 Task: Mix and Render.
Action: Mouse moved to (83, 33)
Screenshot: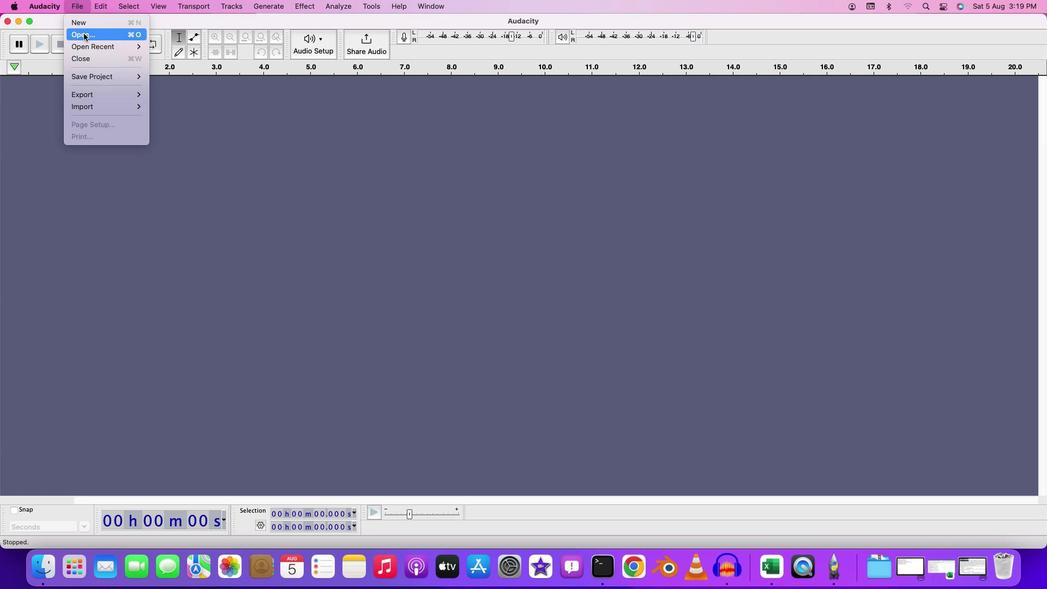 
Action: Mouse pressed left at (83, 33)
Screenshot: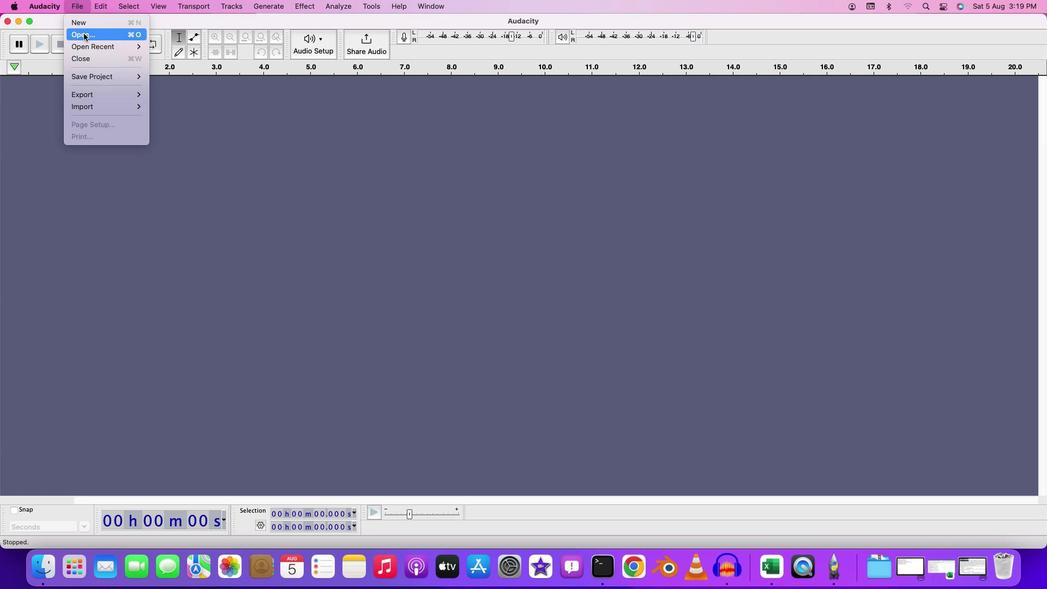 
Action: Mouse moved to (346, 142)
Screenshot: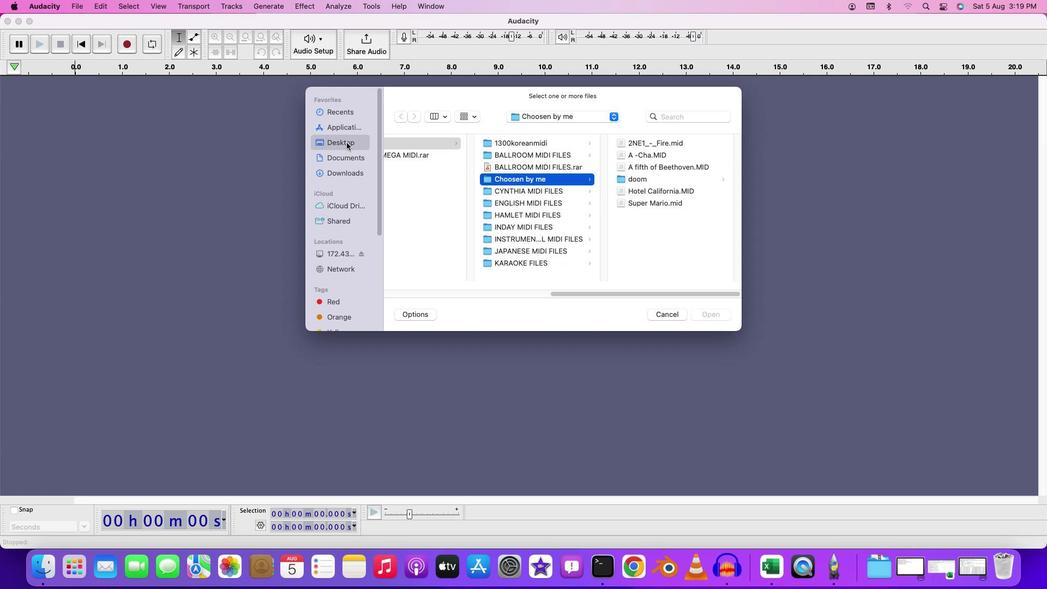 
Action: Mouse pressed left at (346, 142)
Screenshot: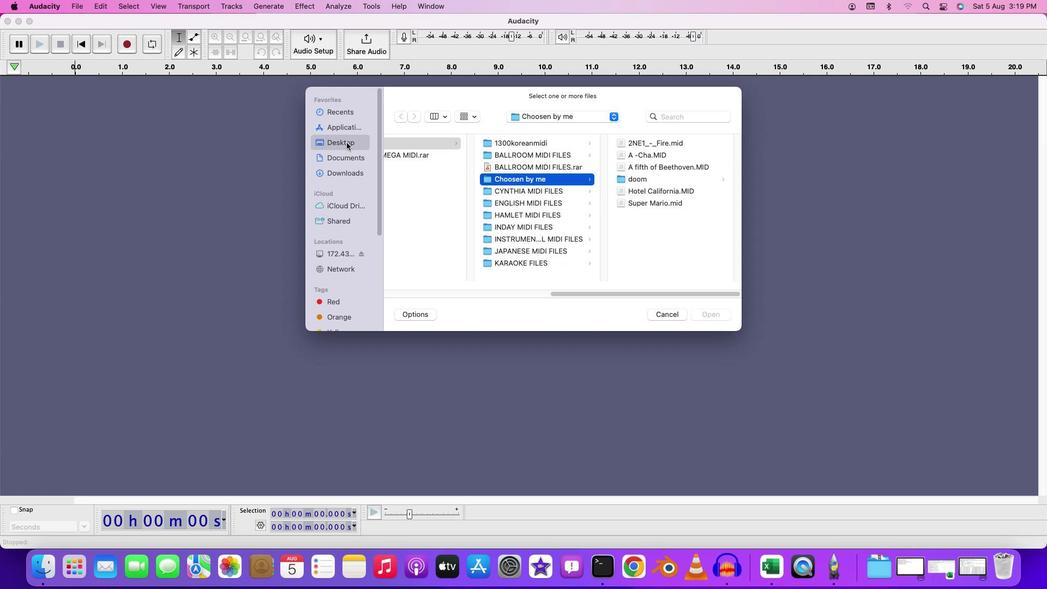 
Action: Mouse moved to (429, 158)
Screenshot: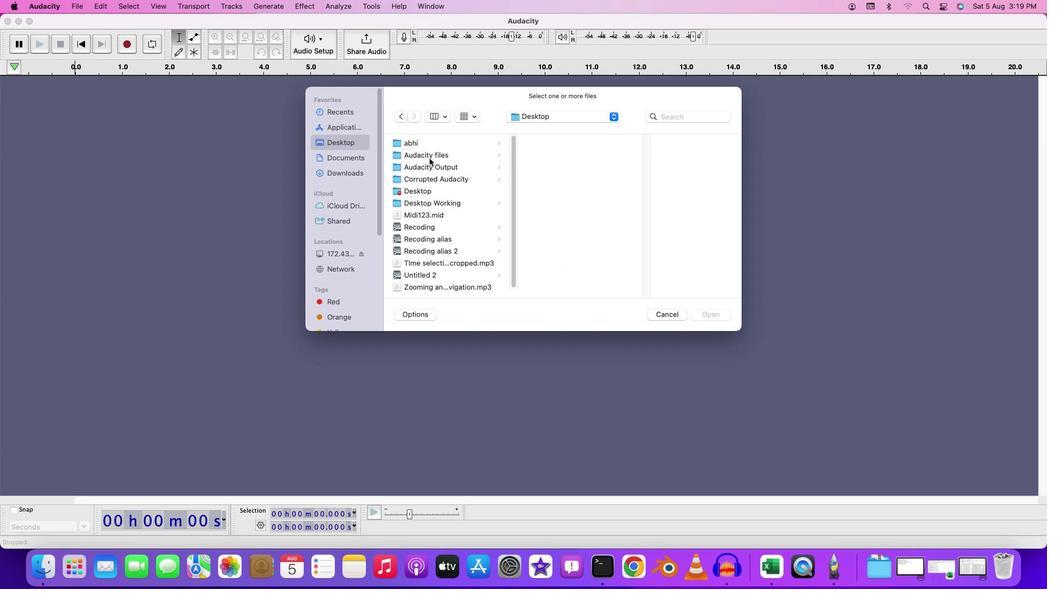 
Action: Mouse pressed left at (429, 158)
Screenshot: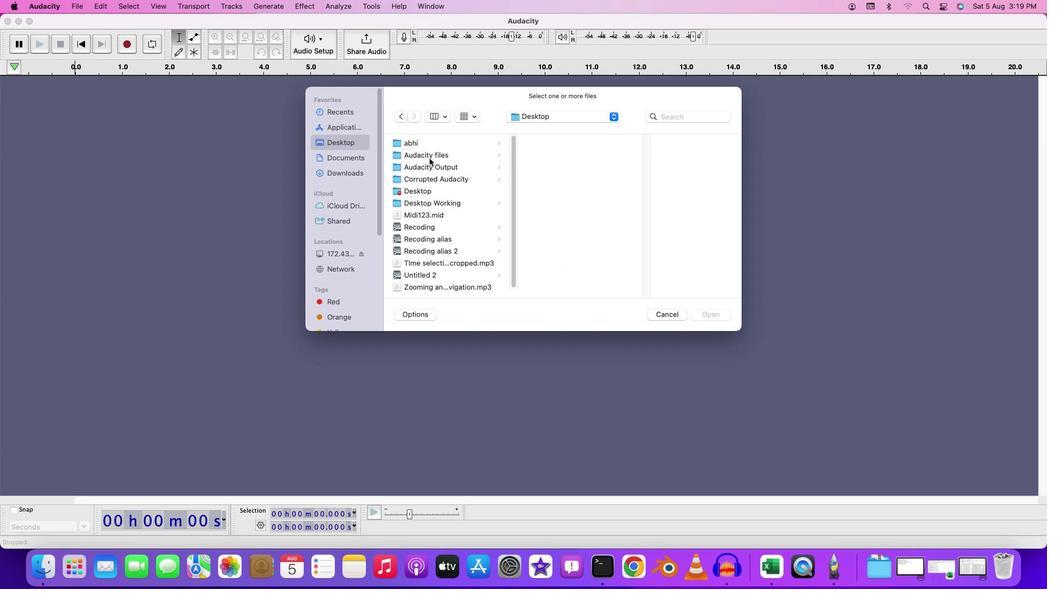 
Action: Mouse pressed left at (429, 158)
Screenshot: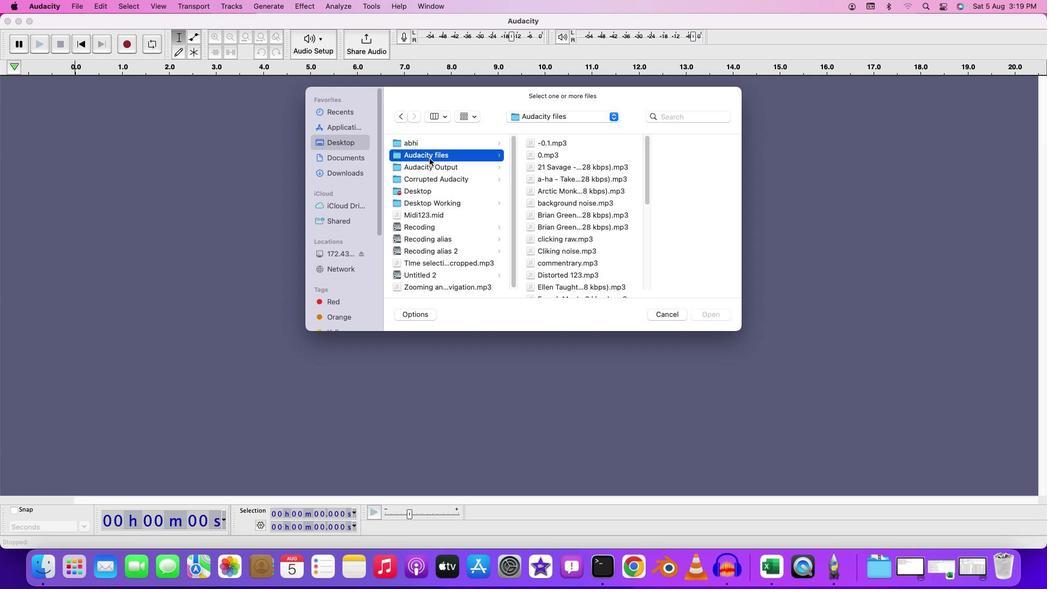 
Action: Mouse moved to (570, 261)
Screenshot: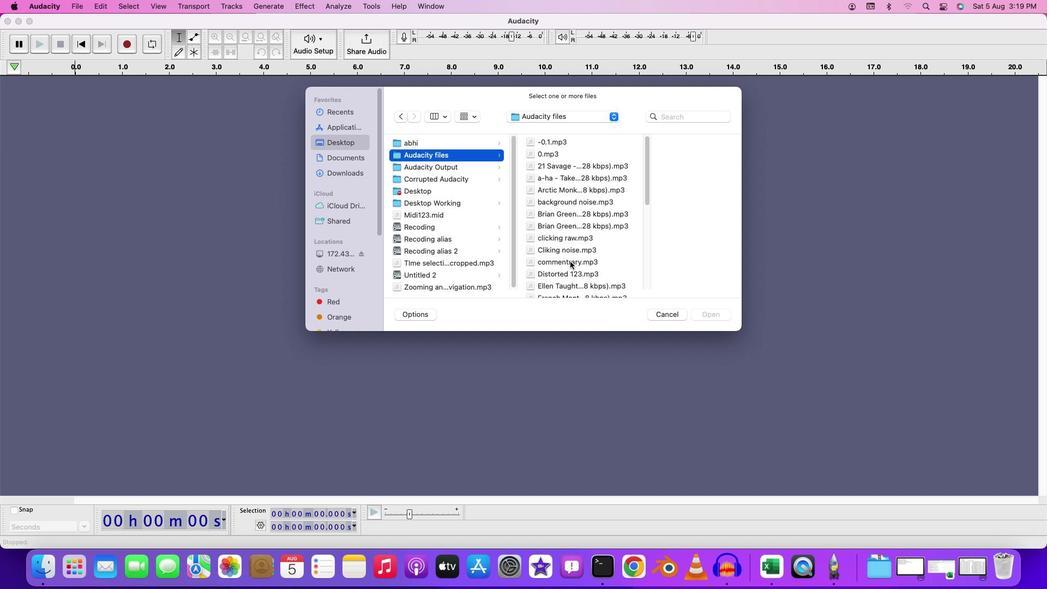 
Action: Mouse scrolled (570, 261) with delta (0, 0)
Screenshot: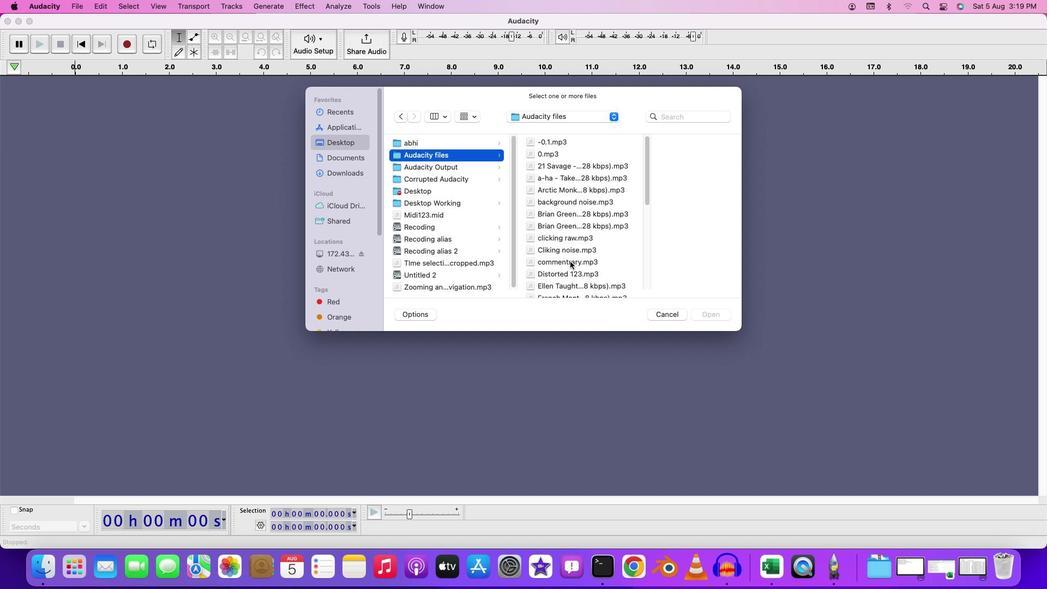 
Action: Mouse moved to (570, 261)
Screenshot: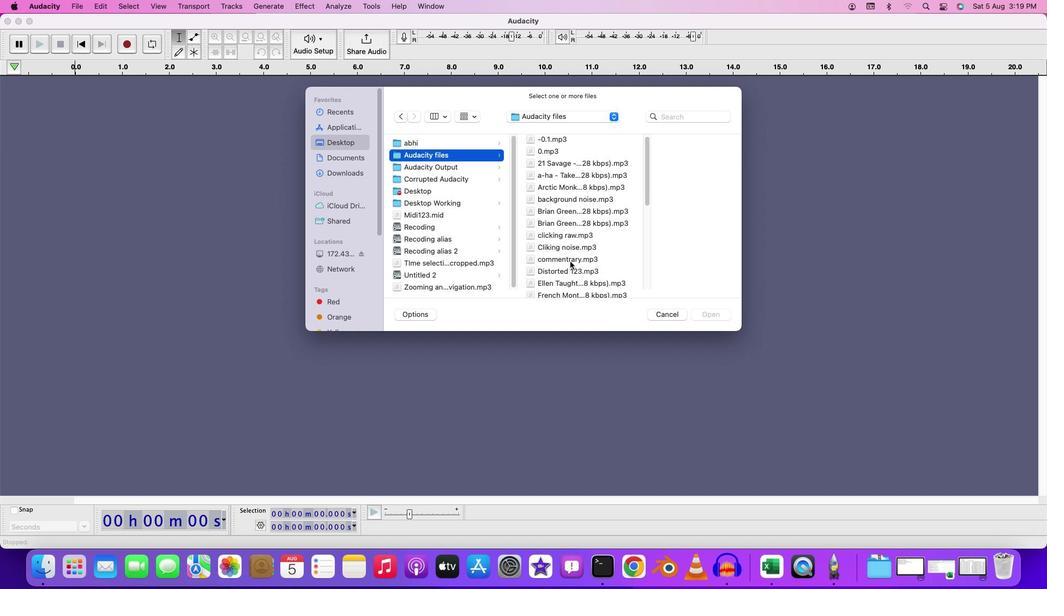 
Action: Mouse scrolled (570, 261) with delta (0, 0)
Screenshot: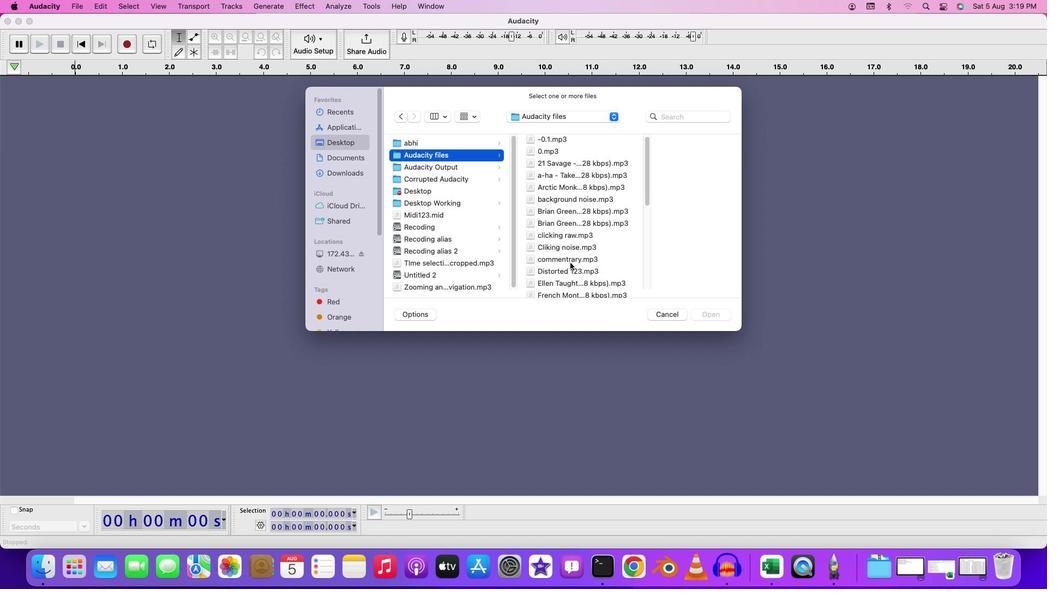 
Action: Mouse moved to (570, 262)
Screenshot: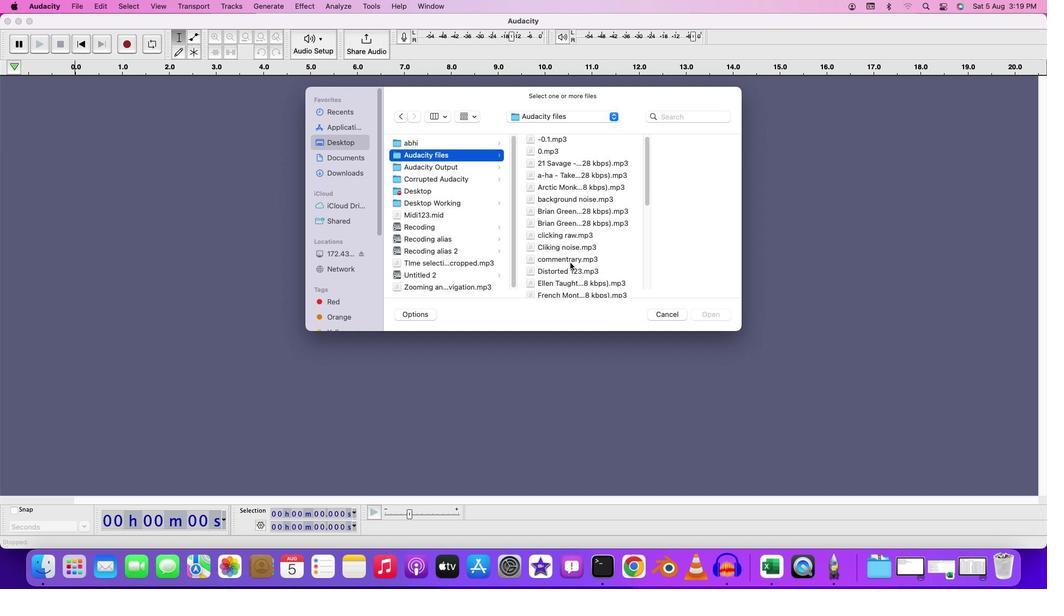 
Action: Mouse scrolled (570, 262) with delta (0, 0)
Screenshot: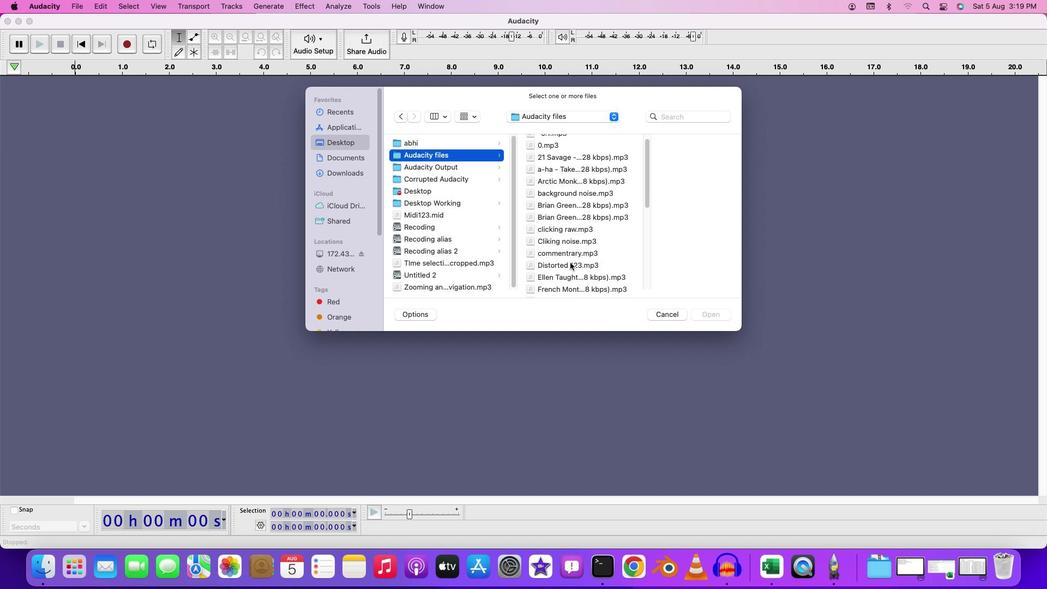 
Action: Mouse moved to (570, 262)
Screenshot: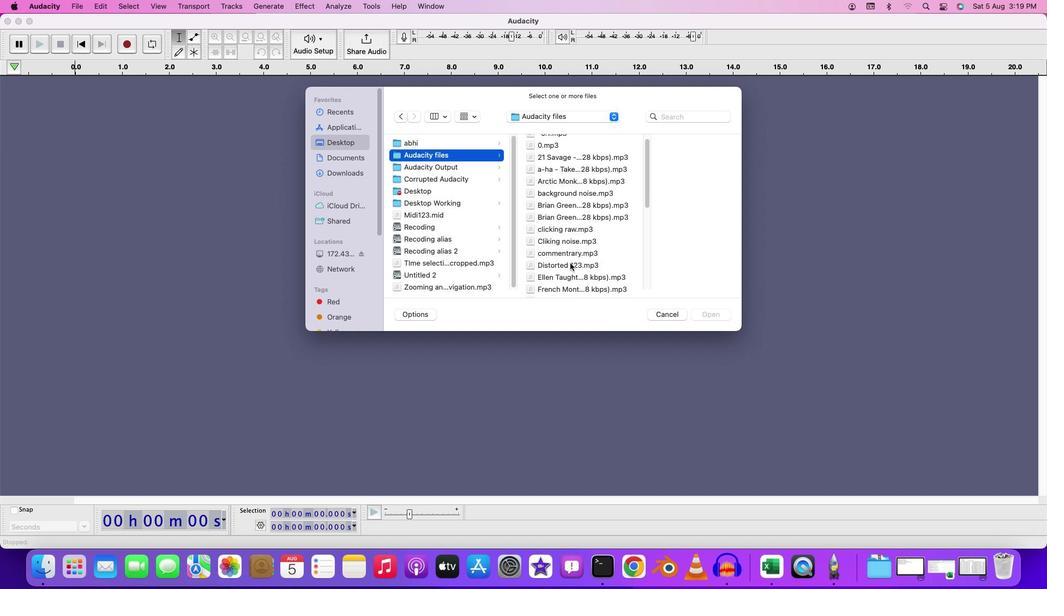 
Action: Mouse scrolled (570, 262) with delta (0, 0)
Screenshot: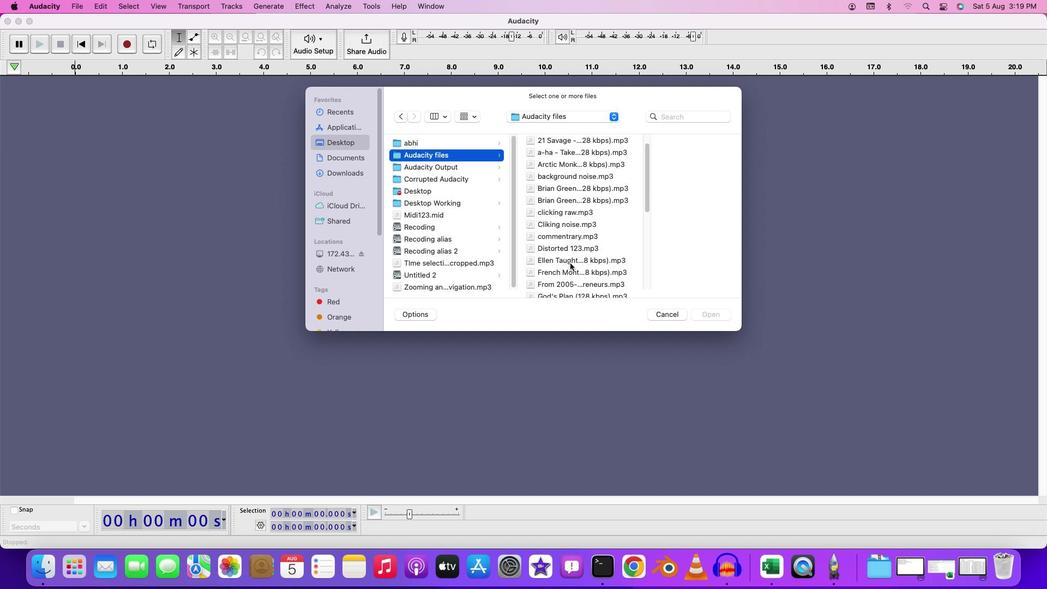 
Action: Mouse moved to (570, 262)
Screenshot: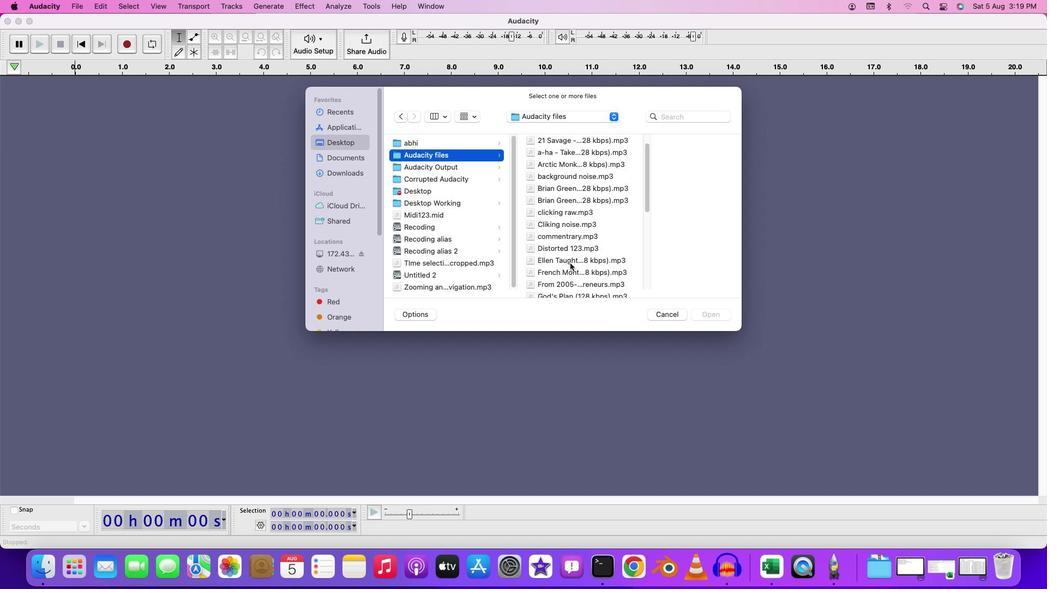 
Action: Mouse scrolled (570, 262) with delta (0, 0)
Screenshot: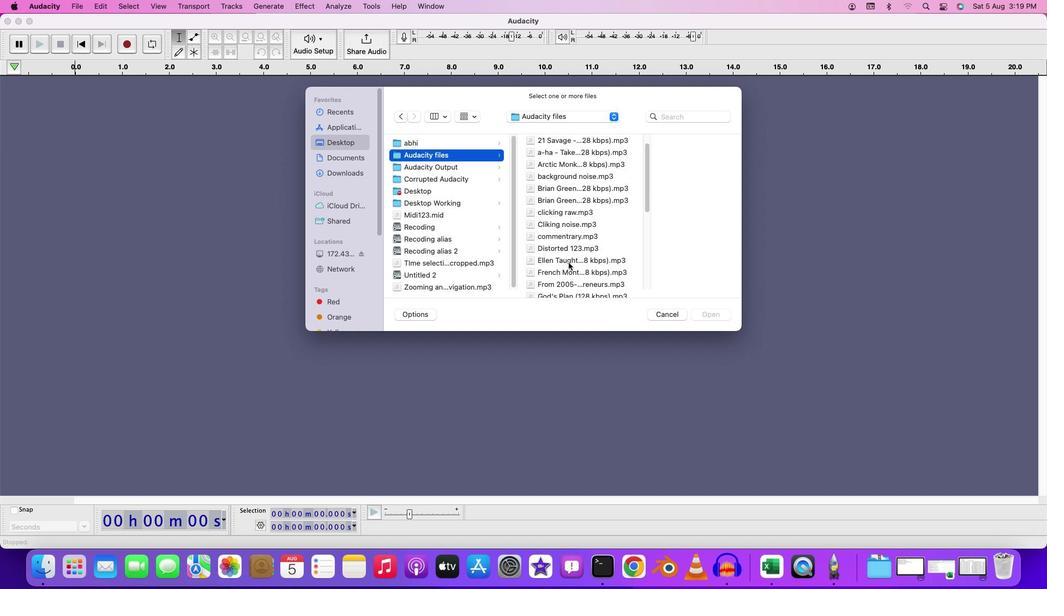 
Action: Mouse moved to (567, 262)
Screenshot: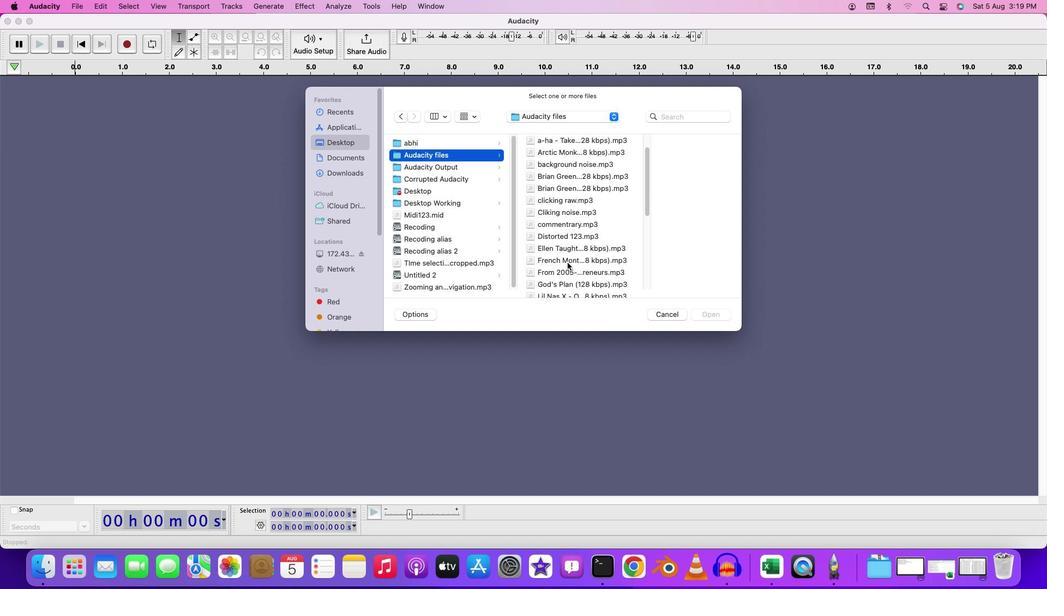 
Action: Mouse scrolled (567, 262) with delta (0, 0)
Screenshot: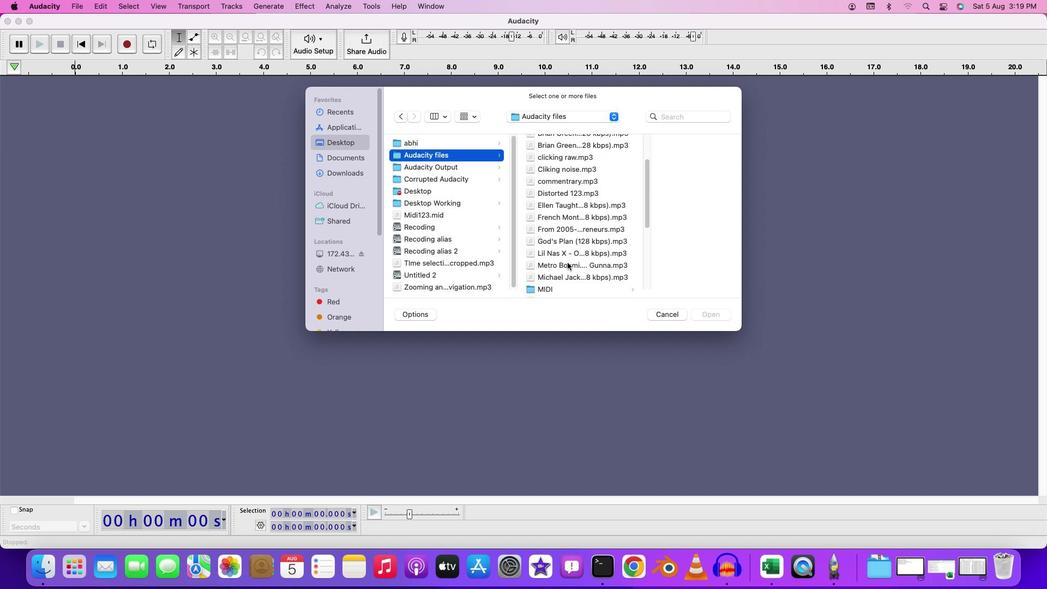 
Action: Mouse scrolled (567, 262) with delta (0, 0)
Screenshot: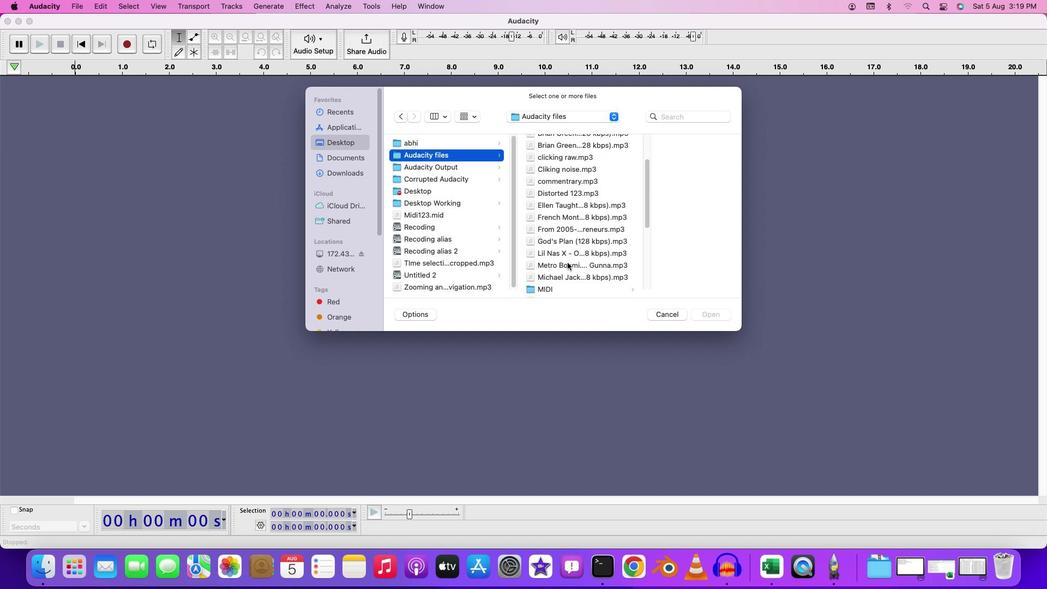 
Action: Mouse scrolled (567, 262) with delta (0, -1)
Screenshot: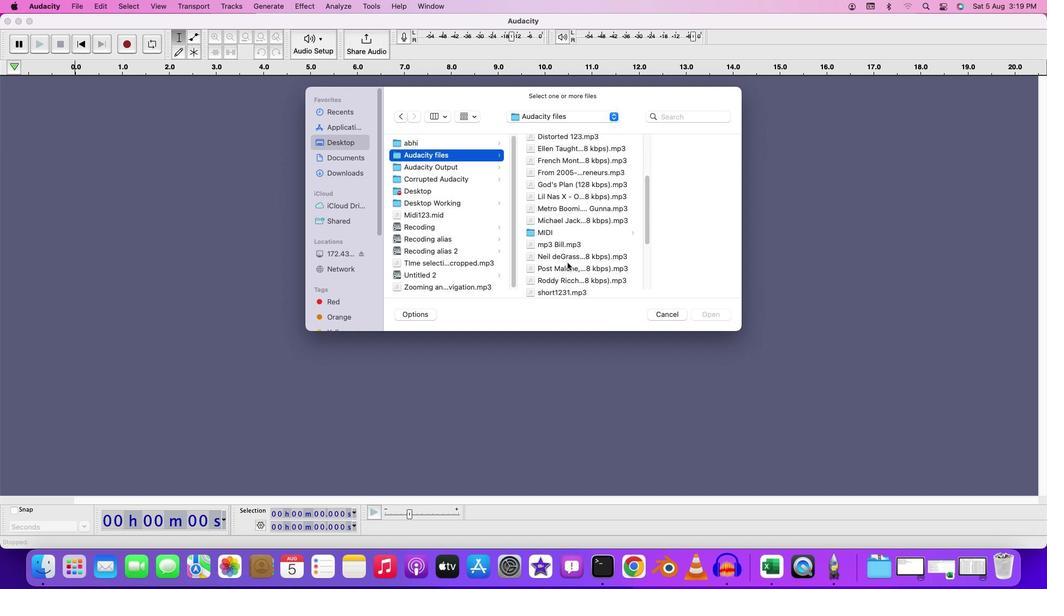 
Action: Mouse scrolled (567, 262) with delta (0, -2)
Screenshot: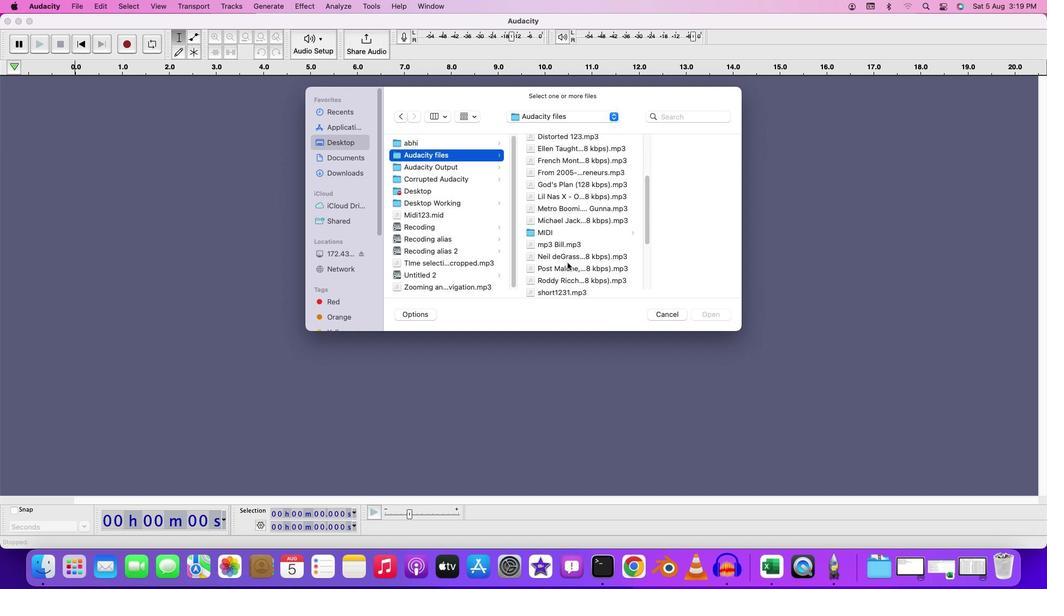
Action: Mouse moved to (566, 214)
Screenshot: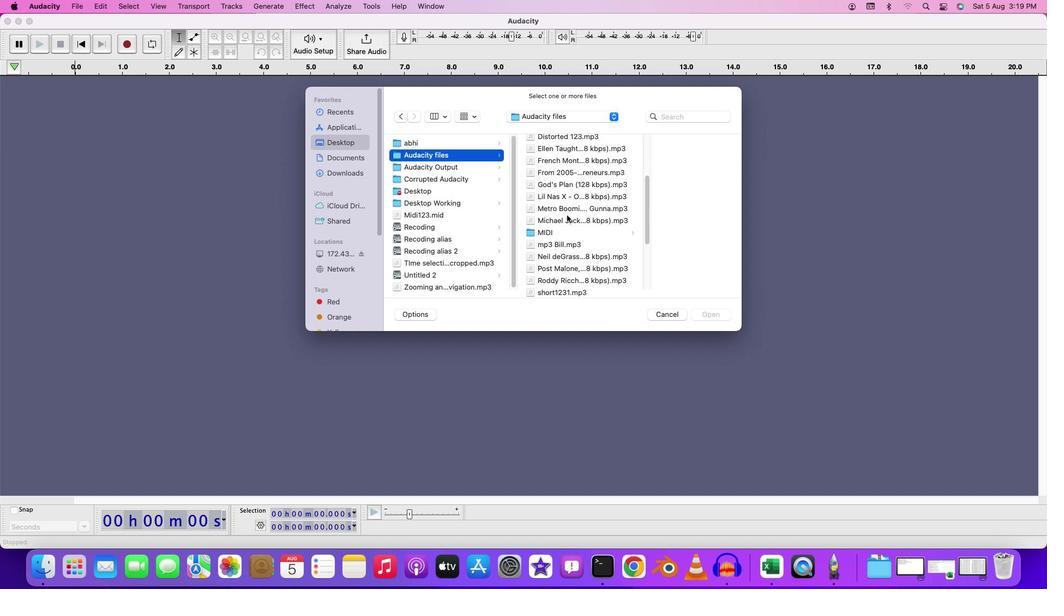 
Action: Mouse pressed left at (566, 214)
Screenshot: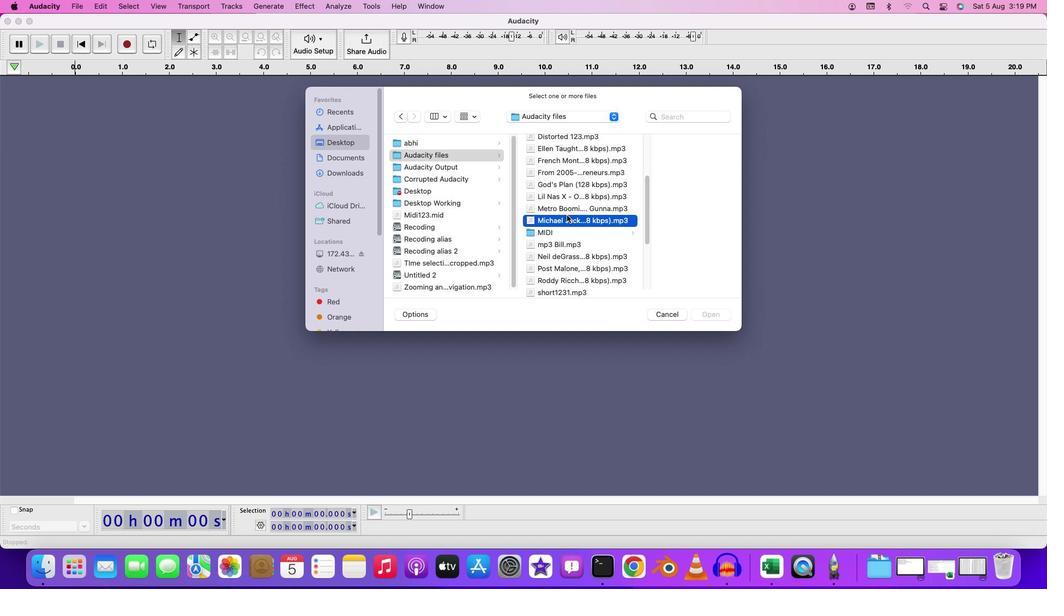 
Action: Mouse moved to (564, 220)
Screenshot: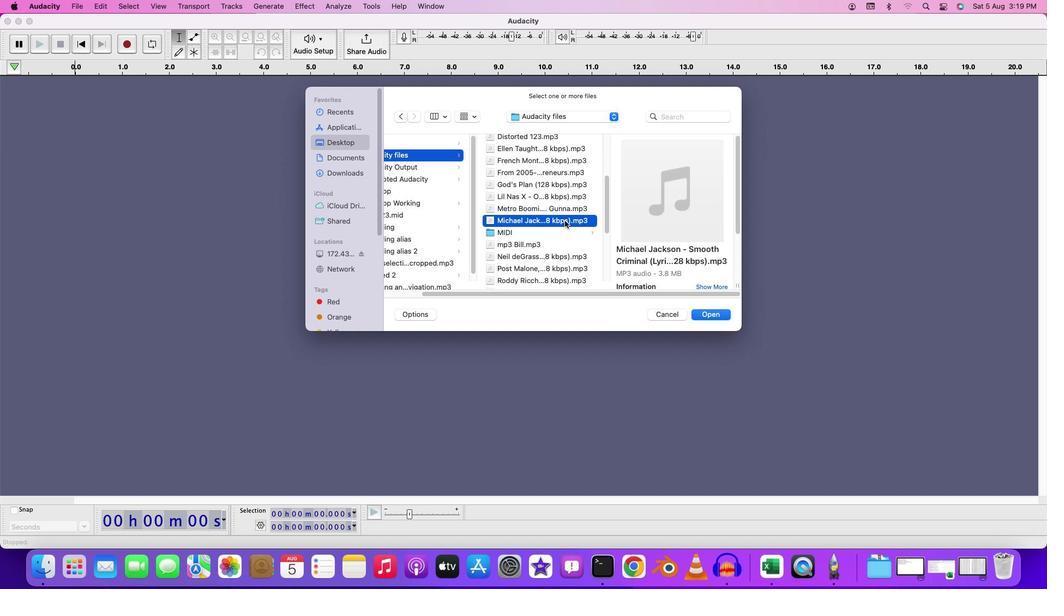 
Action: Mouse pressed left at (564, 220)
Screenshot: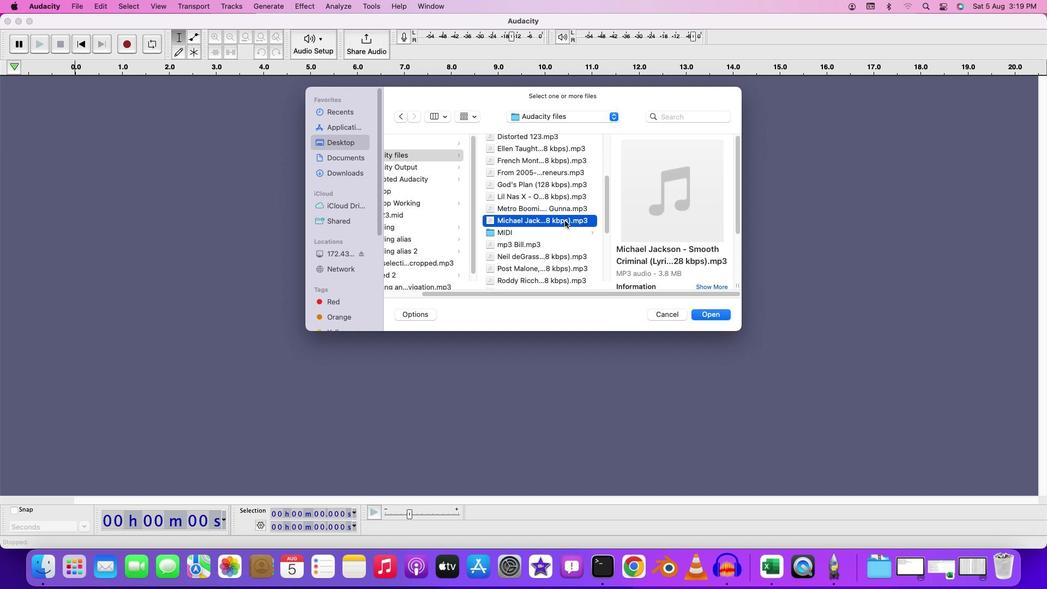 
Action: Mouse pressed left at (564, 220)
Screenshot: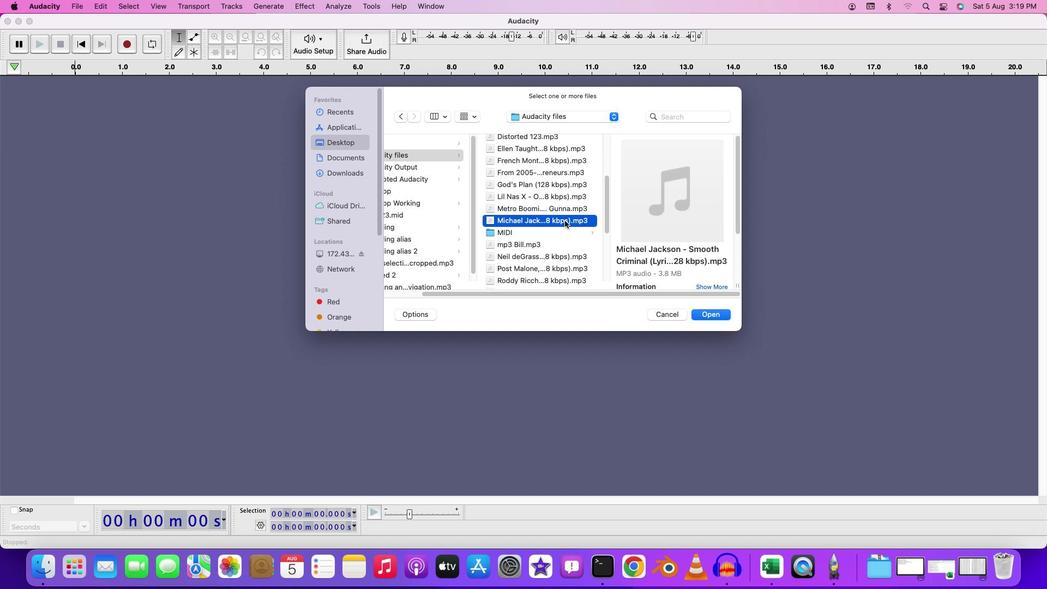 
Action: Mouse moved to (77, 93)
Screenshot: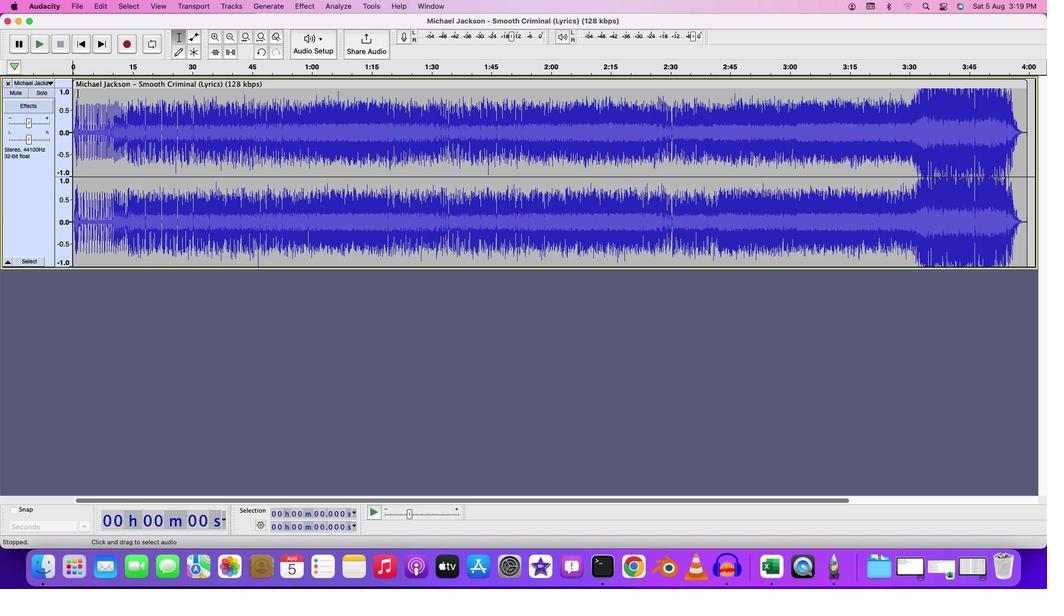 
Action: Mouse pressed left at (77, 93)
Screenshot: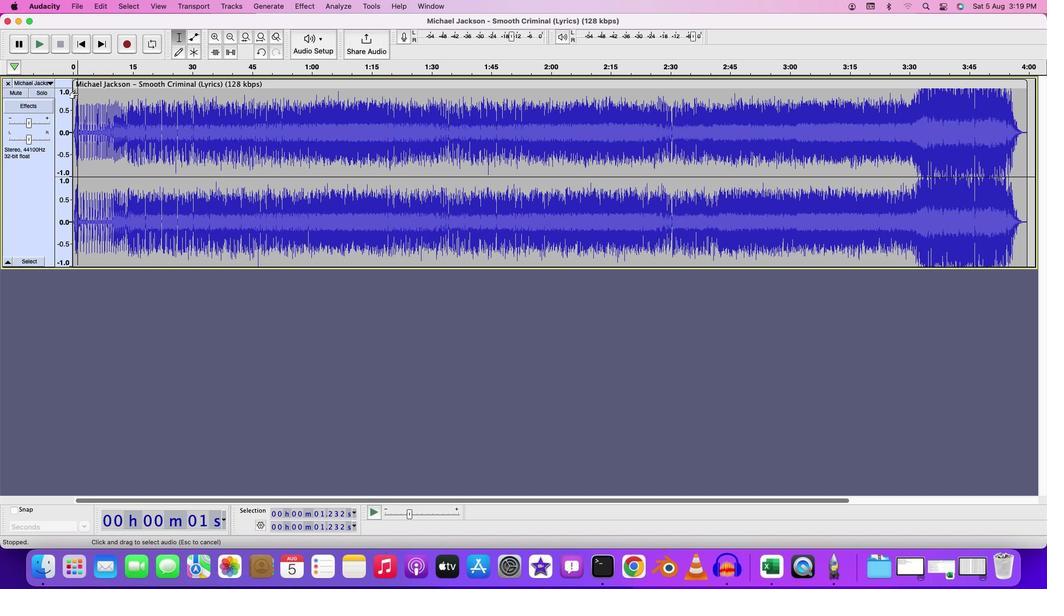 
Action: Key pressed Key.space
Screenshot: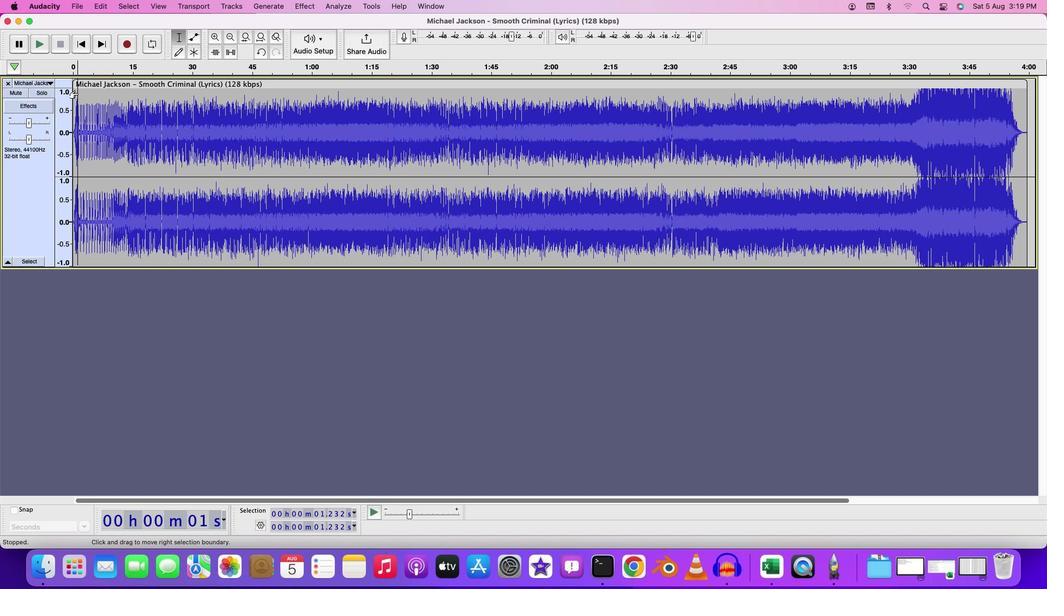
Action: Mouse moved to (107, 98)
Screenshot: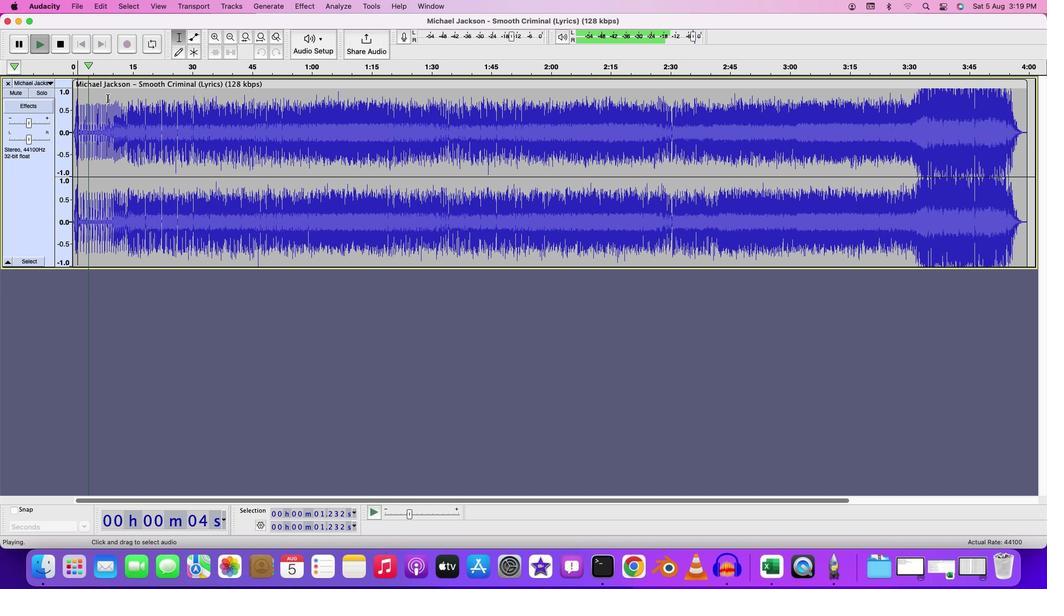 
Action: Mouse pressed left at (107, 98)
Screenshot: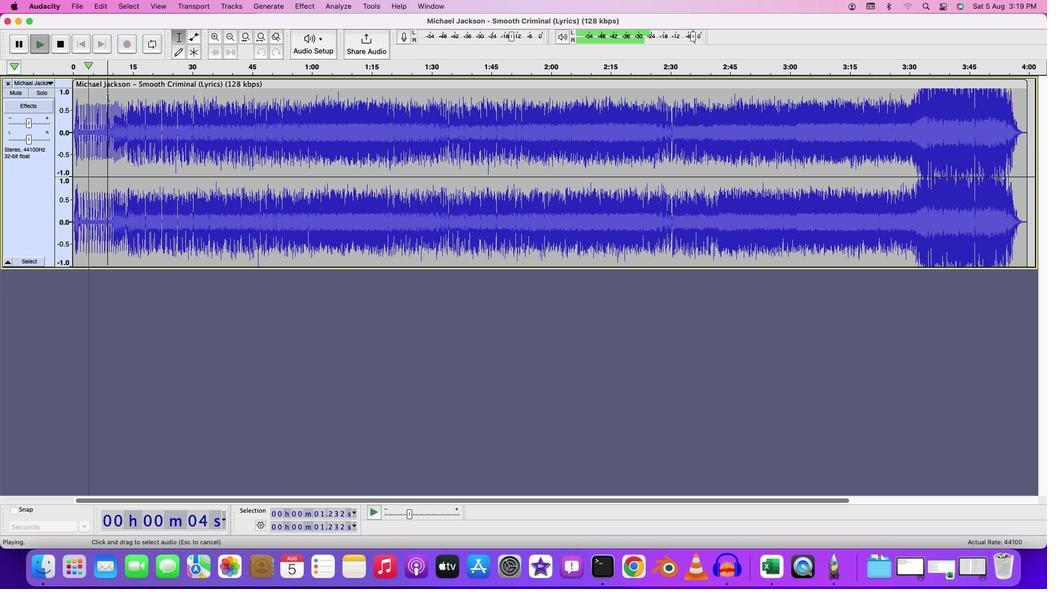 
Action: Key pressed Key.space
Screenshot: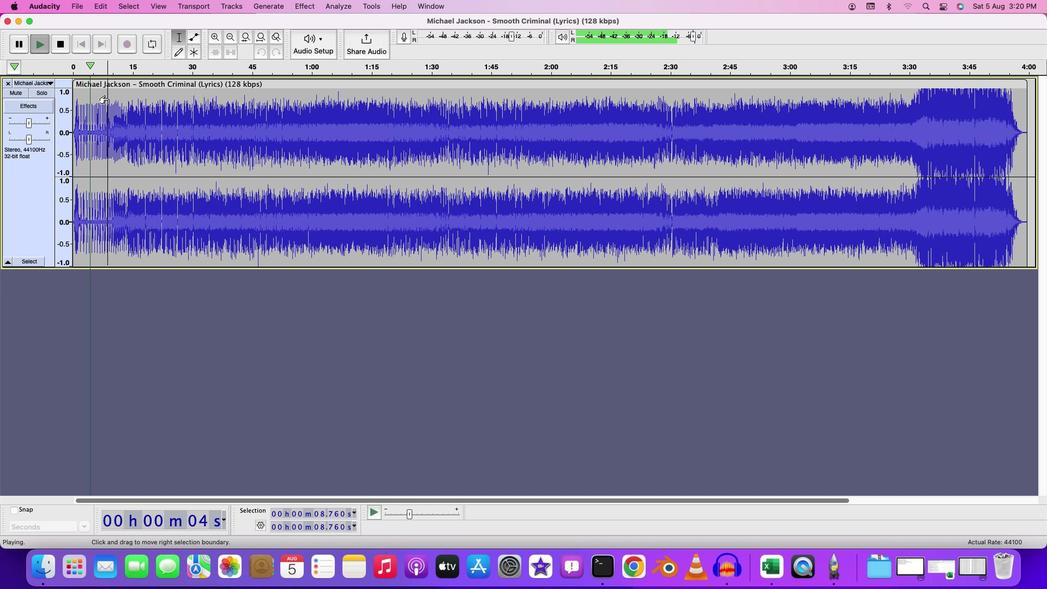 
Action: Mouse moved to (149, 101)
Screenshot: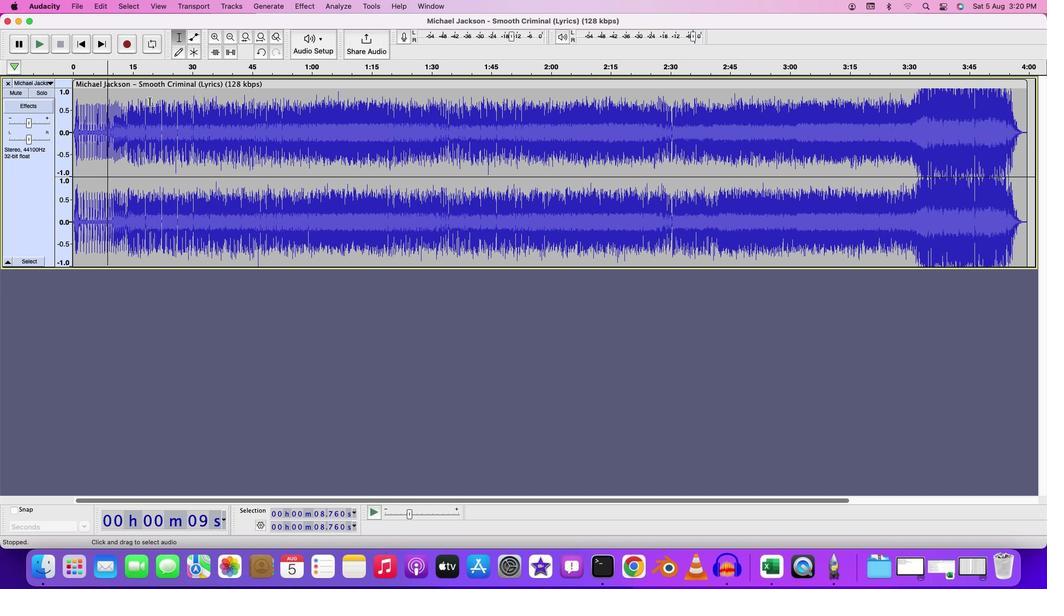 
Action: Key pressed Key.space
Screenshot: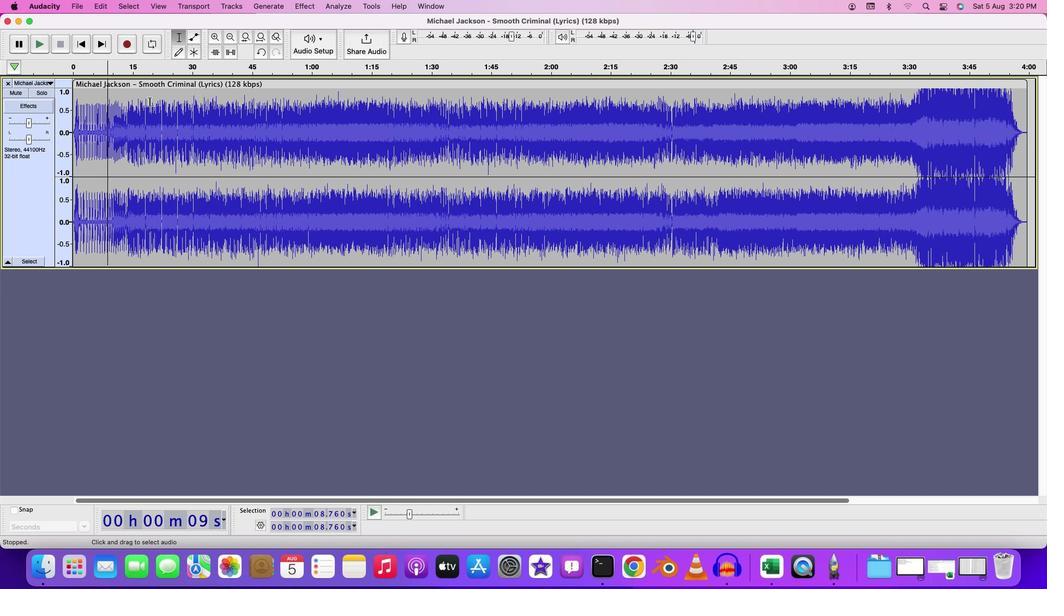
Action: Mouse moved to (296, 143)
Screenshot: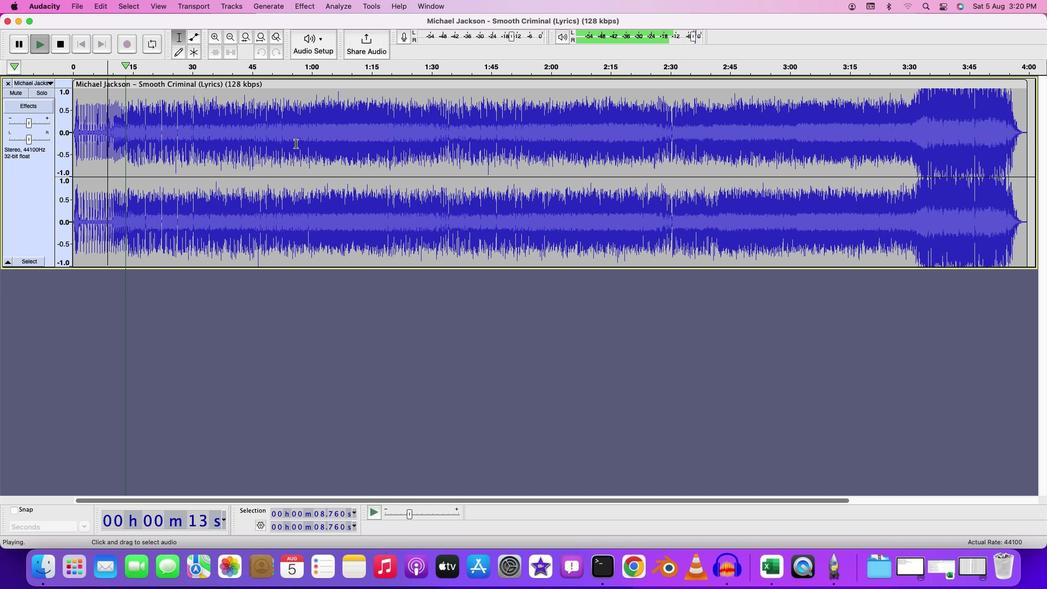 
Action: Key pressed Key.media_volume_up
Screenshot: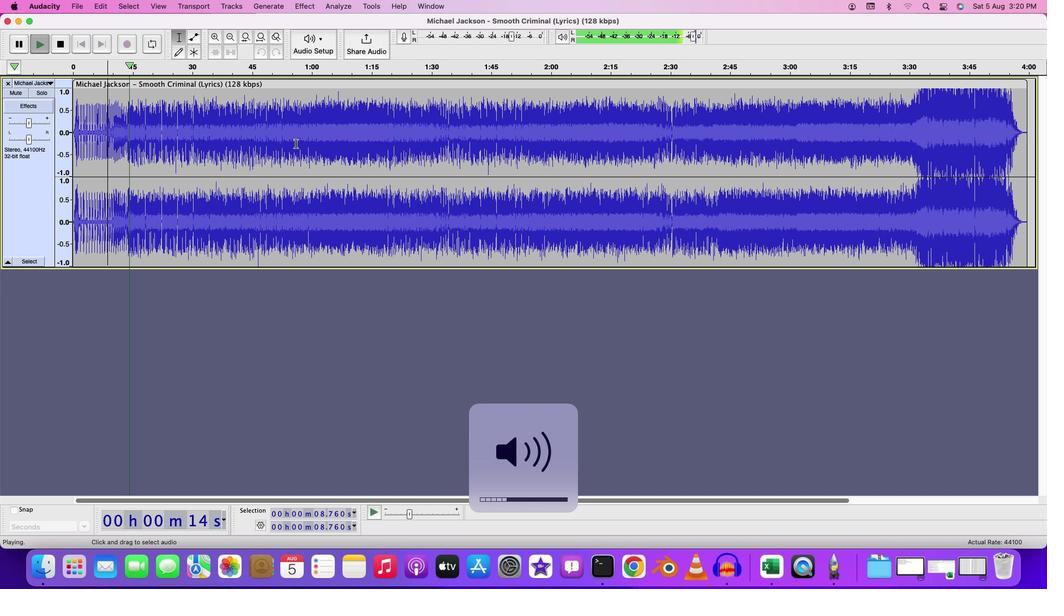 
Action: Mouse moved to (337, 135)
Screenshot: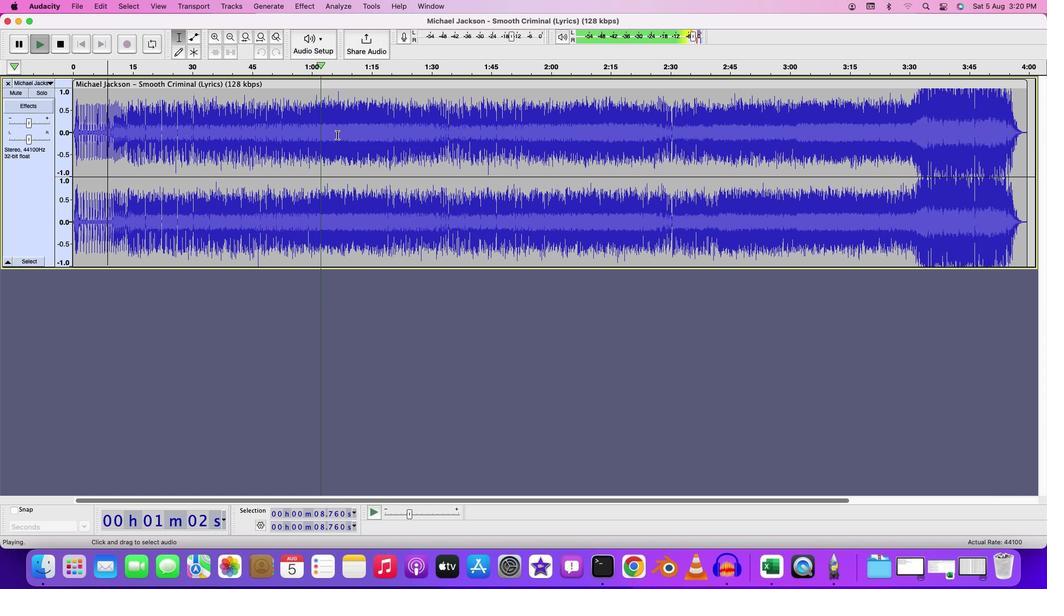 
Action: Key pressed Key.space
Screenshot: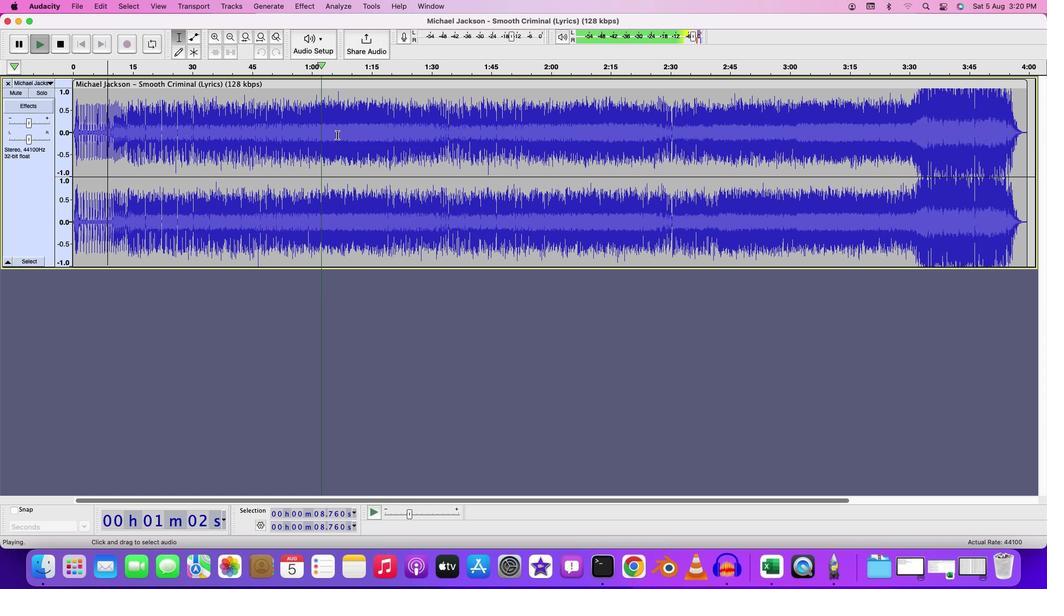 
Action: Mouse moved to (322, 116)
Screenshot: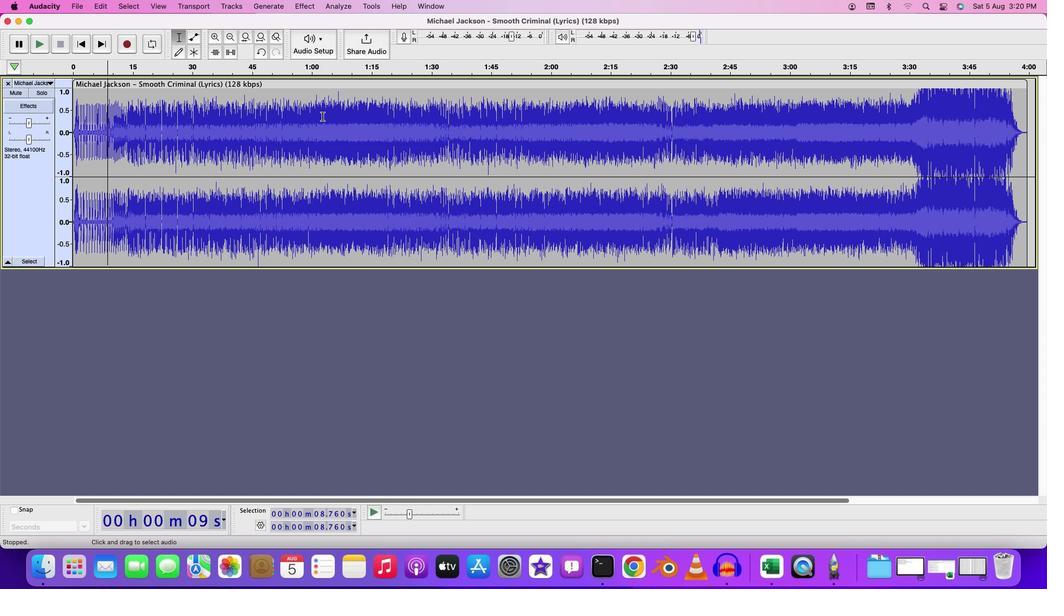 
Action: Mouse pressed left at (322, 116)
Screenshot: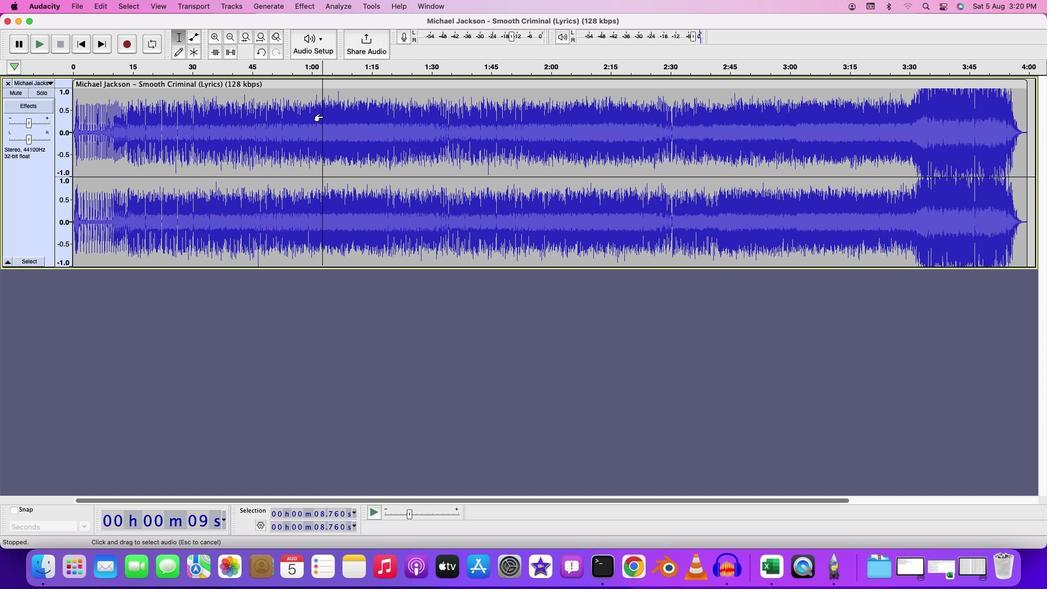 
Action: Mouse moved to (323, 118)
Screenshot: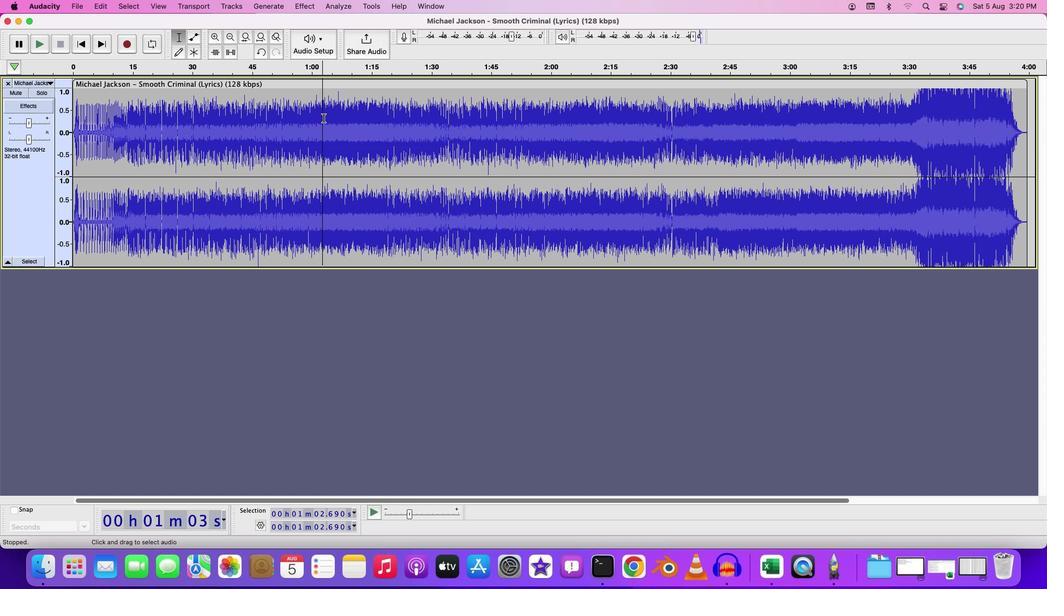 
Action: Mouse pressed left at (323, 118)
Screenshot: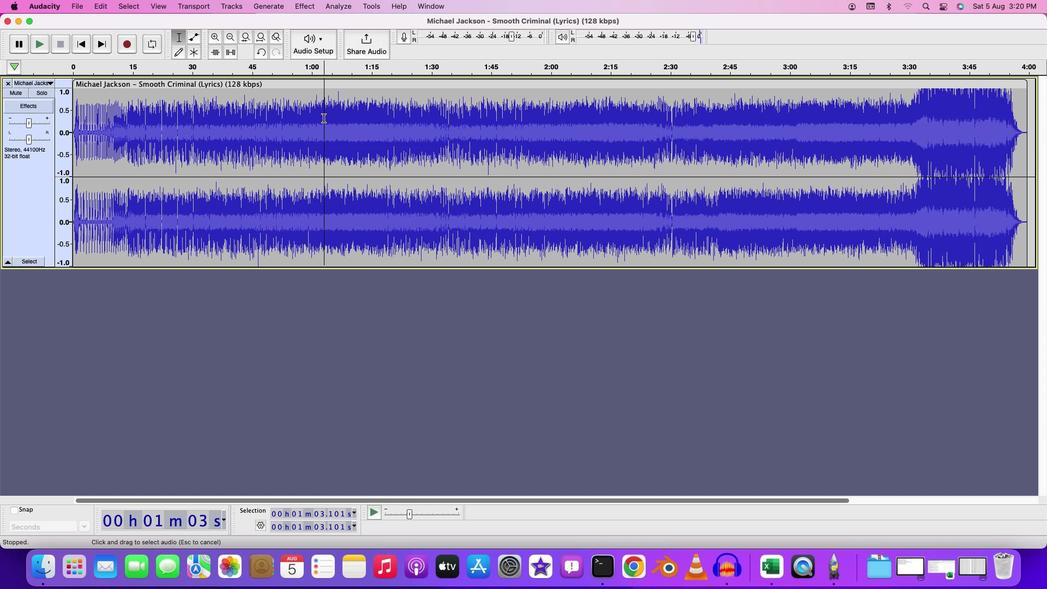 
Action: Mouse moved to (321, 116)
Screenshot: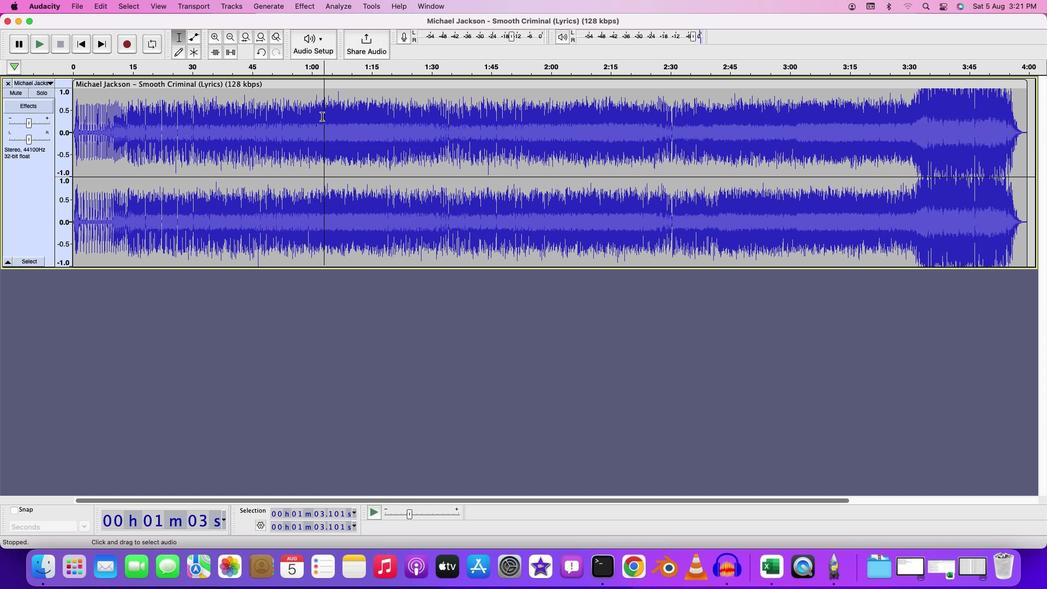 
Action: Mouse pressed left at (321, 116)
Screenshot: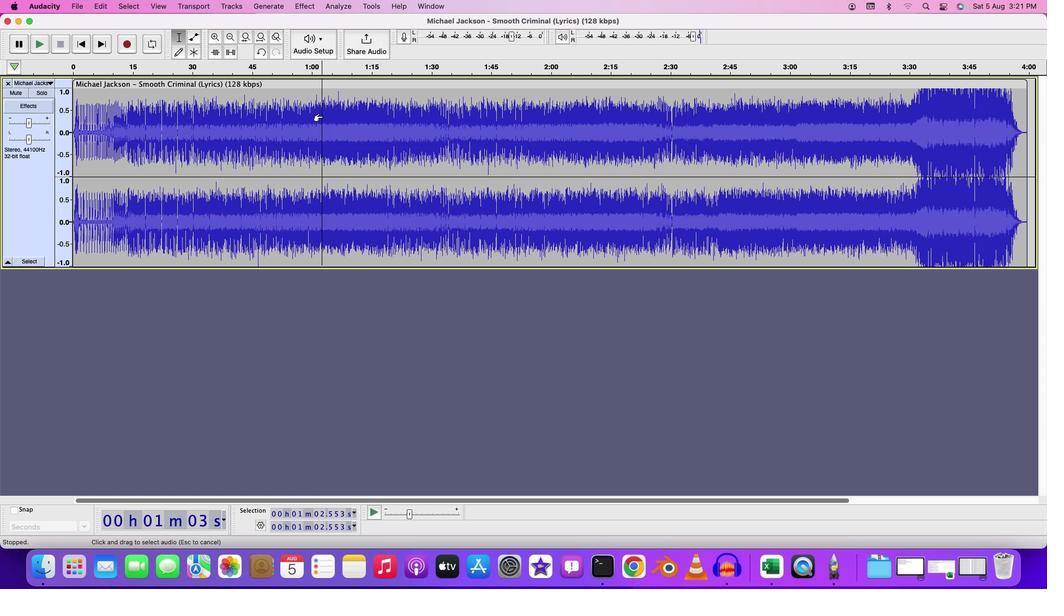 
Action: Mouse moved to (81, 7)
Screenshot: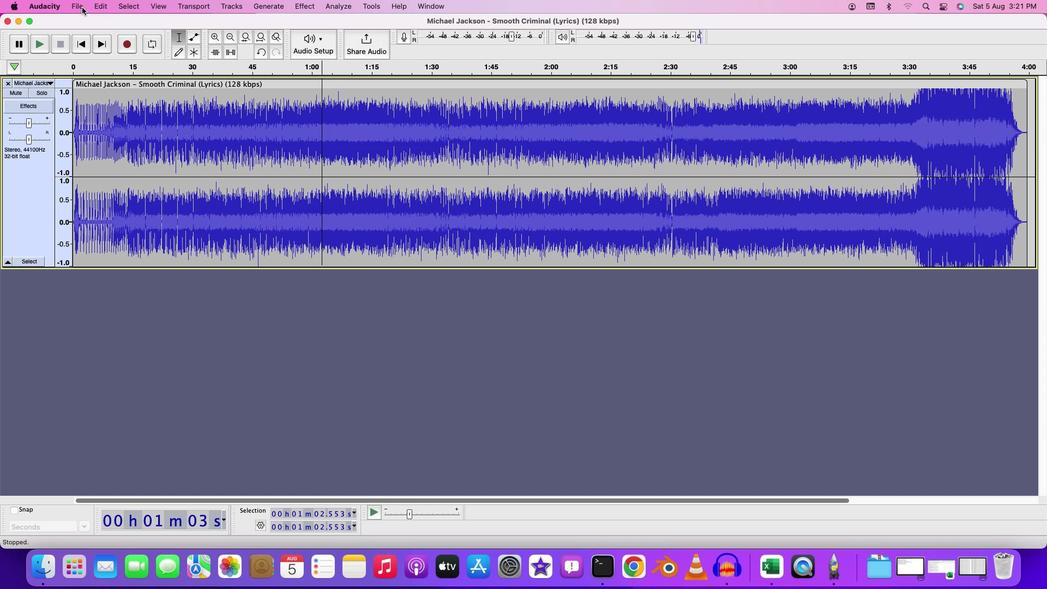 
Action: Mouse pressed left at (81, 7)
Screenshot: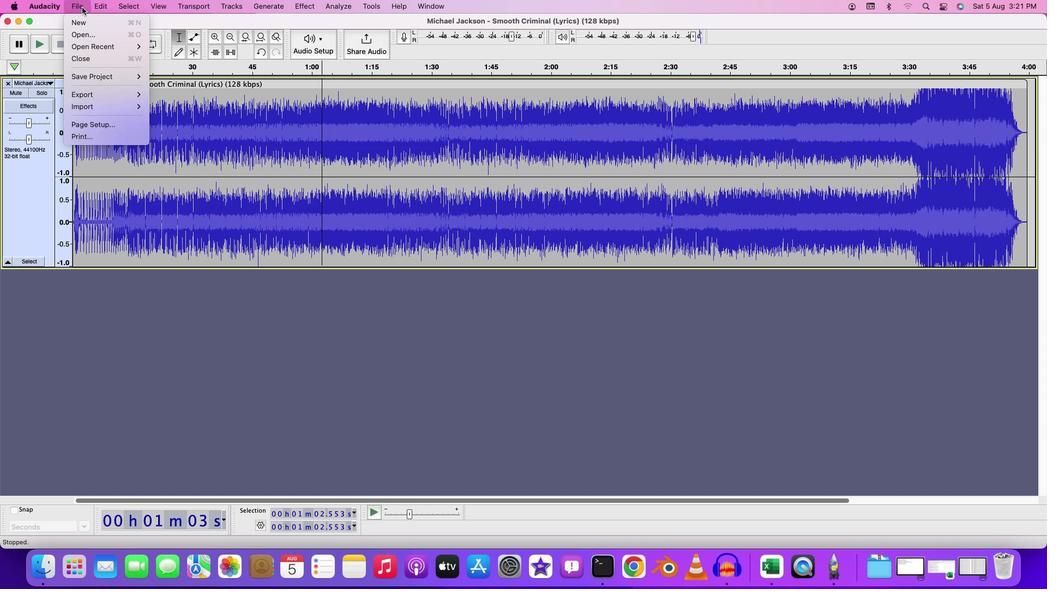 
Action: Mouse moved to (91, 35)
Screenshot: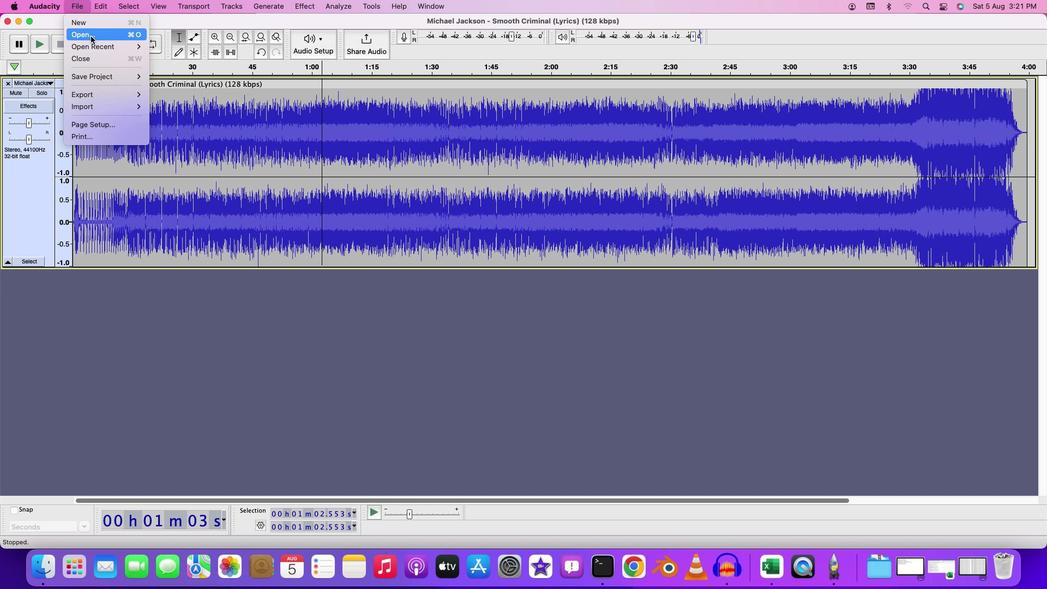 
Action: Mouse pressed left at (91, 35)
Screenshot: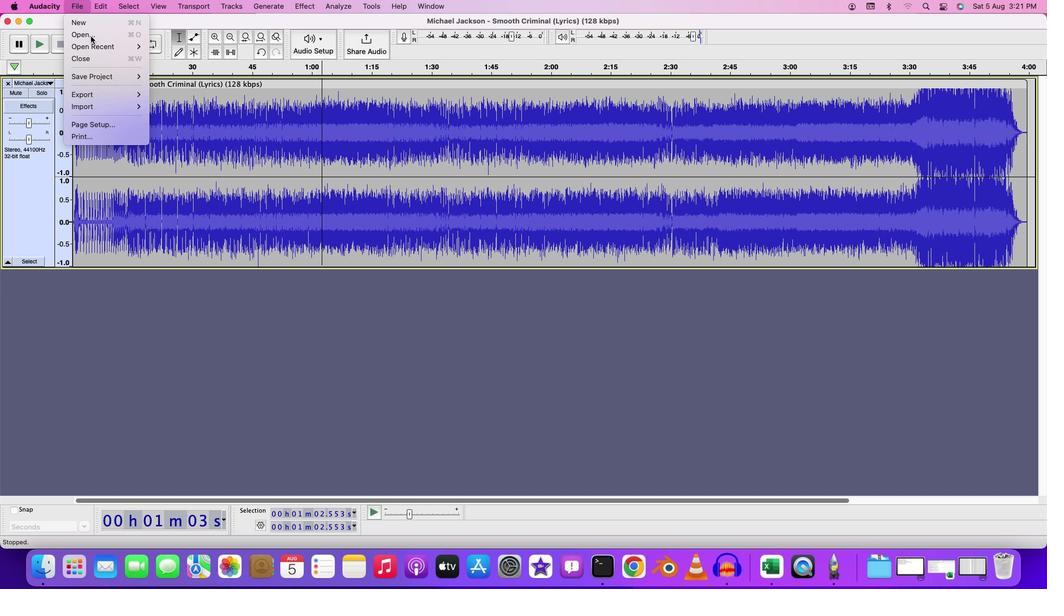 
Action: Mouse moved to (458, 202)
Screenshot: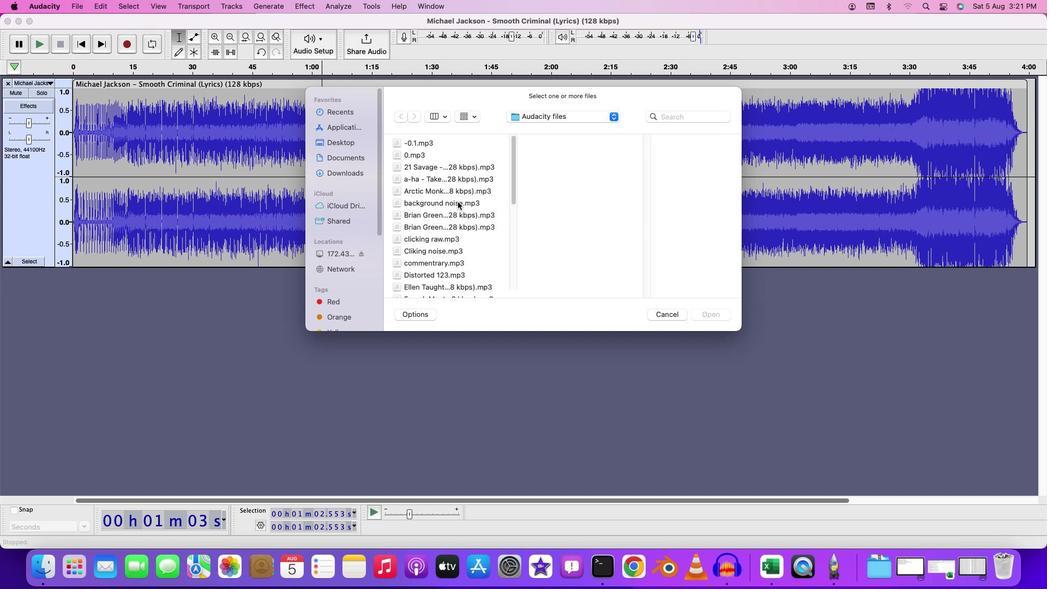 
Action: Mouse pressed left at (458, 202)
Screenshot: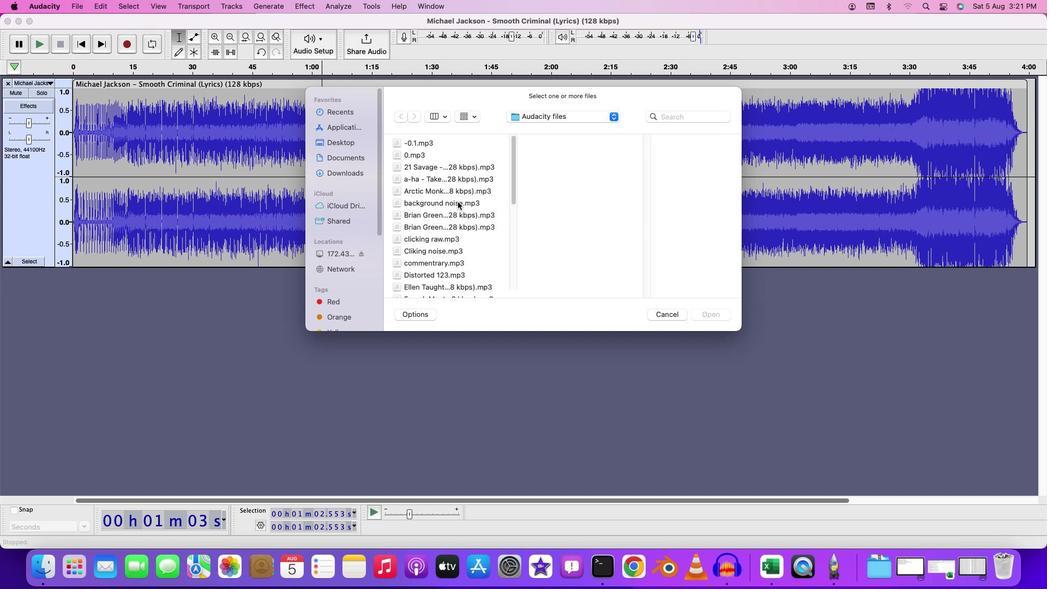 
Action: Mouse moved to (458, 229)
Screenshot: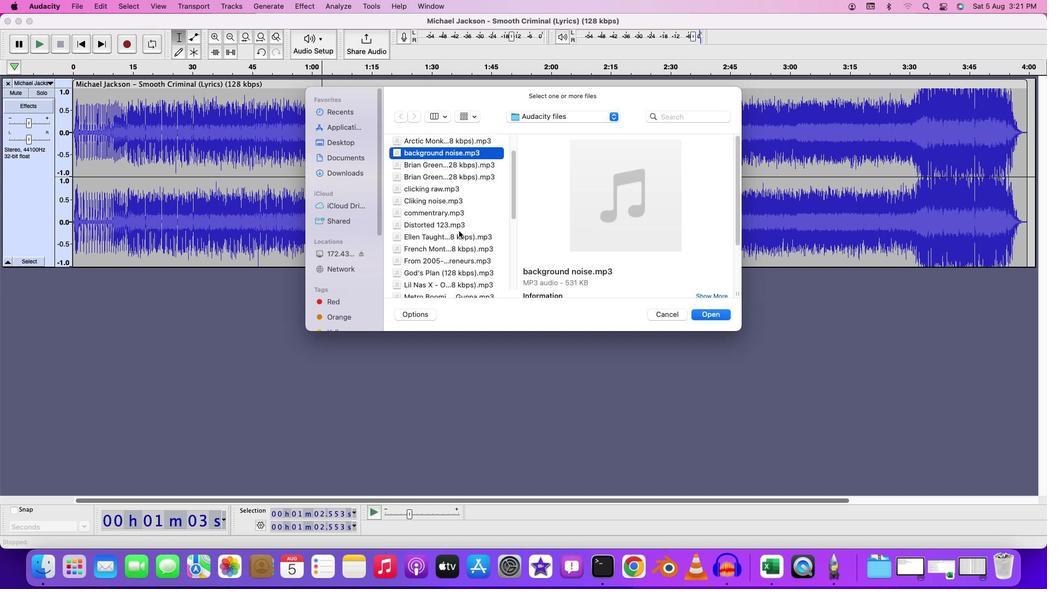 
Action: Mouse scrolled (458, 229) with delta (0, 0)
Screenshot: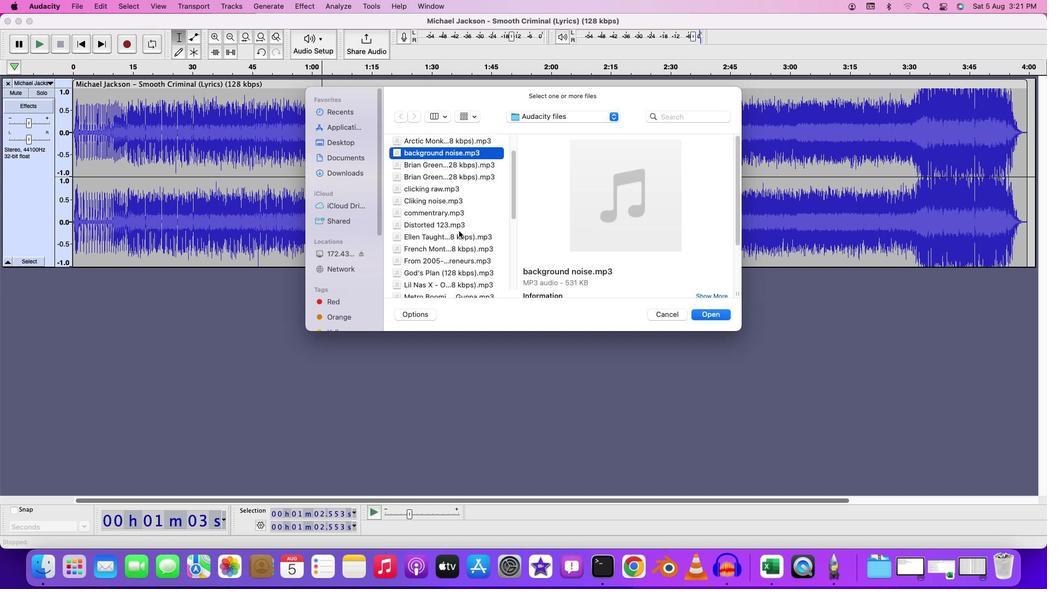 
Action: Mouse moved to (458, 230)
Screenshot: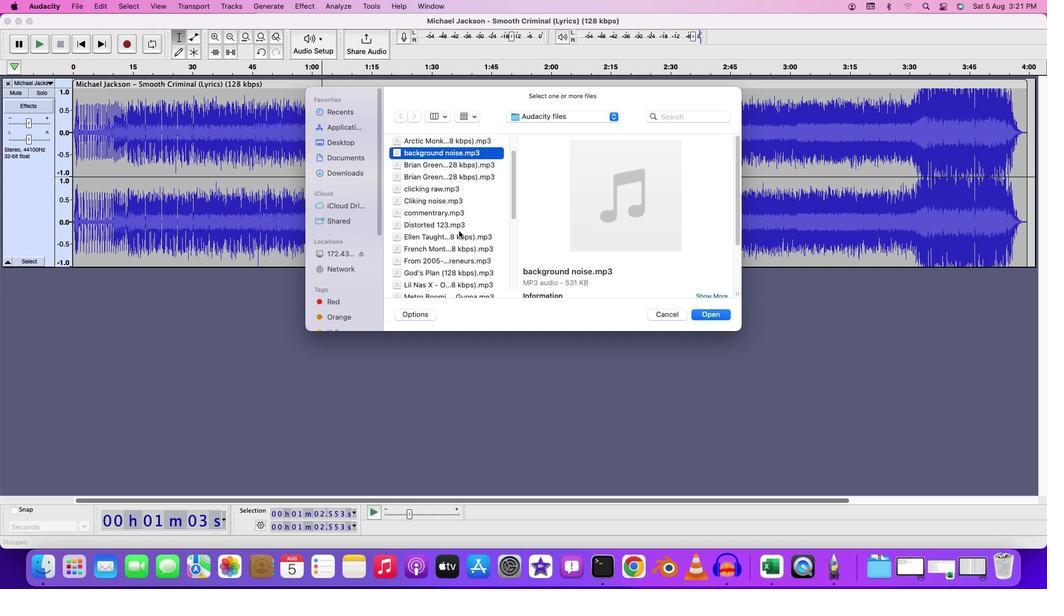 
Action: Mouse scrolled (458, 230) with delta (0, 0)
Screenshot: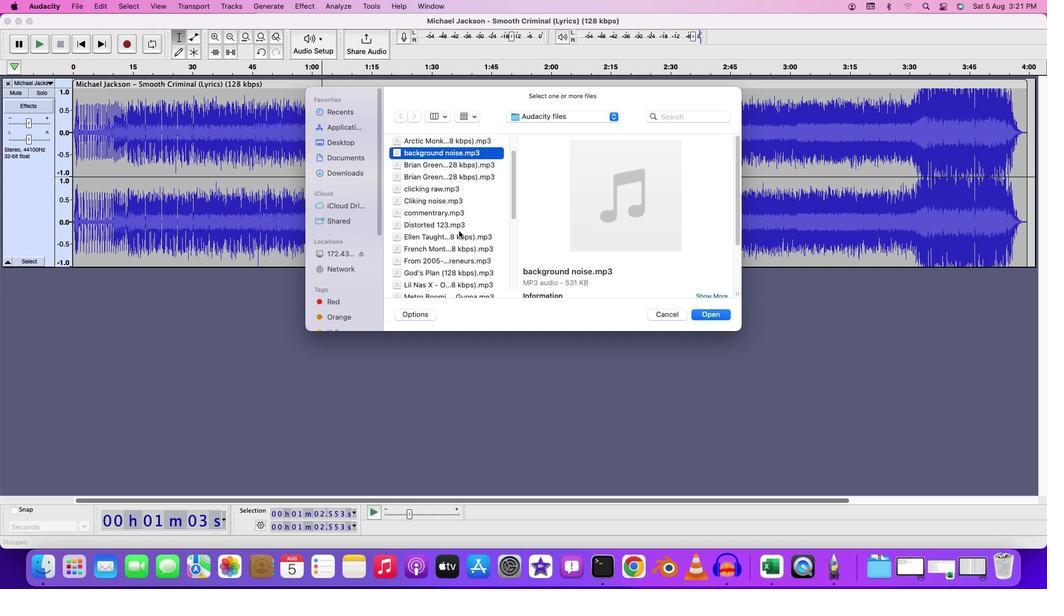 
Action: Mouse moved to (458, 230)
Screenshot: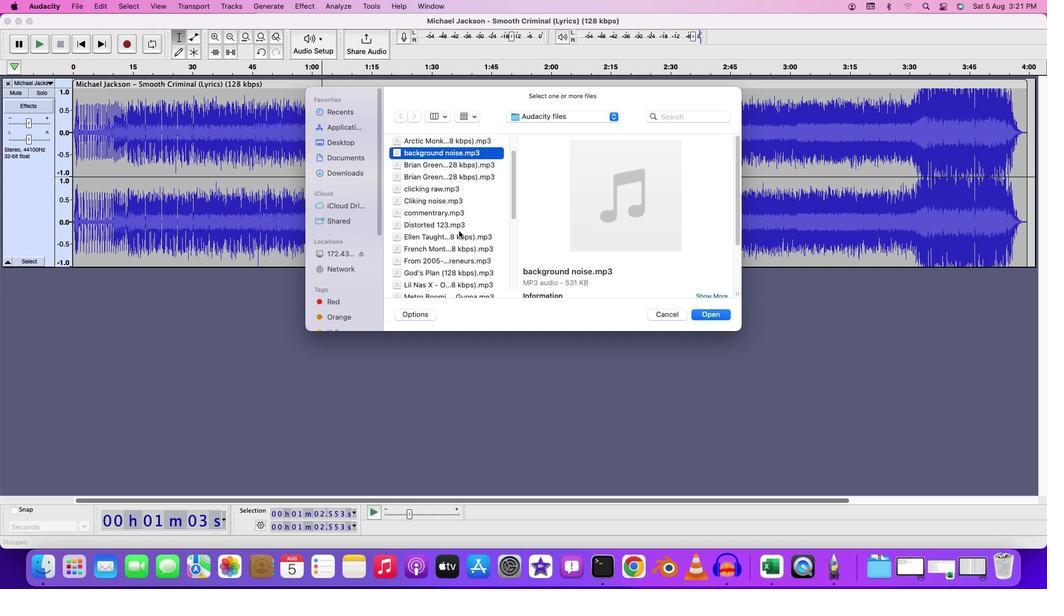 
Action: Mouse scrolled (458, 230) with delta (0, -1)
Screenshot: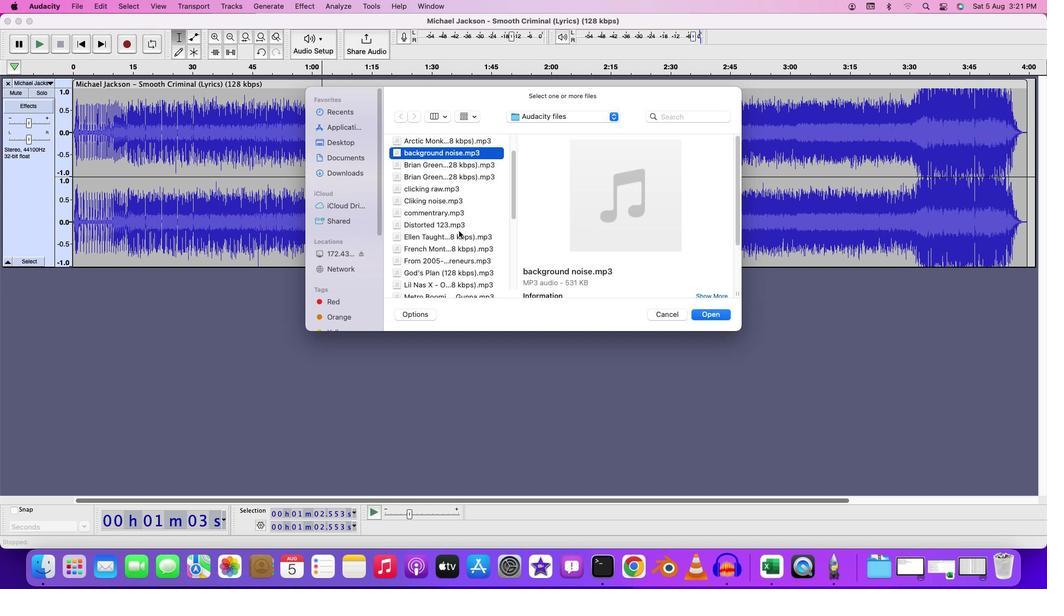 
Action: Mouse moved to (455, 230)
Screenshot: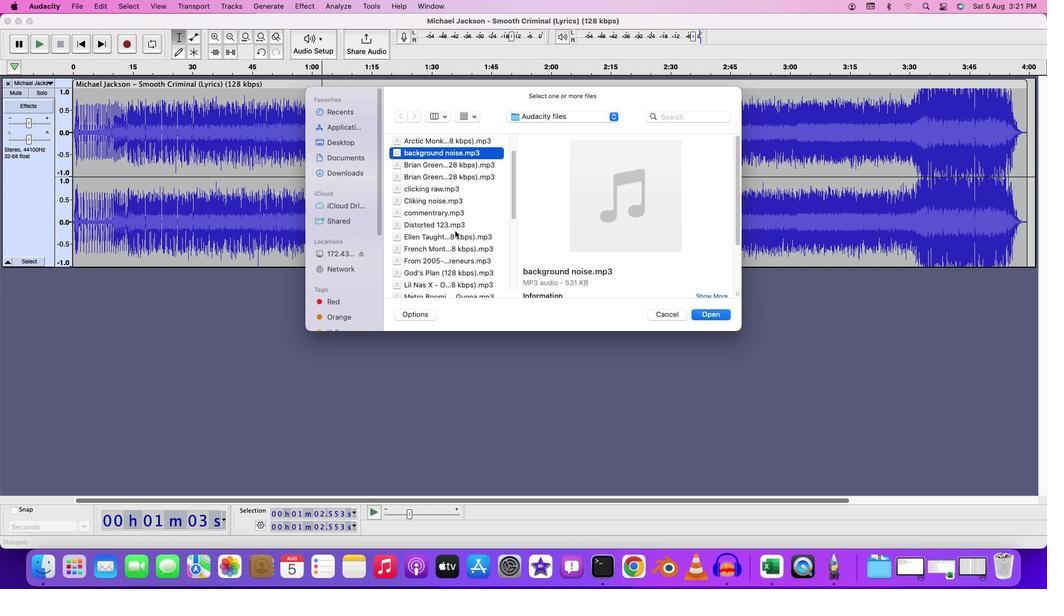
Action: Mouse scrolled (455, 230) with delta (0, 0)
Screenshot: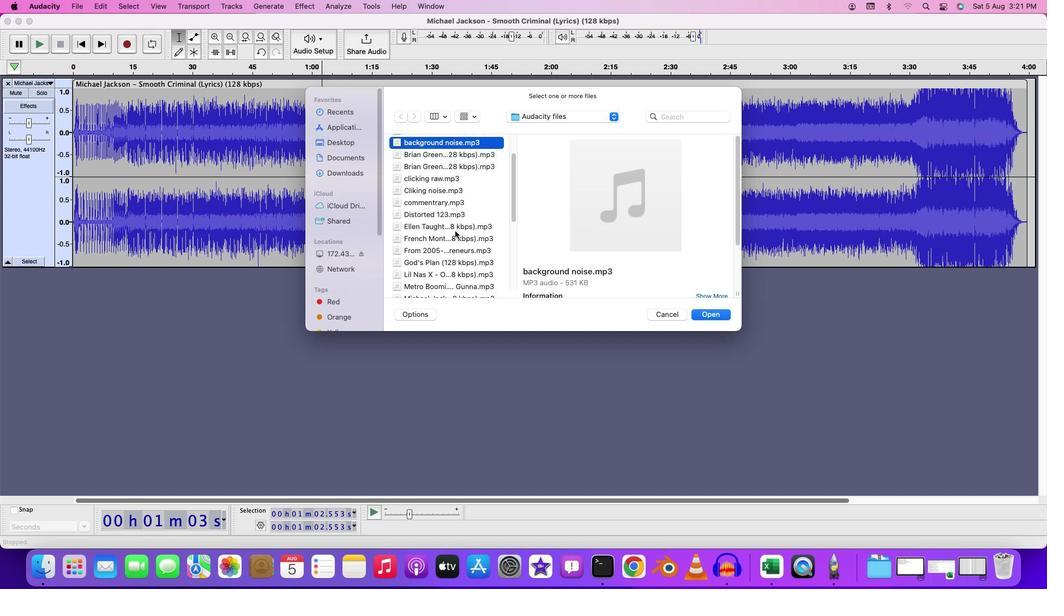
Action: Mouse scrolled (455, 230) with delta (0, 0)
Screenshot: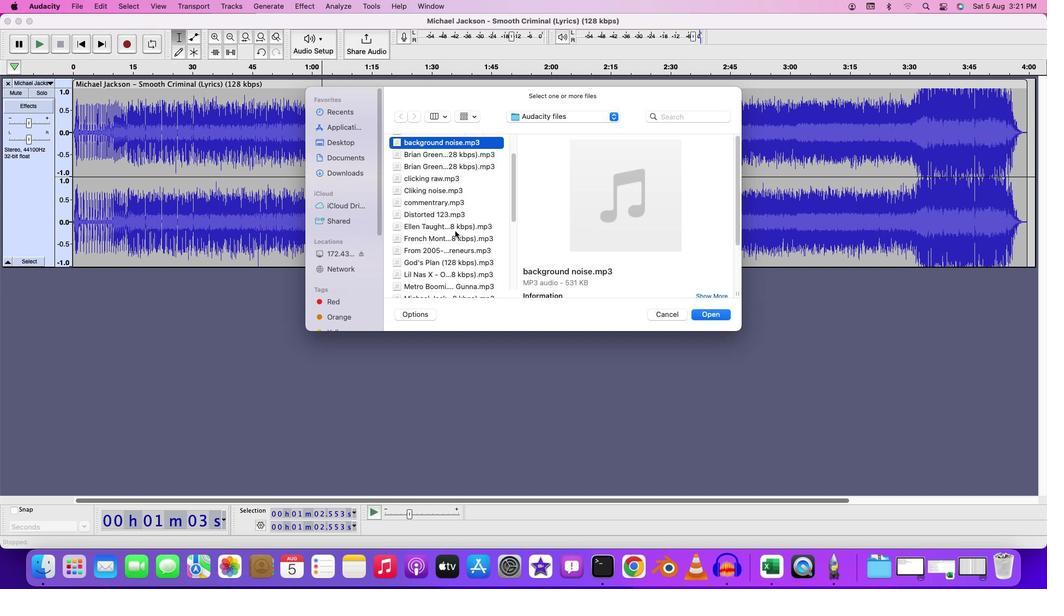 
Action: Mouse scrolled (455, 230) with delta (0, 0)
Screenshot: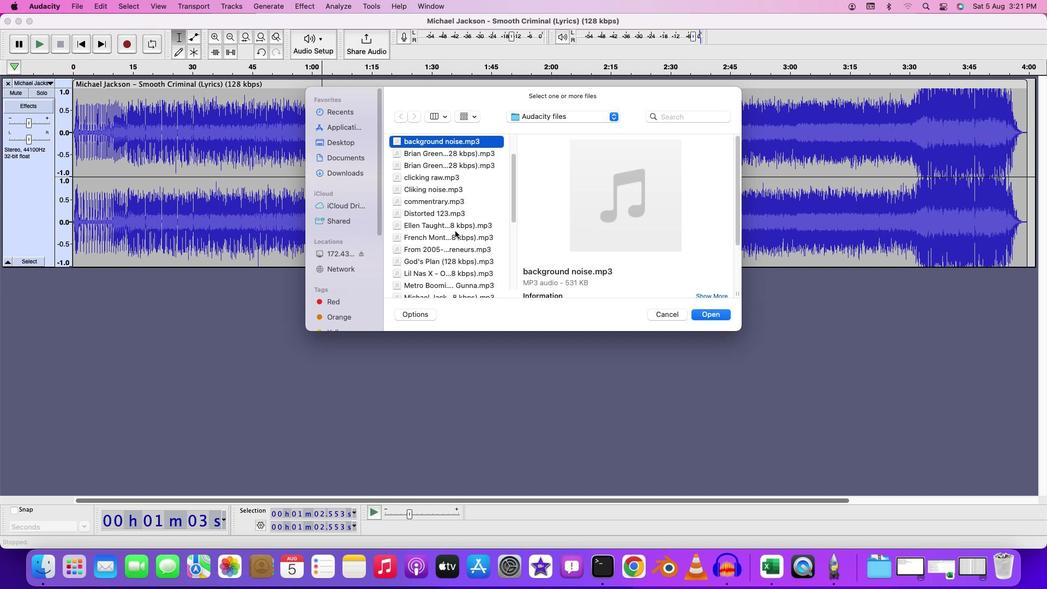 
Action: Mouse scrolled (455, 230) with delta (0, 0)
Screenshot: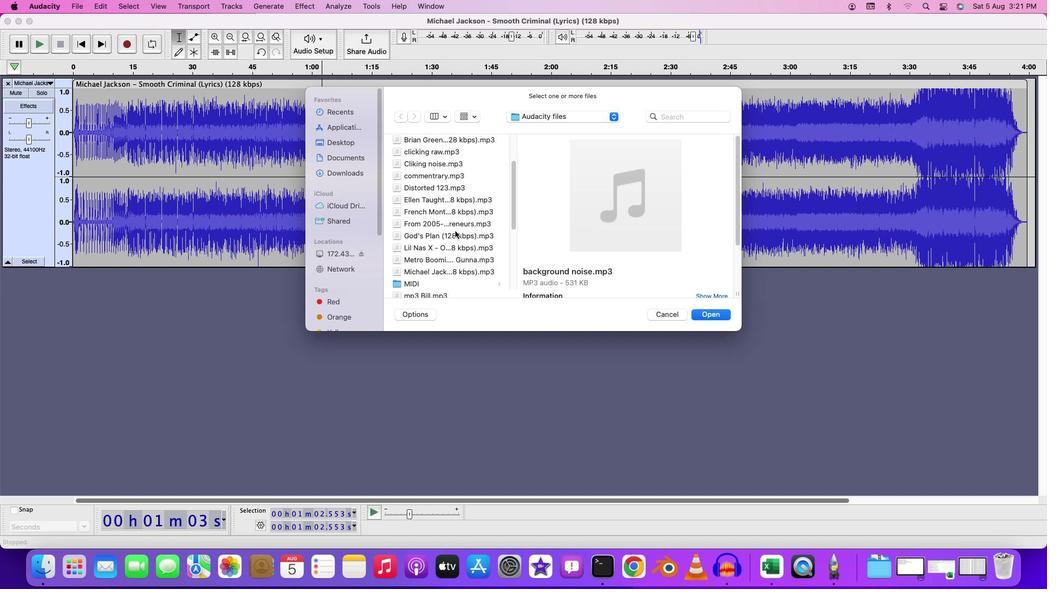 
Action: Mouse scrolled (455, 230) with delta (0, 0)
Screenshot: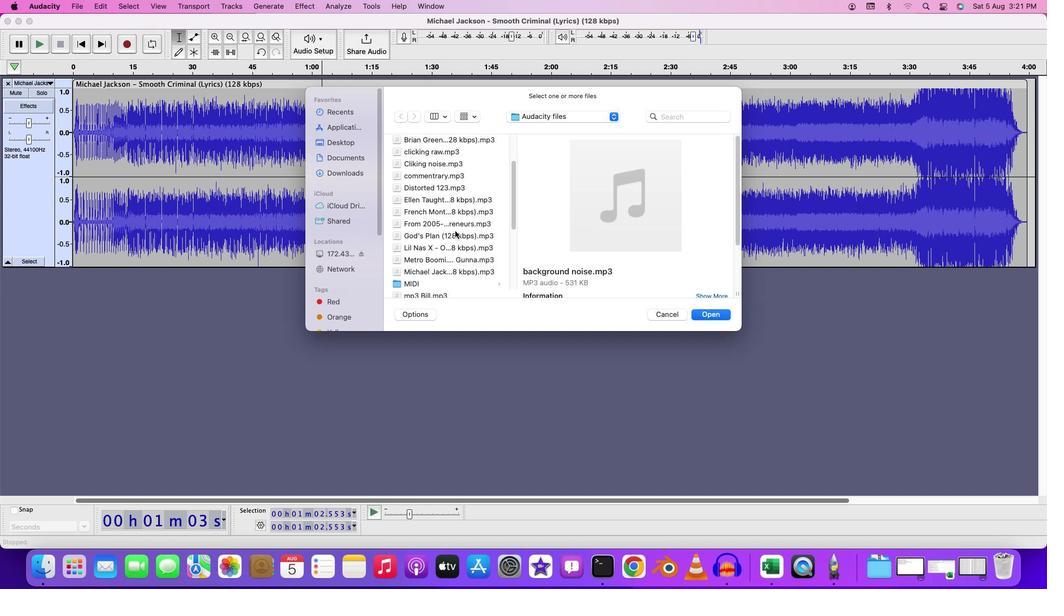 
Action: Mouse moved to (451, 228)
Screenshot: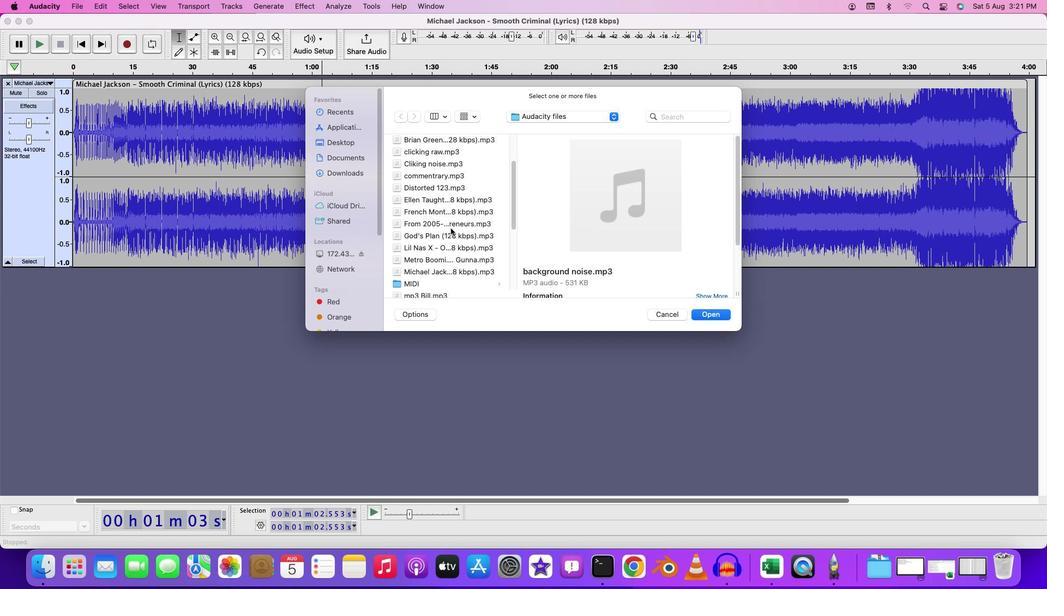 
Action: Mouse pressed left at (451, 228)
Screenshot: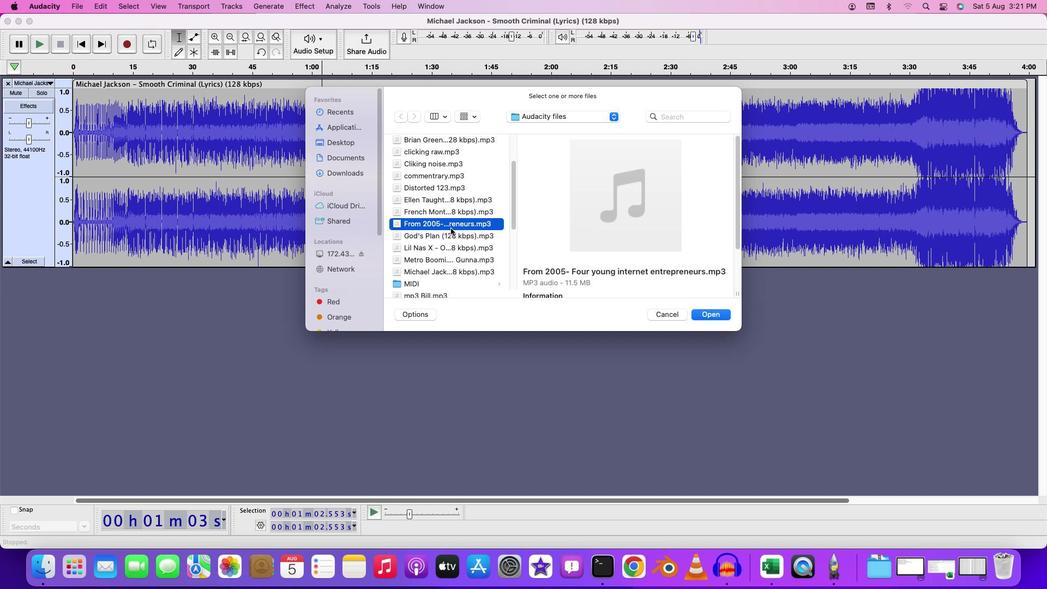 
Action: Mouse moved to (451, 236)
Screenshot: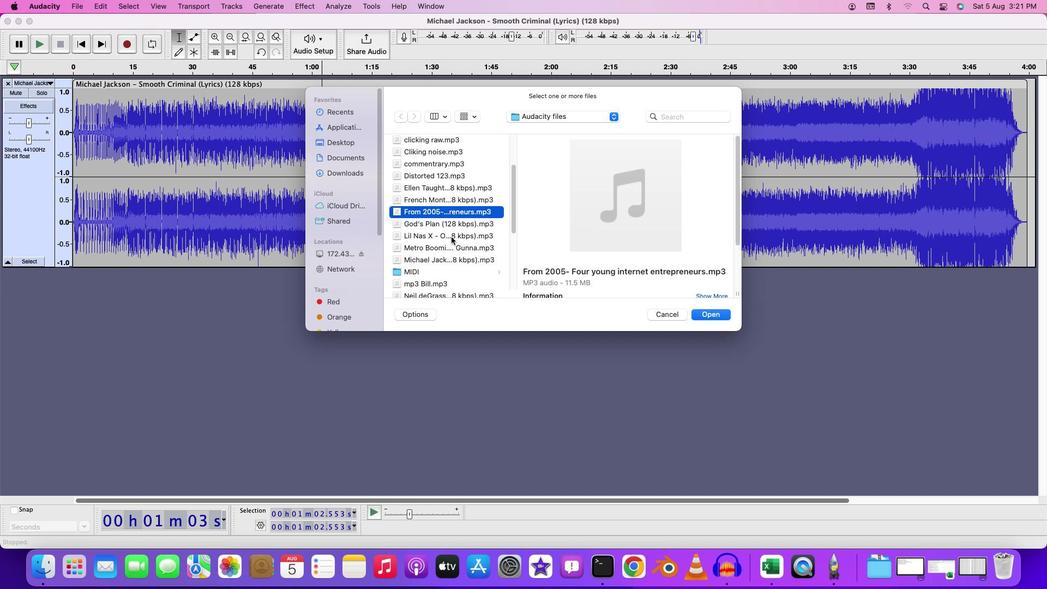 
Action: Mouse scrolled (451, 236) with delta (0, 0)
Screenshot: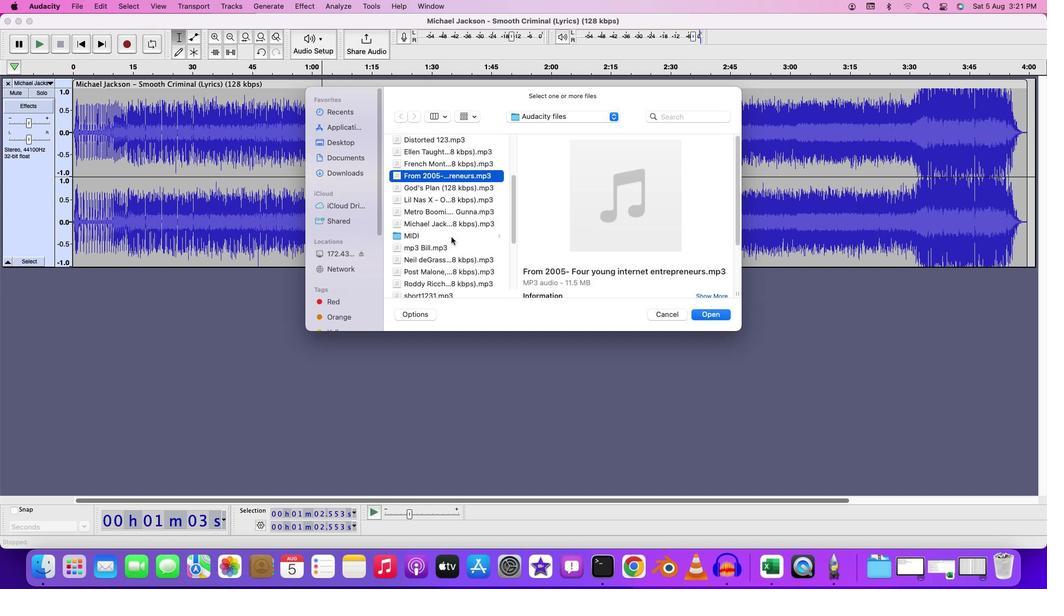 
Action: Mouse scrolled (451, 236) with delta (0, 0)
Screenshot: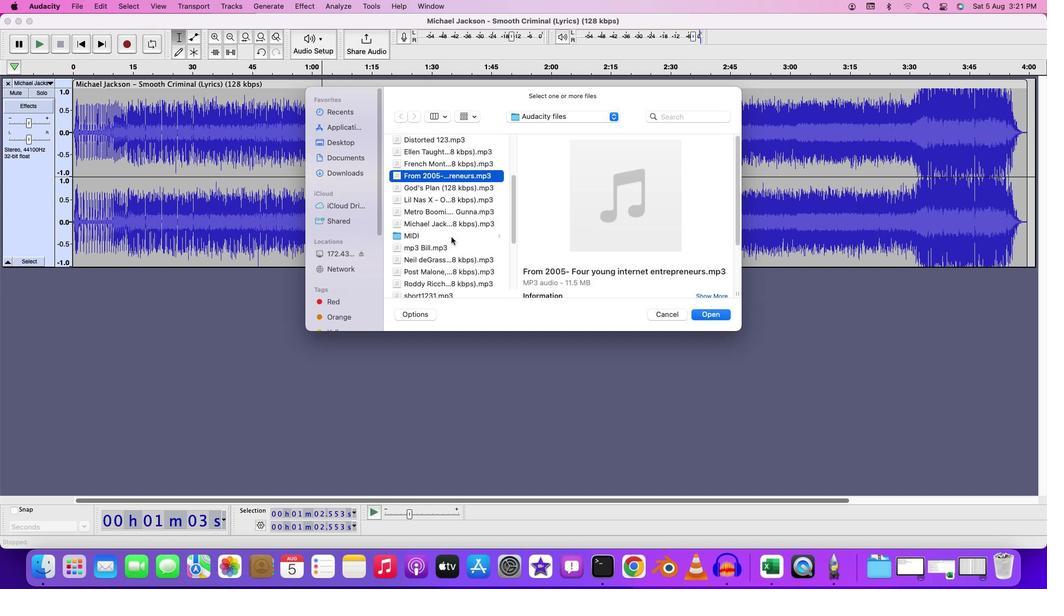 
Action: Mouse scrolled (451, 236) with delta (0, -1)
Screenshot: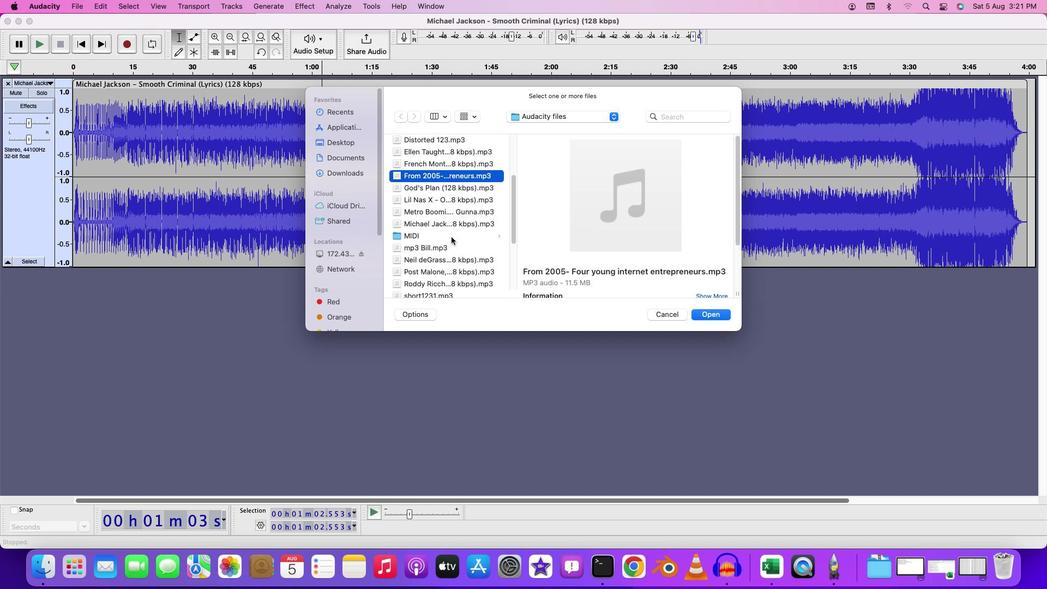 
Action: Mouse moved to (444, 225)
Screenshot: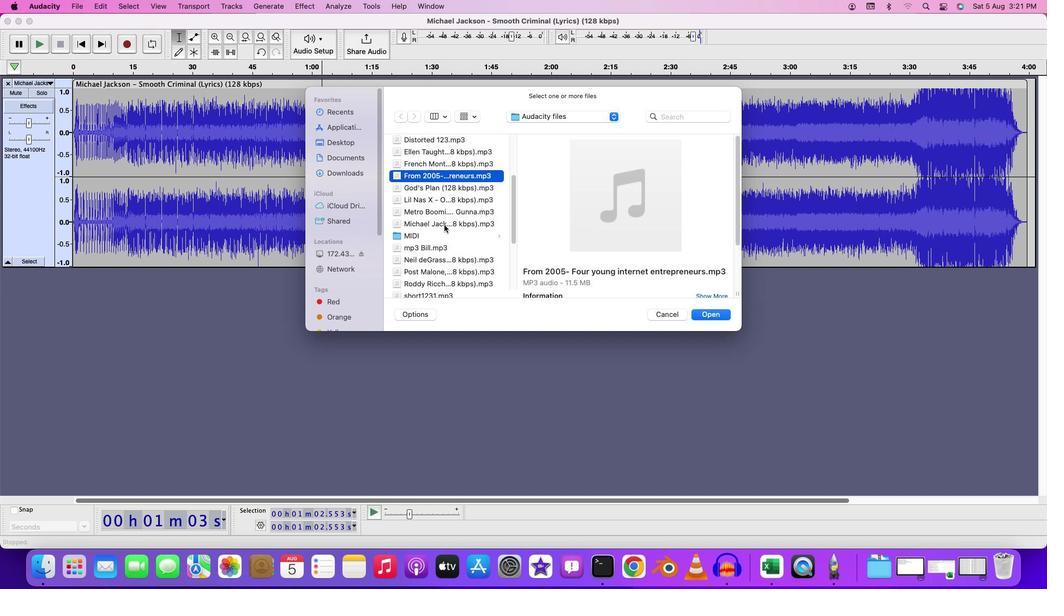 
Action: Mouse pressed left at (444, 225)
Screenshot: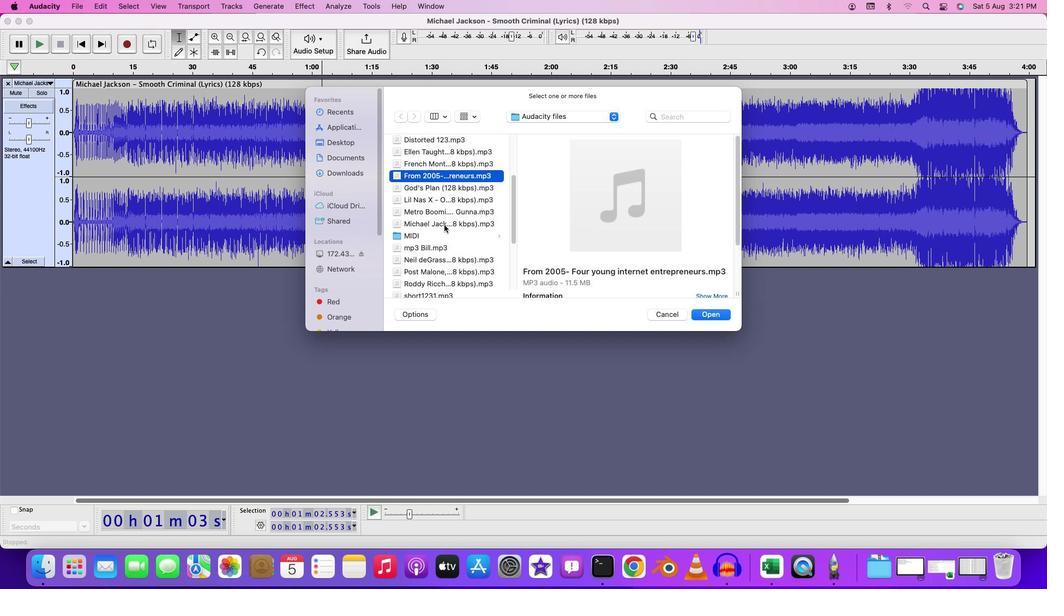 
Action: Mouse moved to (447, 216)
Screenshot: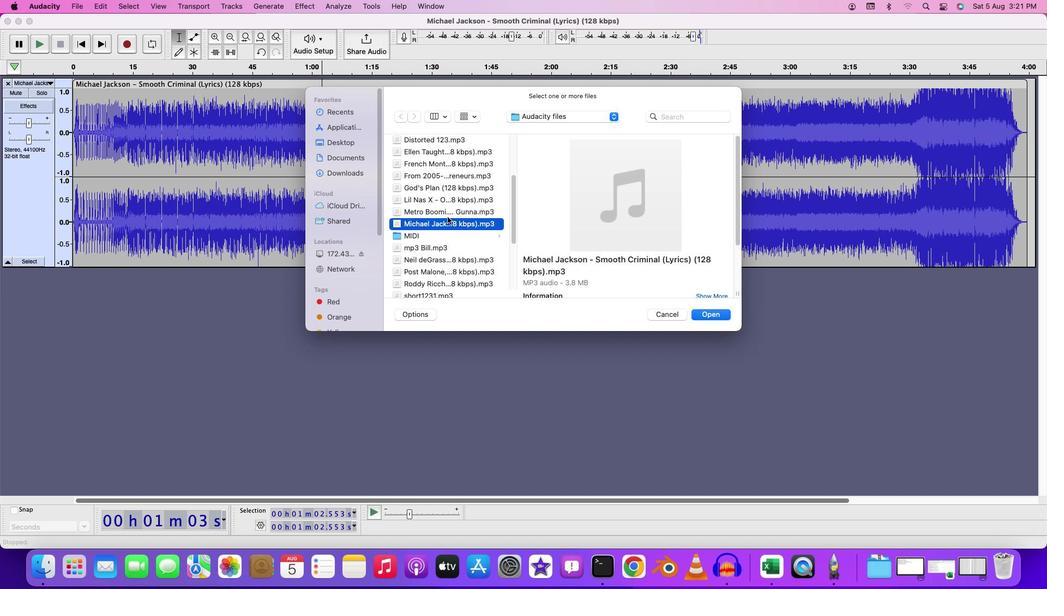
Action: Mouse pressed left at (447, 216)
Screenshot: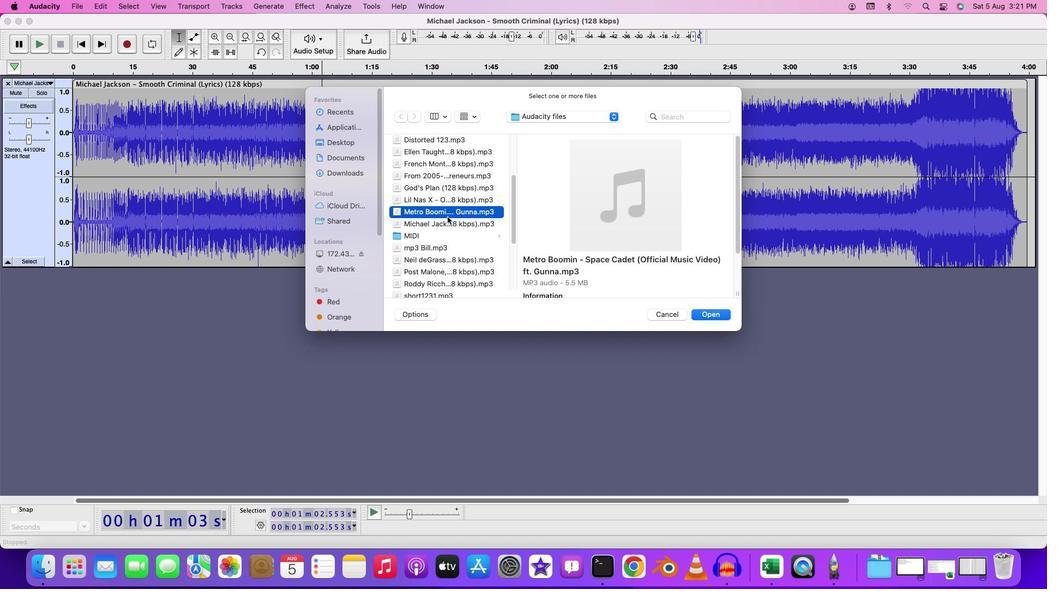 
Action: Mouse moved to (466, 224)
Screenshot: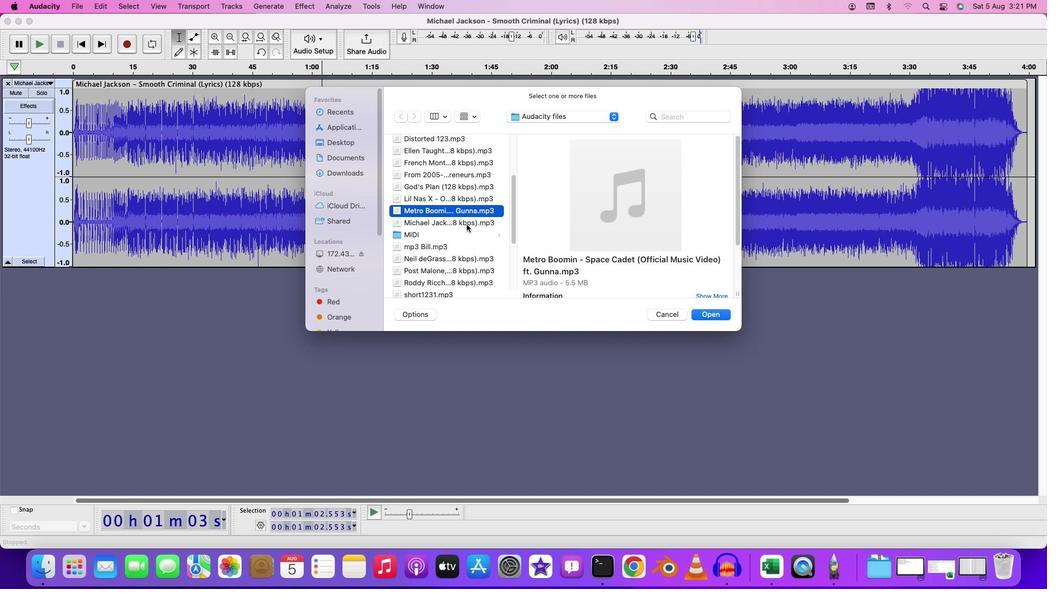 
Action: Mouse scrolled (466, 224) with delta (0, 0)
Screenshot: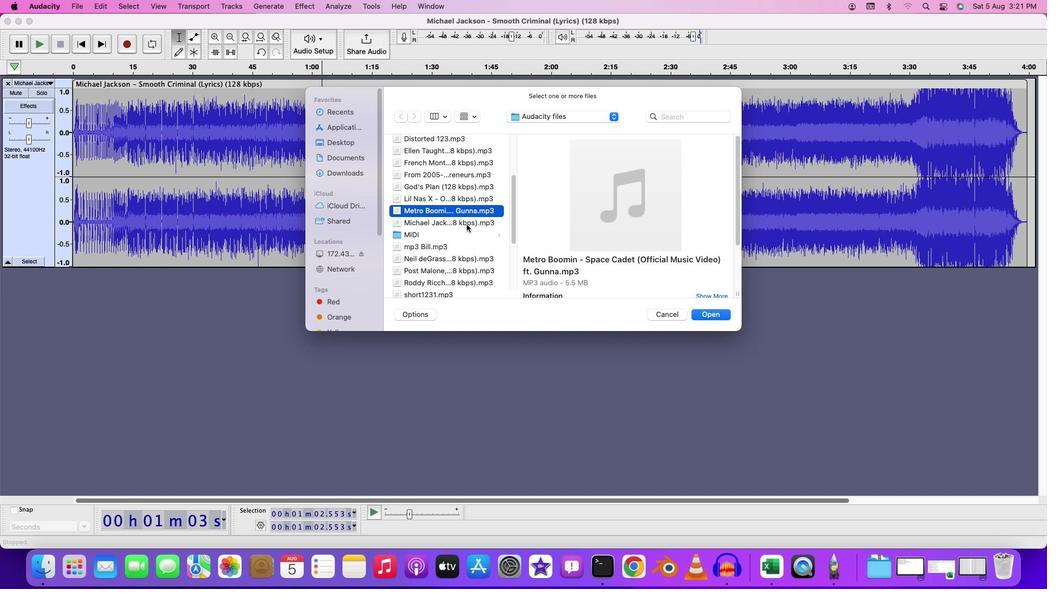 
Action: Mouse moved to (466, 224)
Screenshot: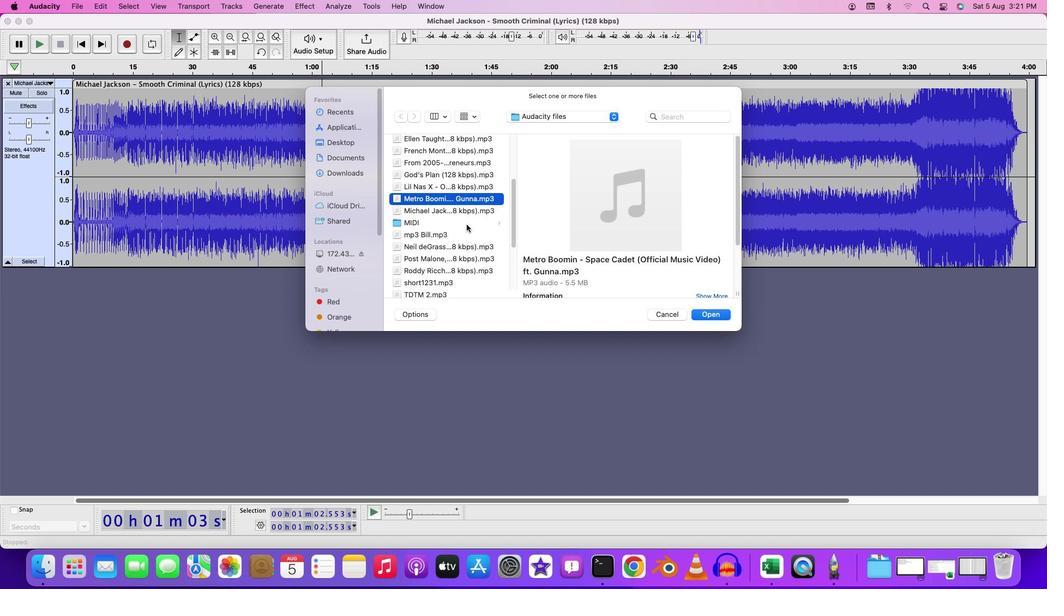 
Action: Mouse scrolled (466, 224) with delta (0, 0)
Screenshot: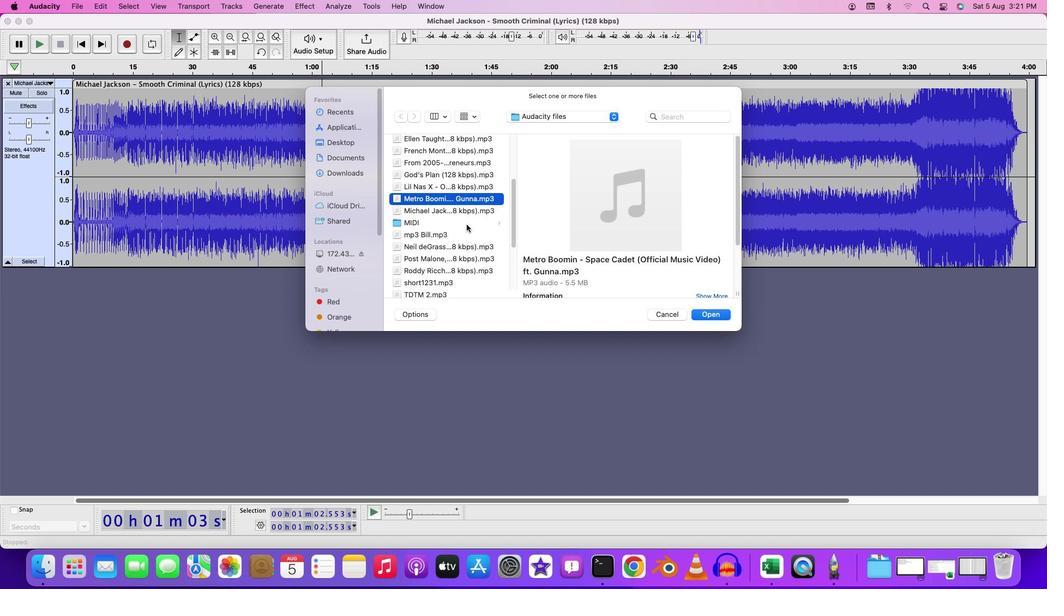 
Action: Mouse scrolled (466, 224) with delta (0, 0)
Screenshot: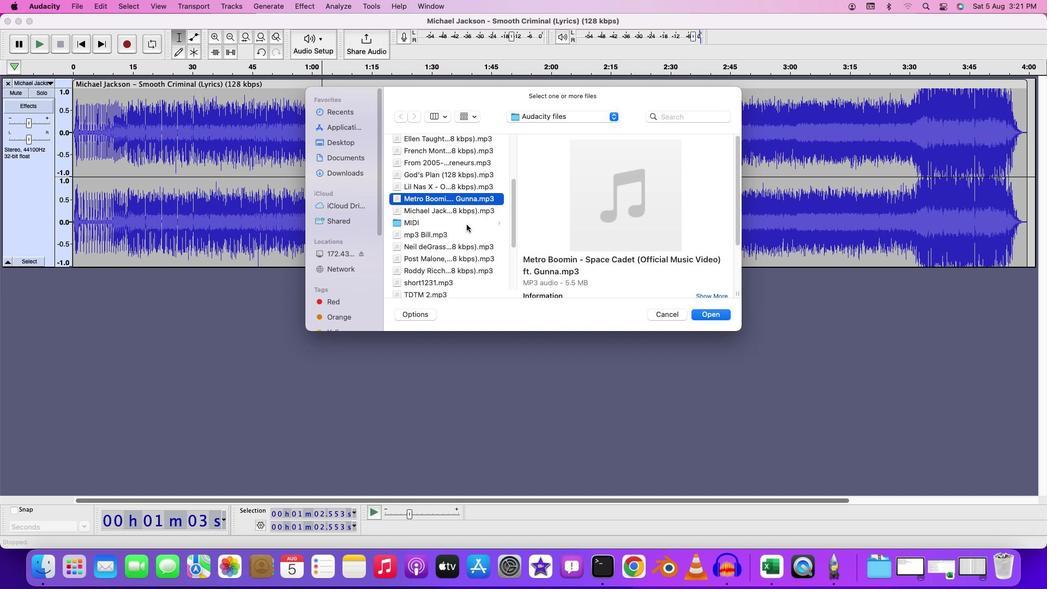
Action: Mouse moved to (455, 256)
Screenshot: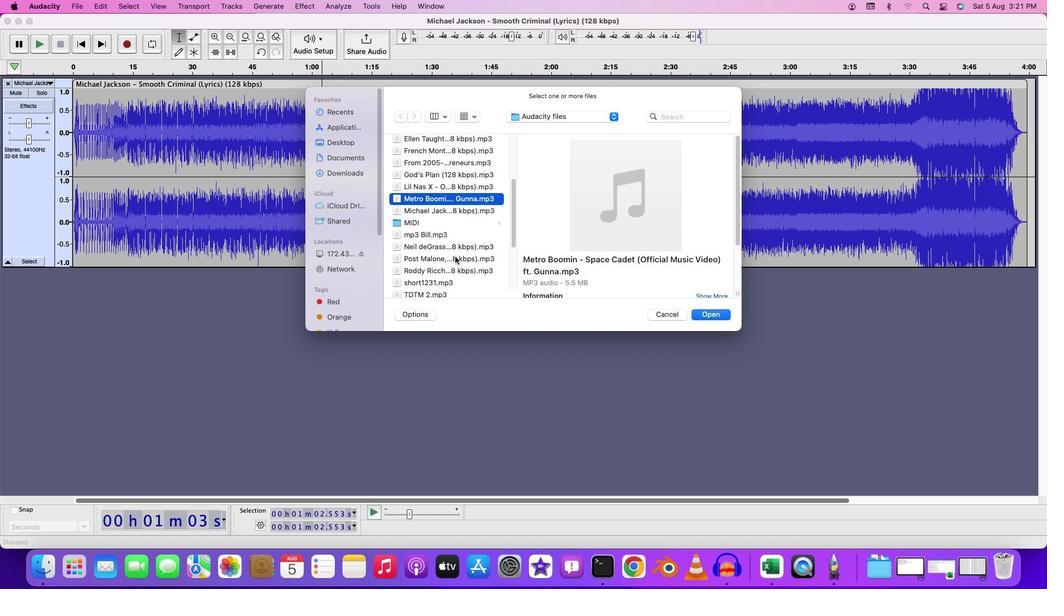 
Action: Mouse pressed left at (455, 256)
Screenshot: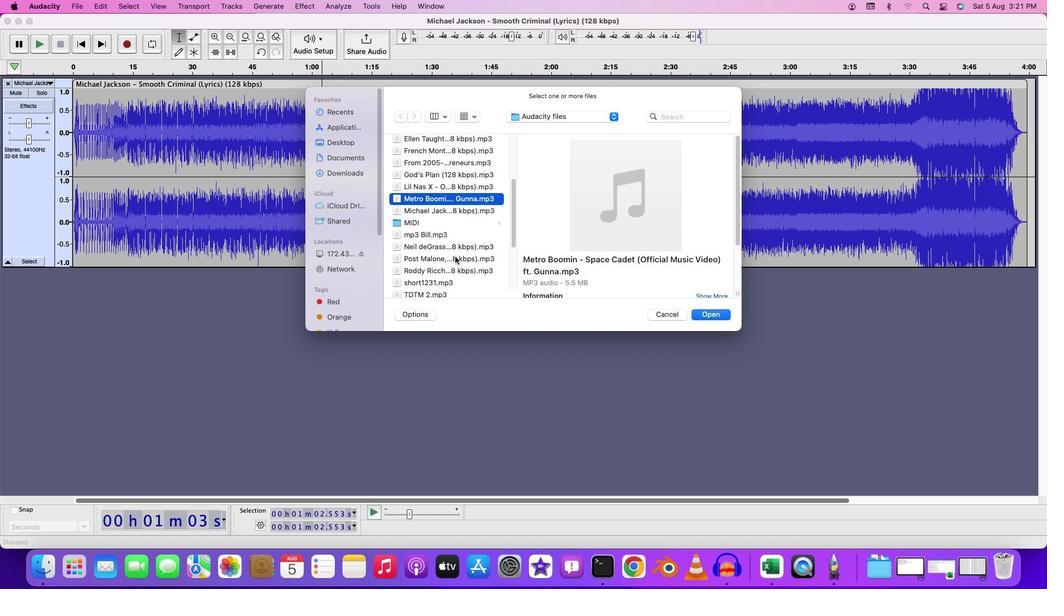 
Action: Mouse moved to (454, 268)
Screenshot: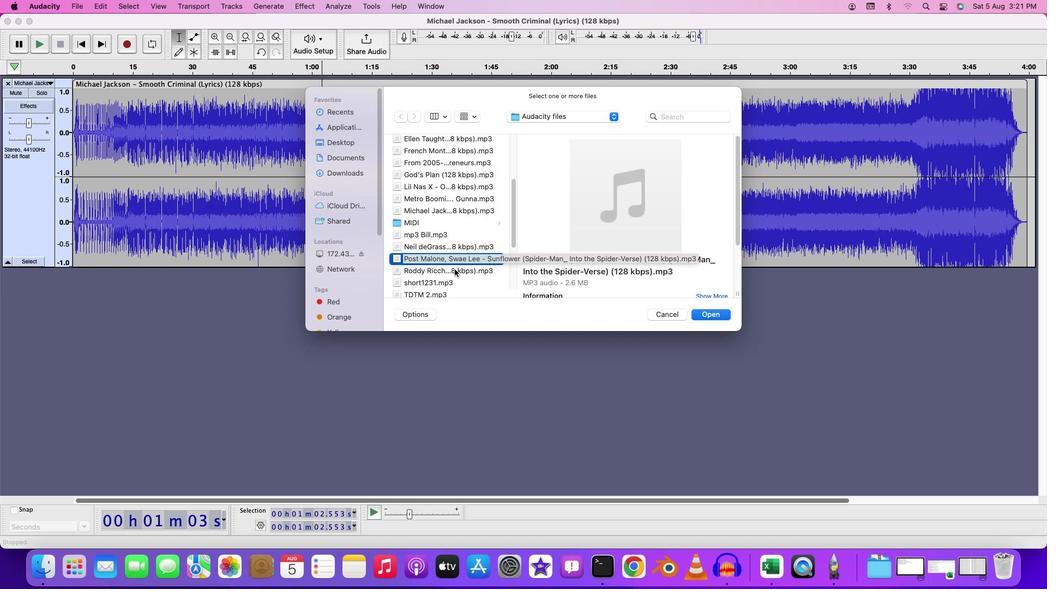 
Action: Mouse pressed left at (454, 268)
Screenshot: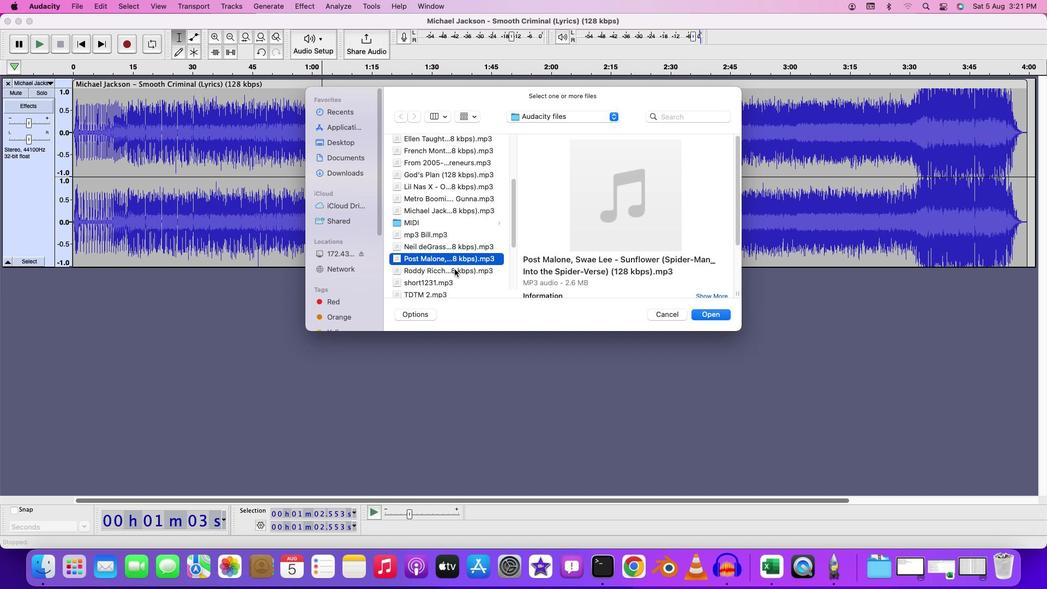 
Action: Mouse moved to (455, 271)
Screenshot: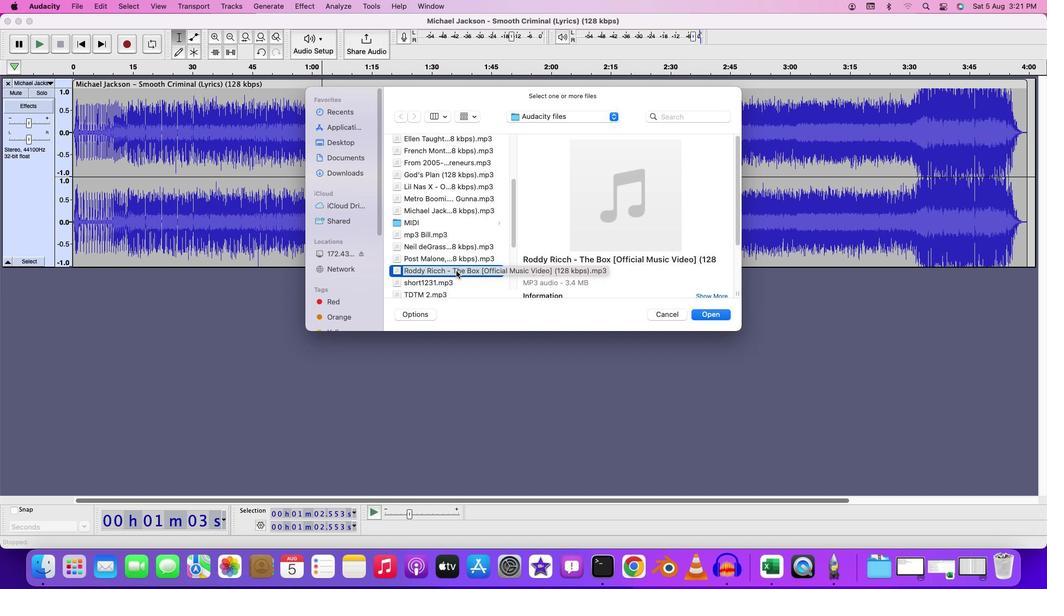 
Action: Mouse pressed left at (455, 271)
Screenshot: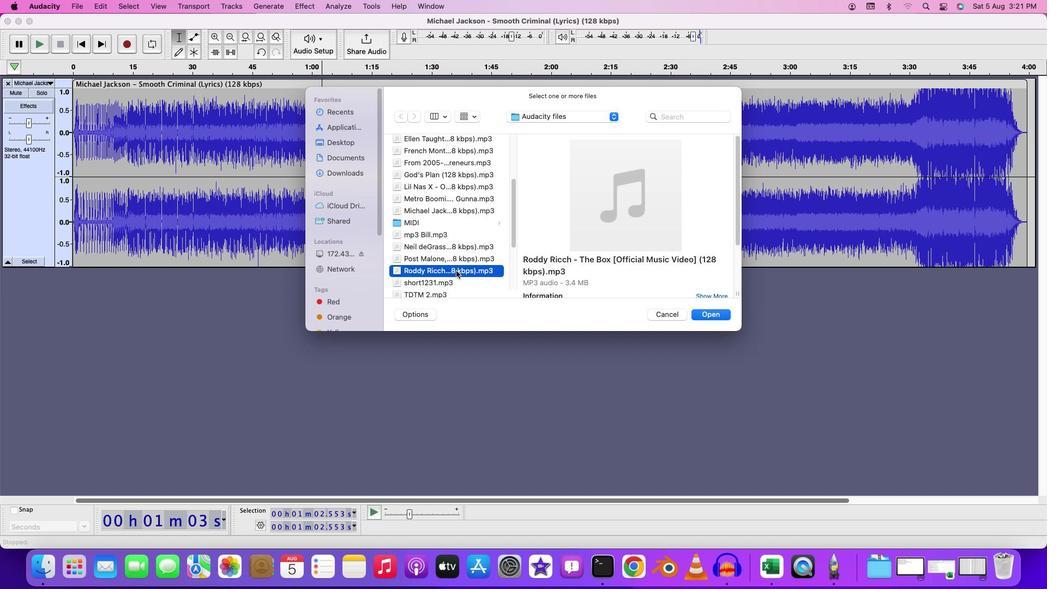 
Action: Mouse moved to (448, 245)
Screenshot: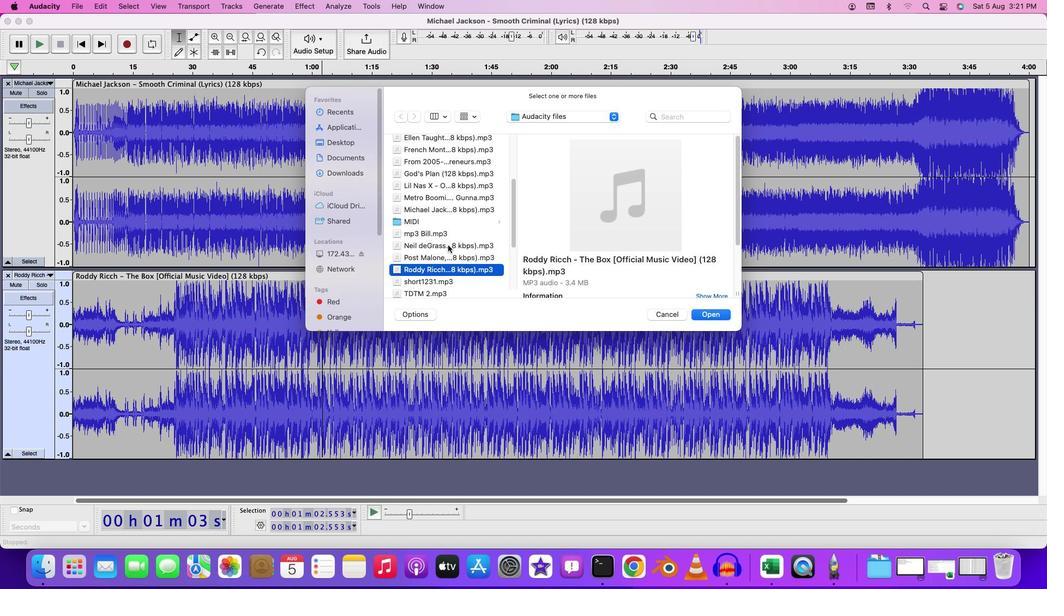 
Action: Mouse scrolled (448, 245) with delta (0, 0)
Screenshot: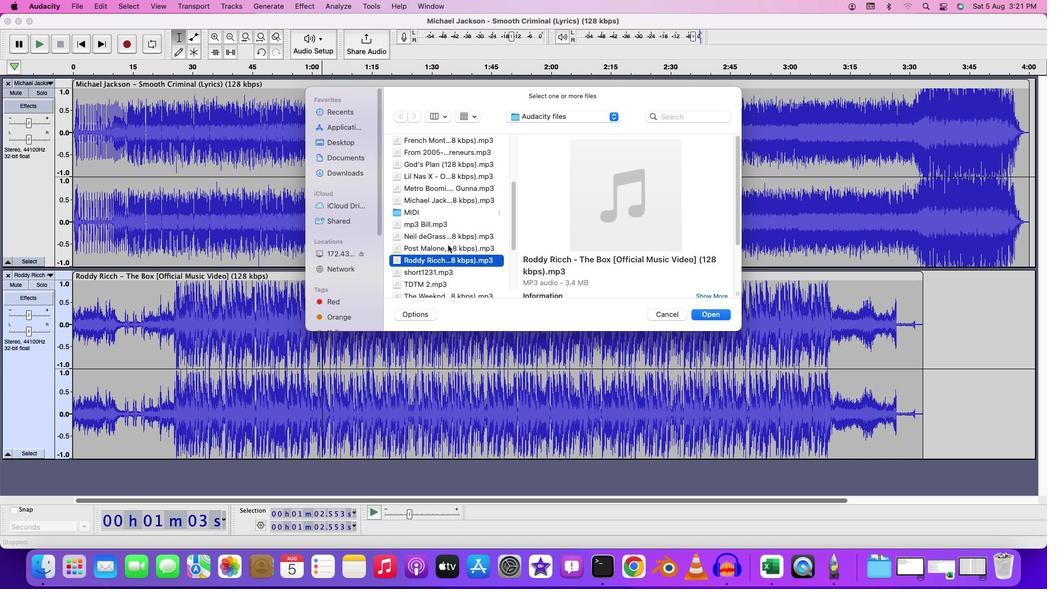 
Action: Mouse scrolled (448, 245) with delta (0, 0)
Screenshot: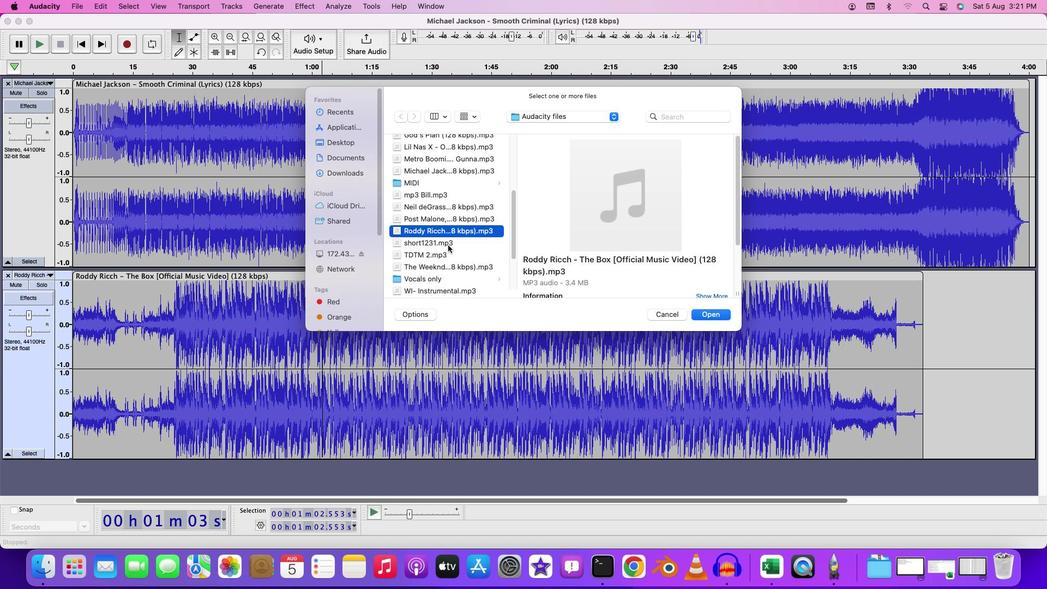 
Action: Mouse scrolled (448, 245) with delta (0, -1)
Screenshot: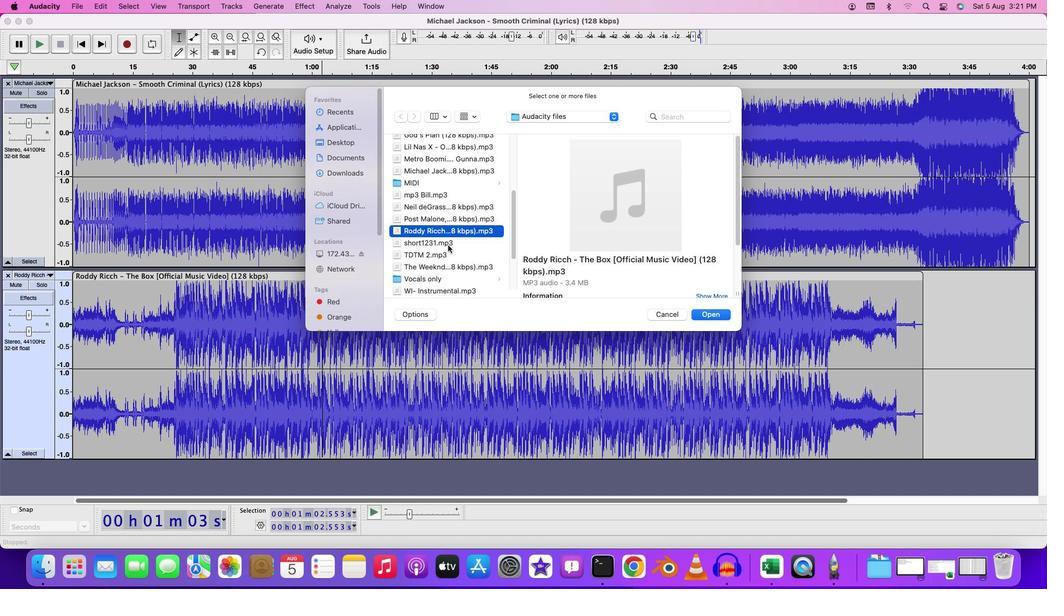 
Action: Mouse moved to (448, 245)
Screenshot: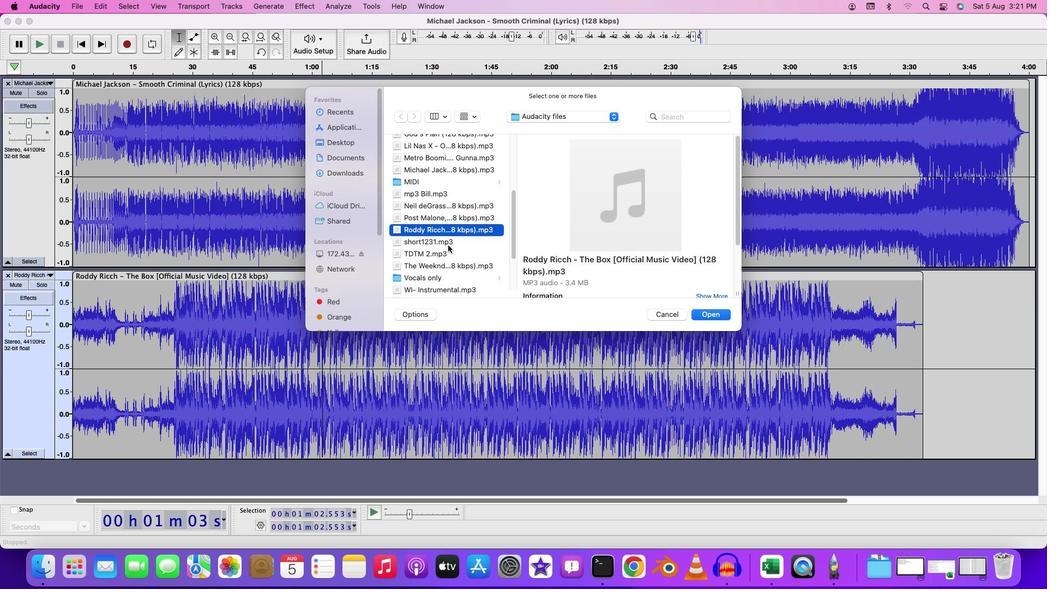 
Action: Mouse scrolled (448, 245) with delta (0, 0)
Screenshot: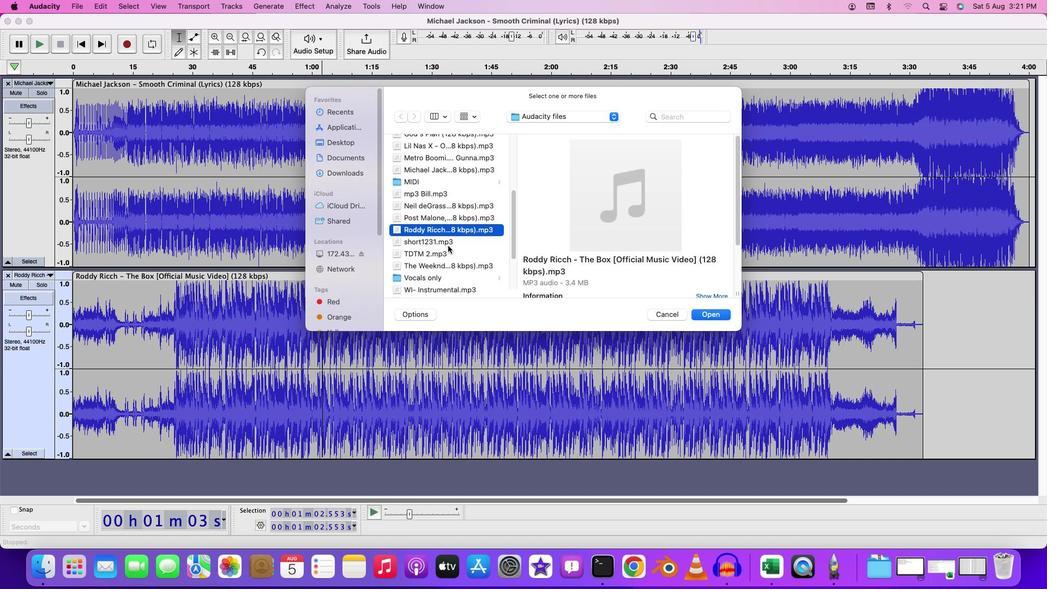 
Action: Mouse moved to (439, 262)
Screenshot: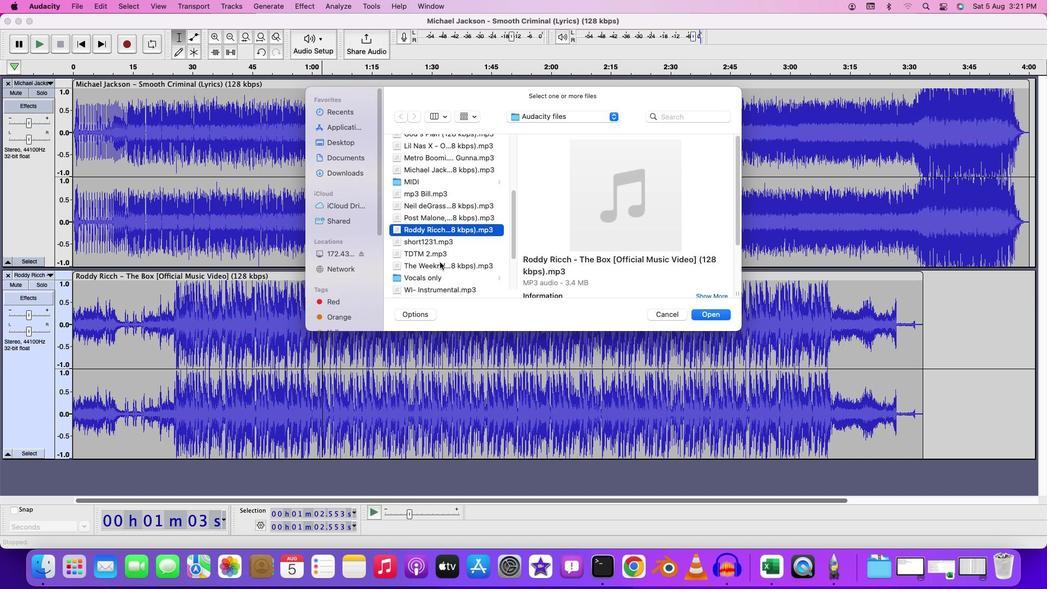 
Action: Mouse pressed left at (439, 262)
Screenshot: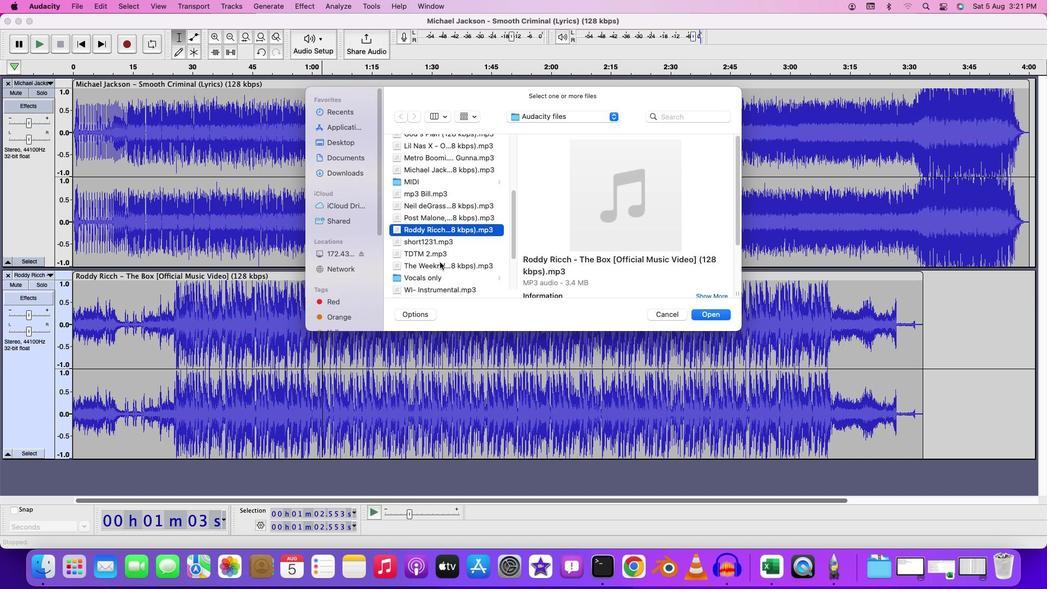 
Action: Mouse moved to (448, 268)
Screenshot: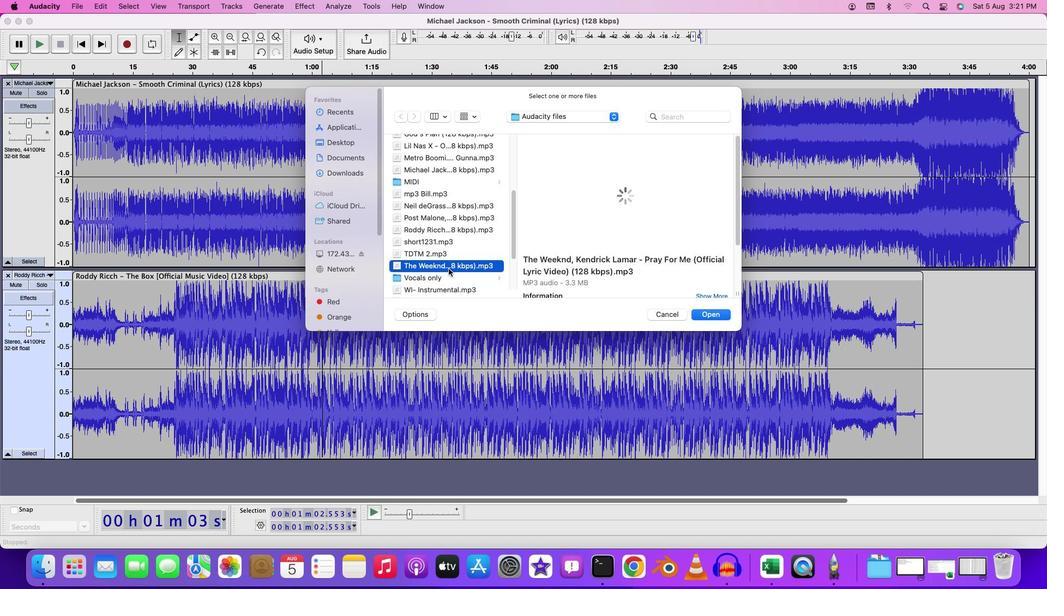 
Action: Mouse scrolled (448, 268) with delta (0, 0)
Screenshot: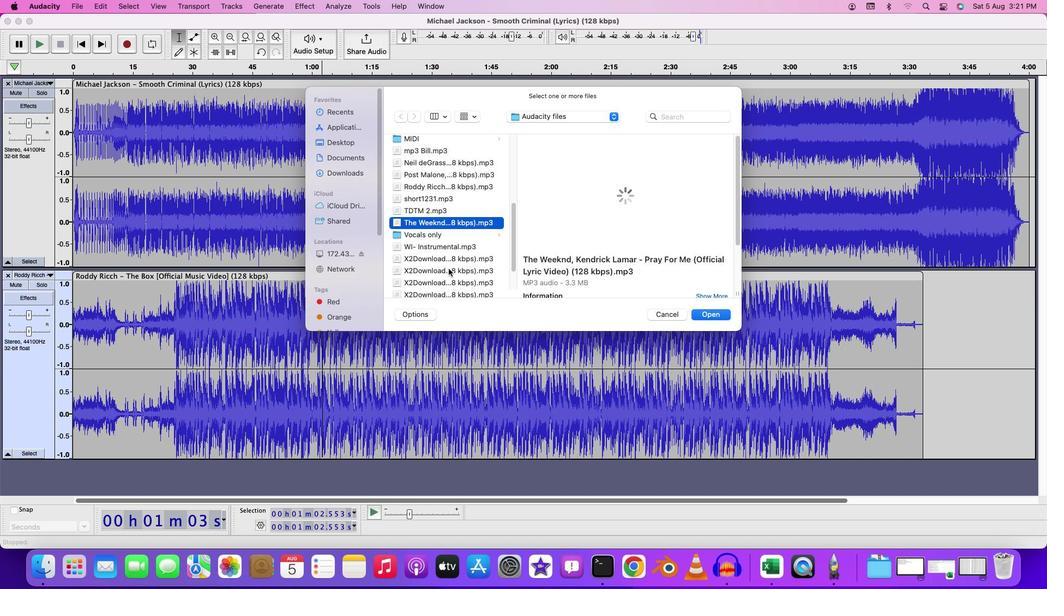 
Action: Mouse scrolled (448, 268) with delta (0, 0)
Screenshot: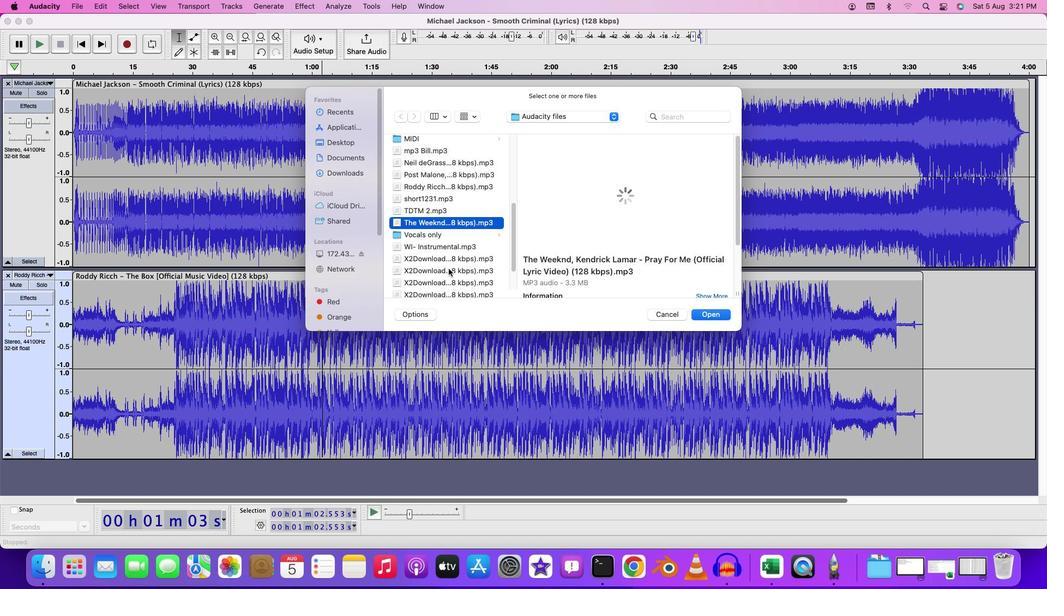 
Action: Mouse scrolled (448, 268) with delta (0, -1)
Screenshot: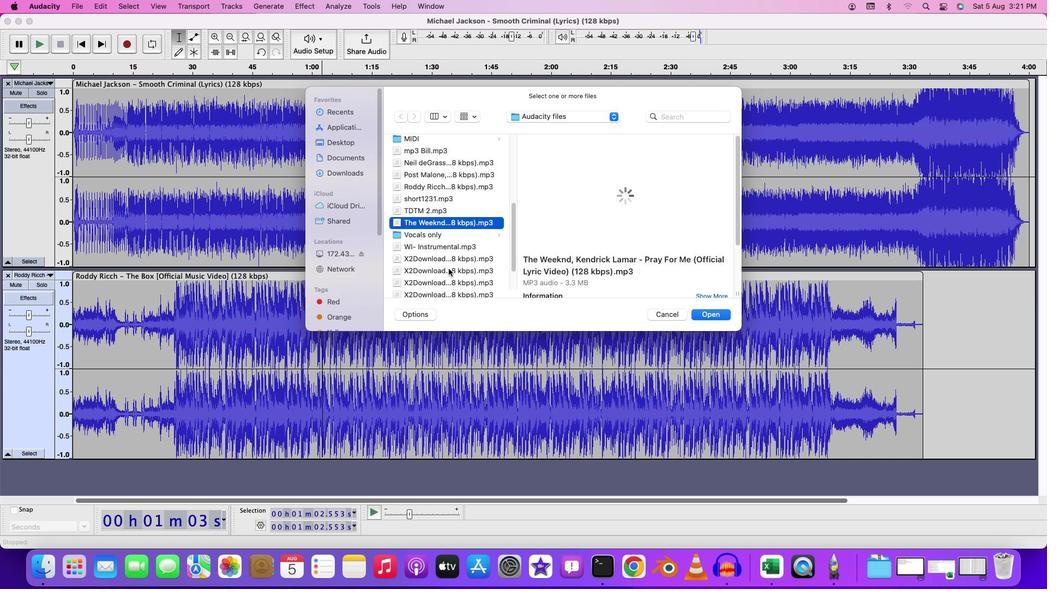 
Action: Mouse moved to (436, 256)
Screenshot: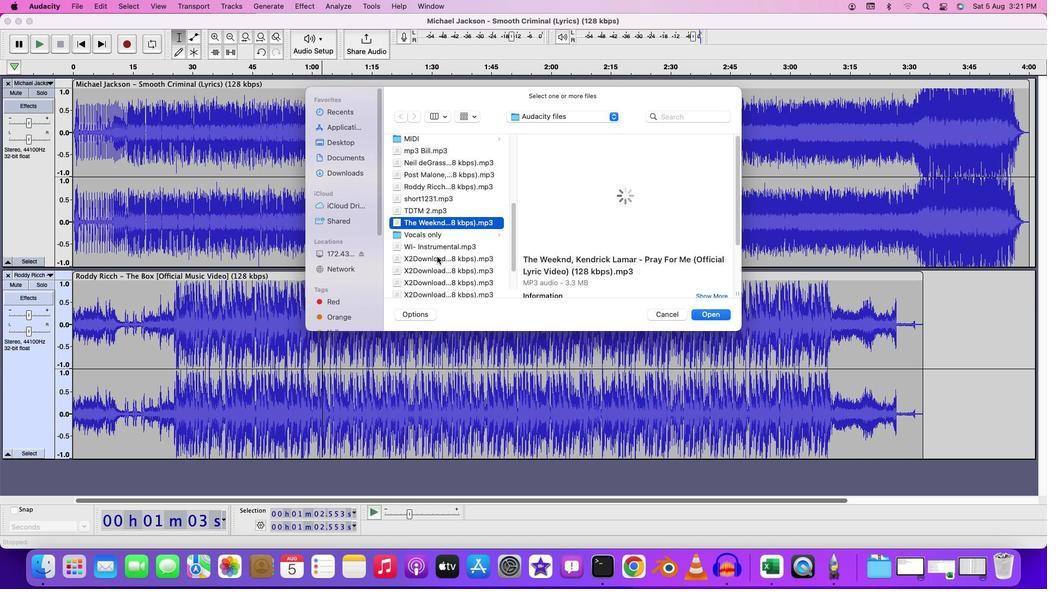 
Action: Mouse pressed left at (436, 256)
Screenshot: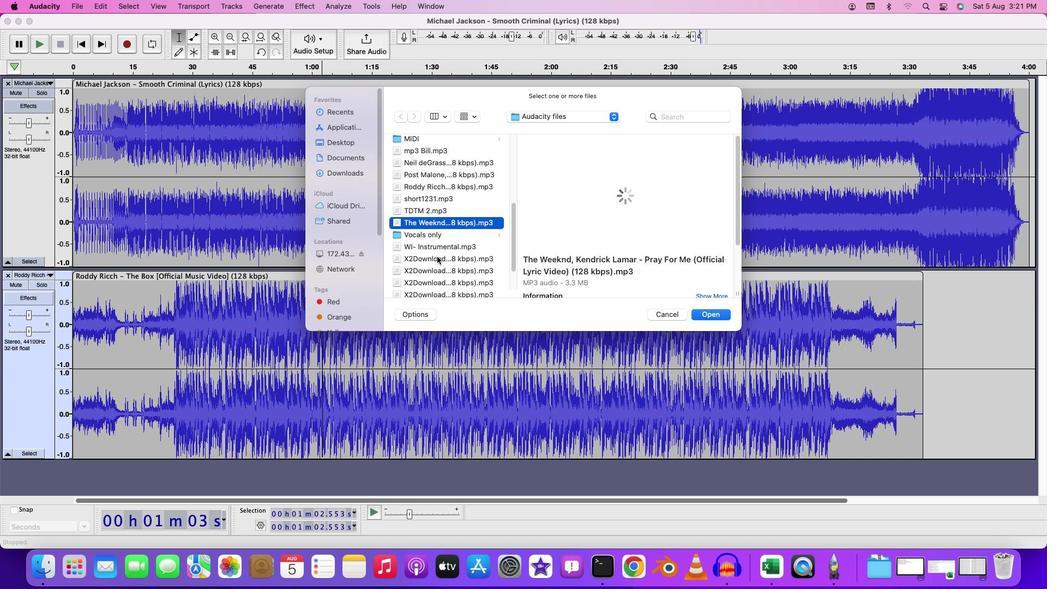 
Action: Mouse moved to (438, 247)
Screenshot: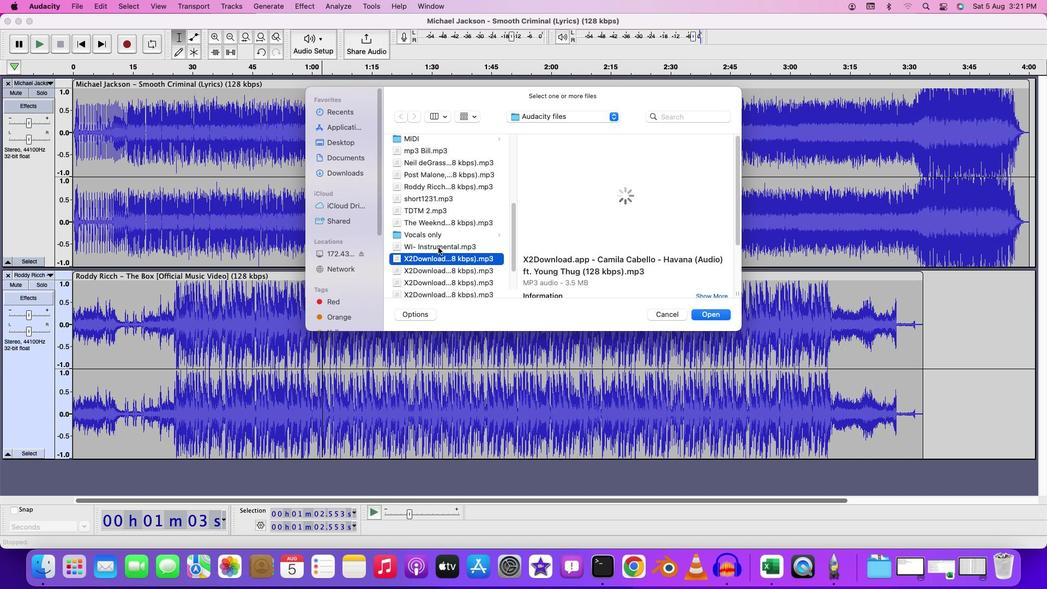 
Action: Mouse pressed left at (438, 247)
Screenshot: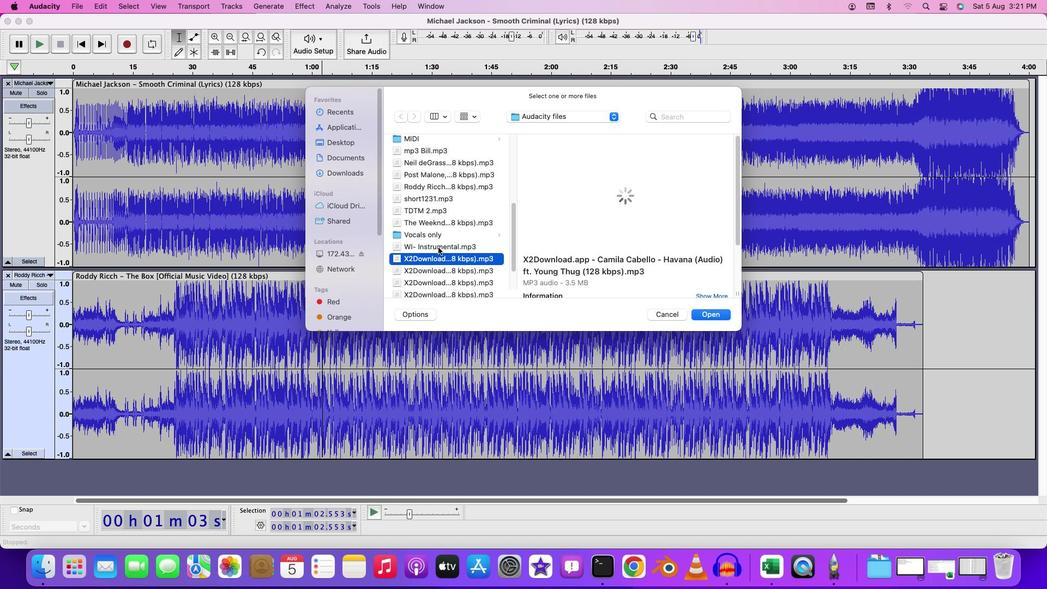 
Action: Mouse moved to (446, 259)
Screenshot: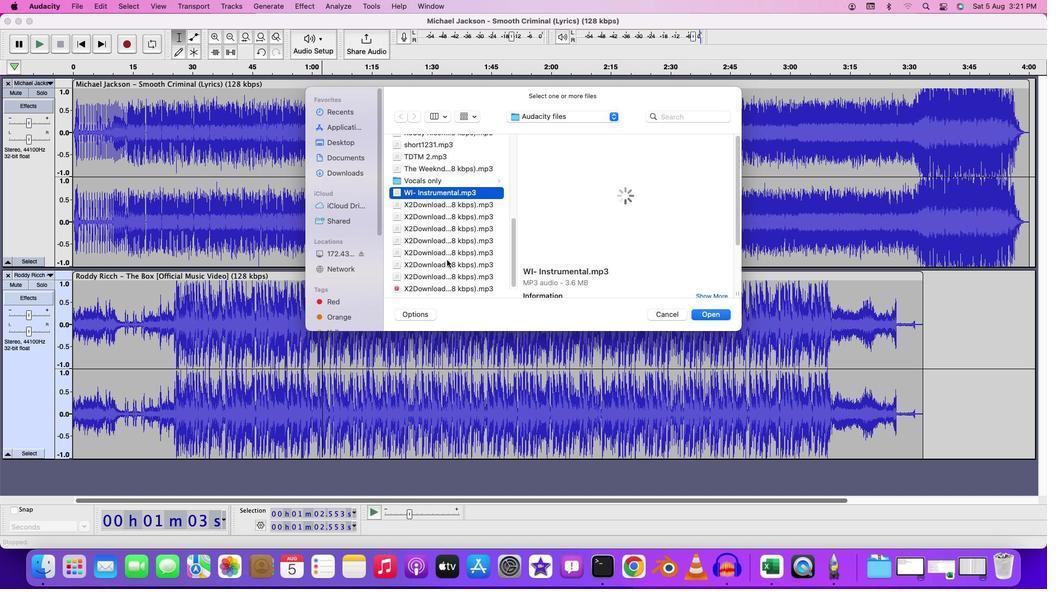 
Action: Mouse scrolled (446, 259) with delta (0, 0)
Screenshot: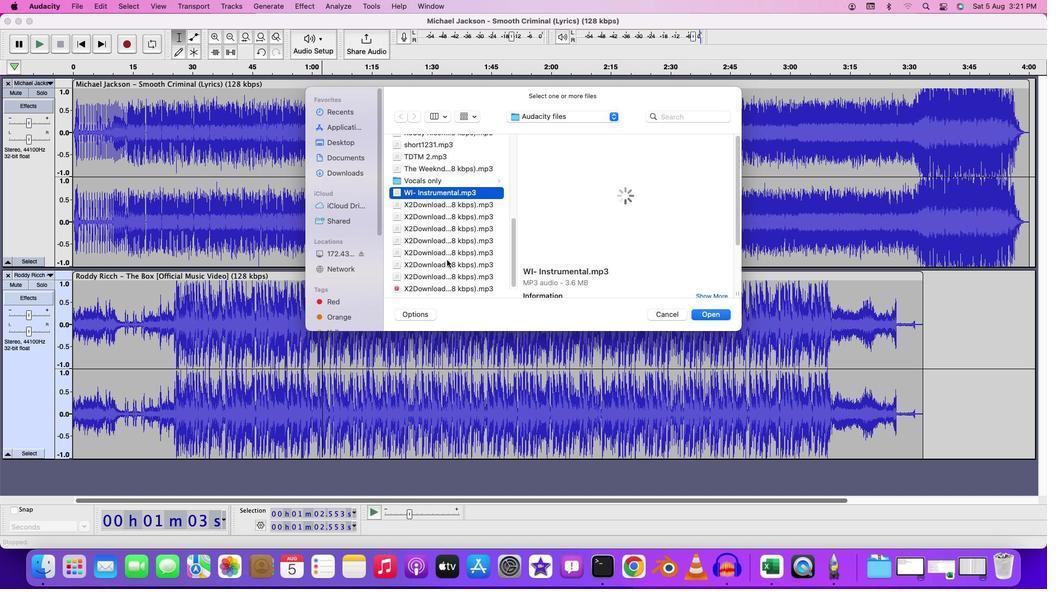 
Action: Mouse scrolled (446, 259) with delta (0, 0)
Screenshot: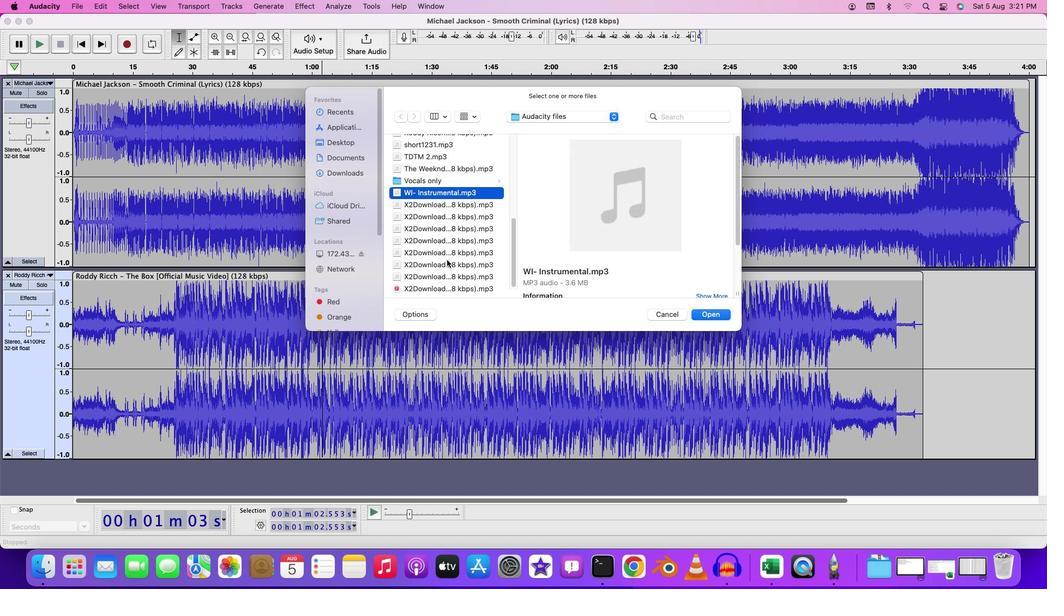 
Action: Mouse scrolled (446, 259) with delta (0, -1)
Screenshot: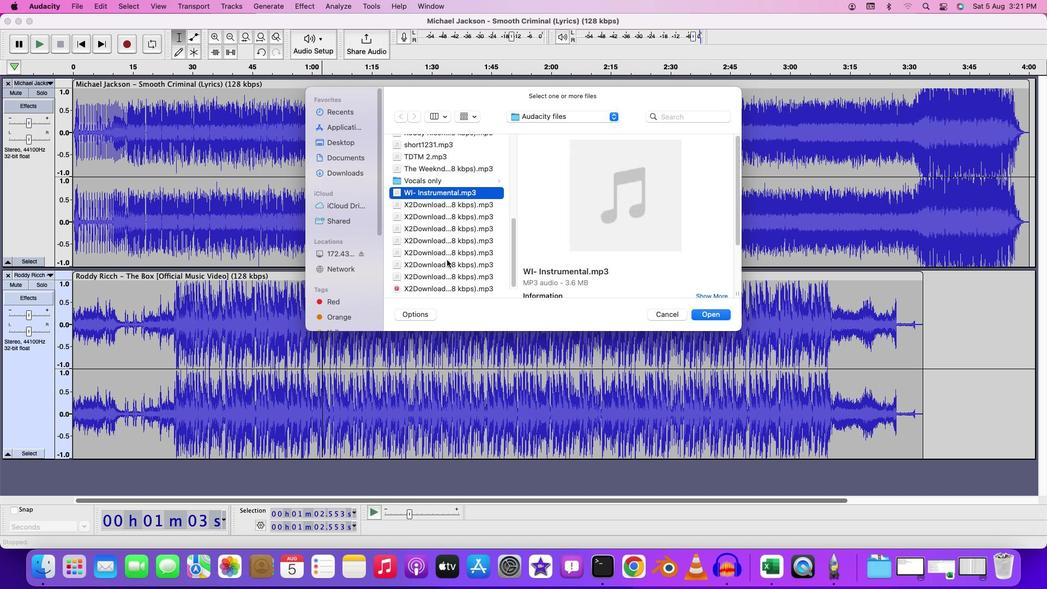 
Action: Mouse moved to (445, 249)
Screenshot: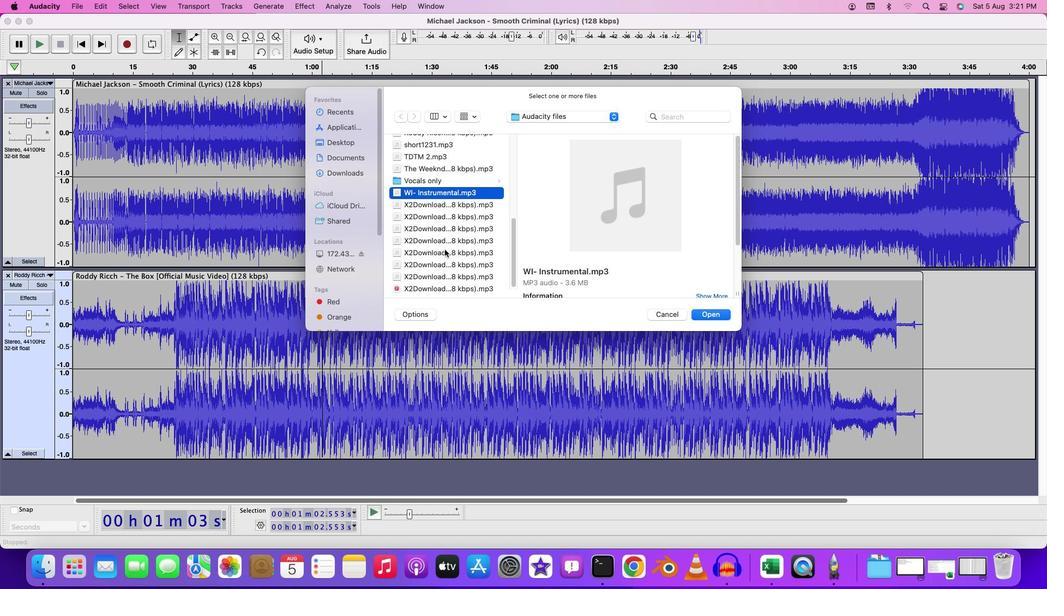 
Action: Mouse pressed left at (445, 249)
Screenshot: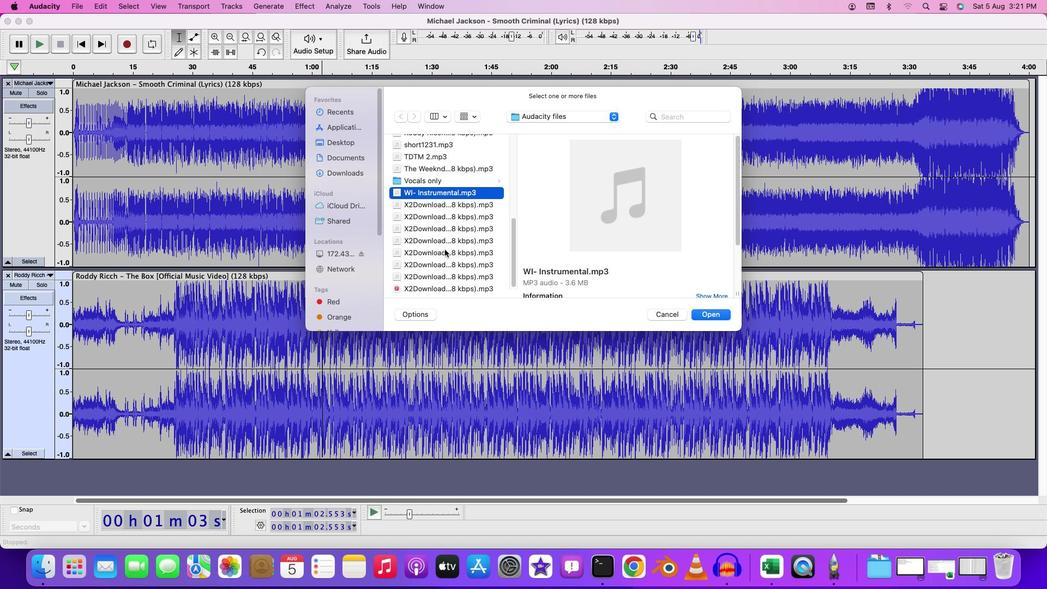 
Action: Mouse moved to (450, 229)
Screenshot: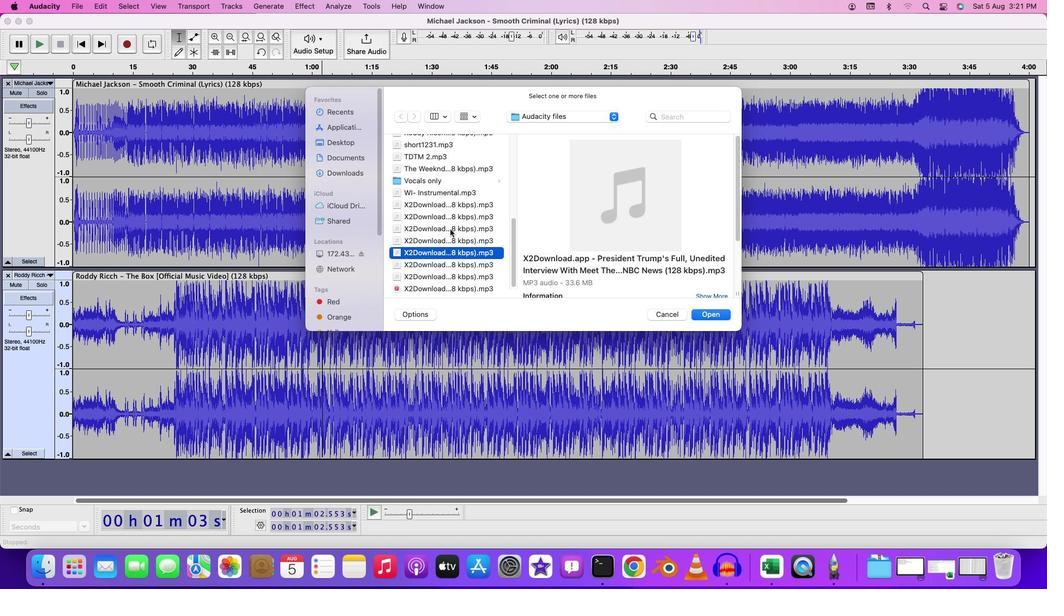 
Action: Mouse pressed left at (450, 229)
Screenshot: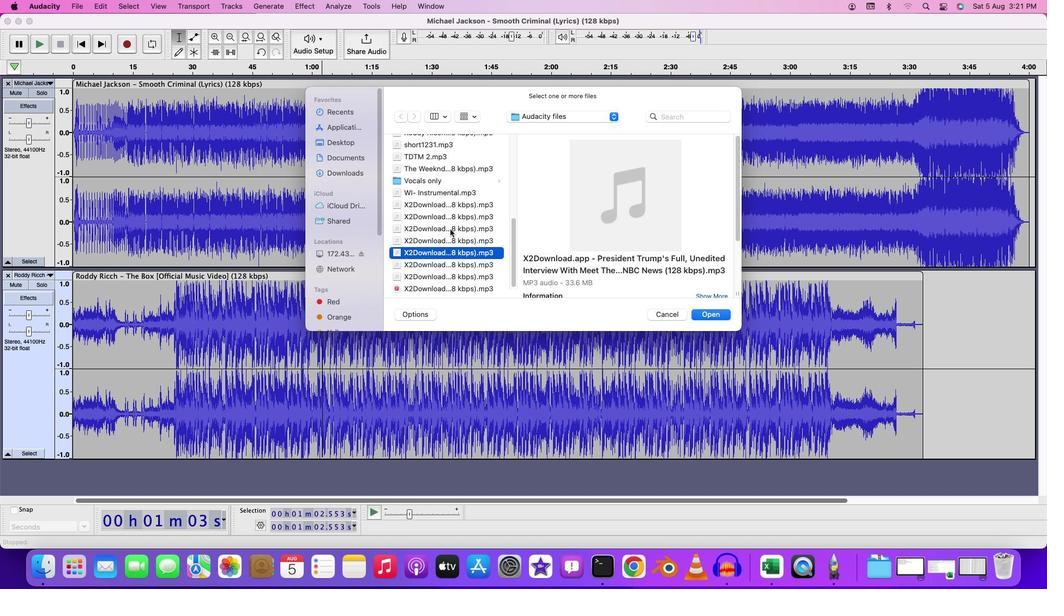 
Action: Mouse moved to (448, 242)
Screenshot: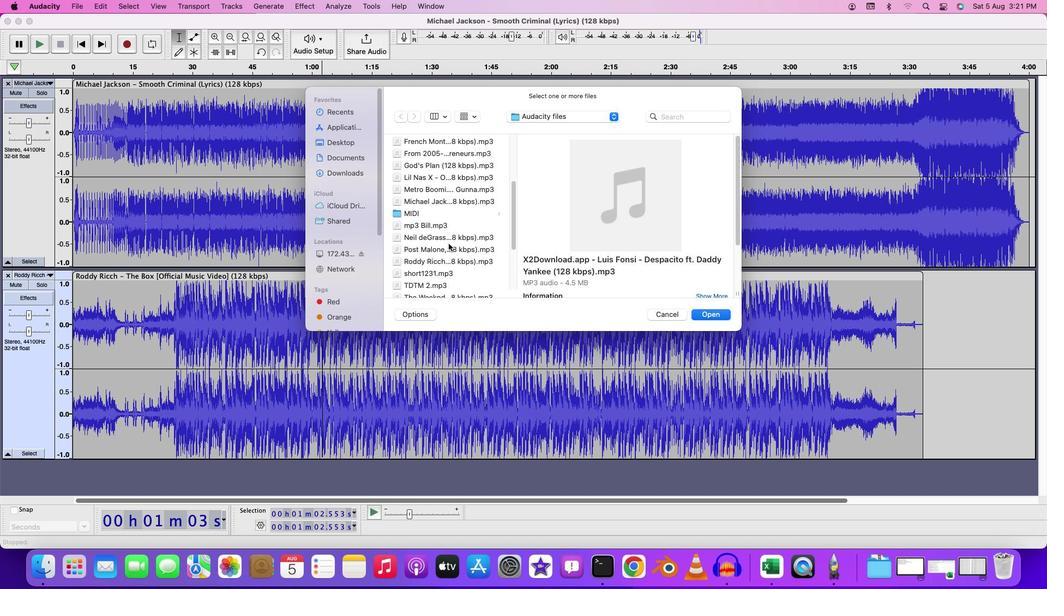
Action: Mouse scrolled (448, 242) with delta (0, 0)
Screenshot: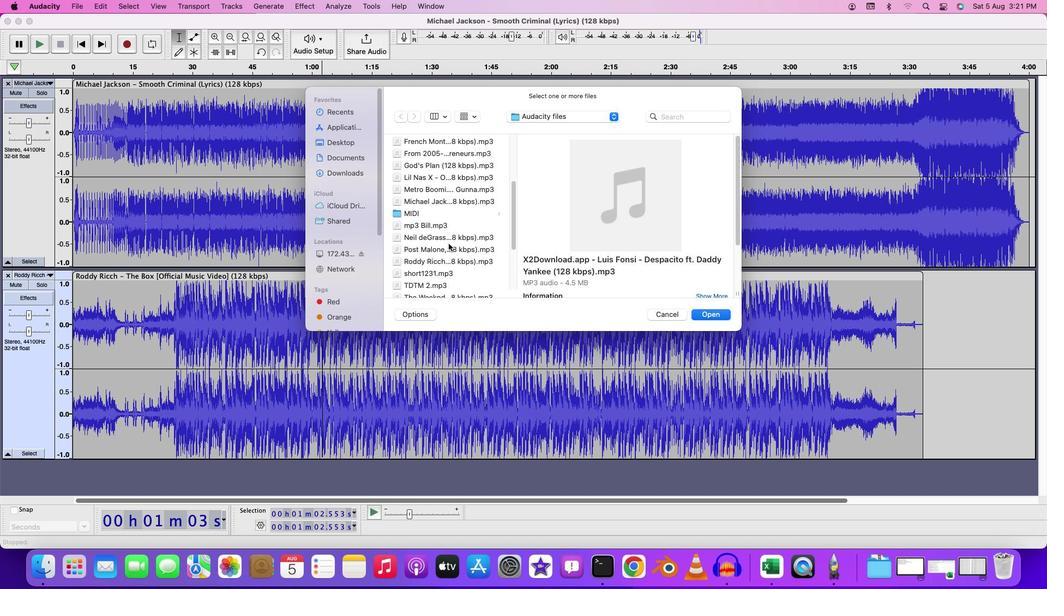 
Action: Mouse moved to (448, 242)
Screenshot: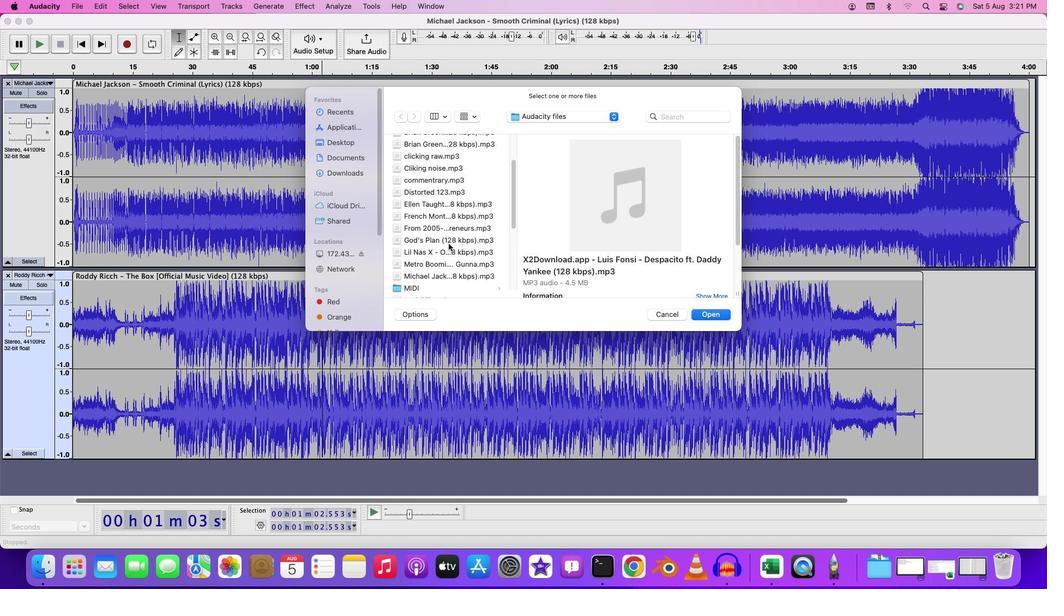 
Action: Mouse scrolled (448, 242) with delta (0, 0)
Screenshot: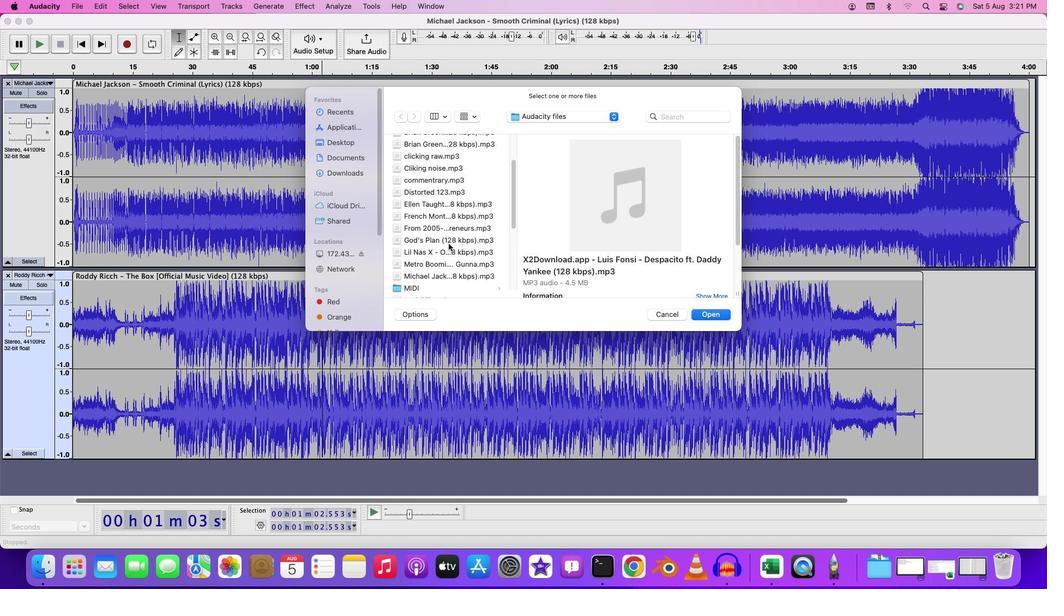 
Action: Mouse moved to (448, 242)
Screenshot: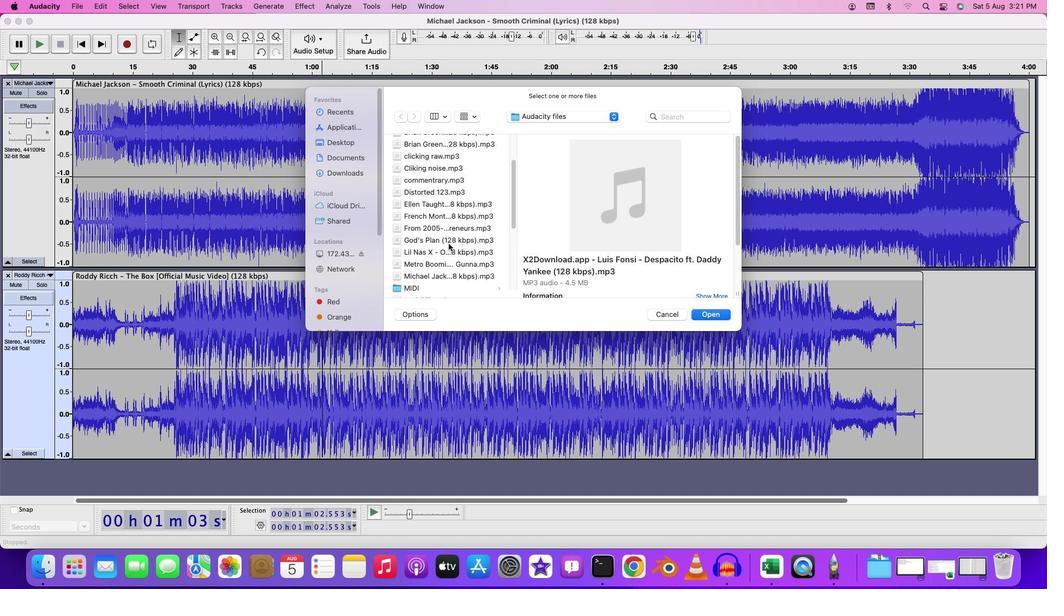 
Action: Mouse scrolled (448, 242) with delta (0, 1)
Screenshot: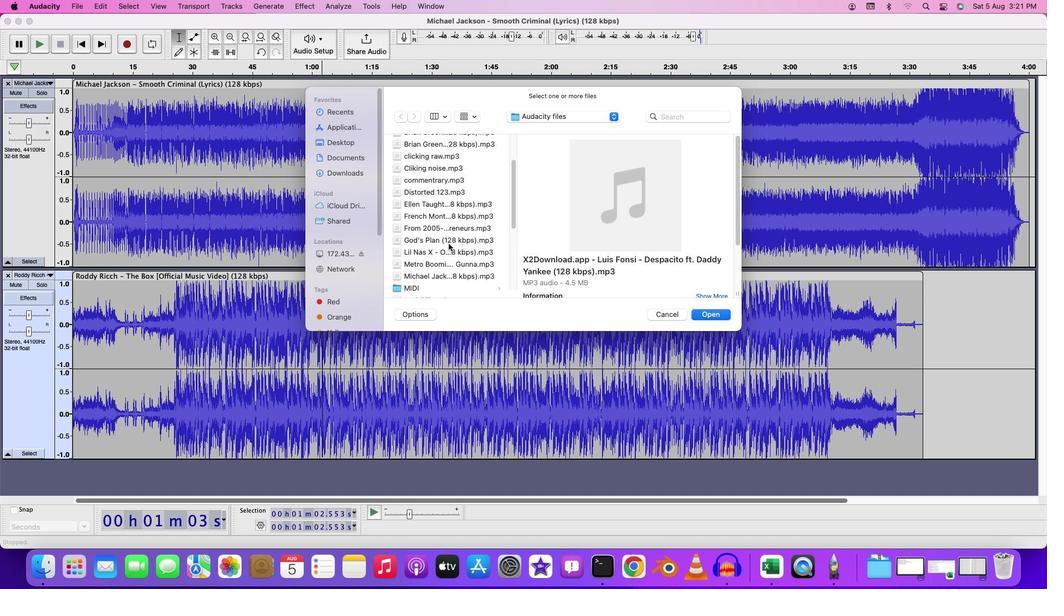 
Action: Mouse moved to (448, 243)
Screenshot: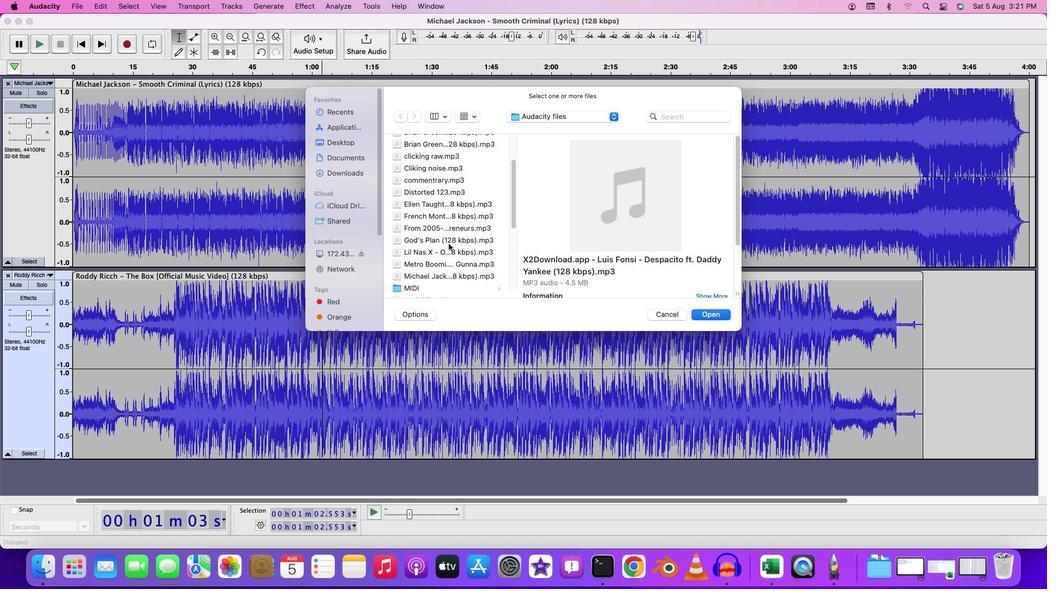 
Action: Mouse scrolled (448, 243) with delta (0, 2)
Screenshot: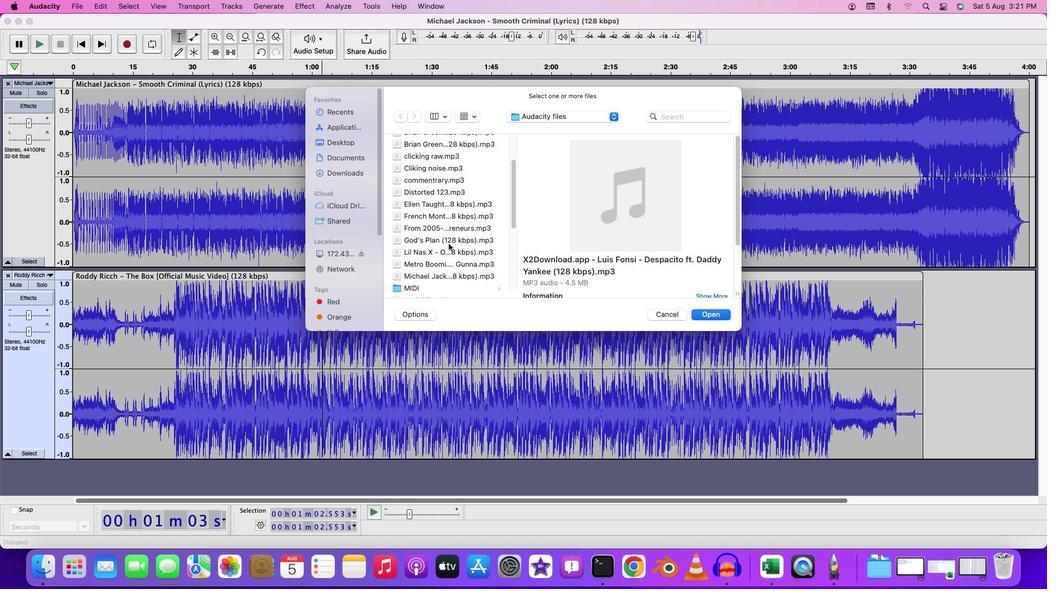 
Action: Mouse scrolled (448, 243) with delta (0, 3)
Screenshot: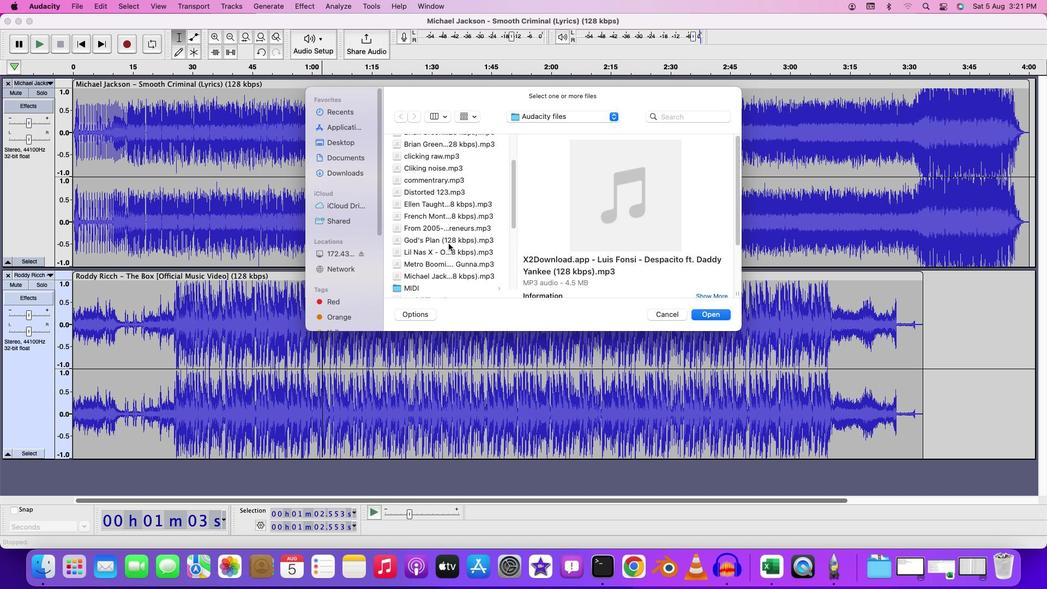 
Action: Mouse moved to (453, 190)
Screenshot: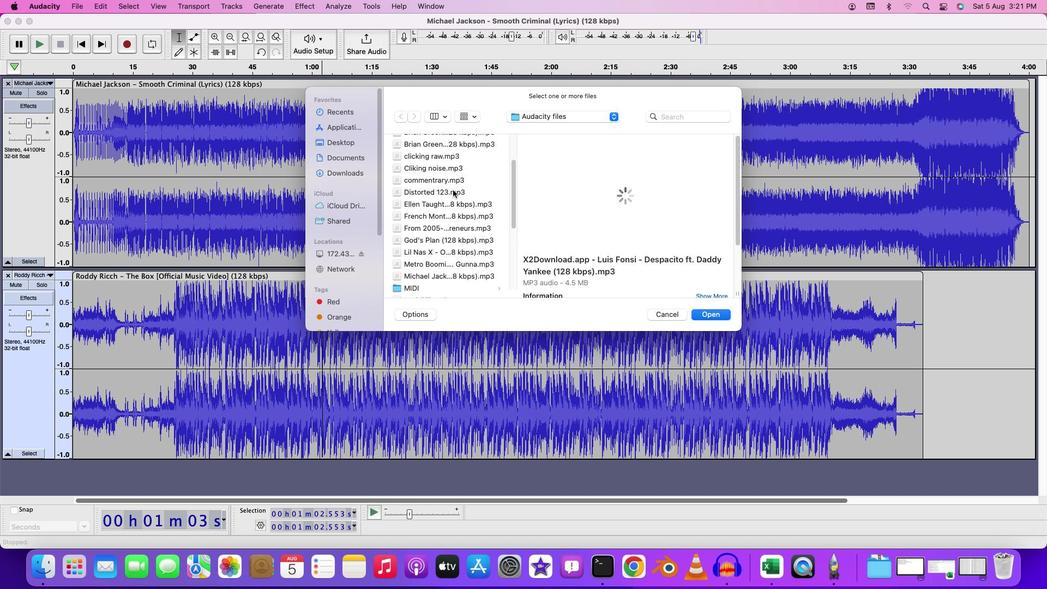
Action: Mouse pressed left at (453, 190)
Screenshot: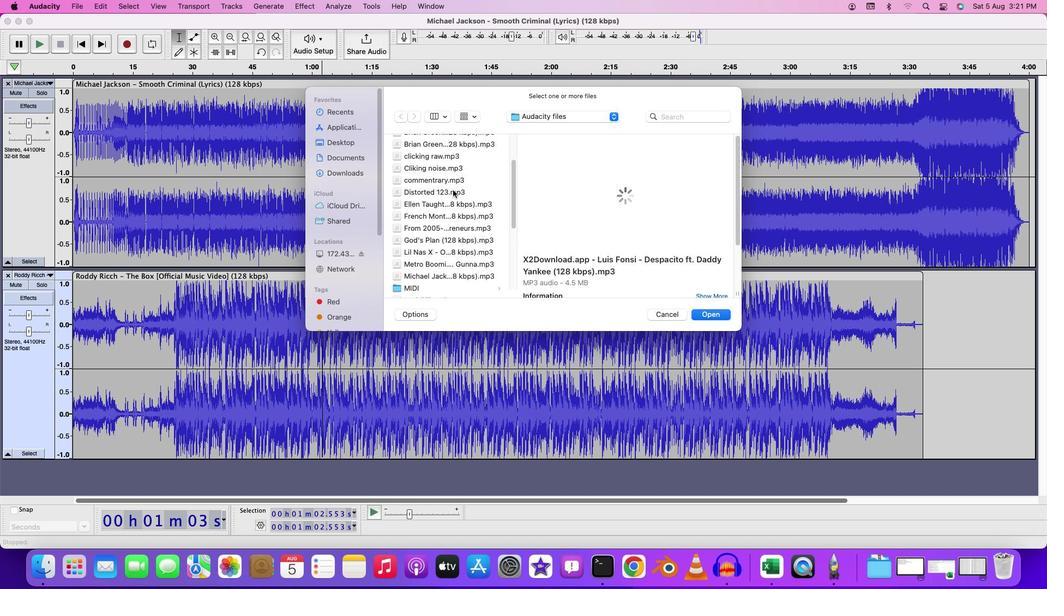 
Action: Mouse moved to (460, 215)
Screenshot: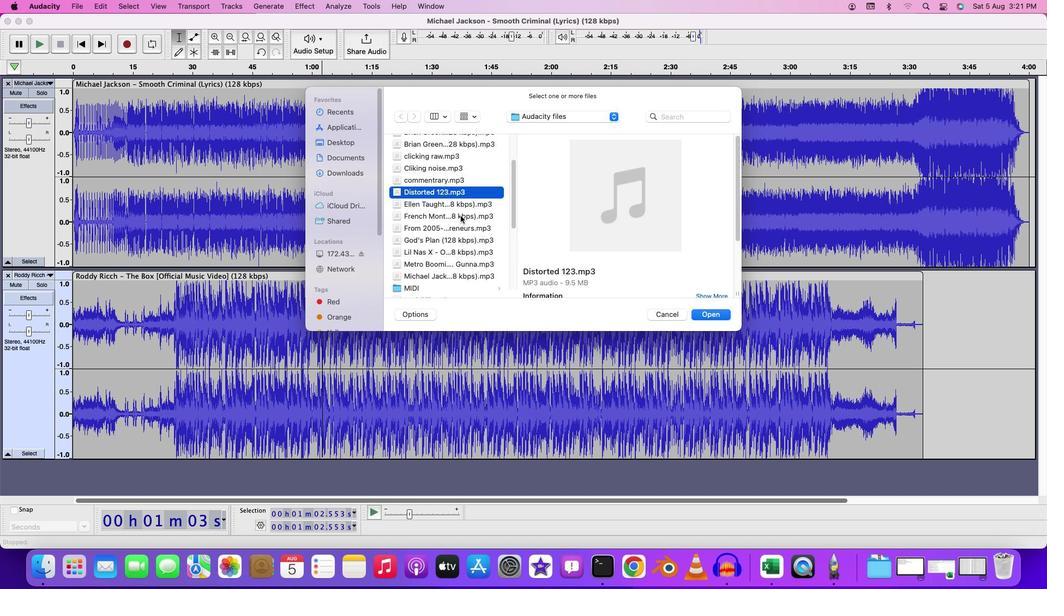 
Action: Mouse pressed left at (460, 215)
Screenshot: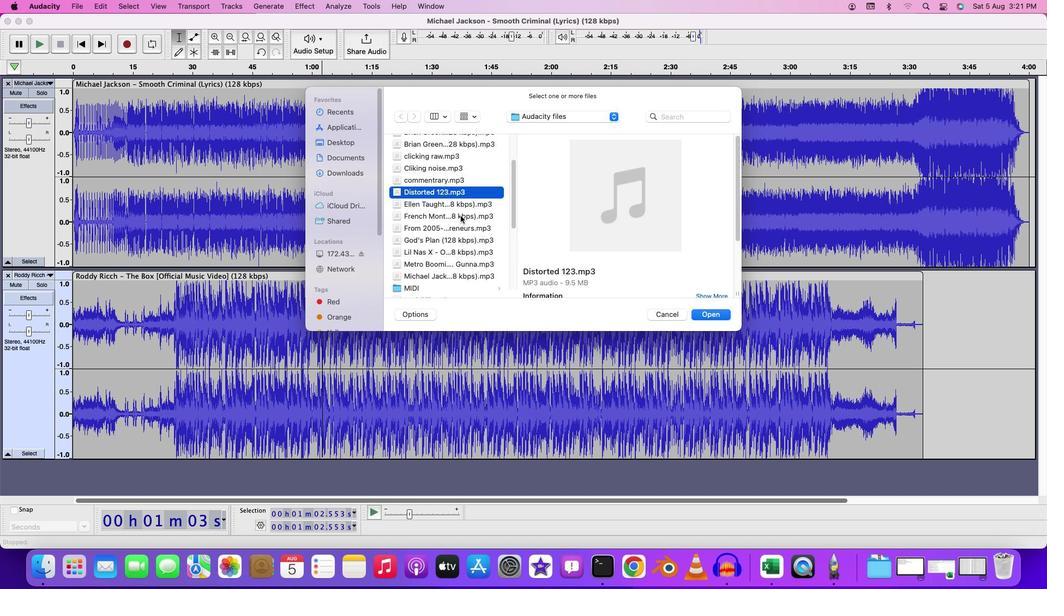 
Action: Mouse moved to (452, 230)
Screenshot: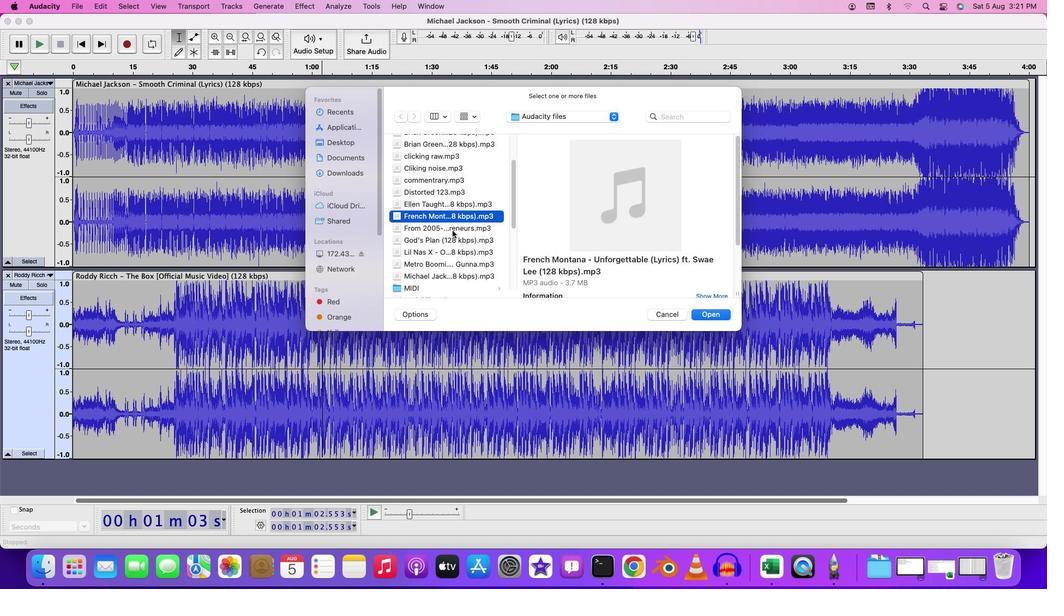 
Action: Mouse pressed left at (452, 230)
Screenshot: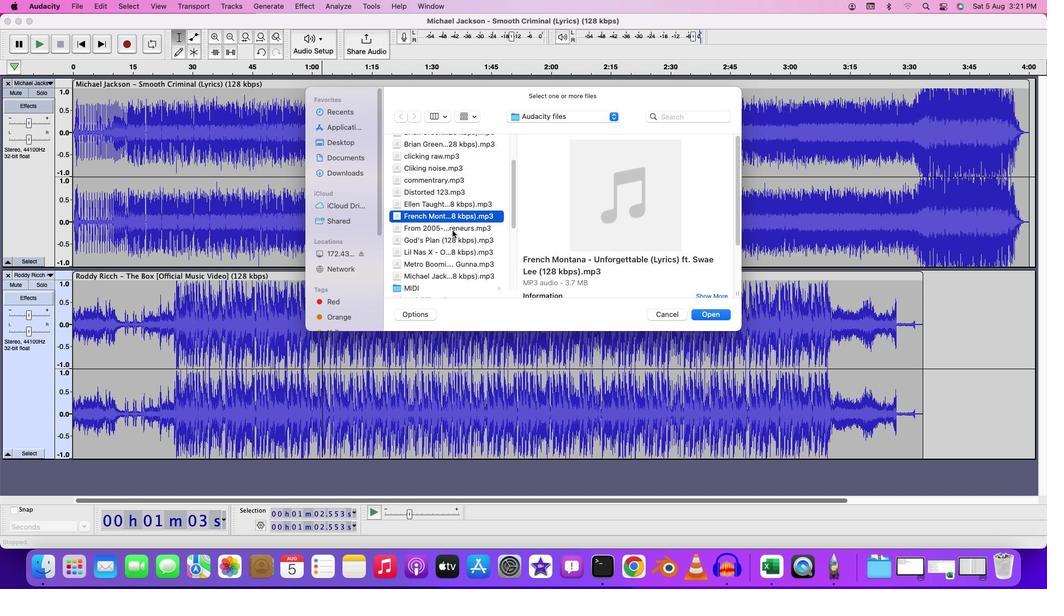 
Action: Mouse moved to (453, 243)
Screenshot: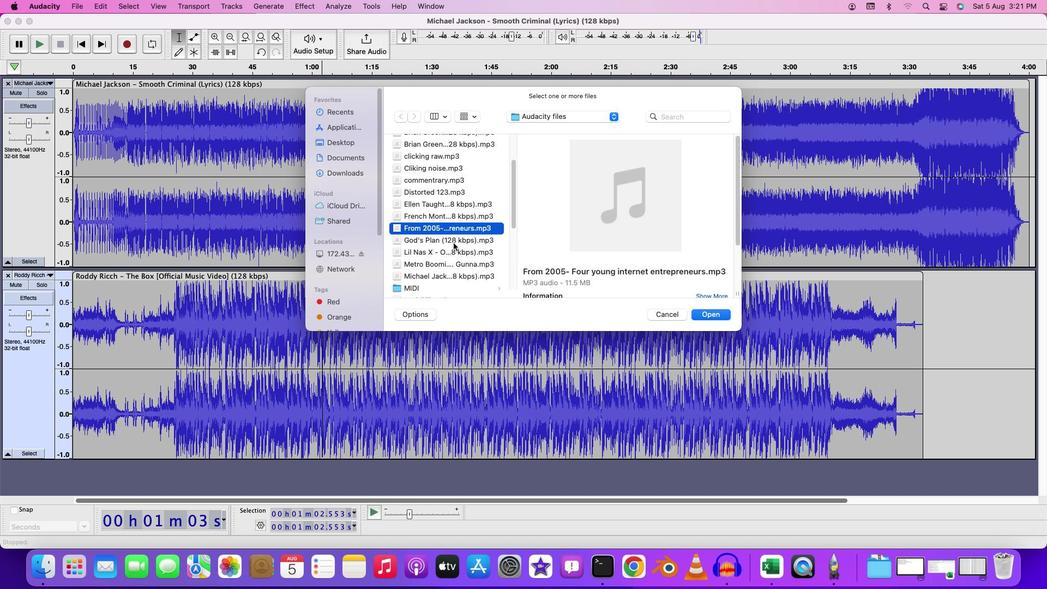 
Action: Mouse pressed left at (453, 243)
Screenshot: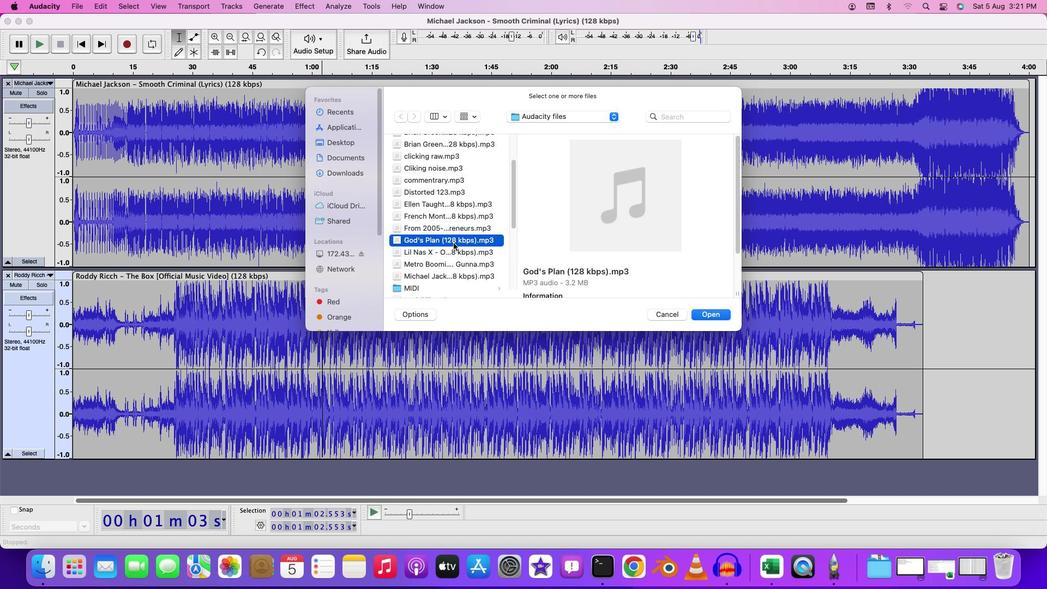 
Action: Mouse moved to (457, 225)
Screenshot: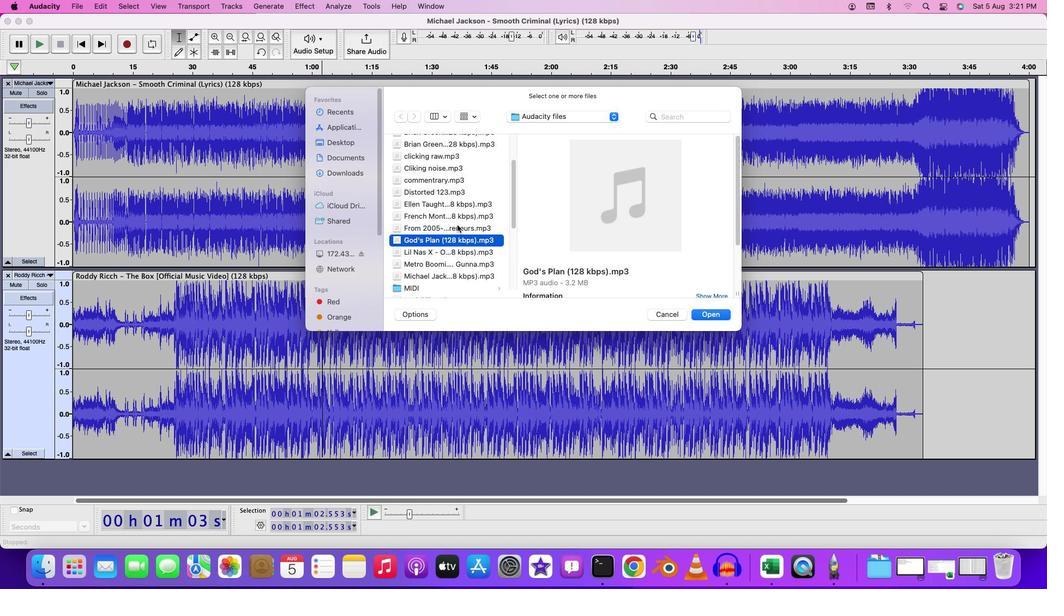 
Action: Mouse pressed left at (457, 225)
Screenshot: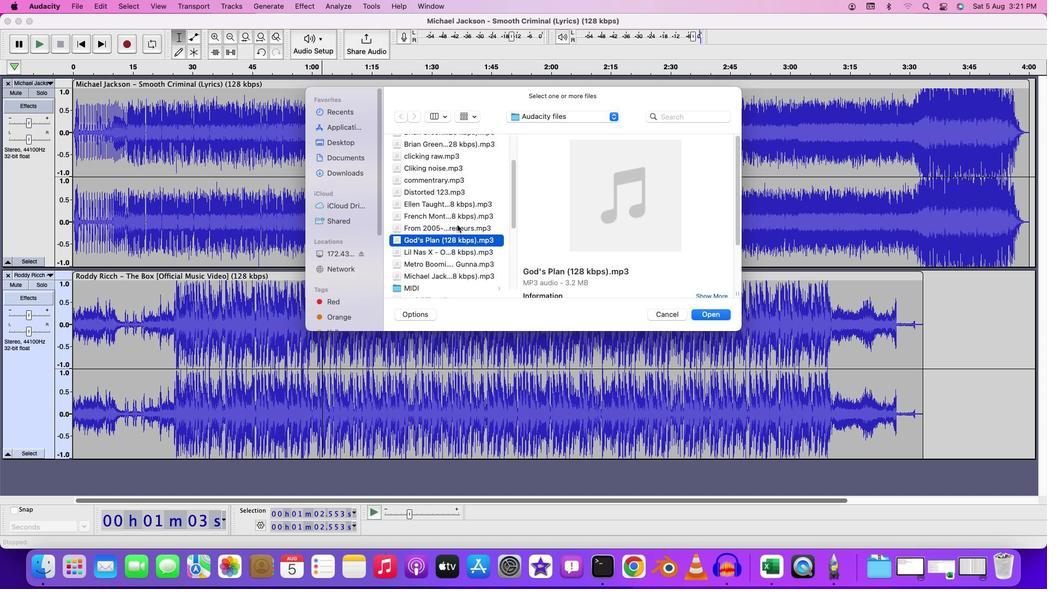 
Action: Mouse moved to (454, 260)
Screenshot: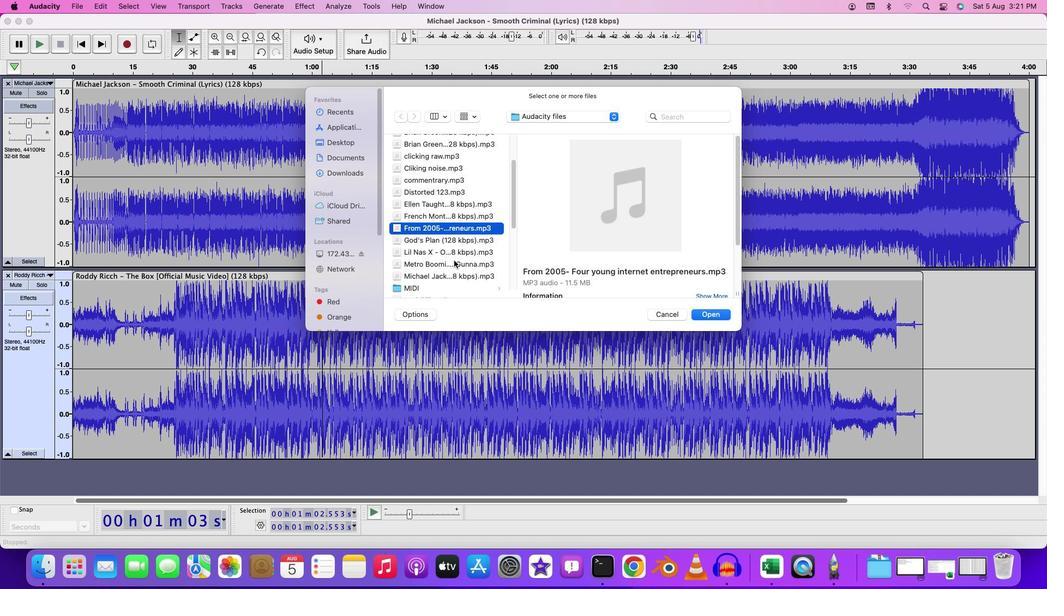 
Action: Mouse pressed left at (454, 260)
Screenshot: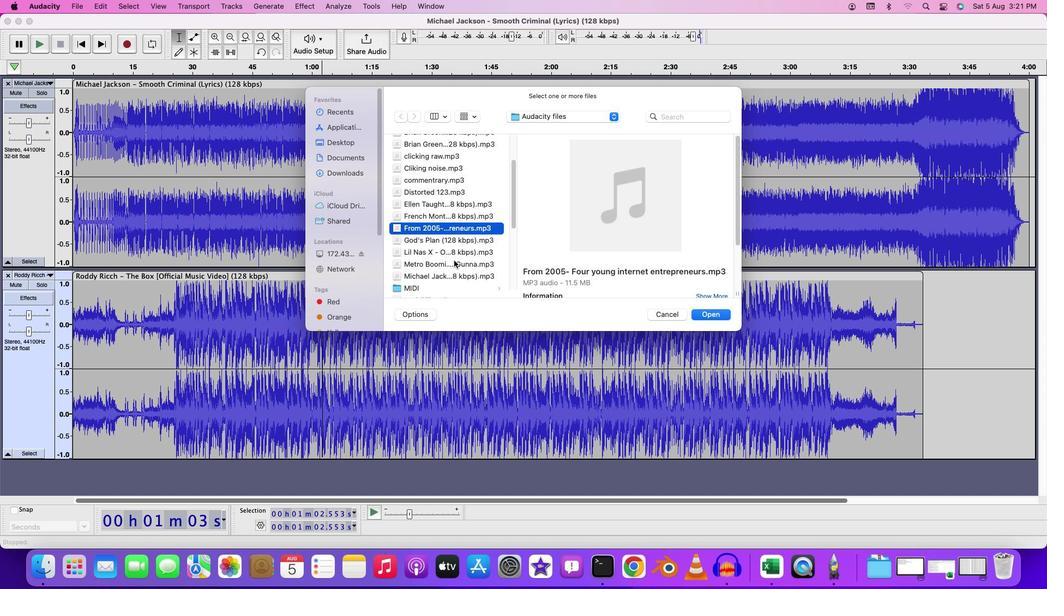 
Action: Mouse moved to (454, 262)
Screenshot: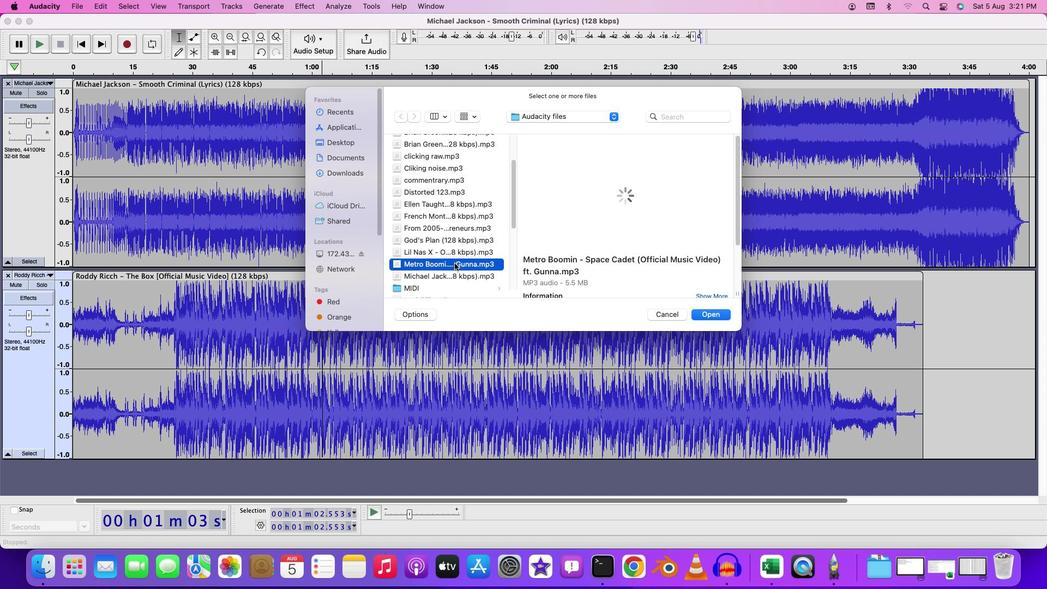 
Action: Mouse pressed left at (454, 262)
Screenshot: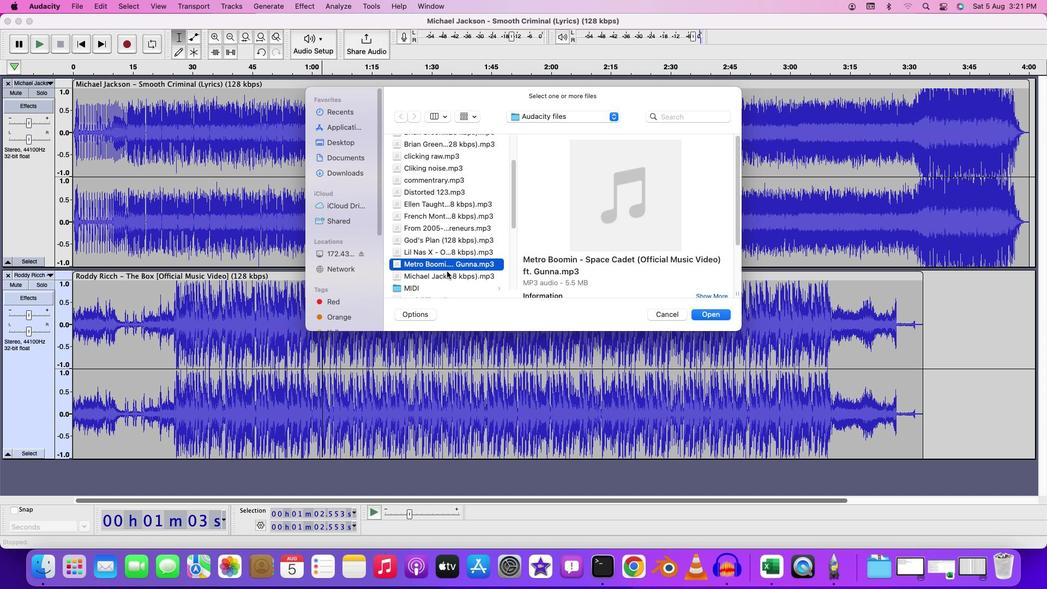 
Action: Mouse moved to (535, 97)
Screenshot: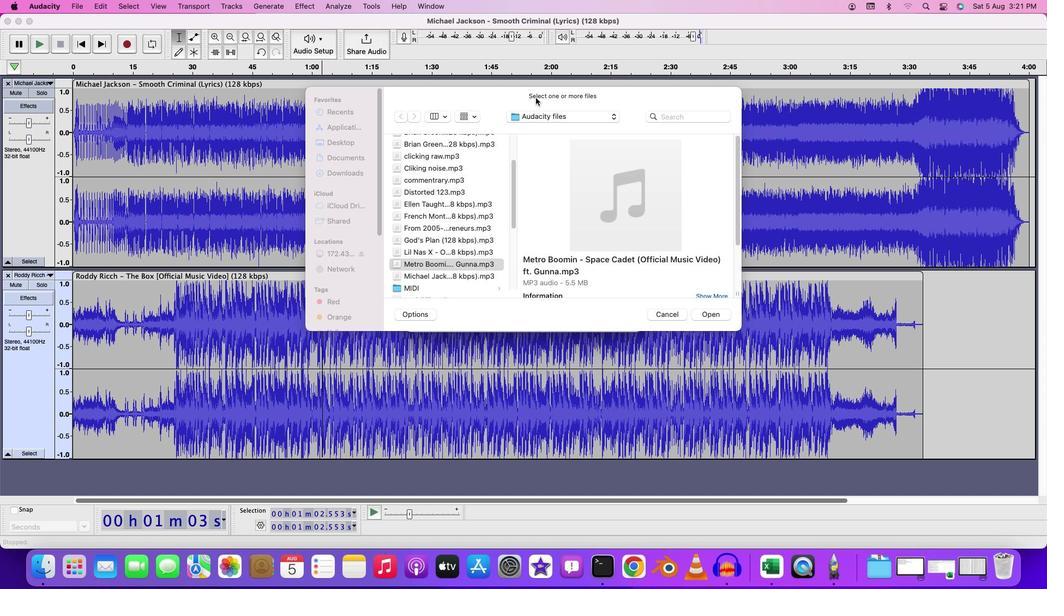 
Action: Mouse pressed left at (535, 97)
Screenshot: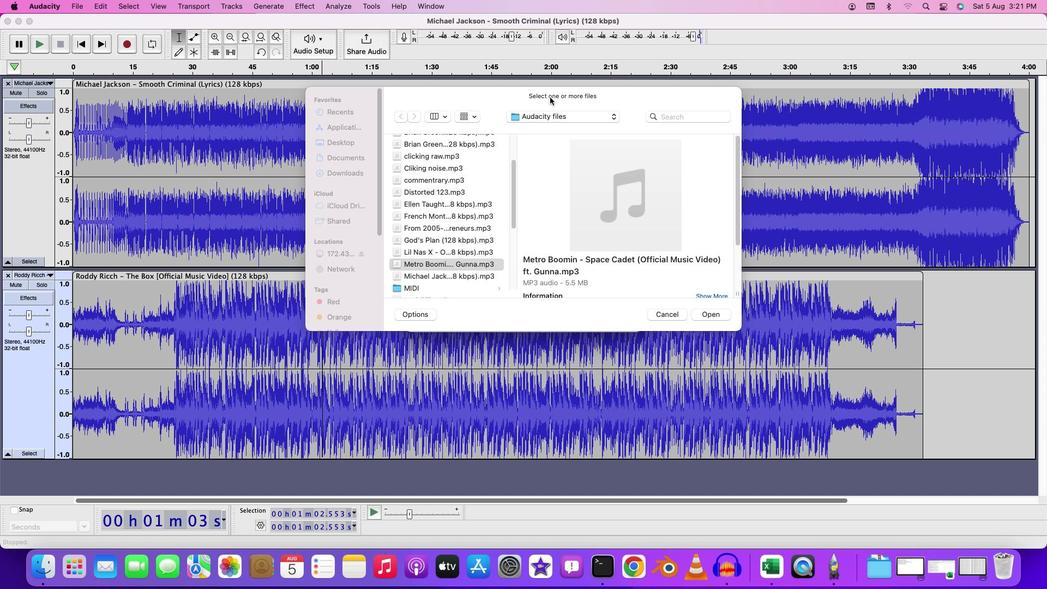 
Action: Mouse moved to (658, 316)
Screenshot: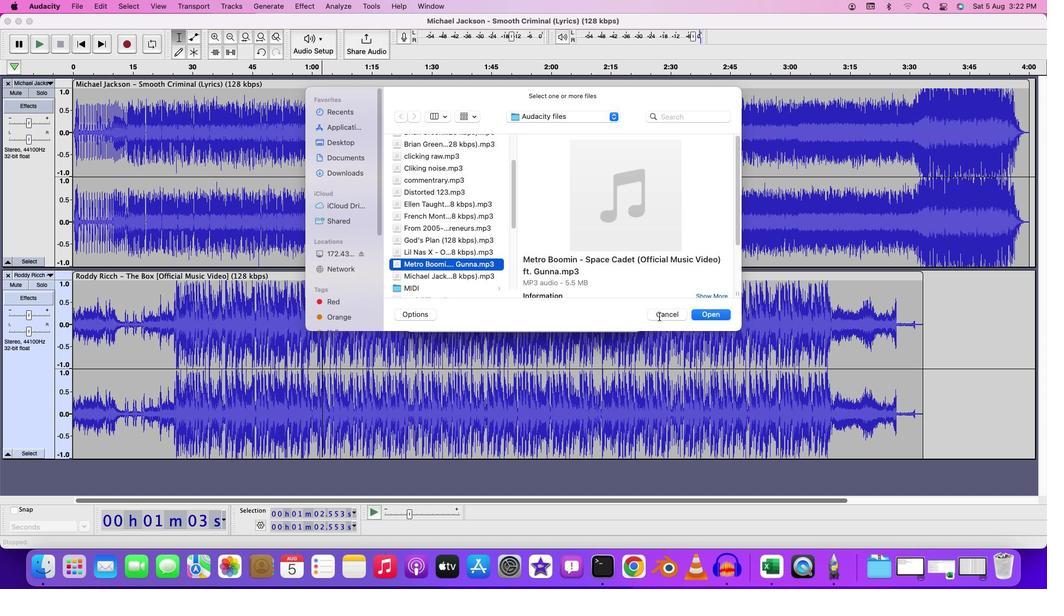 
Action: Mouse pressed left at (658, 316)
Screenshot: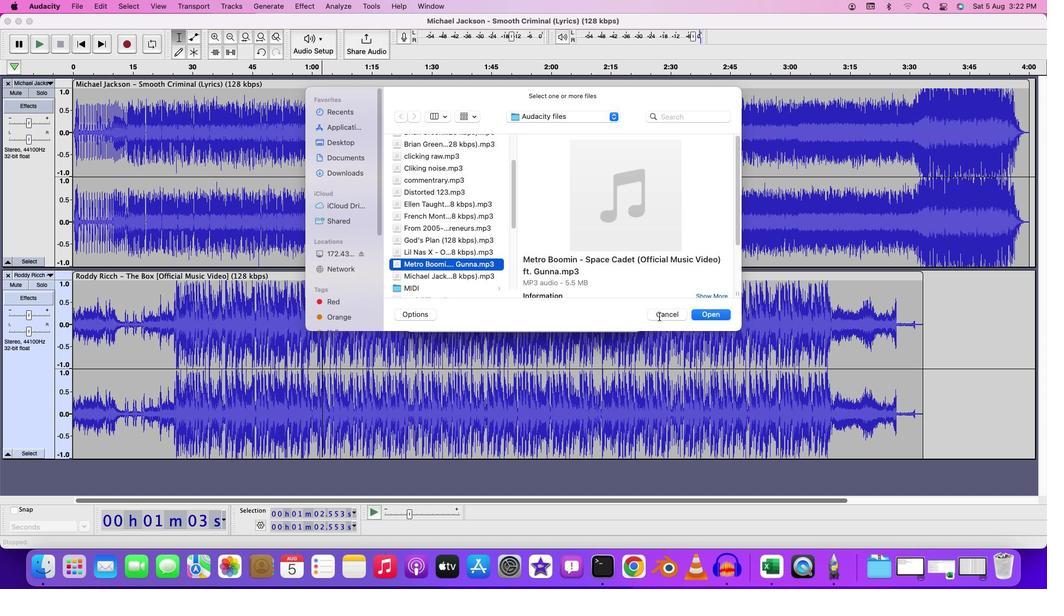 
Action: Mouse moved to (671, 316)
Screenshot: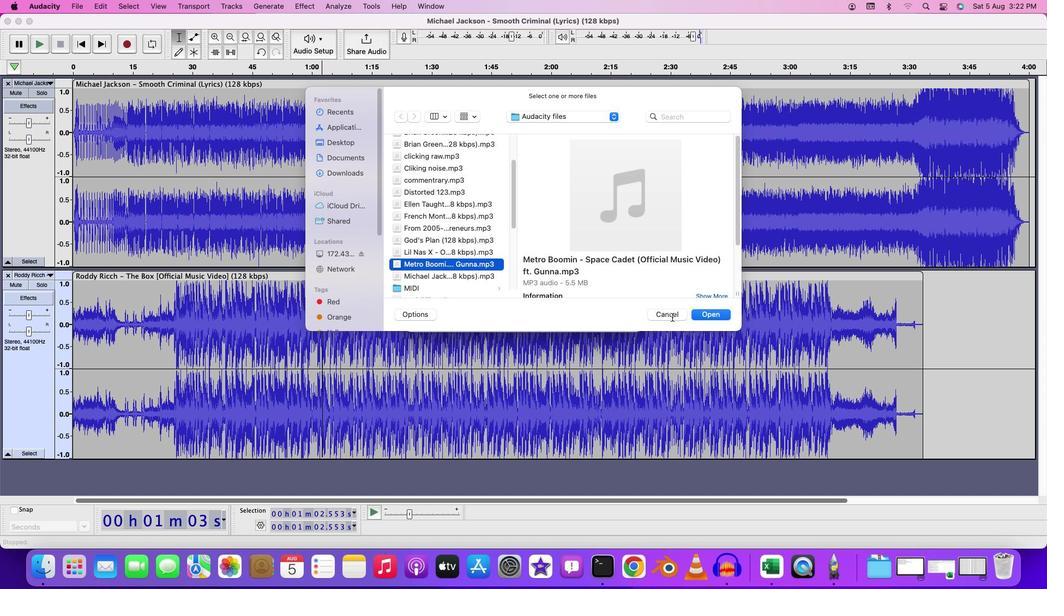 
Action: Mouse pressed left at (671, 316)
Screenshot: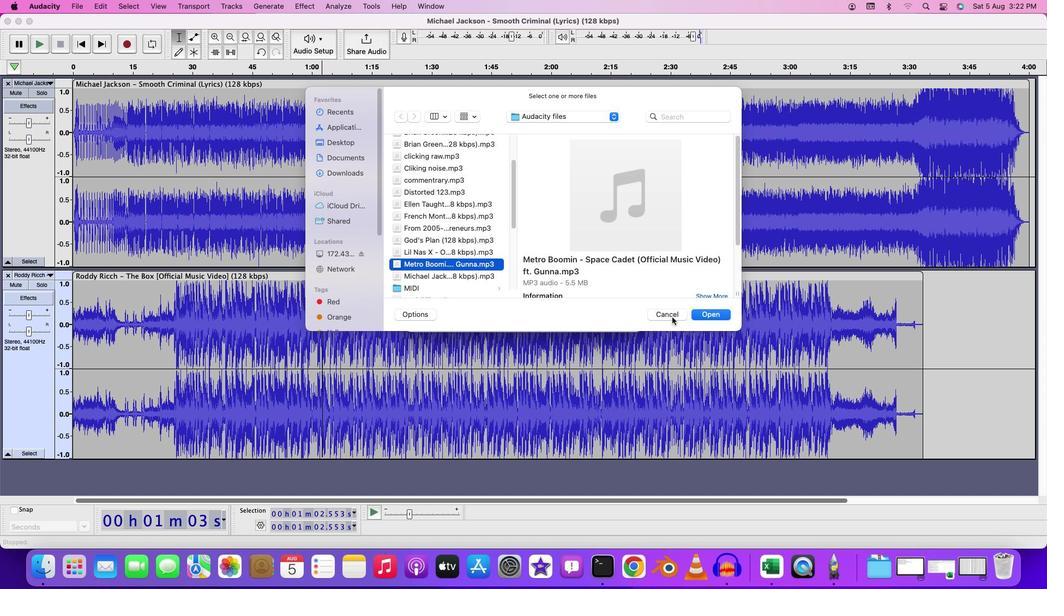 
Action: Mouse moved to (649, 313)
Screenshot: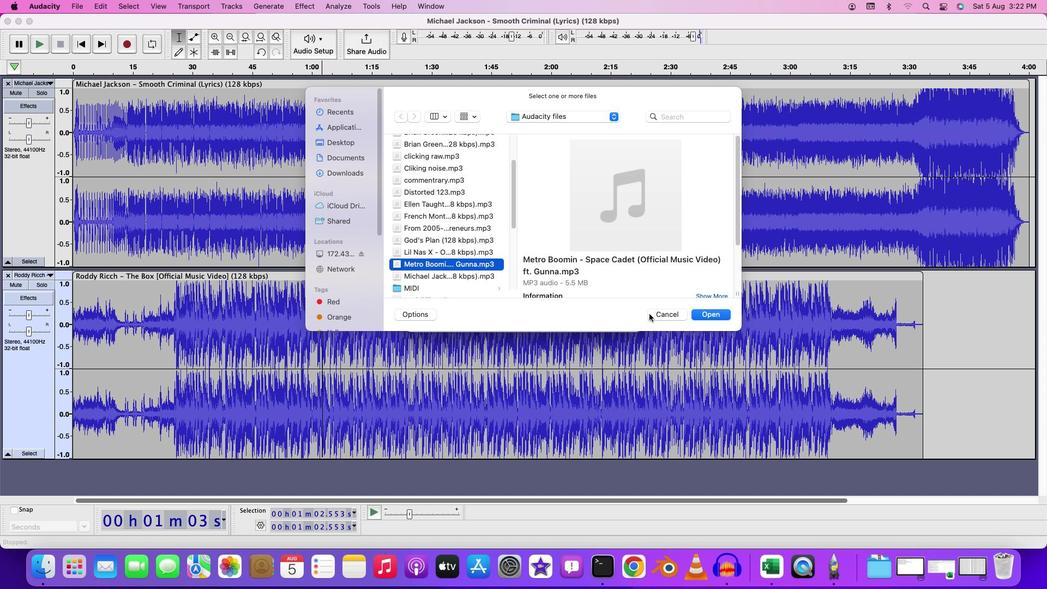 
Action: Mouse pressed left at (649, 313)
Screenshot: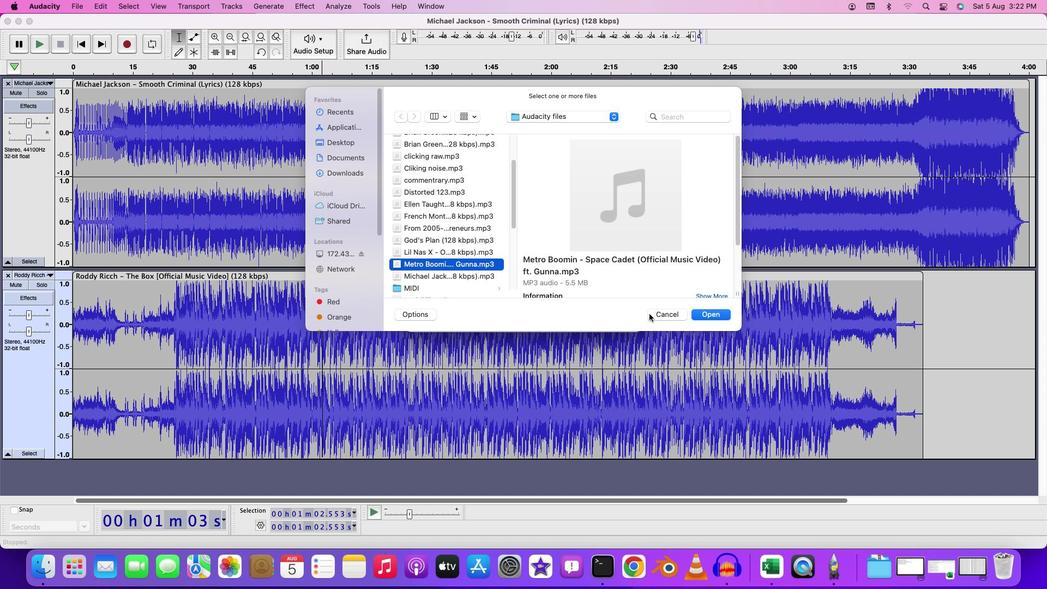 
Action: Mouse moved to (651, 314)
Screenshot: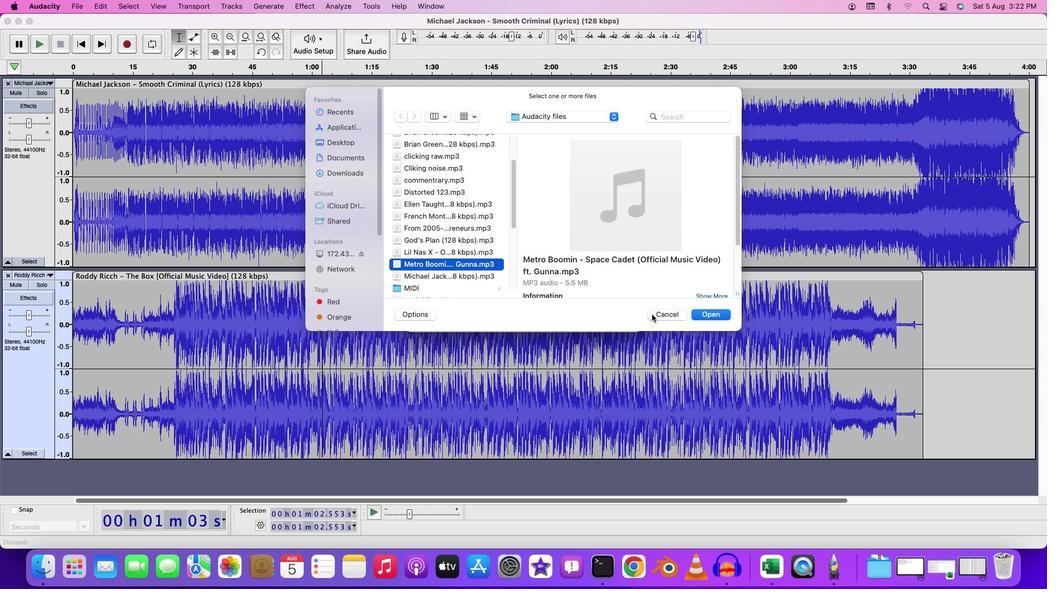 
Action: Mouse pressed left at (651, 314)
Screenshot: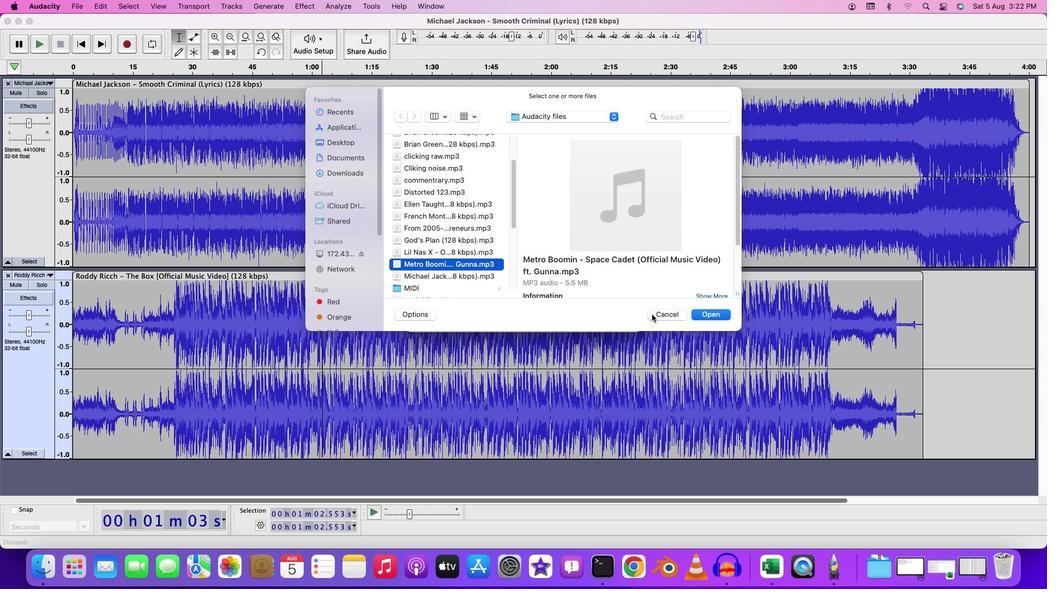 
Action: Mouse pressed left at (651, 314)
Screenshot: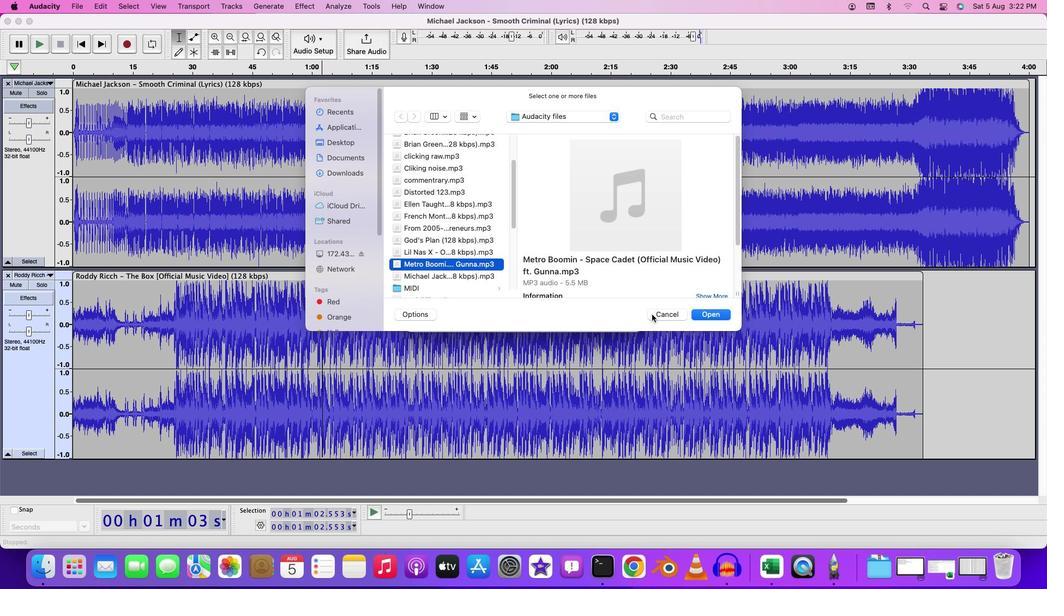 
Action: Mouse moved to (488, 95)
Screenshot: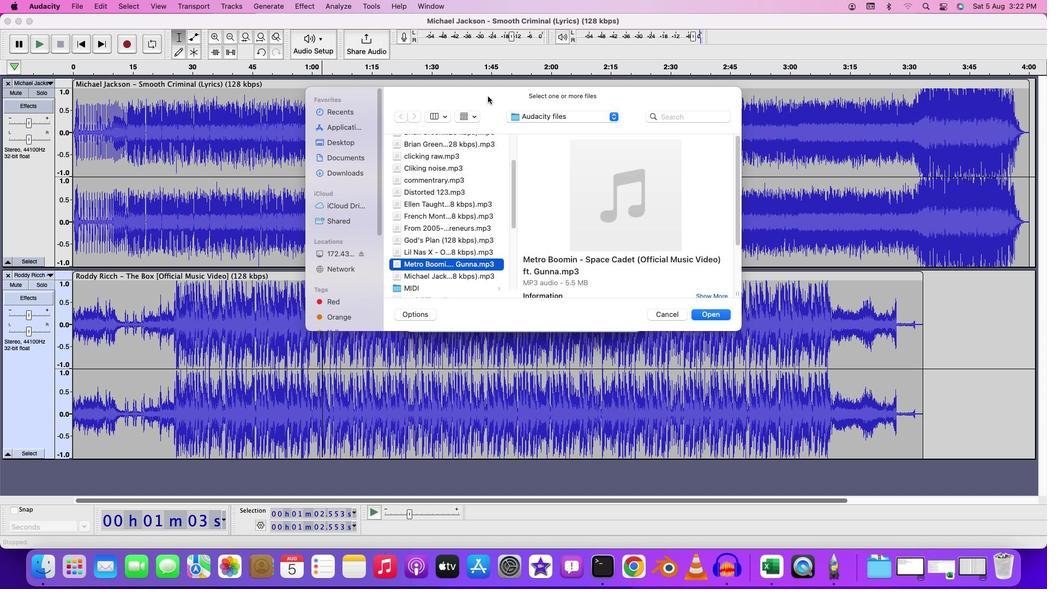 
Action: Mouse pressed left at (488, 95)
Screenshot: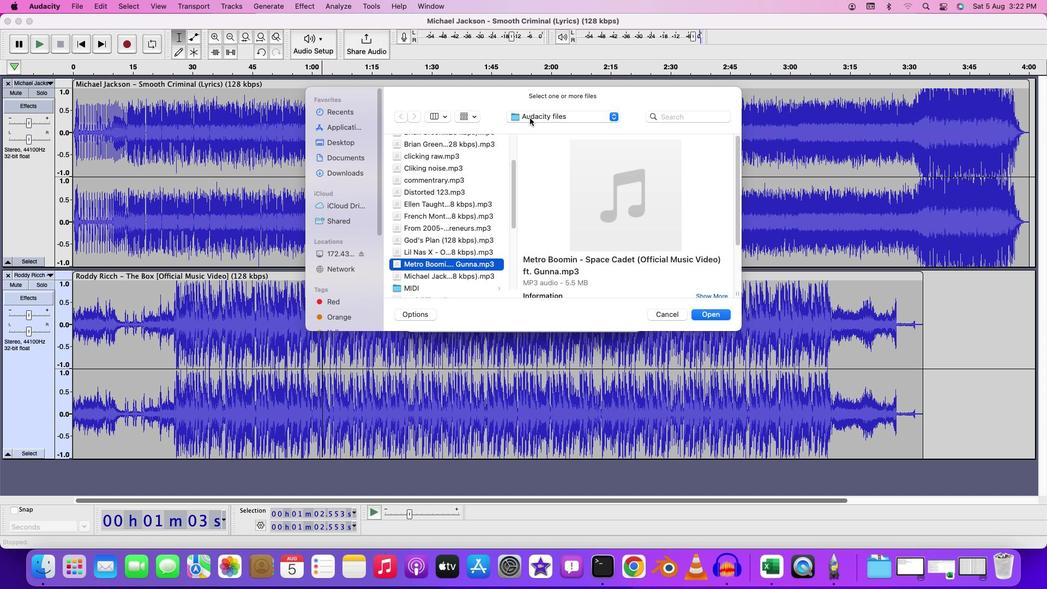 
Action: Mouse moved to (628, 490)
Screenshot: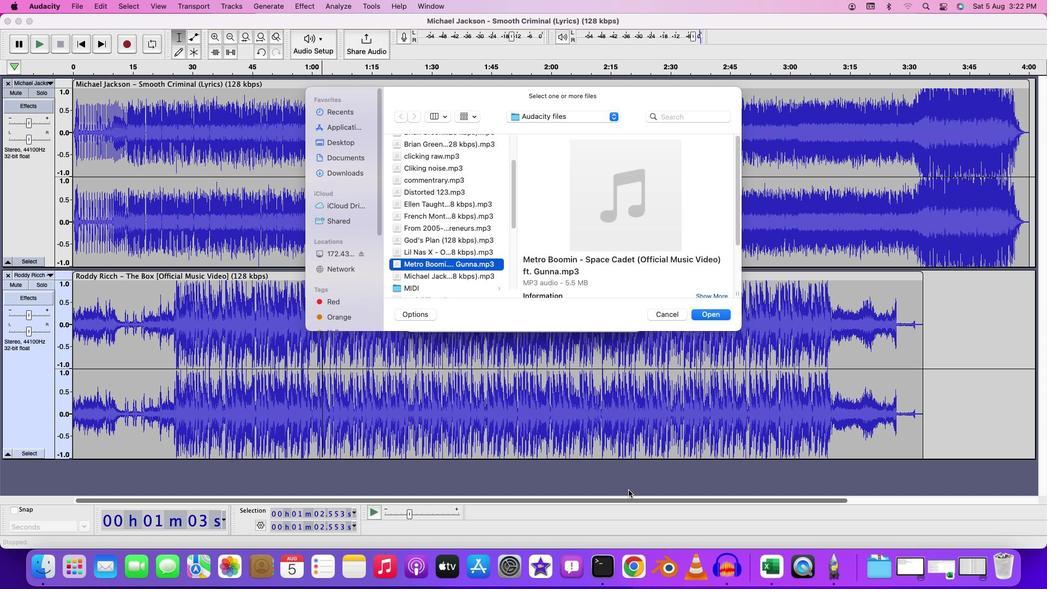 
Action: Mouse pressed left at (628, 490)
Screenshot: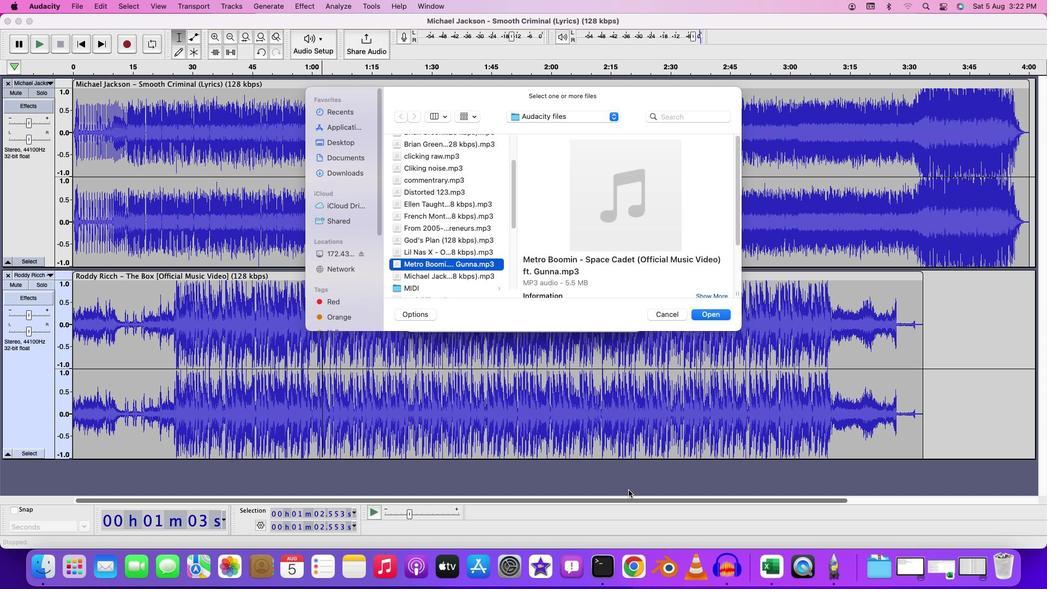 
Action: Mouse moved to (556, 98)
Screenshot: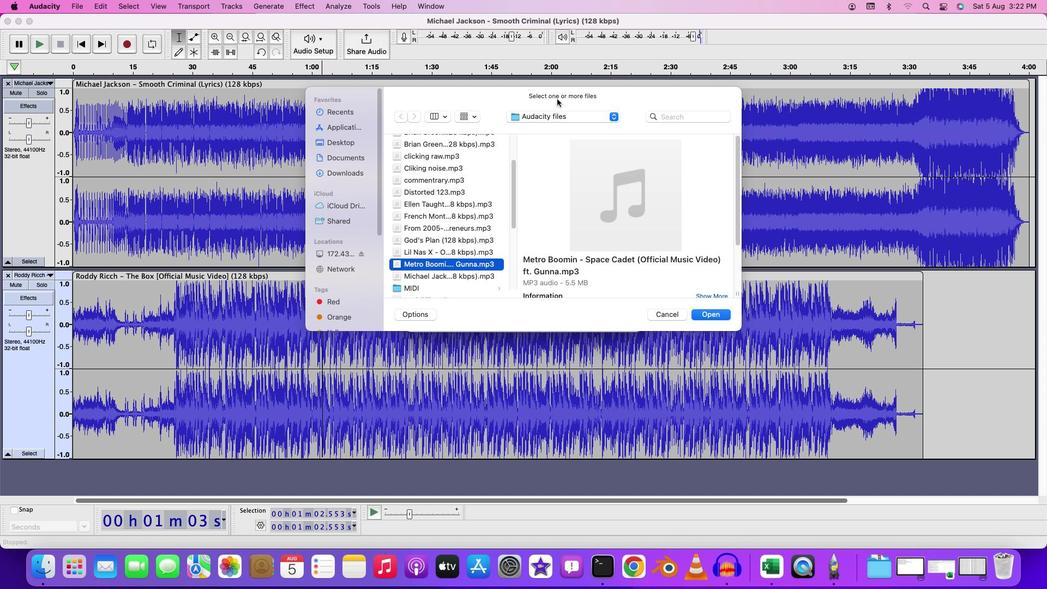 
Action: Mouse pressed left at (556, 98)
Screenshot: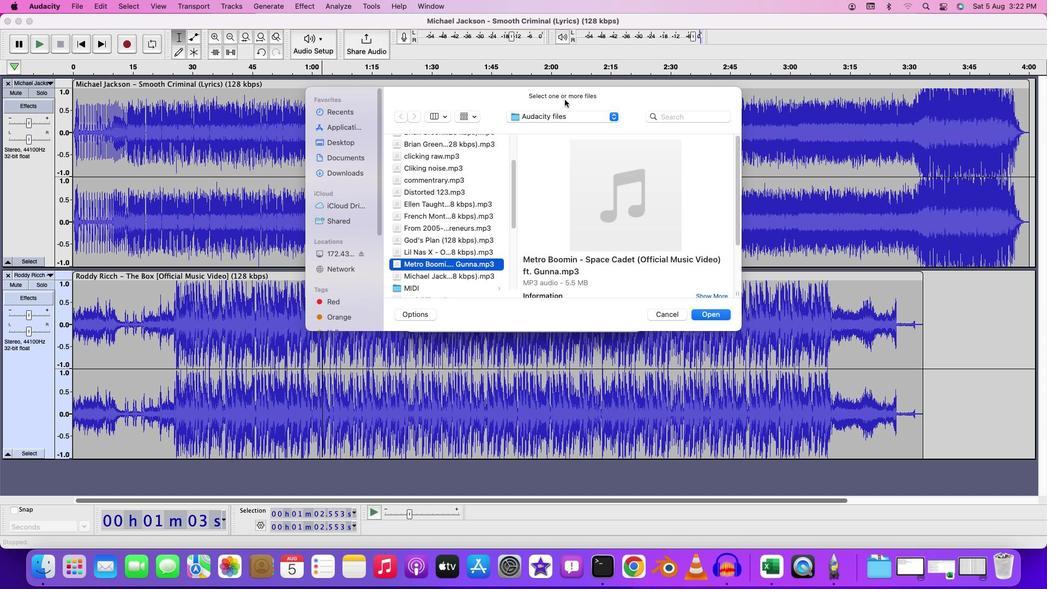 
Action: Mouse moved to (658, 317)
Screenshot: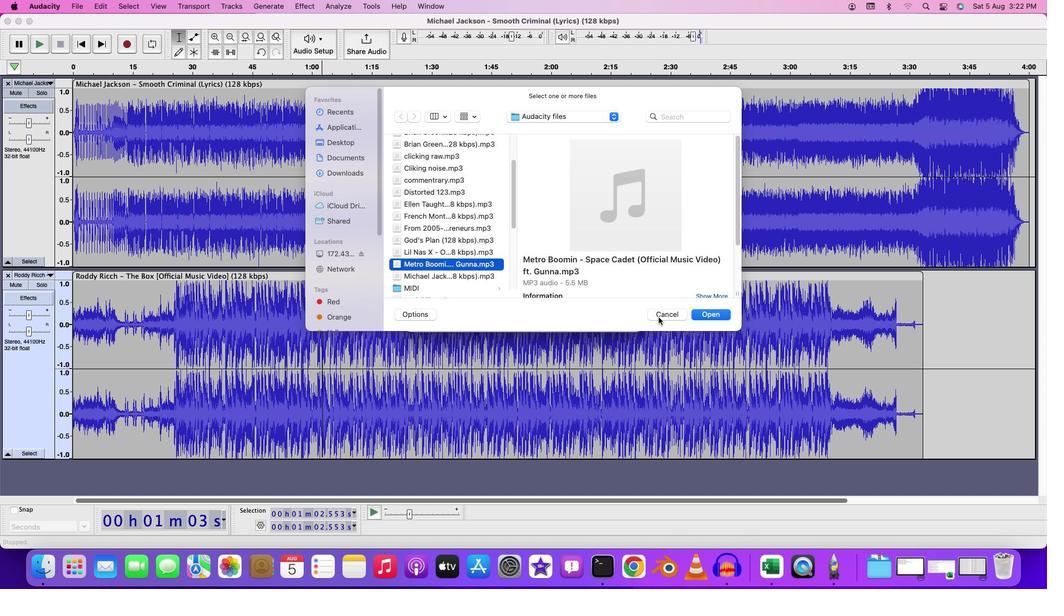 
Action: Mouse pressed left at (658, 317)
Screenshot: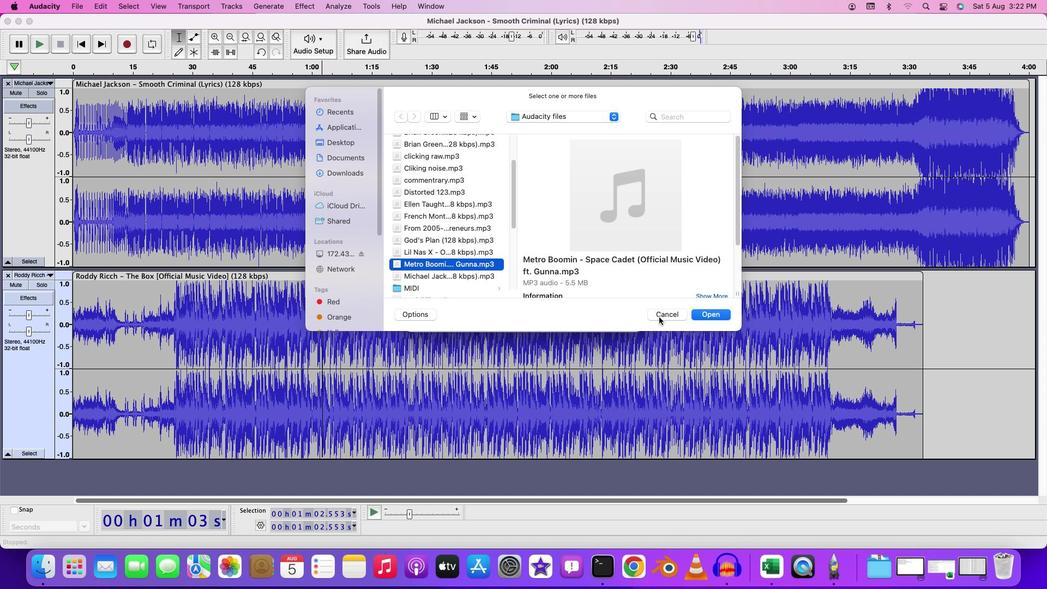 
Action: Mouse moved to (658, 316)
Screenshot: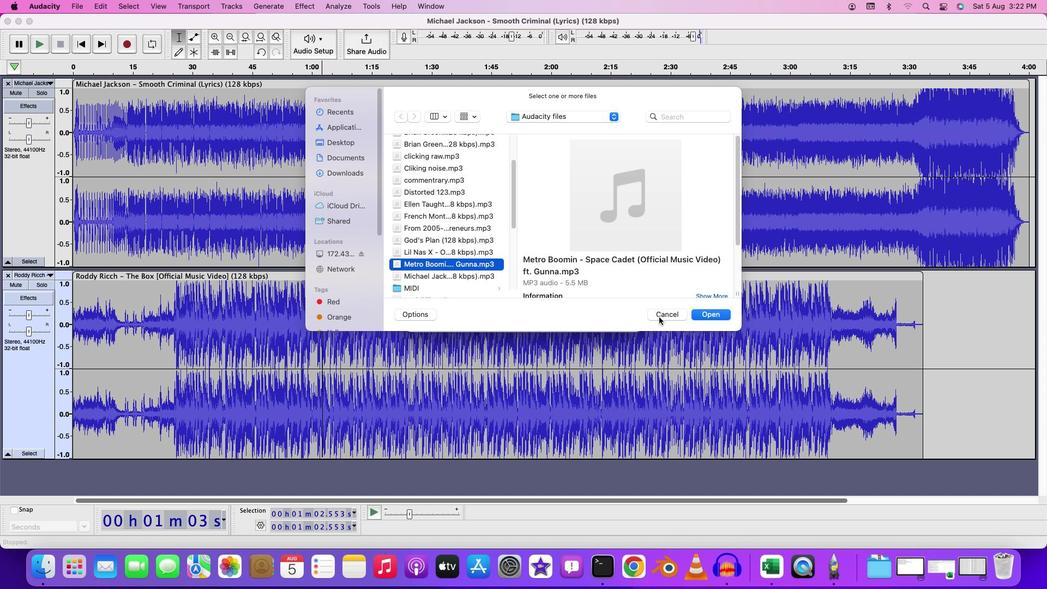 
Action: Mouse pressed left at (658, 316)
Screenshot: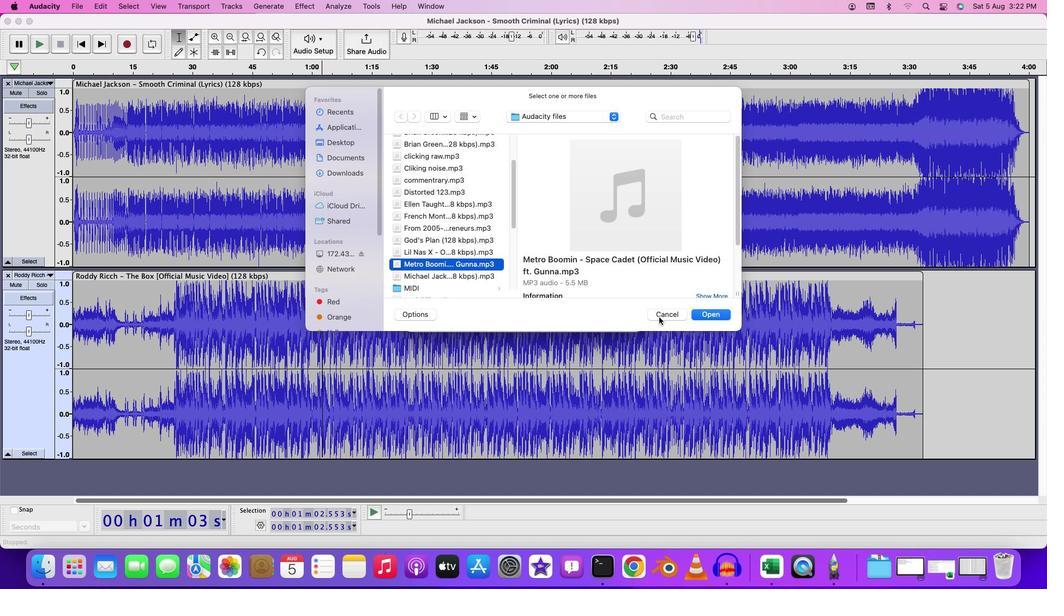 
Action: Mouse pressed left at (658, 316)
Screenshot: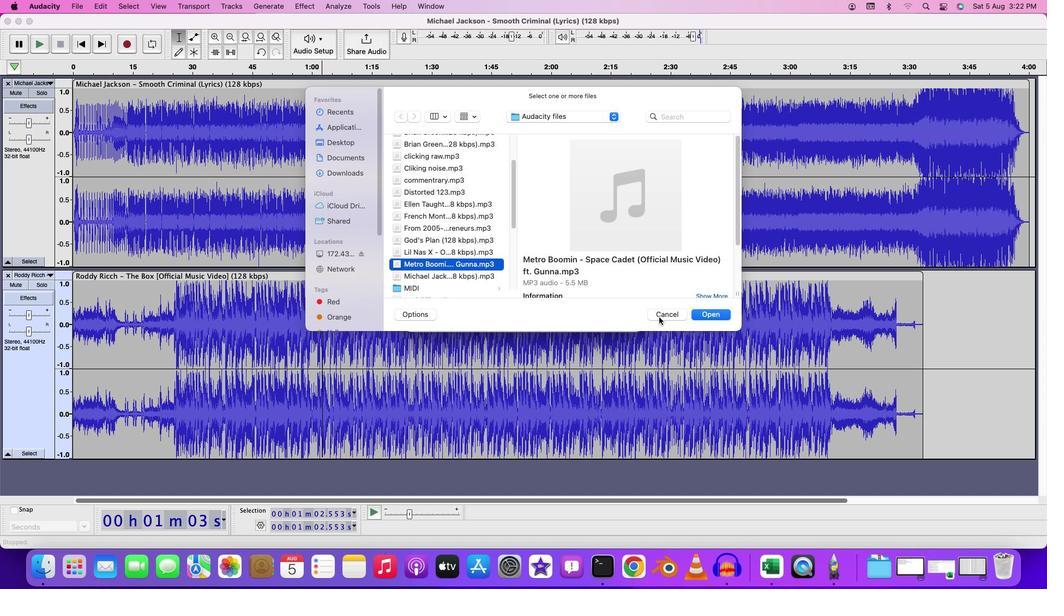 
Action: Mouse moved to (518, 335)
Screenshot: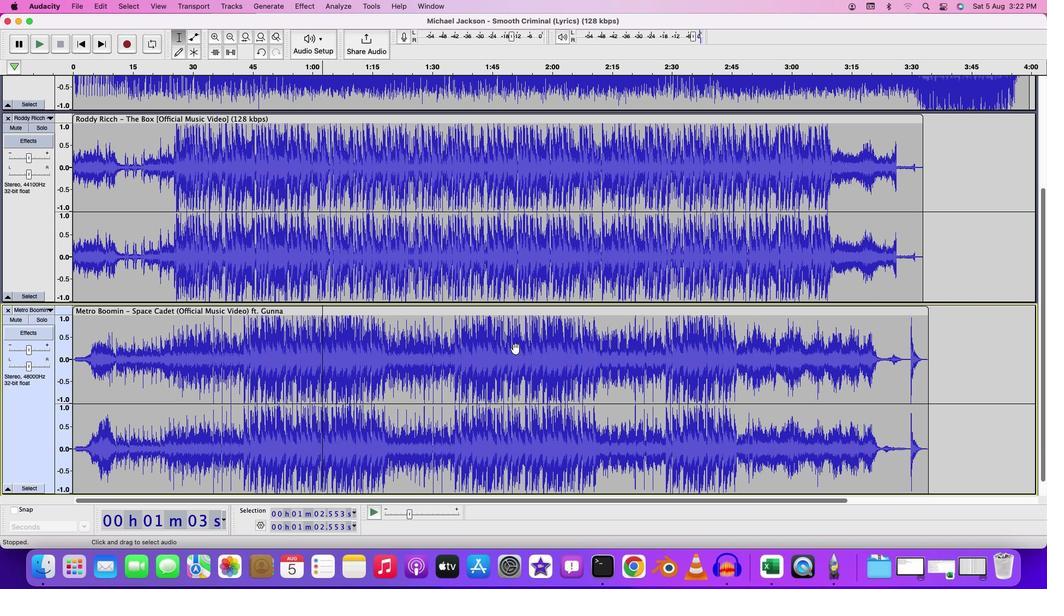 
Action: Mouse scrolled (518, 335) with delta (0, 0)
Screenshot: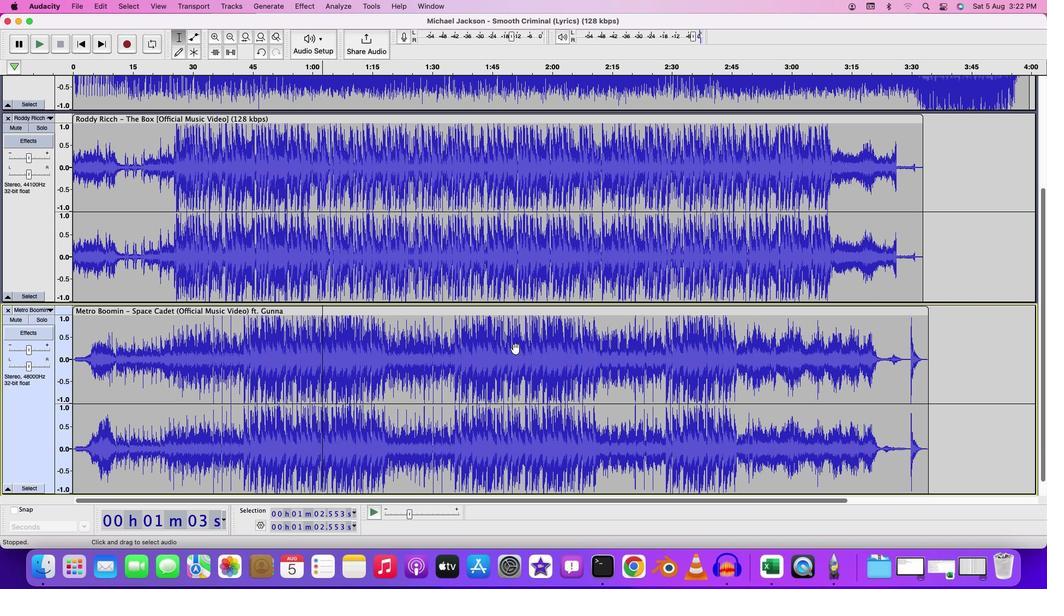 
Action: Mouse moved to (516, 344)
Screenshot: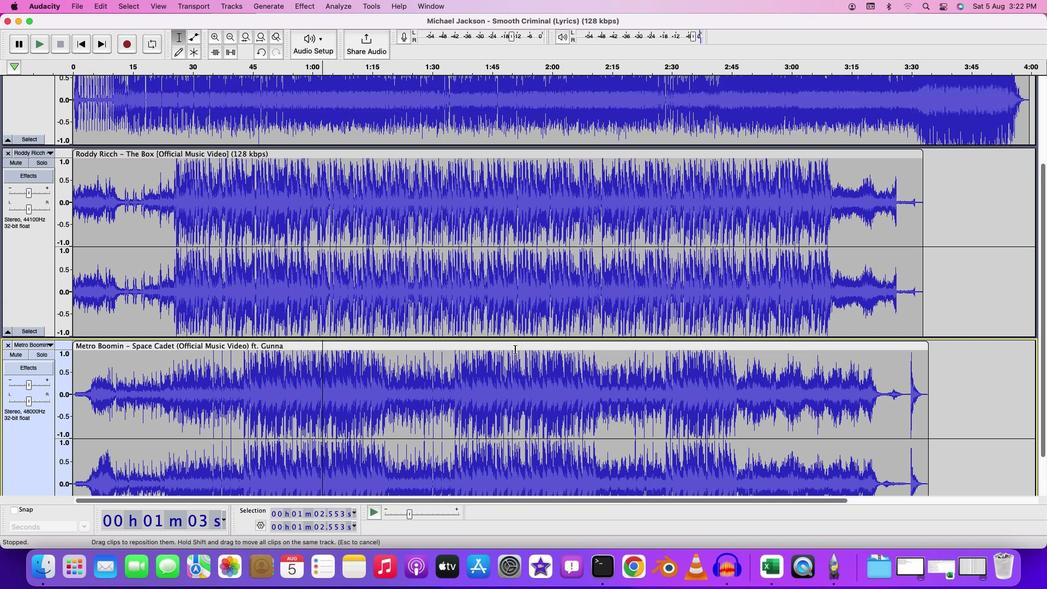 
Action: Mouse scrolled (516, 344) with delta (0, 0)
Screenshot: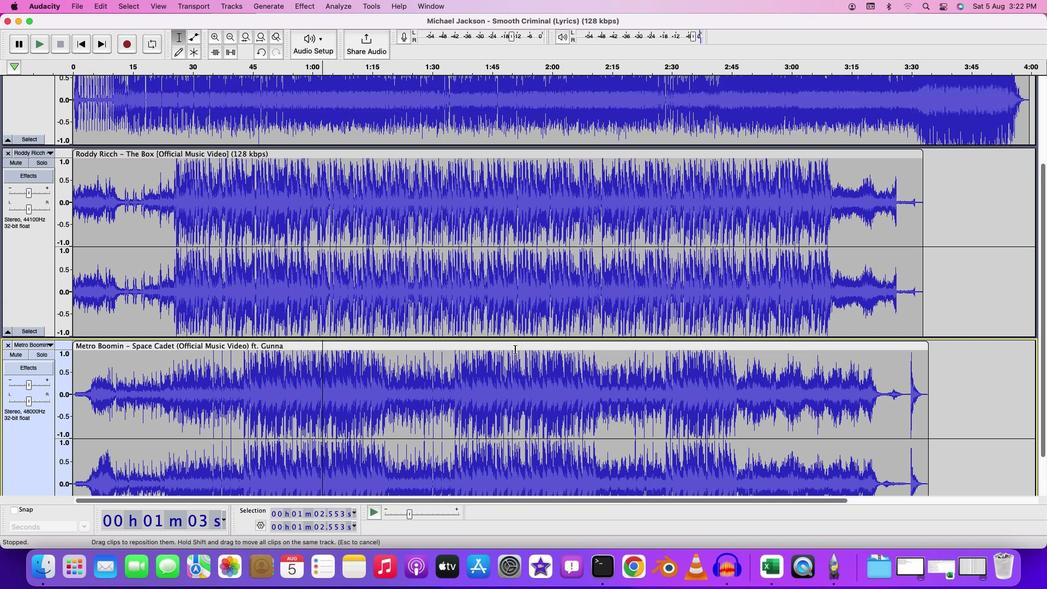 
Action: Mouse moved to (515, 348)
Screenshot: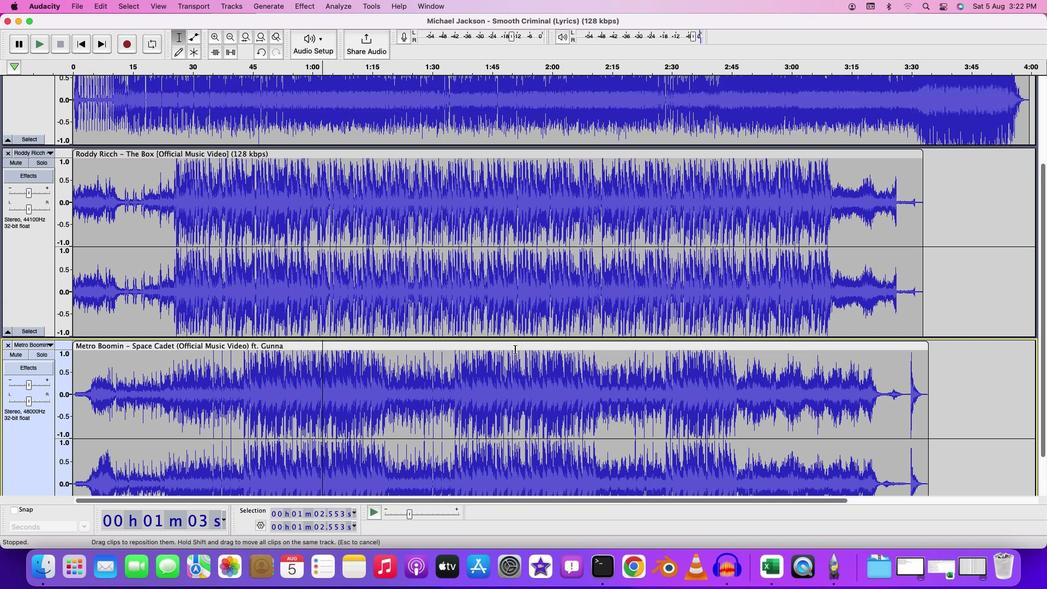 
Action: Mouse scrolled (515, 348) with delta (0, 1)
Screenshot: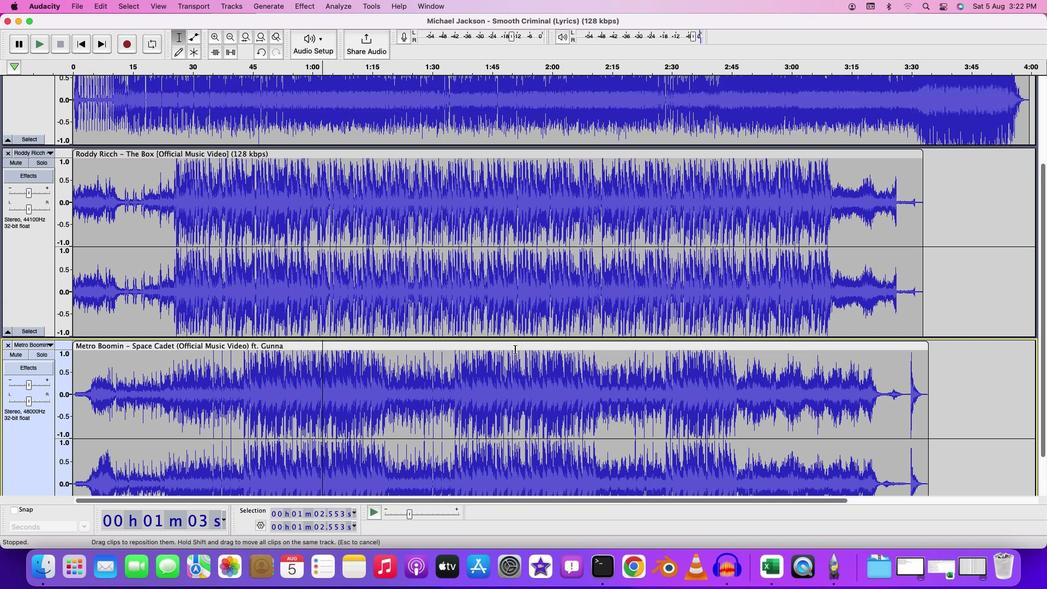 
Action: Mouse moved to (515, 349)
Screenshot: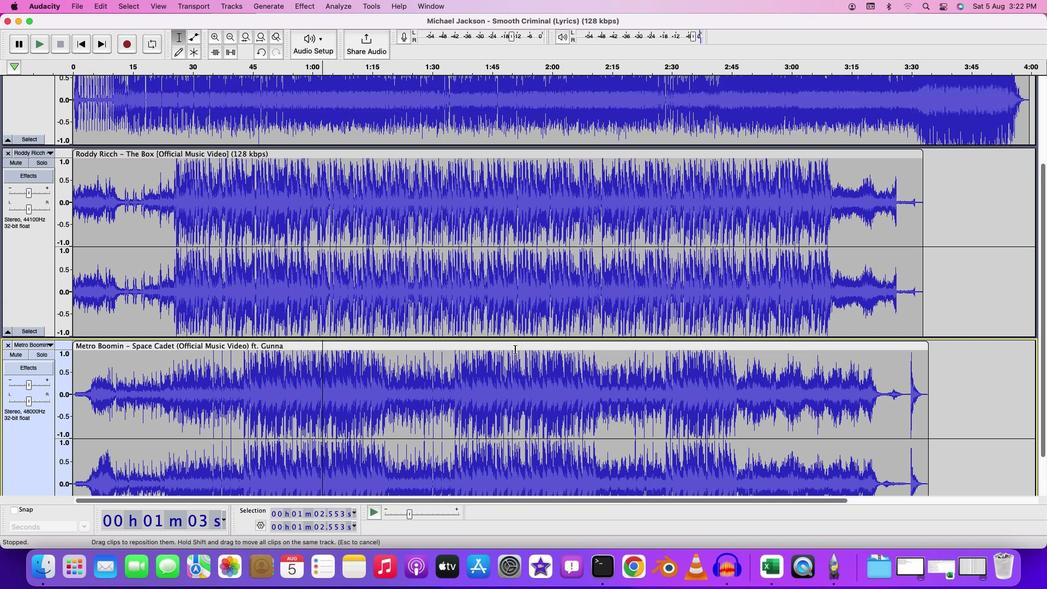 
Action: Mouse scrolled (515, 349) with delta (0, 2)
Screenshot: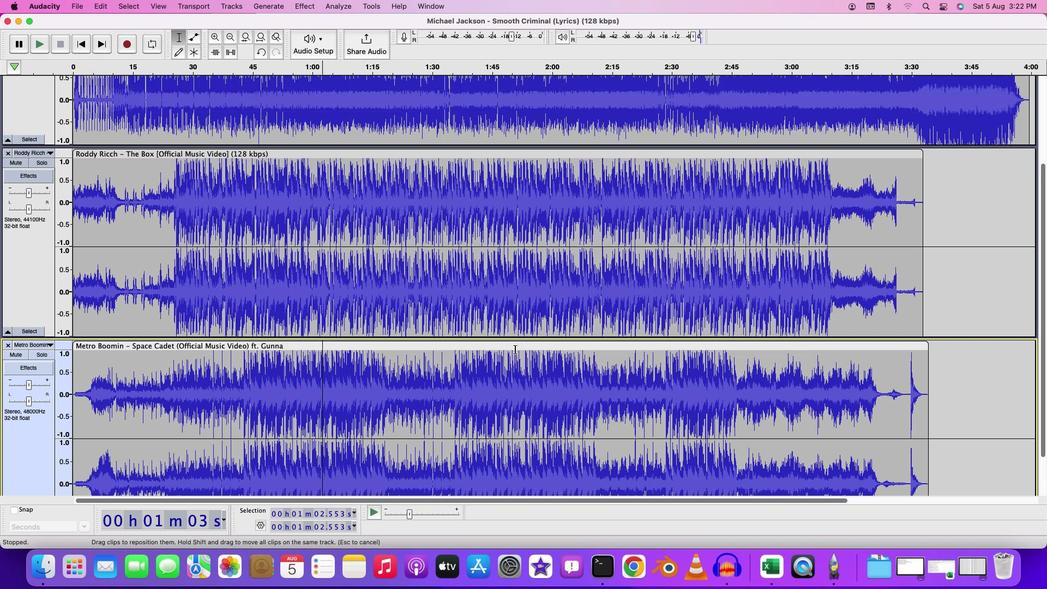 
Action: Mouse scrolled (515, 349) with delta (0, 2)
Screenshot: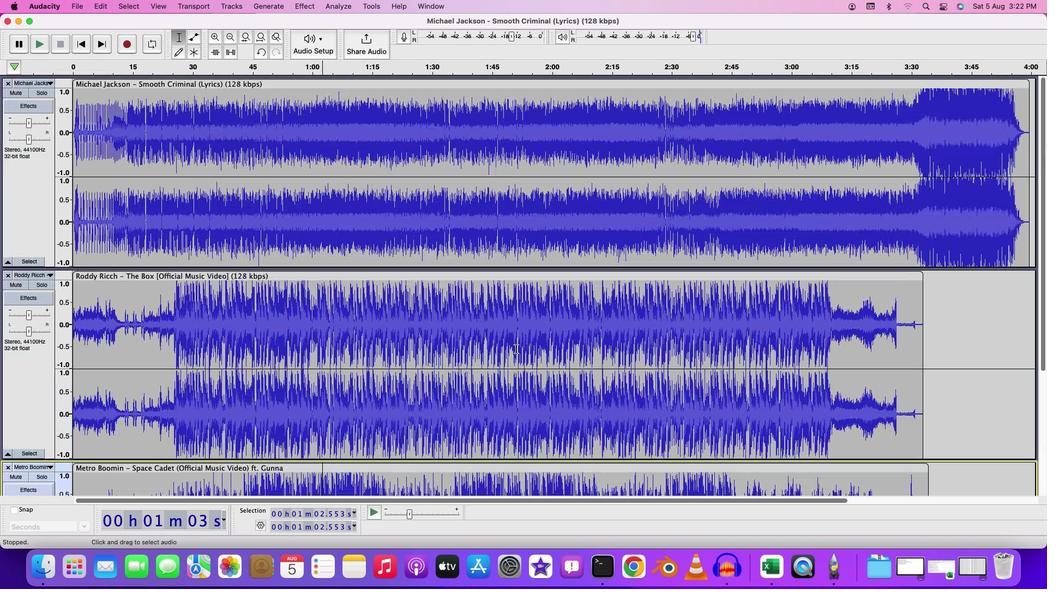 
Action: Mouse moved to (515, 349)
Screenshot: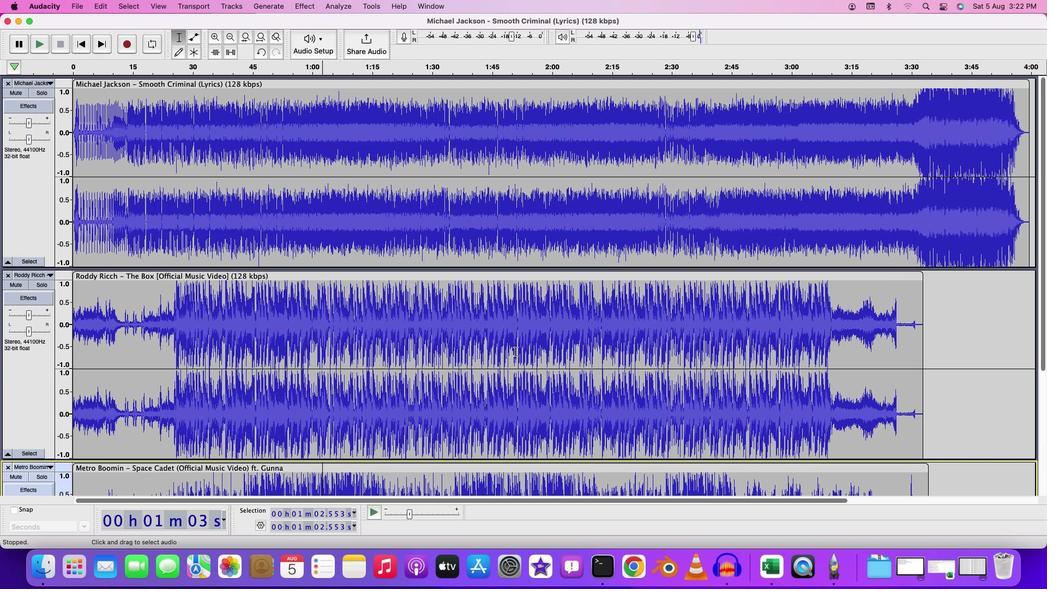 
Action: Mouse scrolled (515, 349) with delta (0, 0)
Screenshot: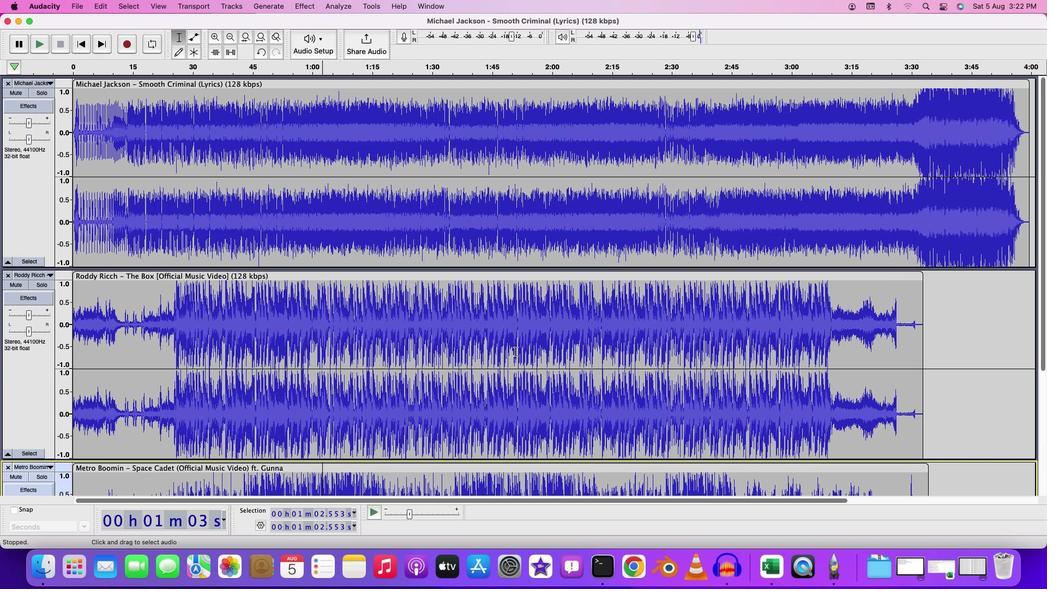 
Action: Mouse moved to (515, 350)
Screenshot: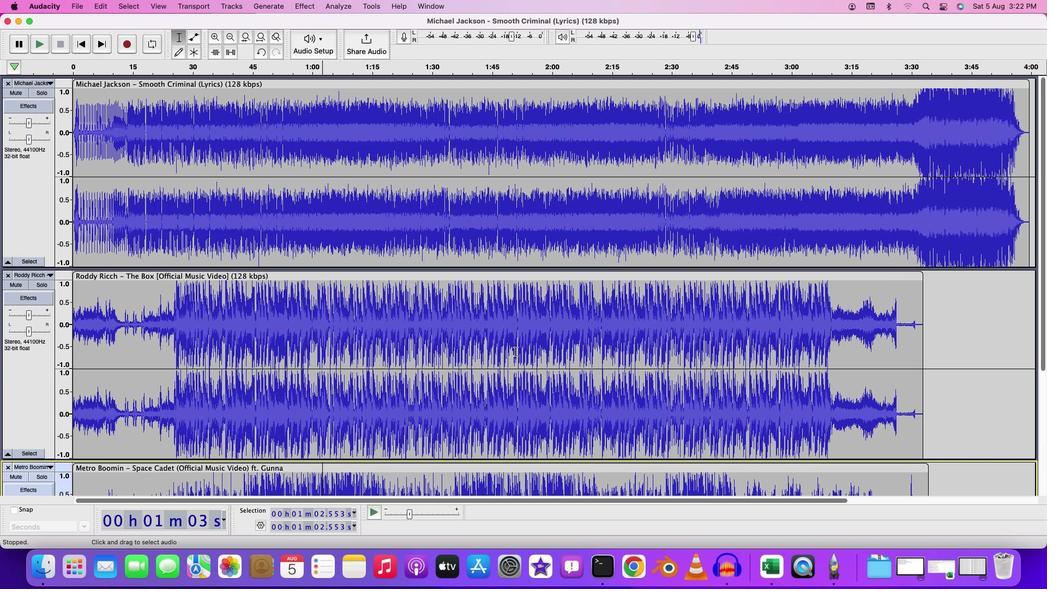 
Action: Mouse scrolled (515, 350) with delta (0, 0)
Screenshot: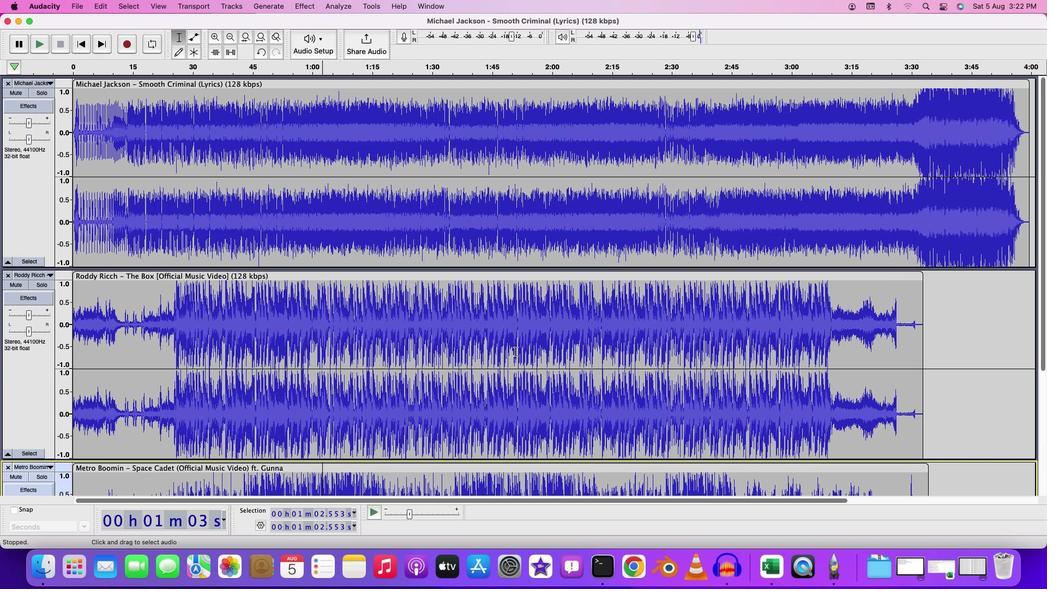 
Action: Mouse moved to (515, 351)
Screenshot: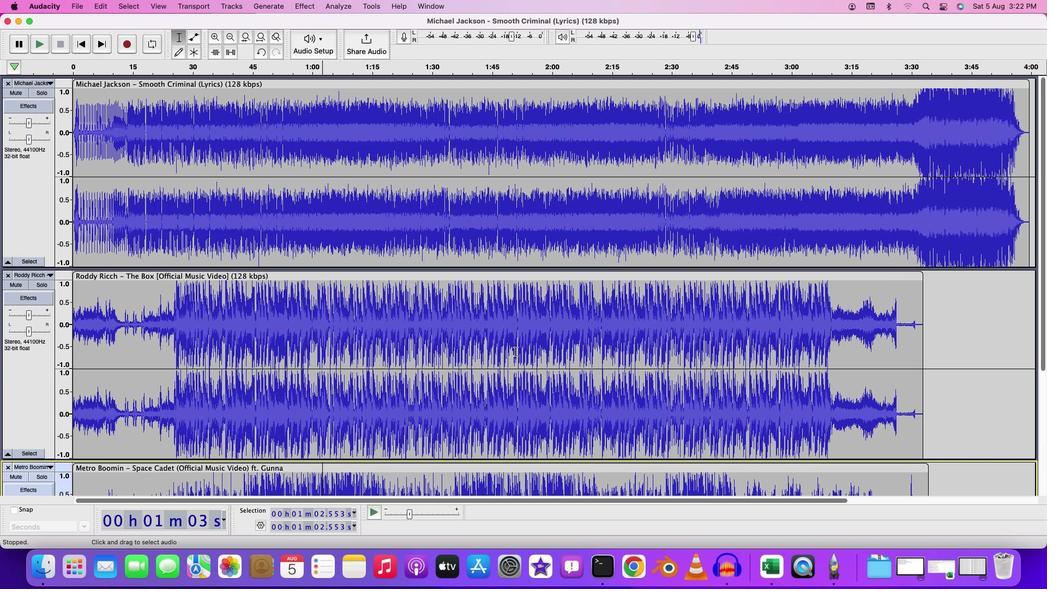 
Action: Mouse scrolled (515, 351) with delta (0, 1)
Screenshot: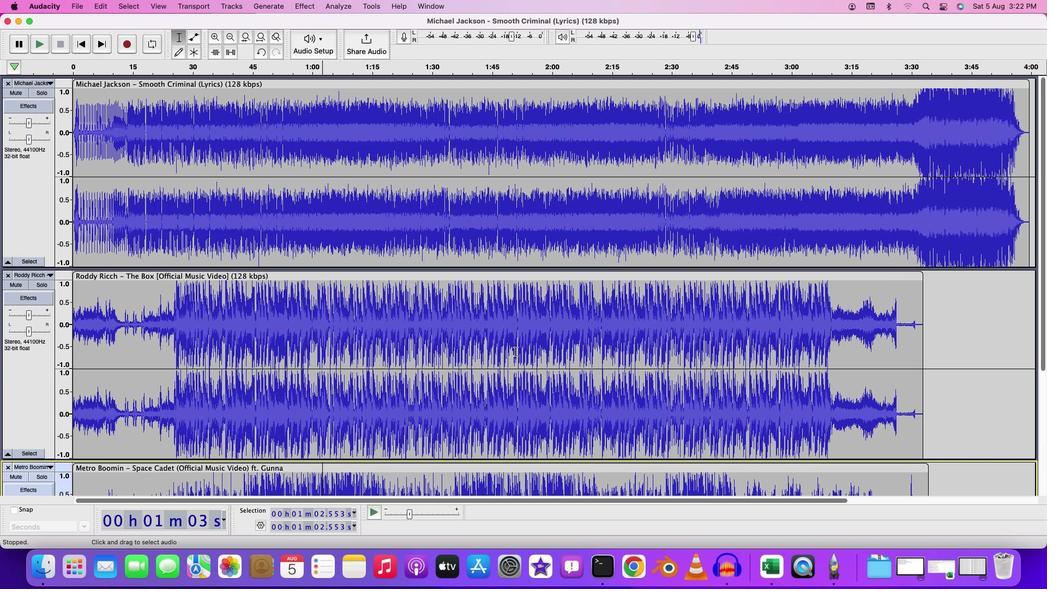 
Action: Mouse scrolled (515, 351) with delta (0, 0)
Screenshot: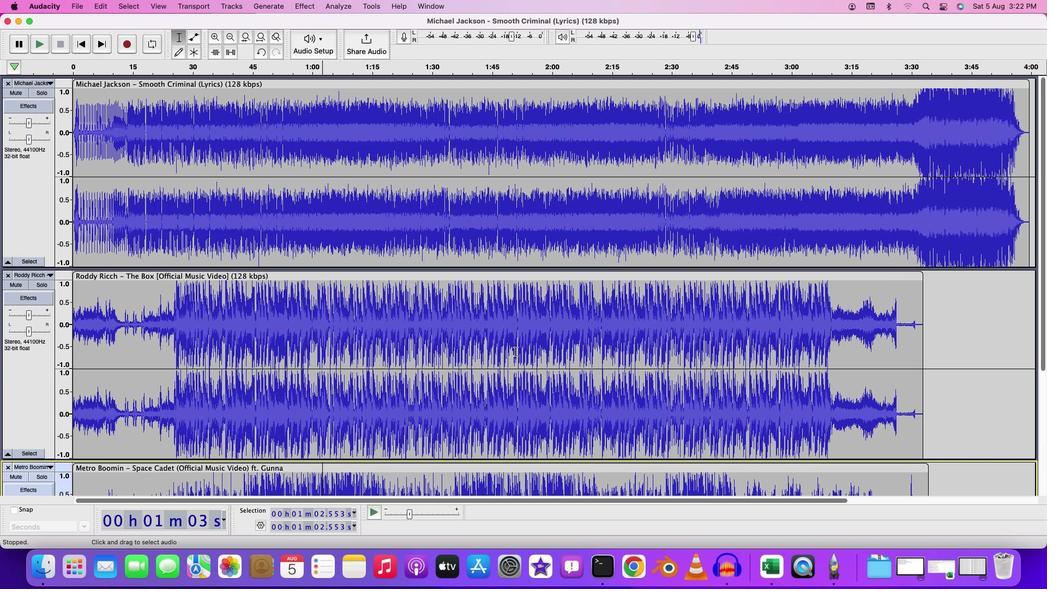 
Action: Mouse scrolled (515, 351) with delta (0, 0)
Screenshot: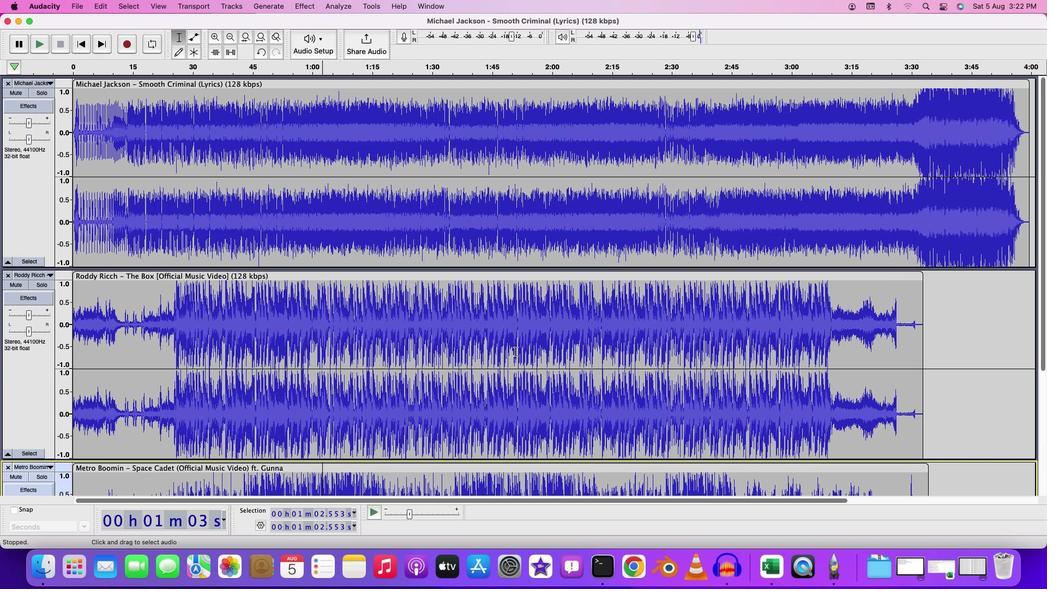 
Action: Mouse scrolled (515, 351) with delta (0, -2)
Screenshot: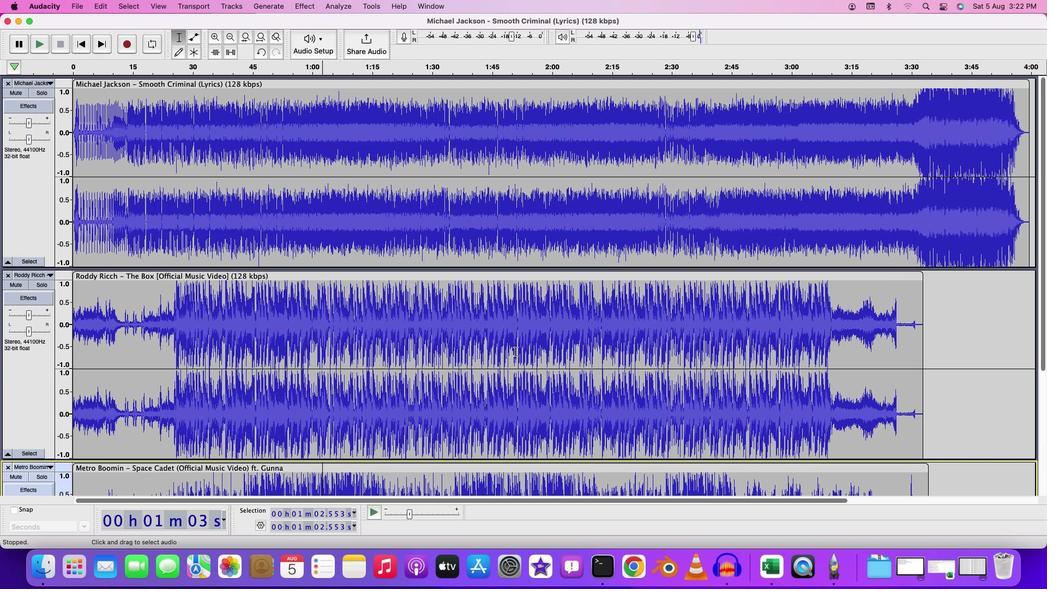 
Action: Mouse scrolled (515, 351) with delta (0, -2)
Screenshot: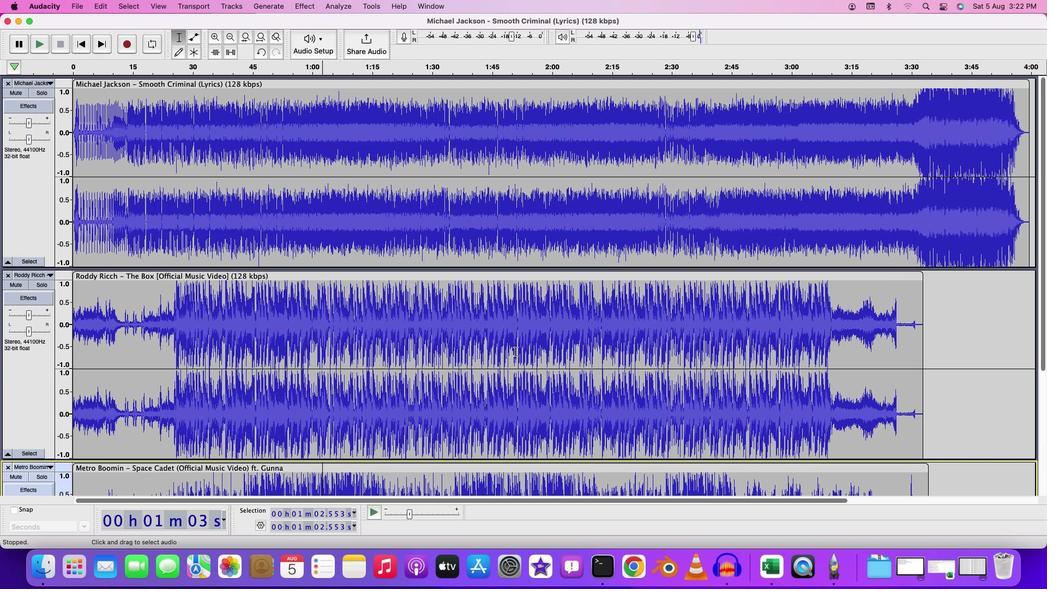 
Action: Mouse scrolled (515, 351) with delta (0, -3)
Screenshot: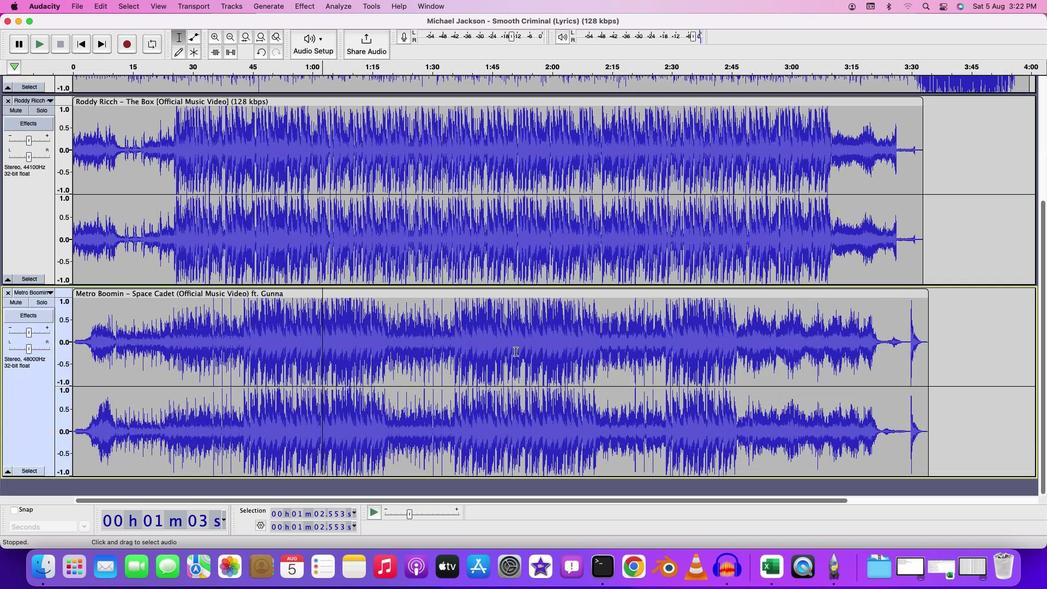 
Action: Mouse scrolled (515, 351) with delta (0, 0)
Screenshot: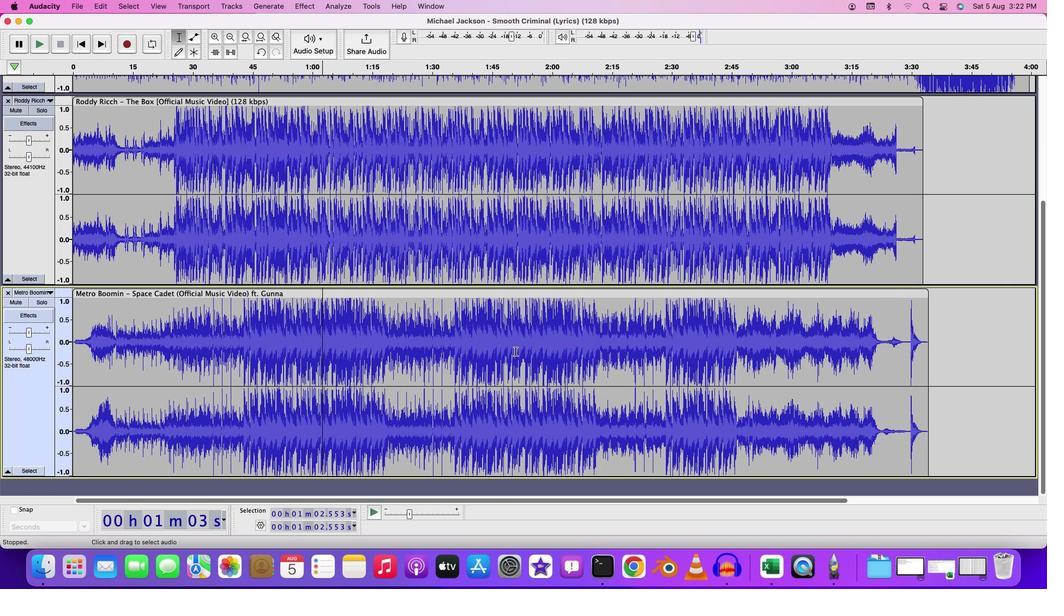 
Action: Mouse moved to (136, 293)
Screenshot: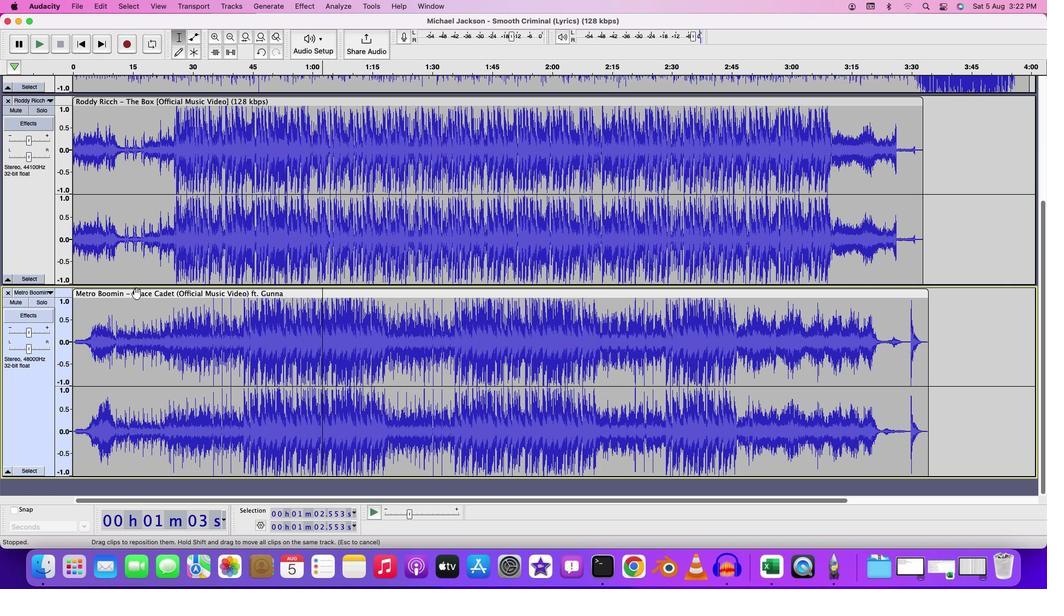 
Action: Mouse pressed left at (136, 293)
Screenshot: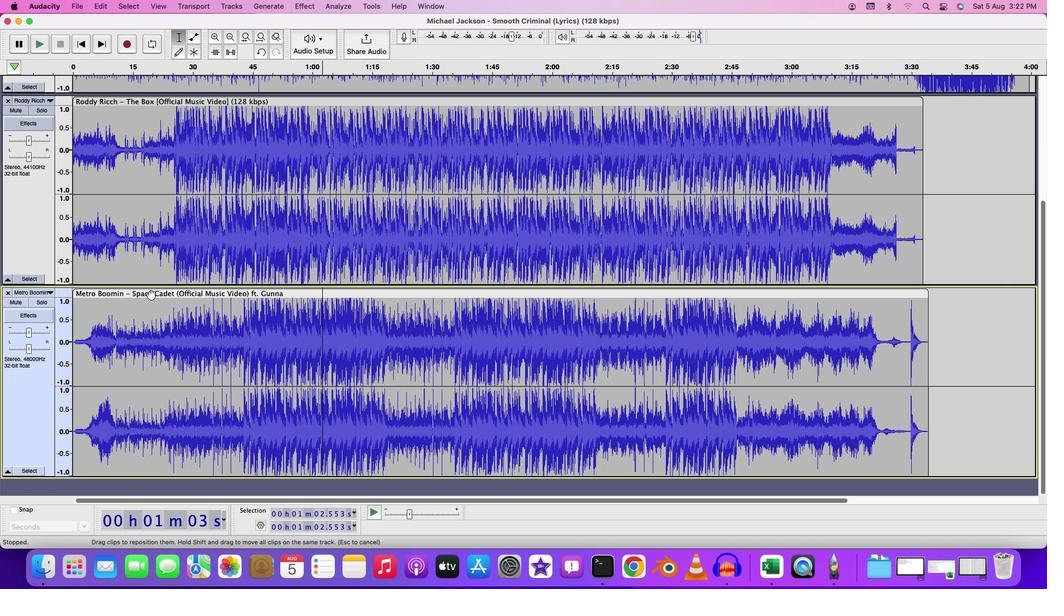 
Action: Mouse moved to (416, 365)
Screenshot: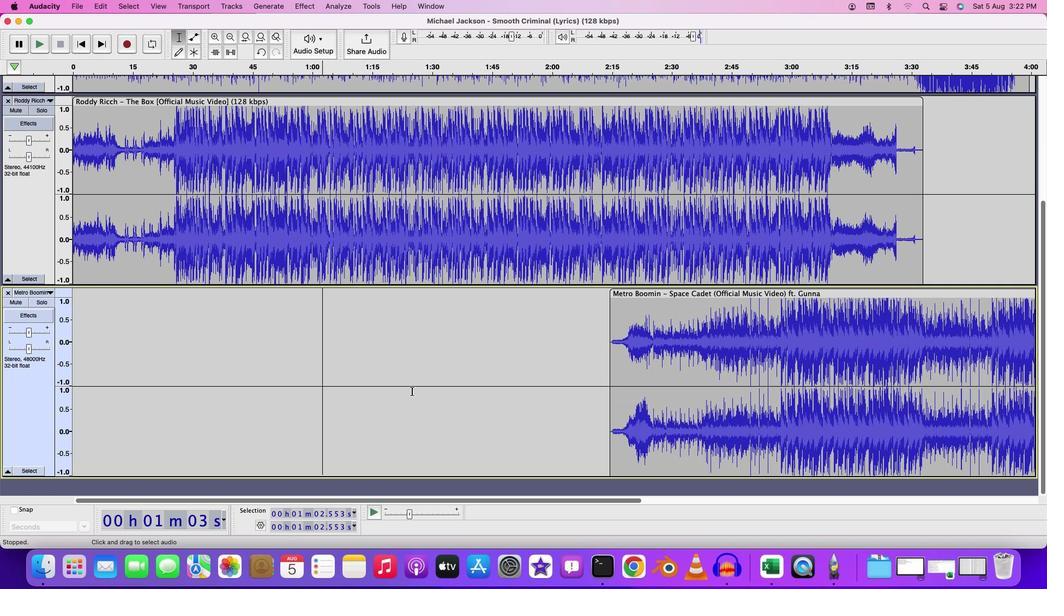 
Action: Mouse scrolled (416, 365) with delta (0, 0)
Screenshot: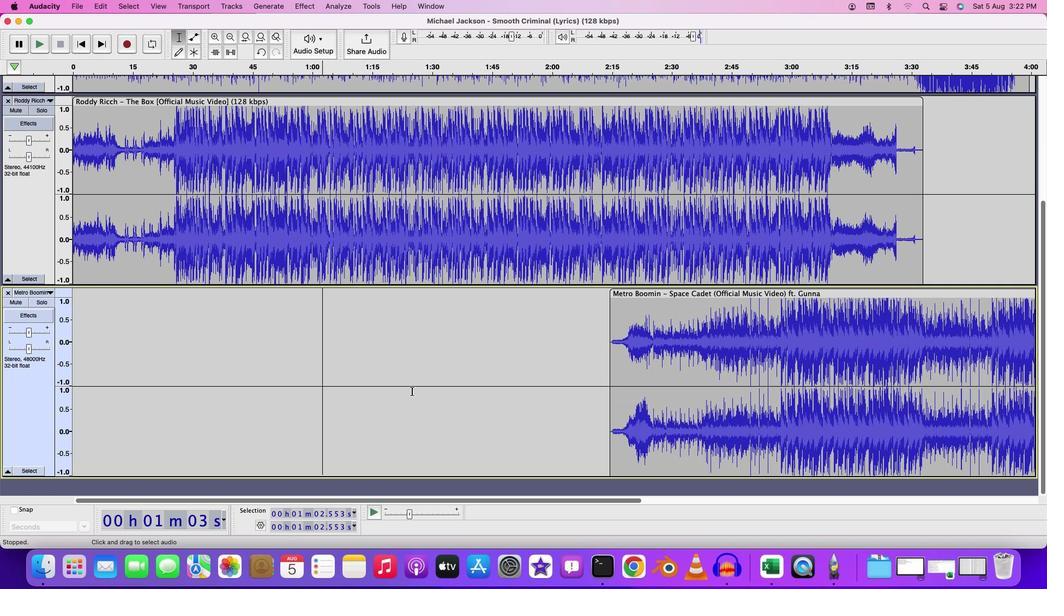 
Action: Mouse moved to (413, 373)
Screenshot: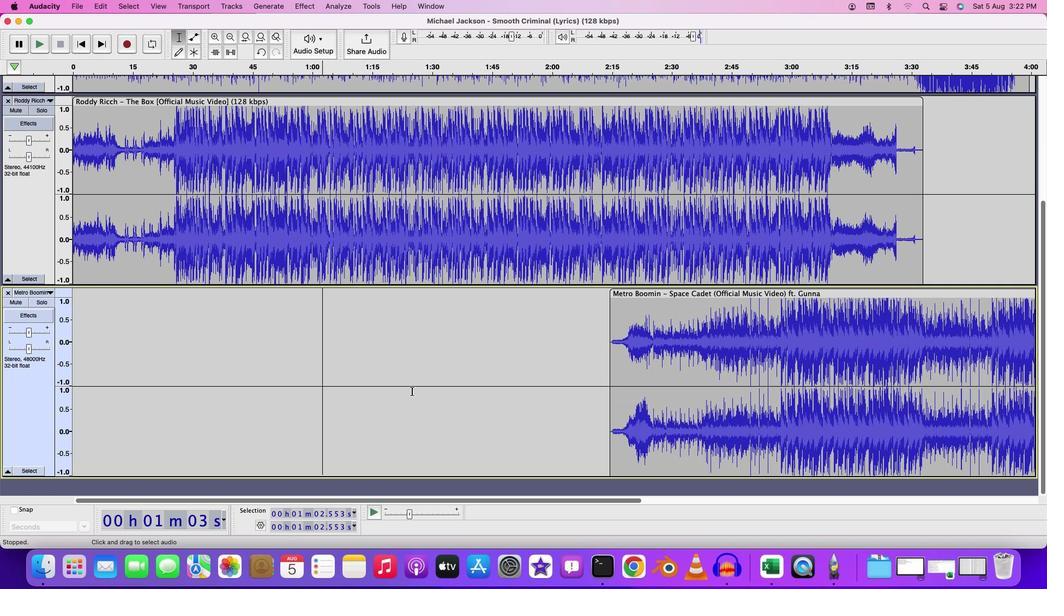 
Action: Mouse scrolled (413, 373) with delta (0, 0)
Screenshot: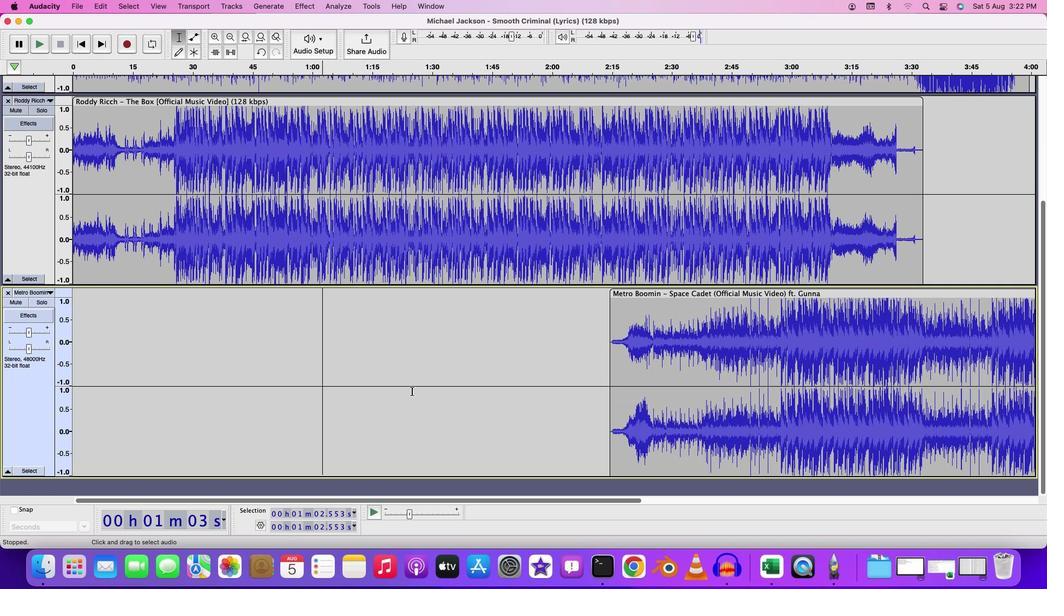 
Action: Mouse moved to (413, 381)
Screenshot: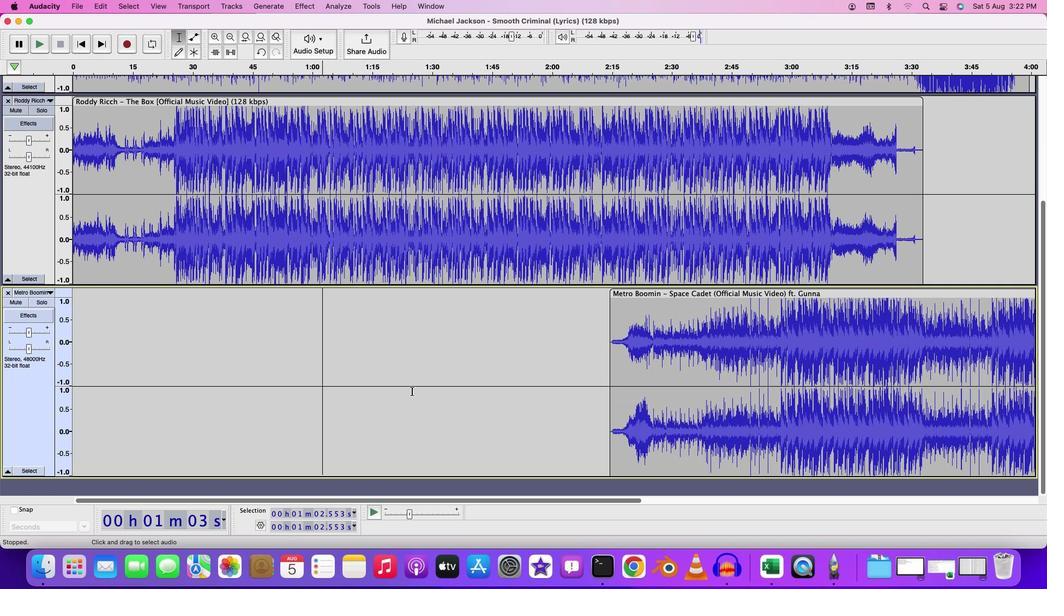 
Action: Mouse scrolled (413, 381) with delta (0, 1)
Screenshot: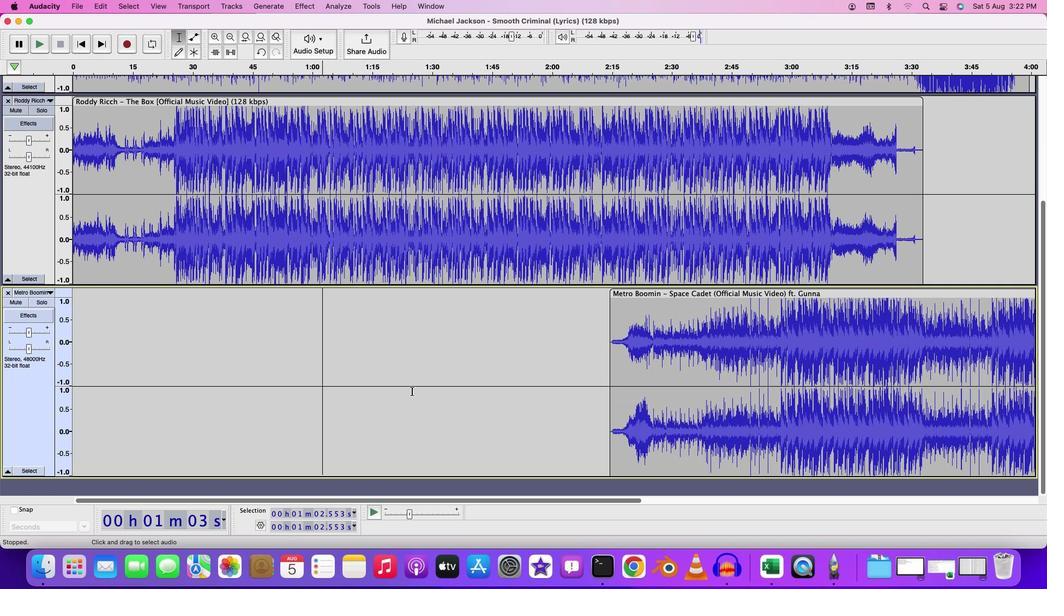 
Action: Mouse moved to (412, 388)
Screenshot: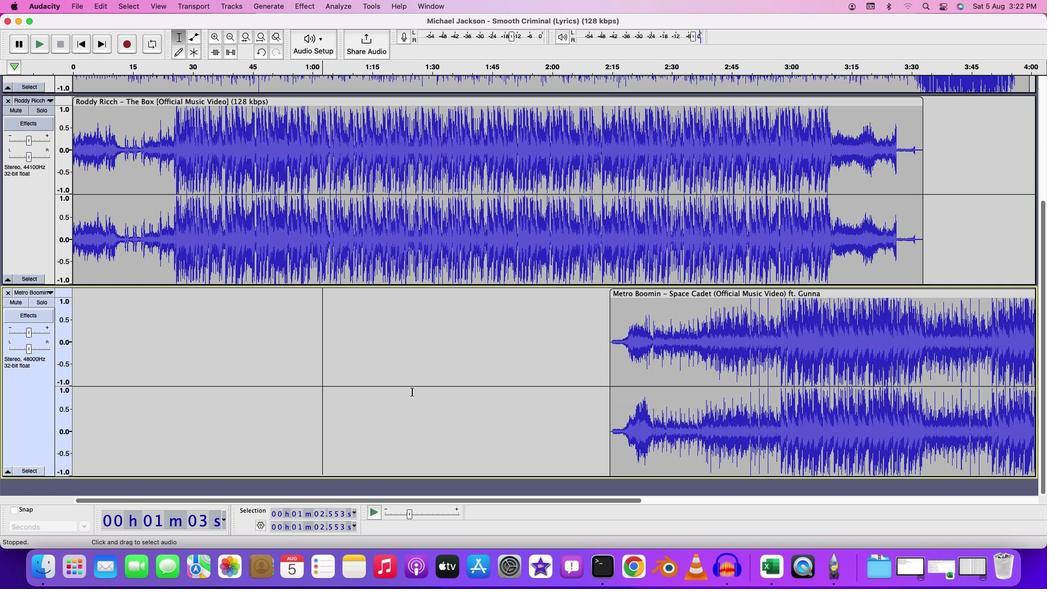 
Action: Mouse scrolled (412, 388) with delta (0, 2)
Screenshot: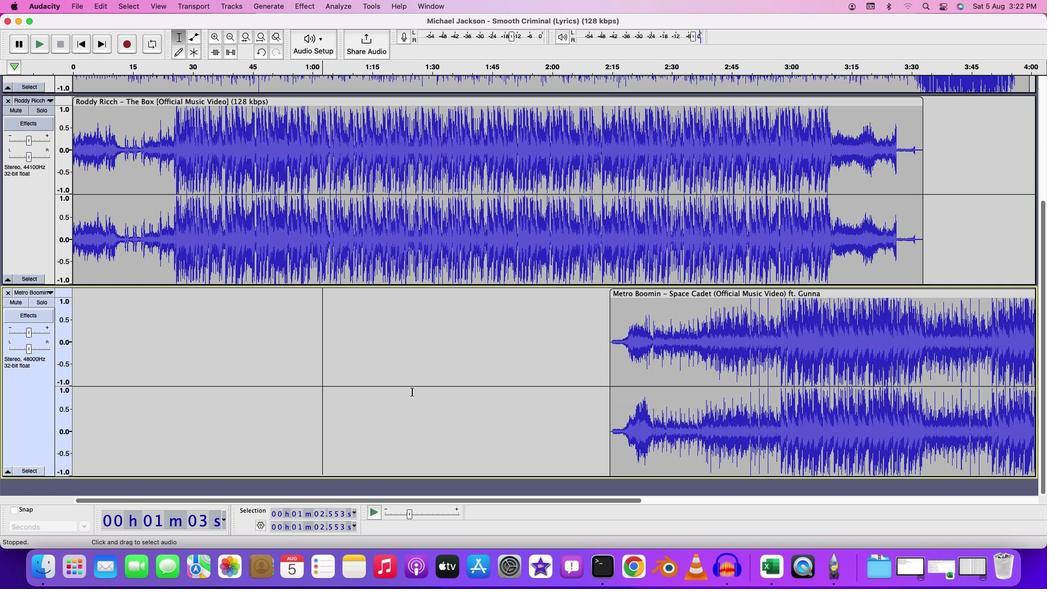 
Action: Mouse moved to (411, 391)
Screenshot: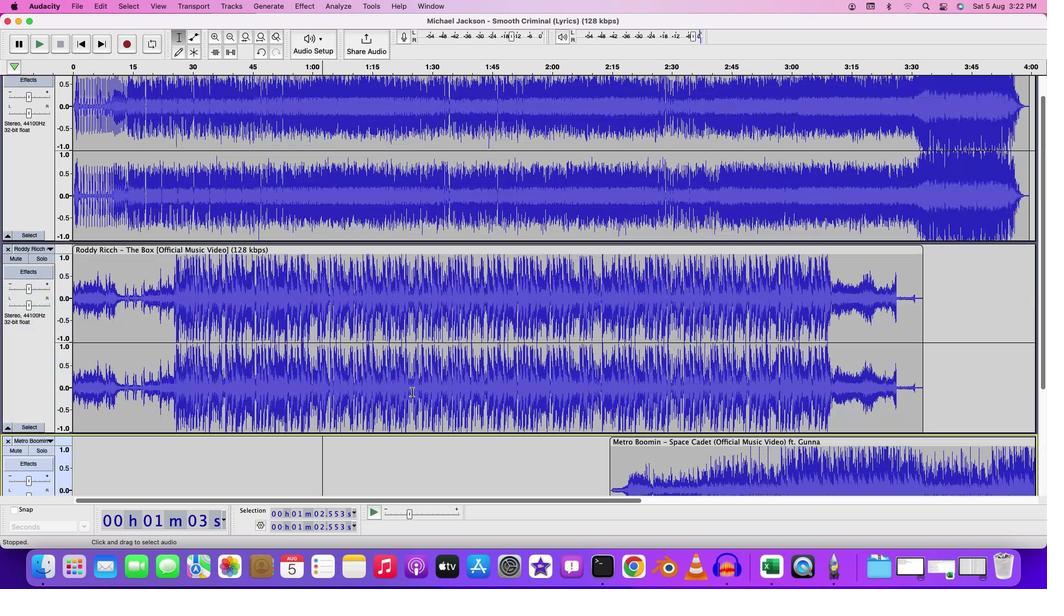 
Action: Mouse scrolled (411, 391) with delta (0, 2)
Screenshot: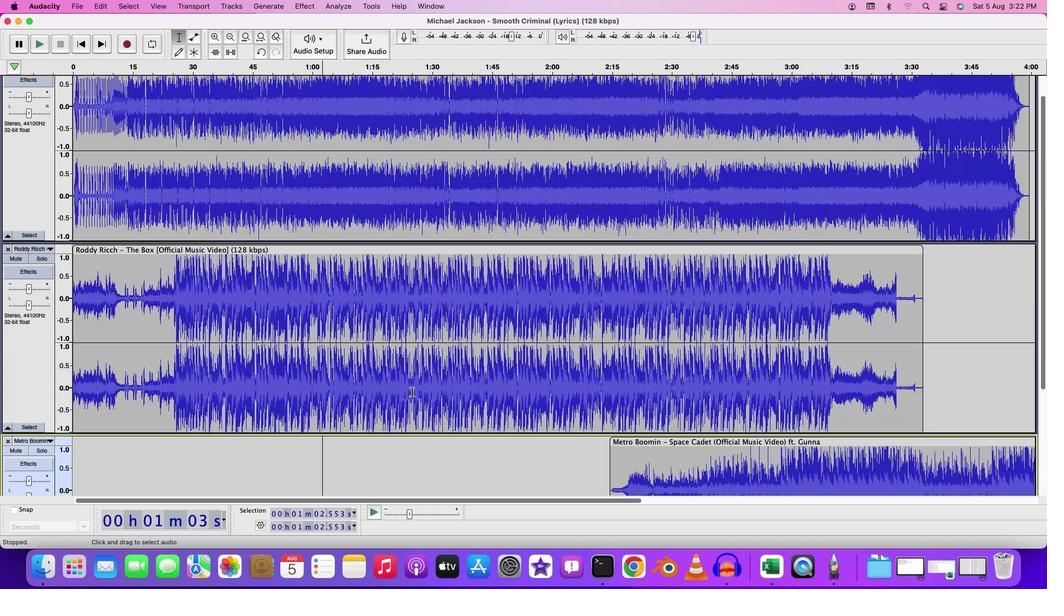 
Action: Mouse moved to (407, 277)
Screenshot: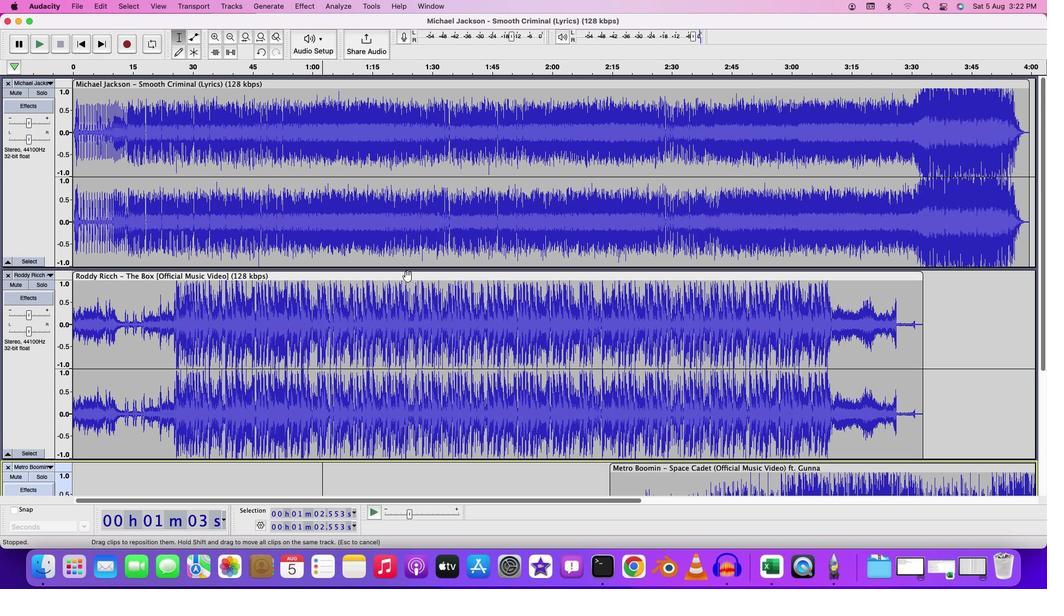 
Action: Mouse pressed left at (407, 277)
Screenshot: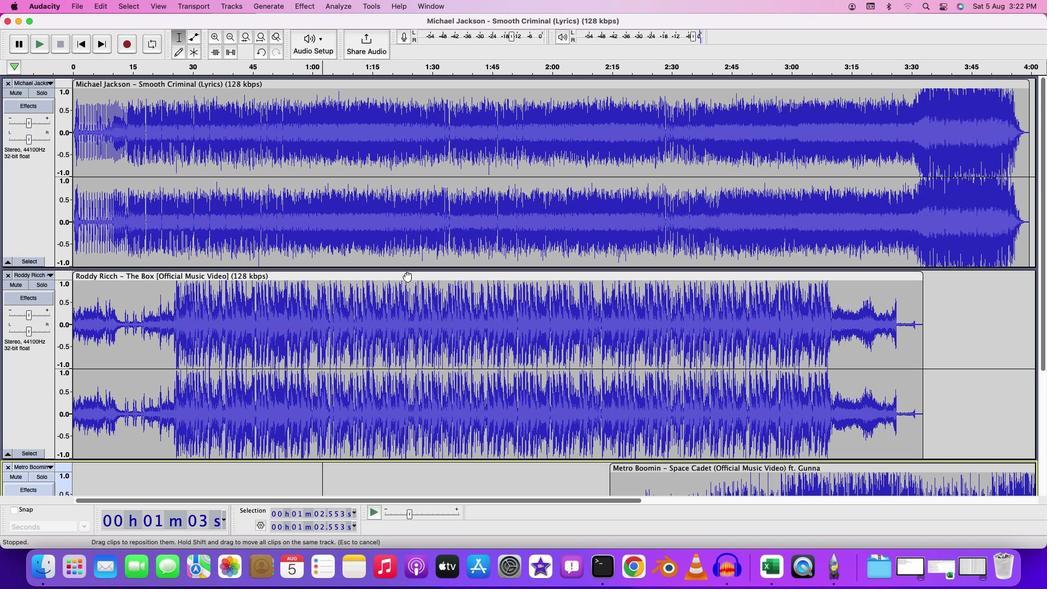 
Action: Mouse moved to (81, 96)
Screenshot: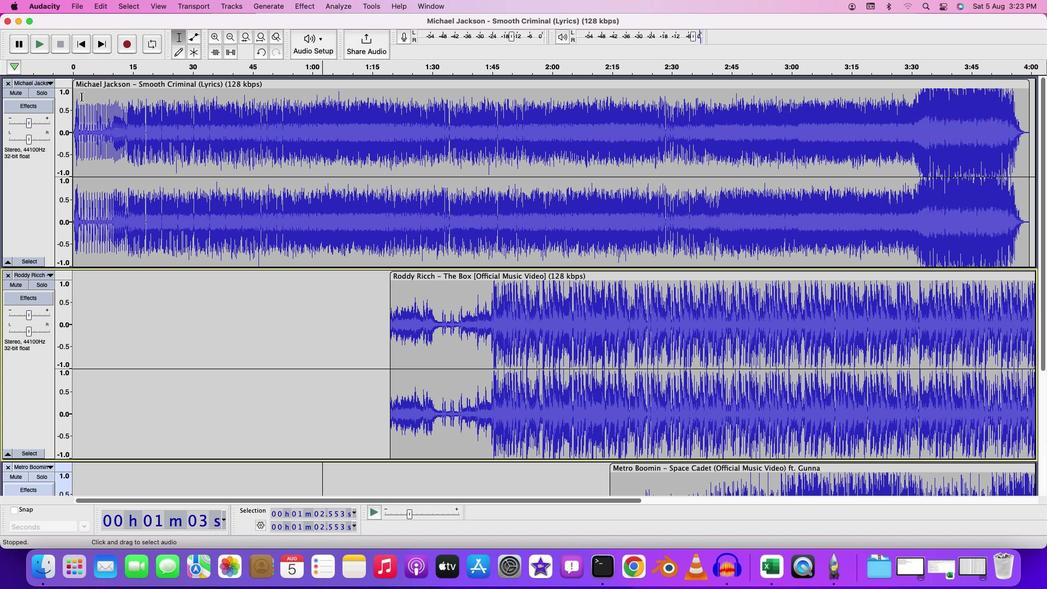 
Action: Mouse pressed left at (81, 96)
Screenshot: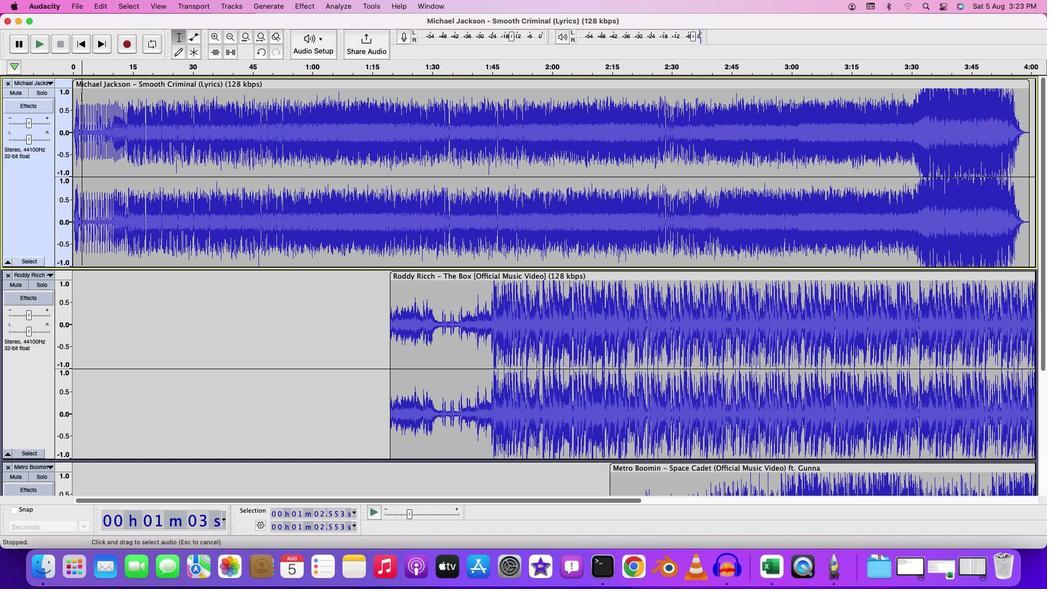 
Action: Key pressed Key.space
Screenshot: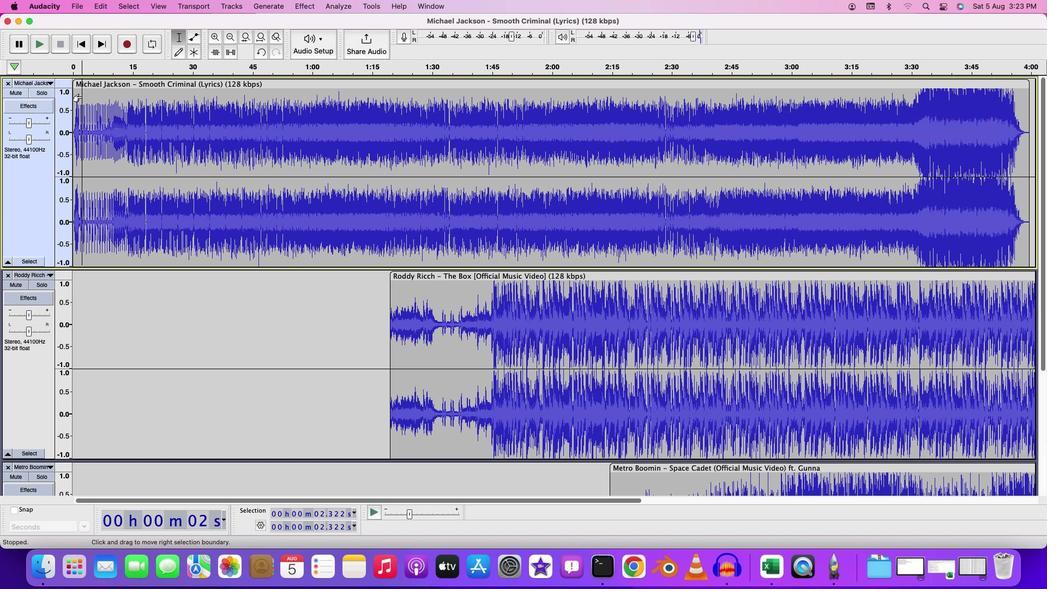 
Action: Mouse moved to (159, 91)
Screenshot: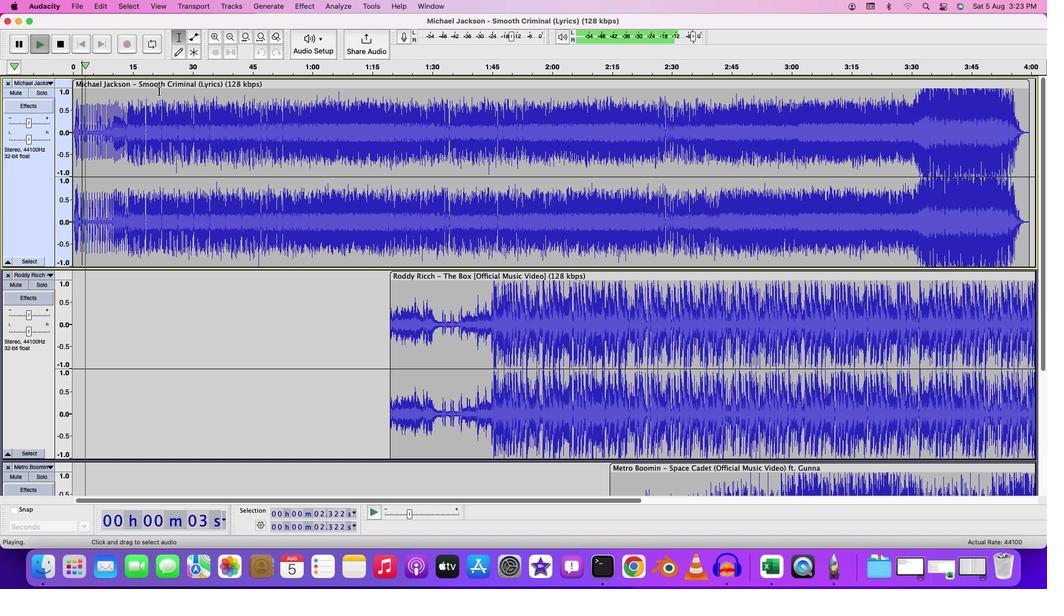 
Action: Mouse pressed left at (159, 91)
Screenshot: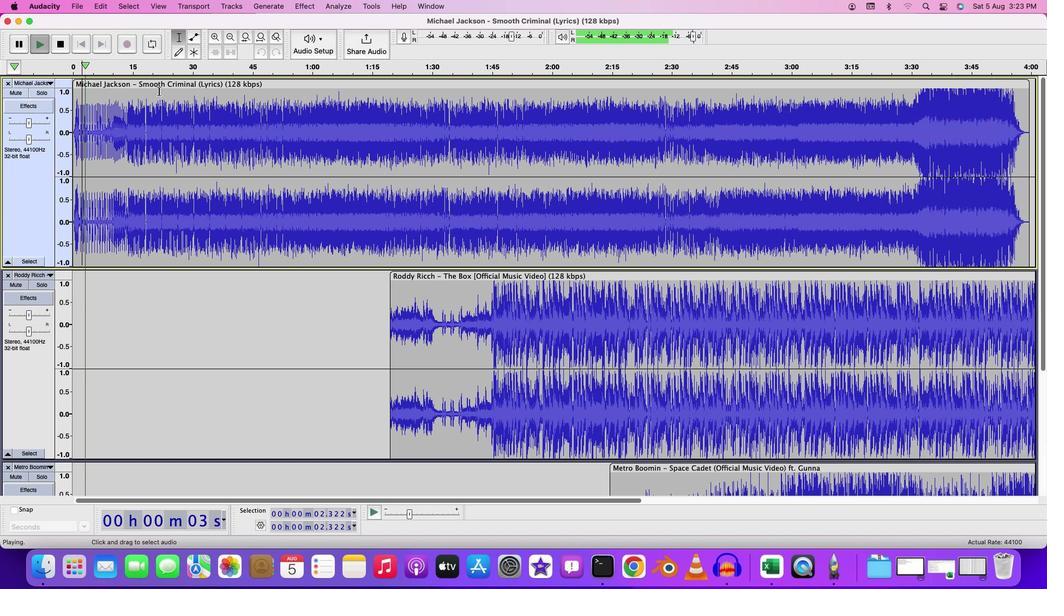 
Action: Key pressed Key.spaceKey.space
Screenshot: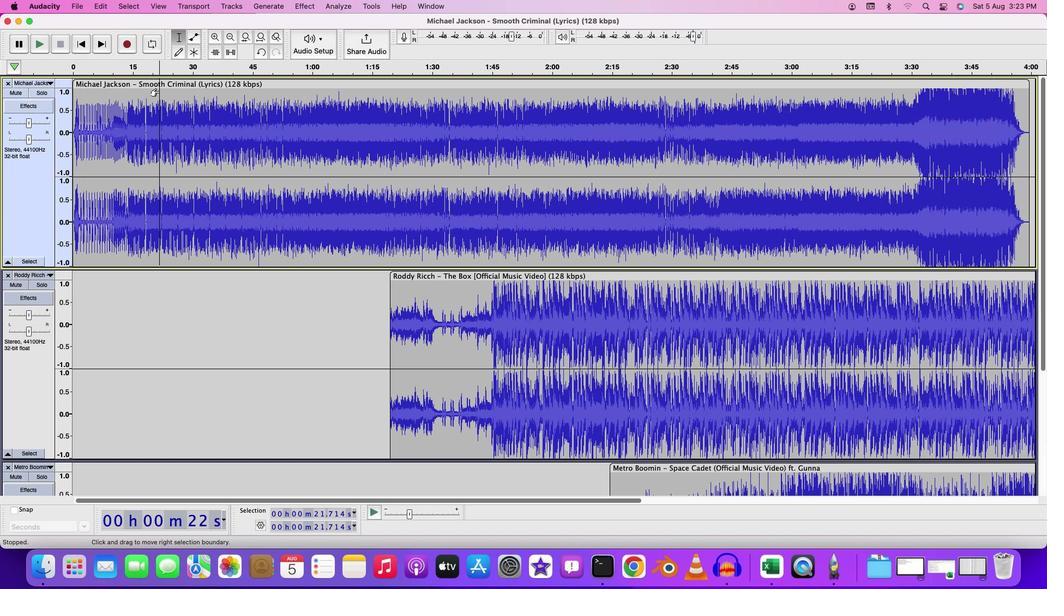 
Action: Mouse moved to (315, 253)
Screenshot: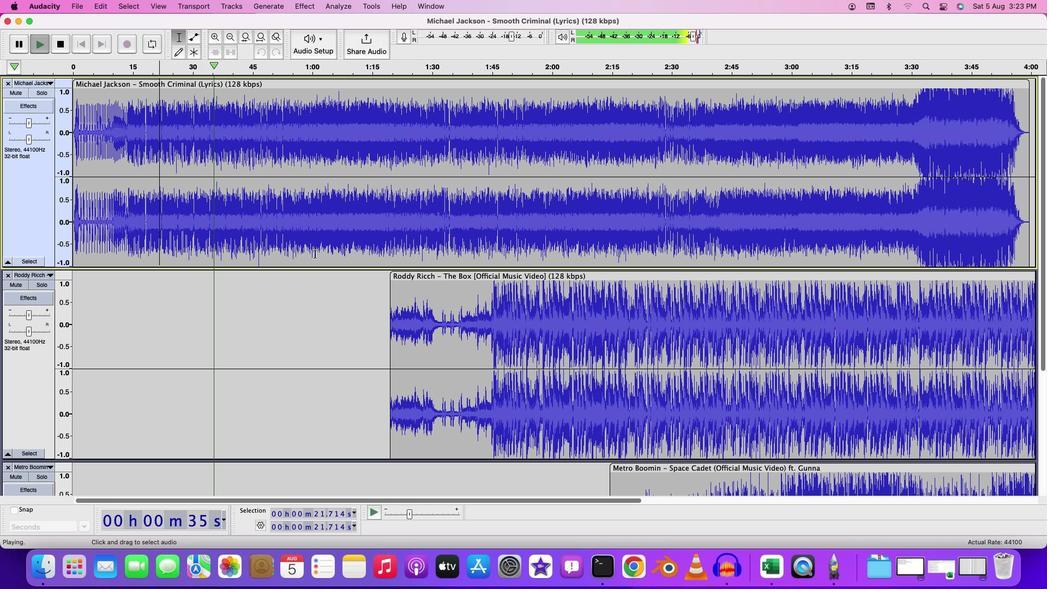 
Action: Mouse scrolled (315, 253) with delta (0, 0)
Screenshot: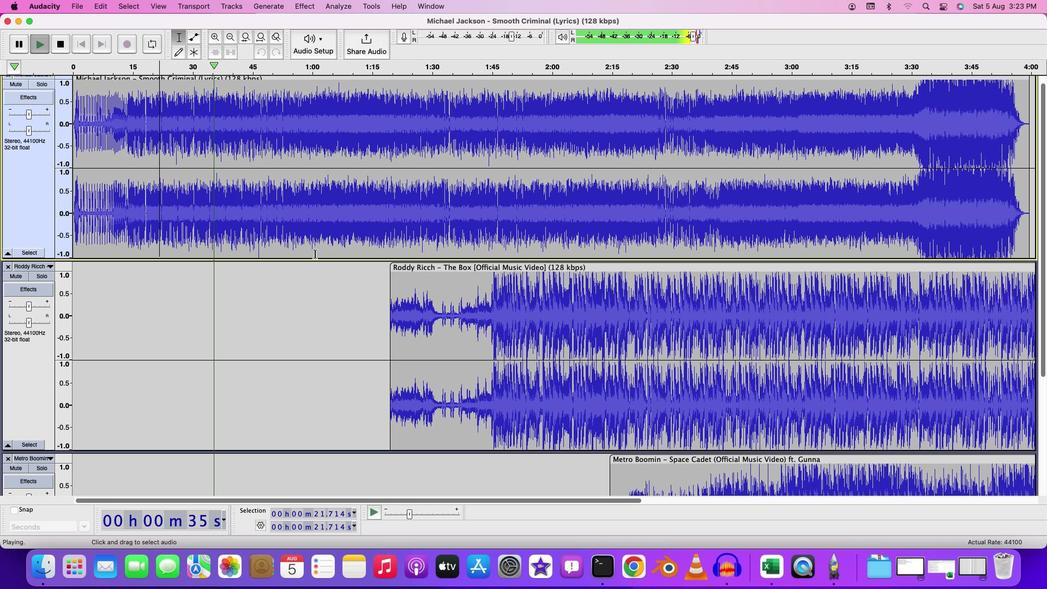 
Action: Mouse moved to (315, 253)
Screenshot: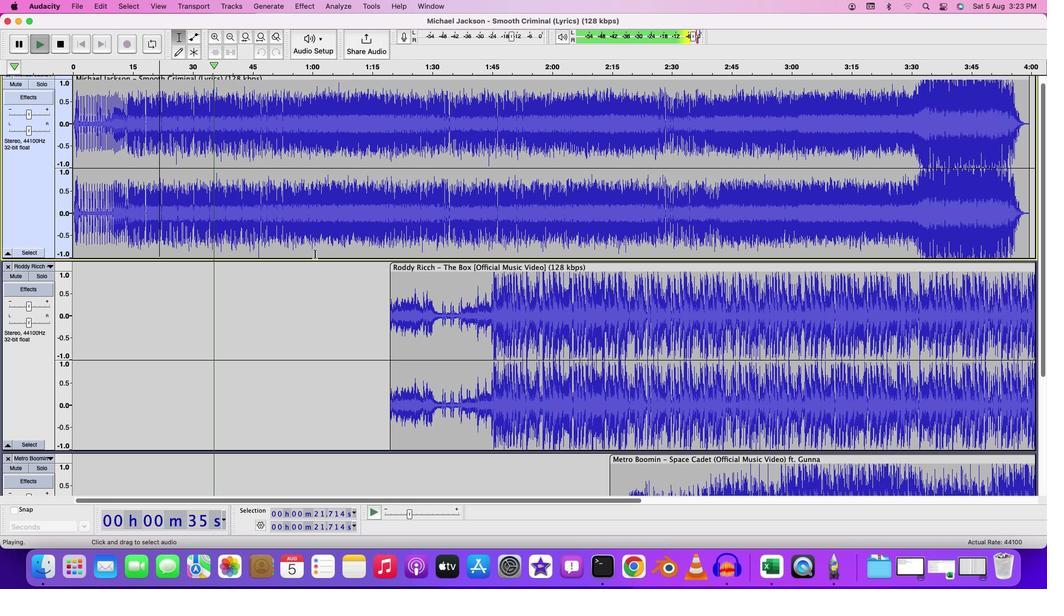 
Action: Mouse scrolled (315, 253) with delta (0, 0)
Screenshot: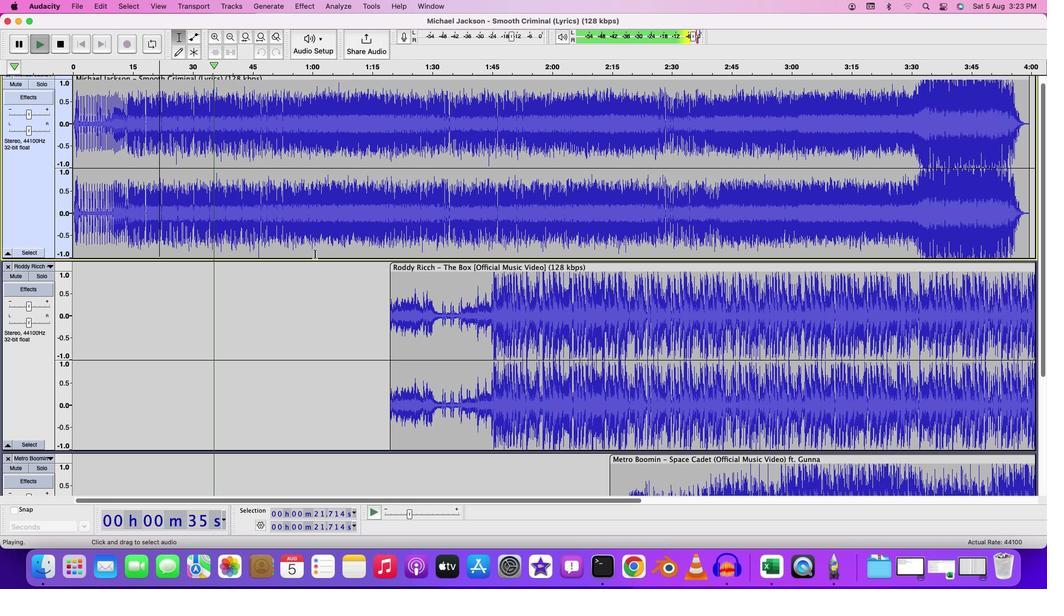 
Action: Mouse moved to (314, 254)
Screenshot: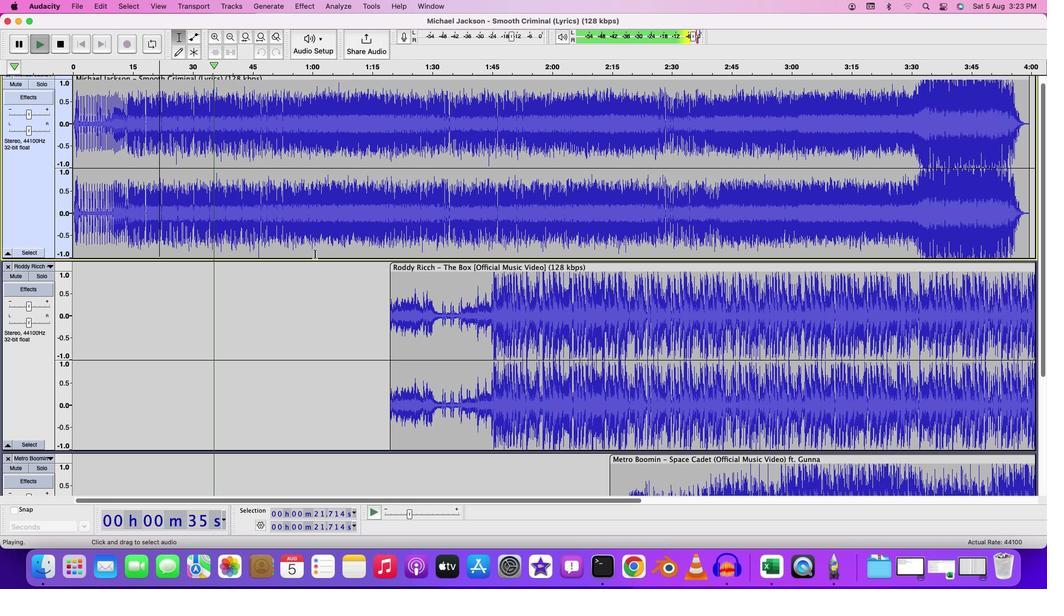 
Action: Mouse scrolled (314, 254) with delta (0, -1)
Screenshot: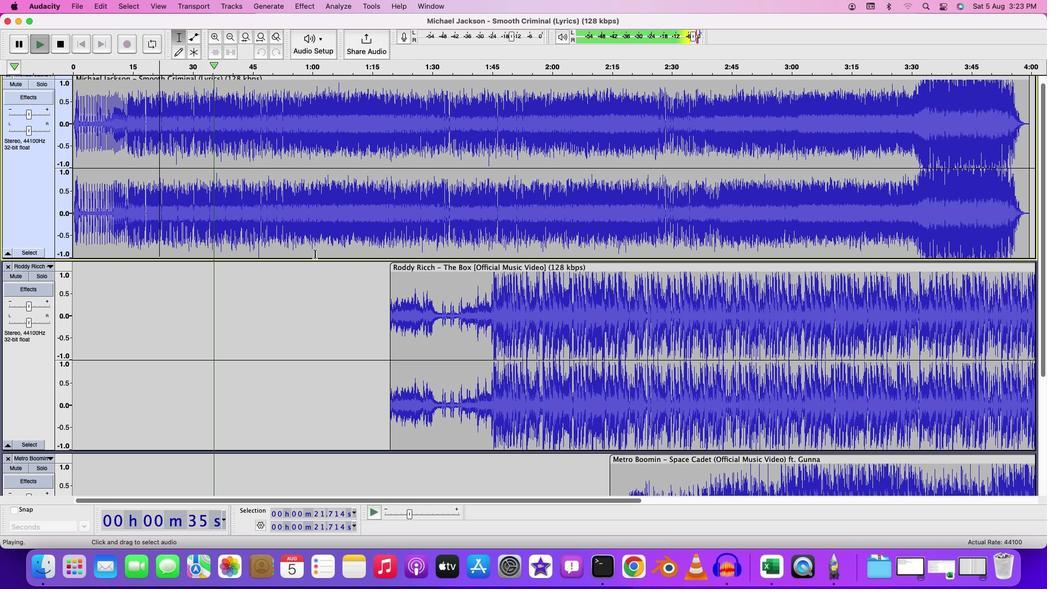 
Action: Mouse moved to (314, 253)
Screenshot: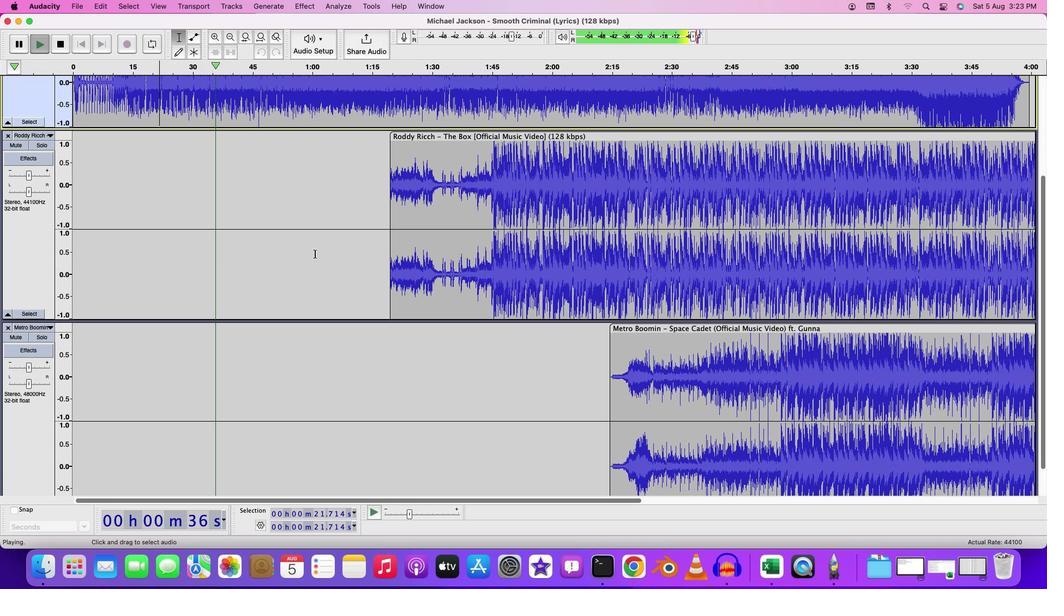 
Action: Mouse scrolled (314, 253) with delta (0, 0)
Screenshot: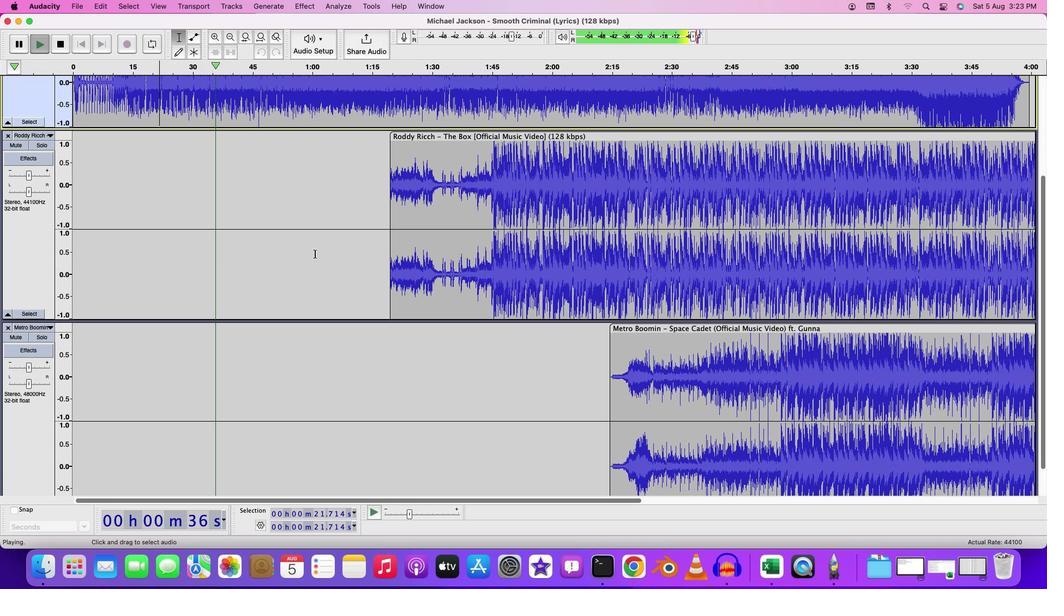 
Action: Mouse scrolled (314, 253) with delta (0, 0)
Screenshot: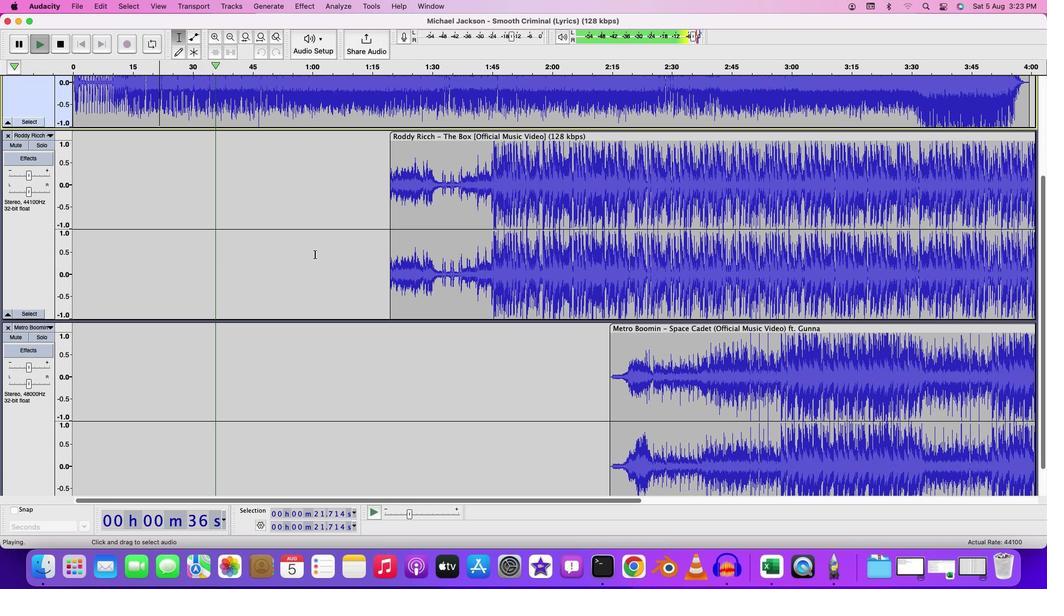 
Action: Mouse scrolled (314, 253) with delta (0, -1)
Screenshot: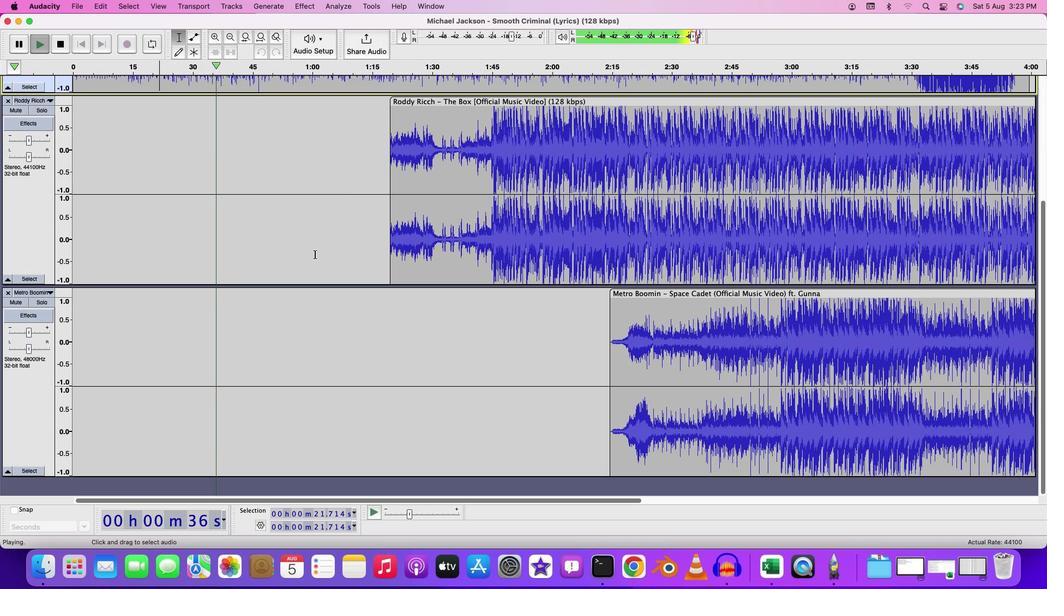 
Action: Mouse moved to (309, 261)
Screenshot: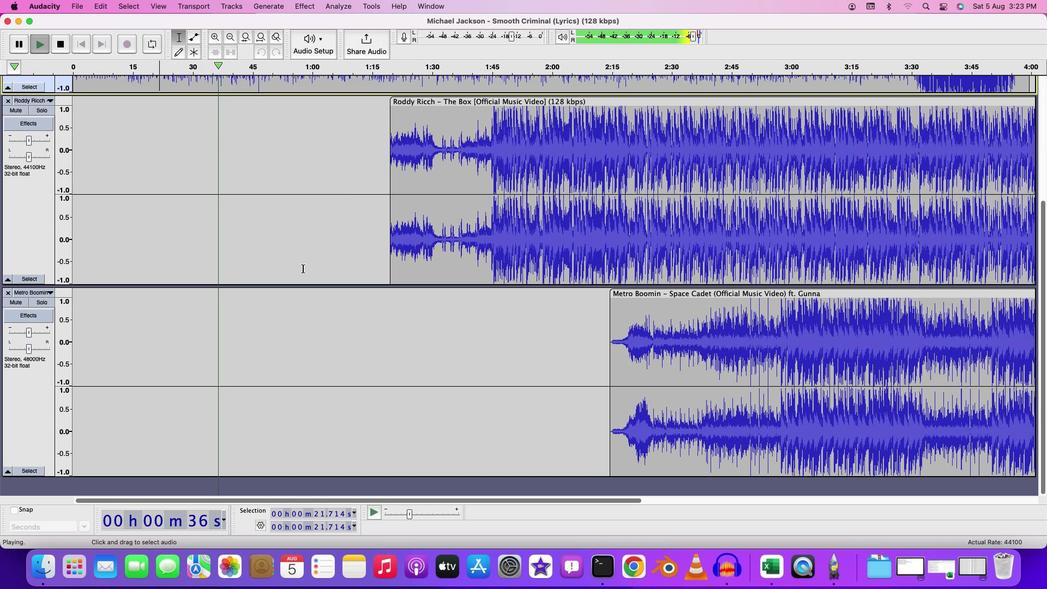 
Action: Mouse scrolled (309, 261) with delta (0, 0)
Screenshot: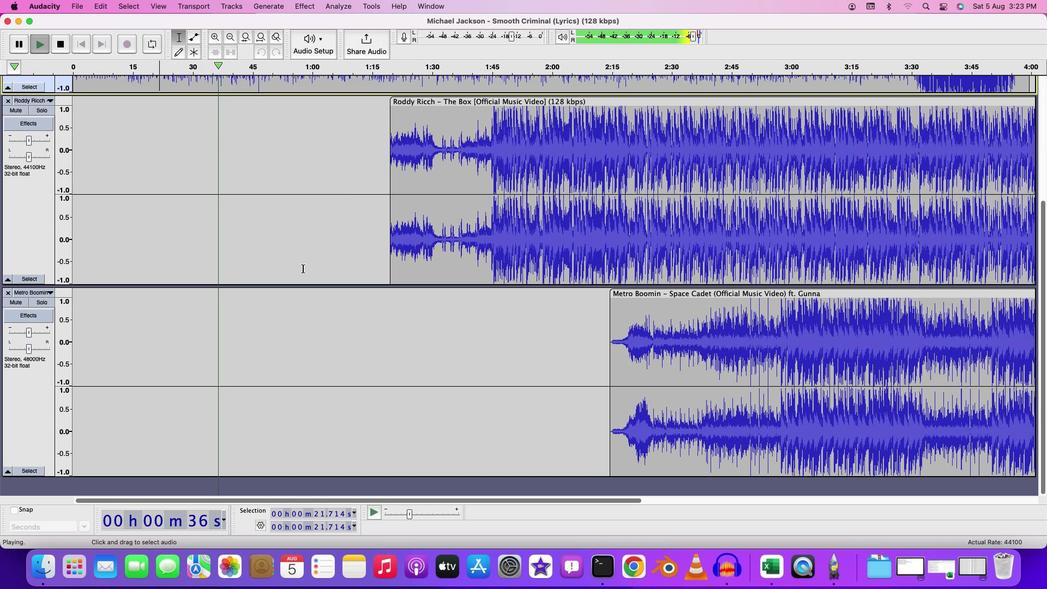 
Action: Mouse moved to (304, 264)
Screenshot: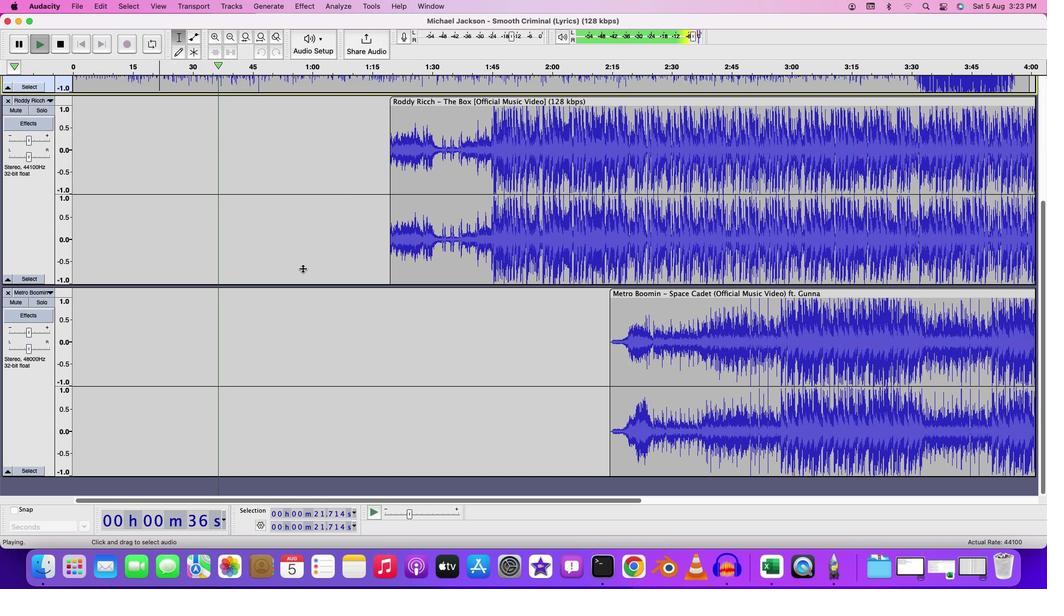 
Action: Mouse scrolled (304, 264) with delta (0, 0)
Screenshot: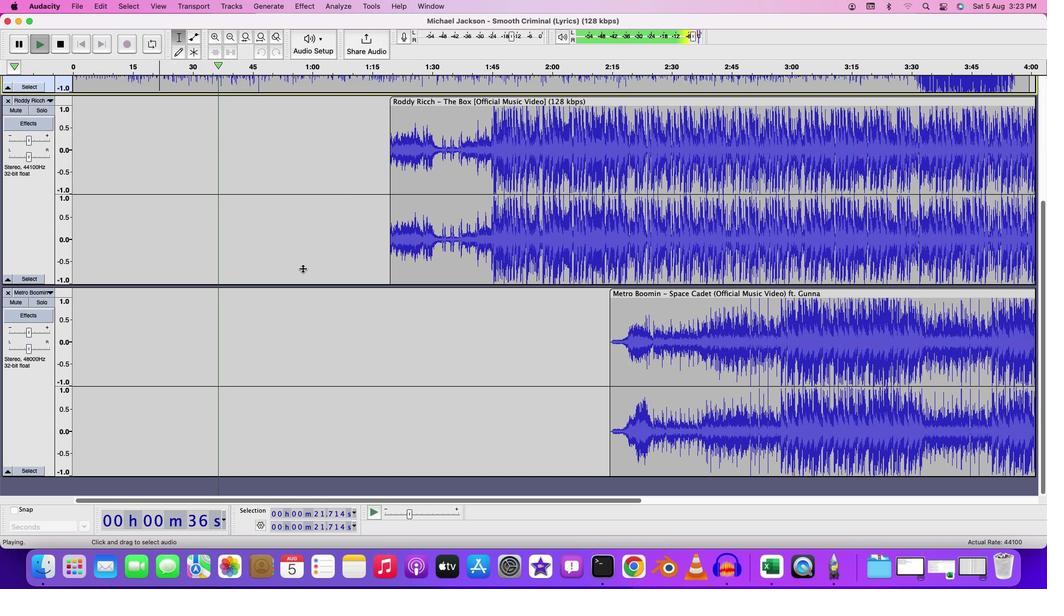 
Action: Mouse moved to (302, 268)
Screenshot: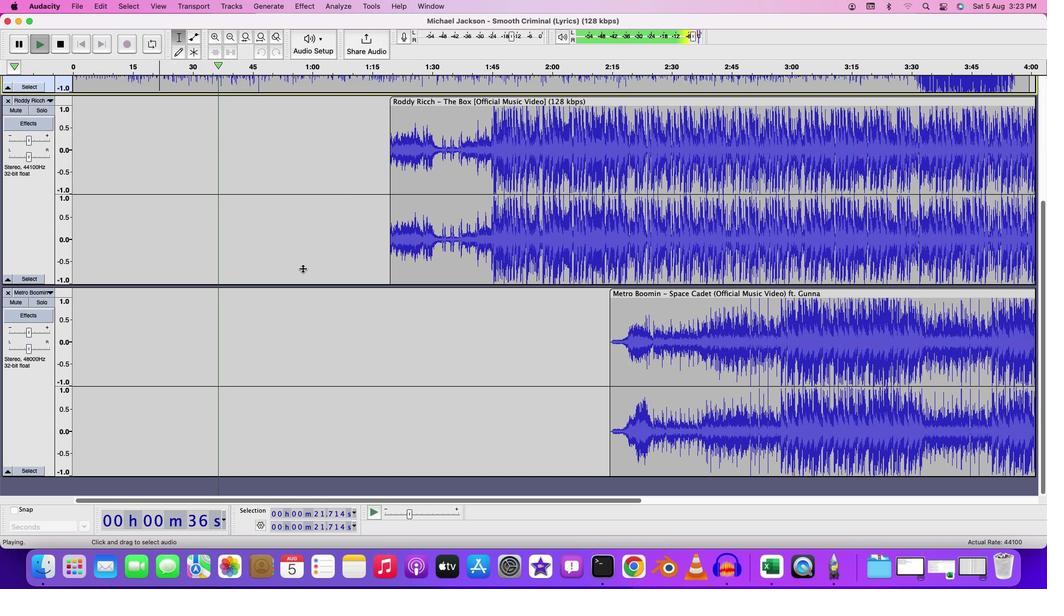 
Action: Mouse scrolled (302, 268) with delta (0, 1)
Screenshot: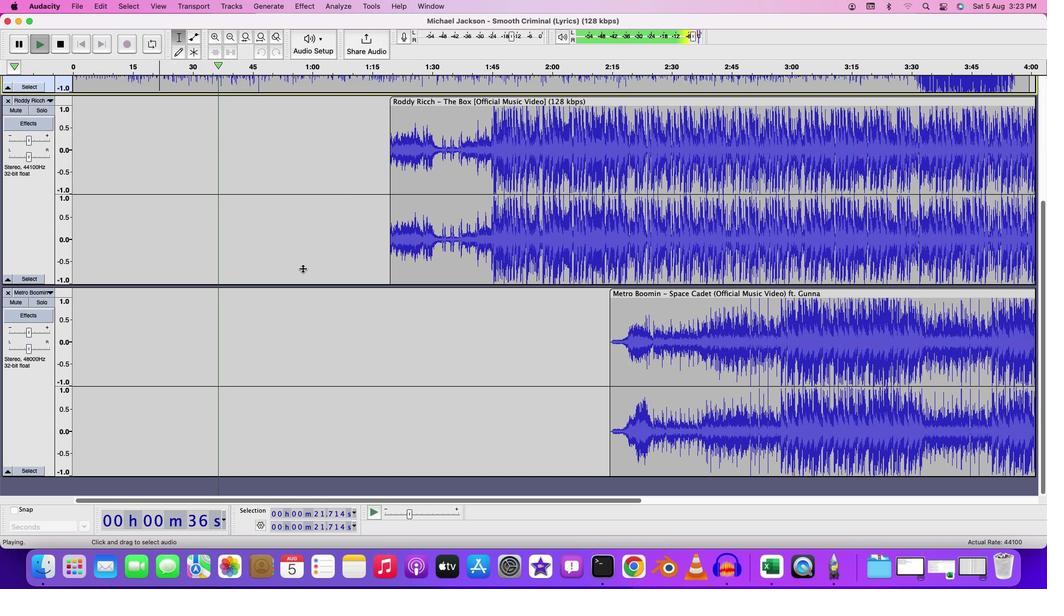 
Action: Mouse scrolled (302, 268) with delta (0, 2)
Screenshot: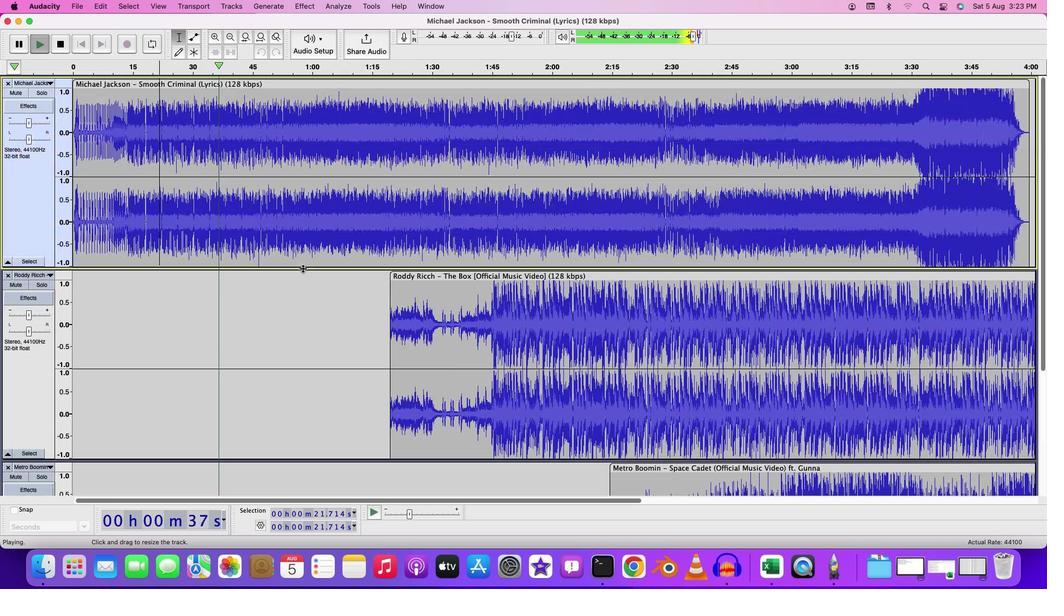 
Action: Mouse moved to (302, 268)
Screenshot: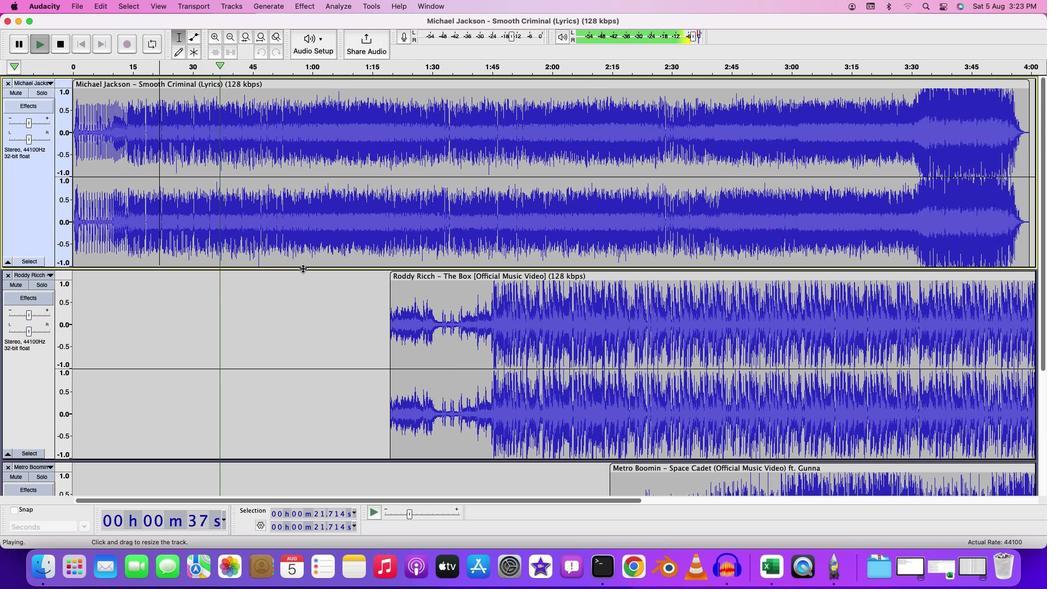 
Action: Mouse scrolled (302, 268) with delta (0, 0)
Screenshot: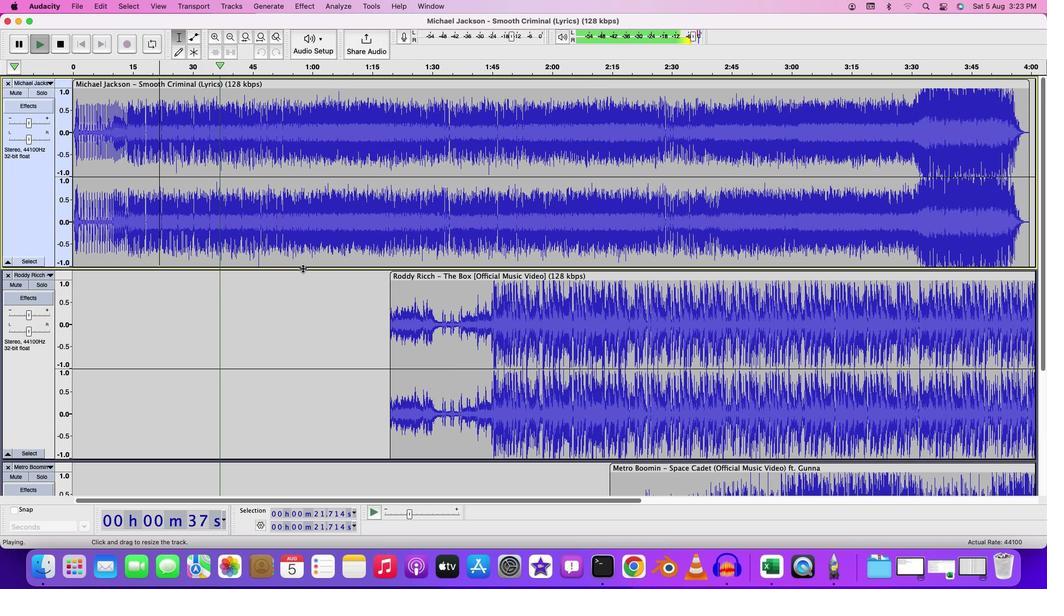 
Action: Mouse scrolled (302, 268) with delta (0, 0)
Screenshot: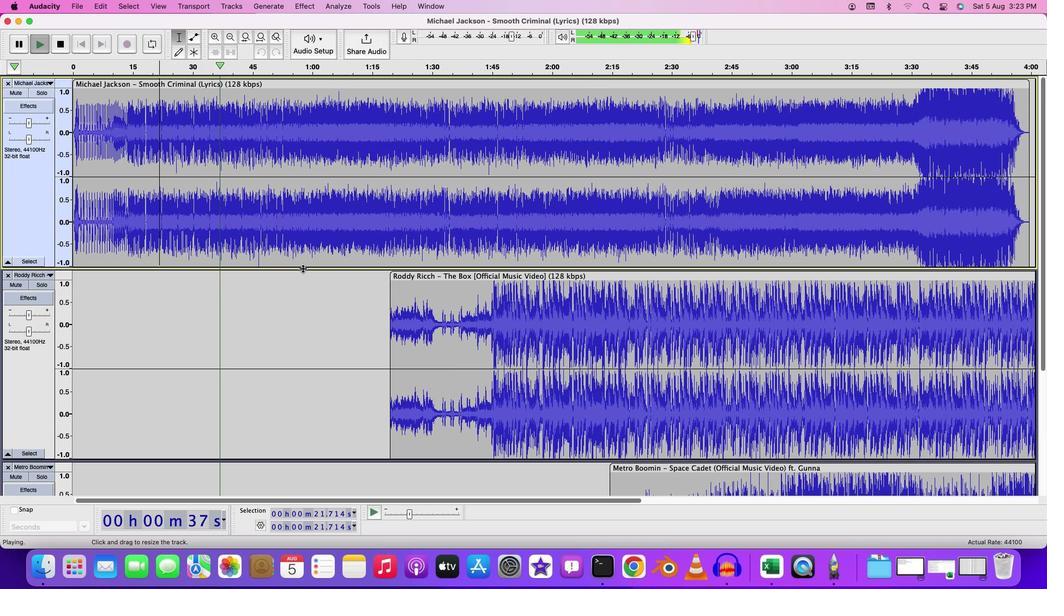 
Action: Mouse scrolled (302, 268) with delta (0, 1)
Screenshot: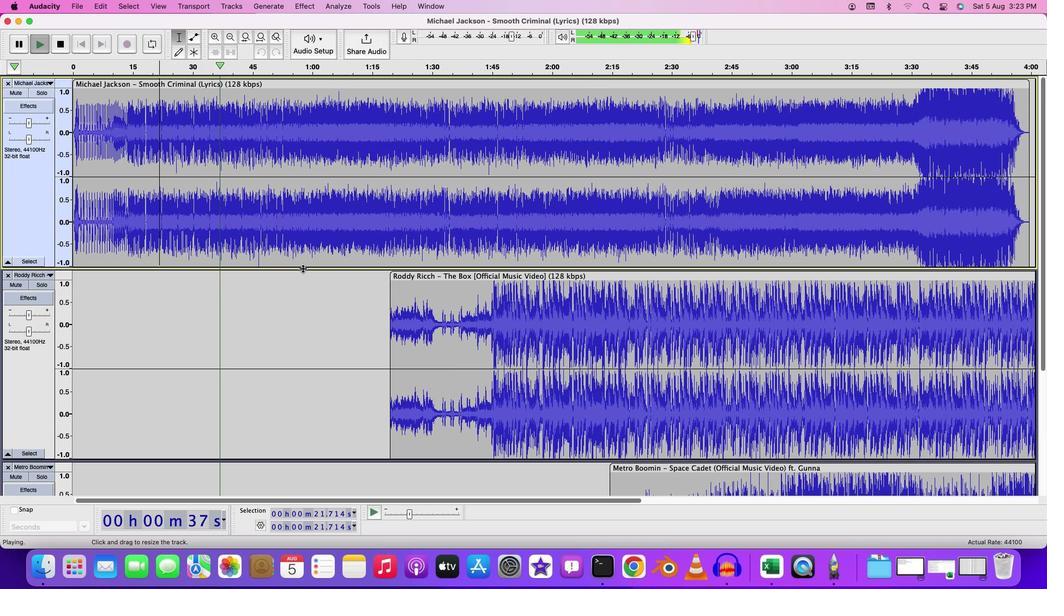 
Action: Mouse moved to (279, 135)
Screenshot: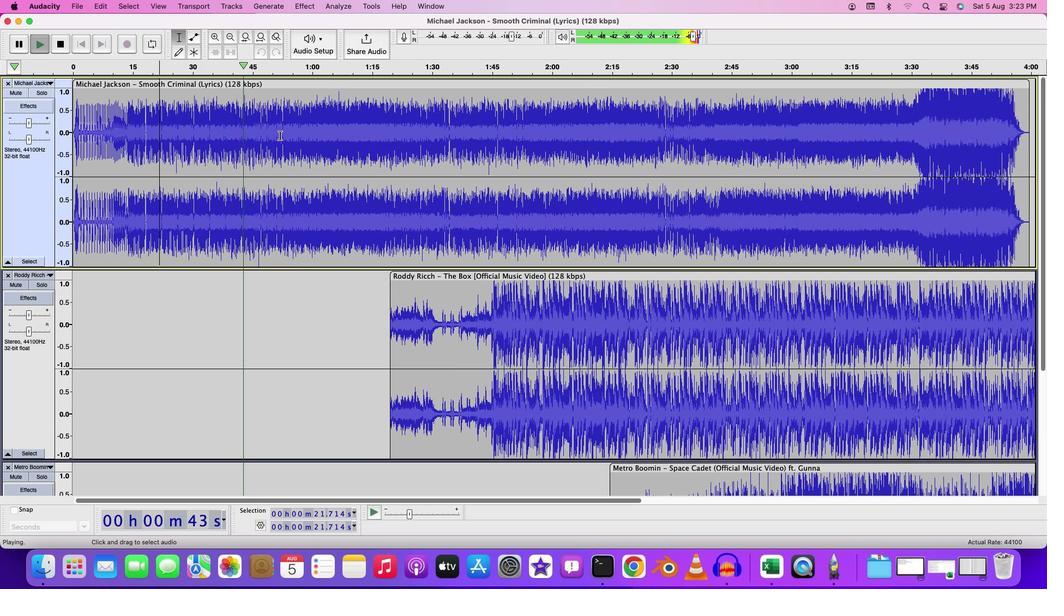 
Action: Key pressed Key.space
Screenshot: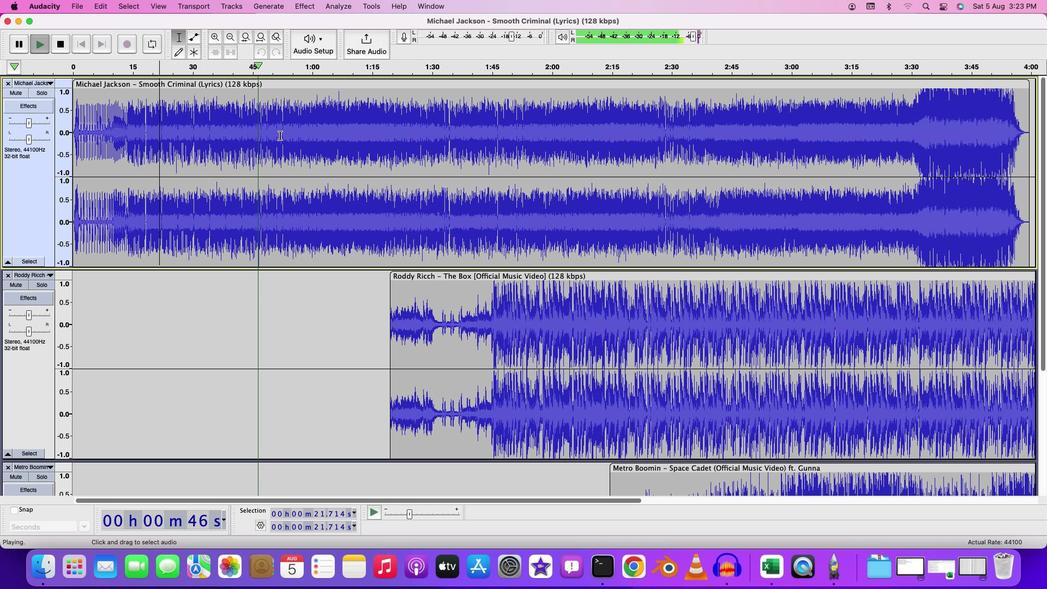 
Action: Mouse moved to (263, 112)
Screenshot: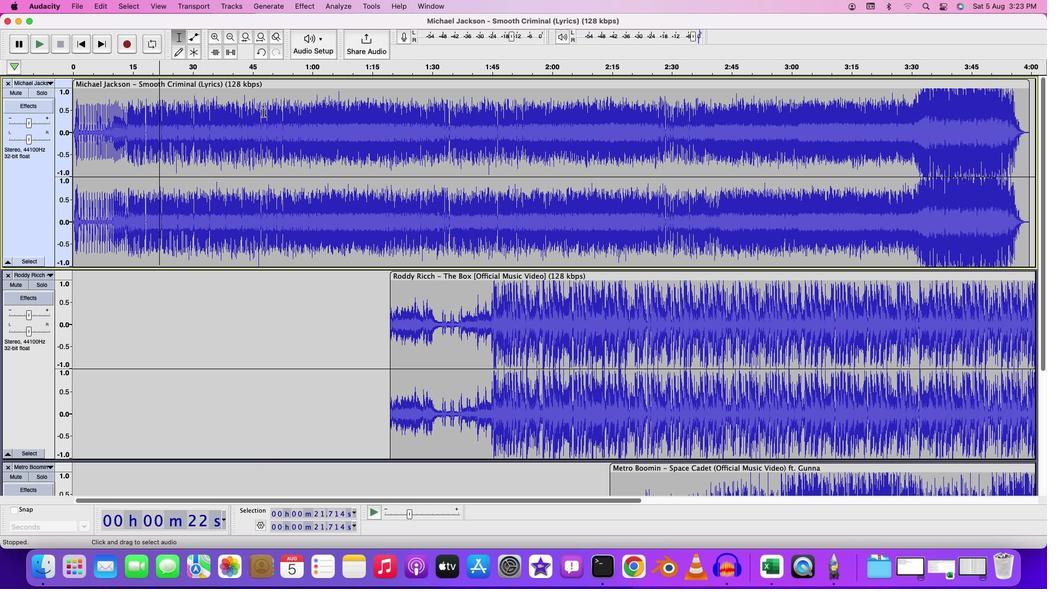
Action: Mouse pressed left at (263, 112)
Screenshot: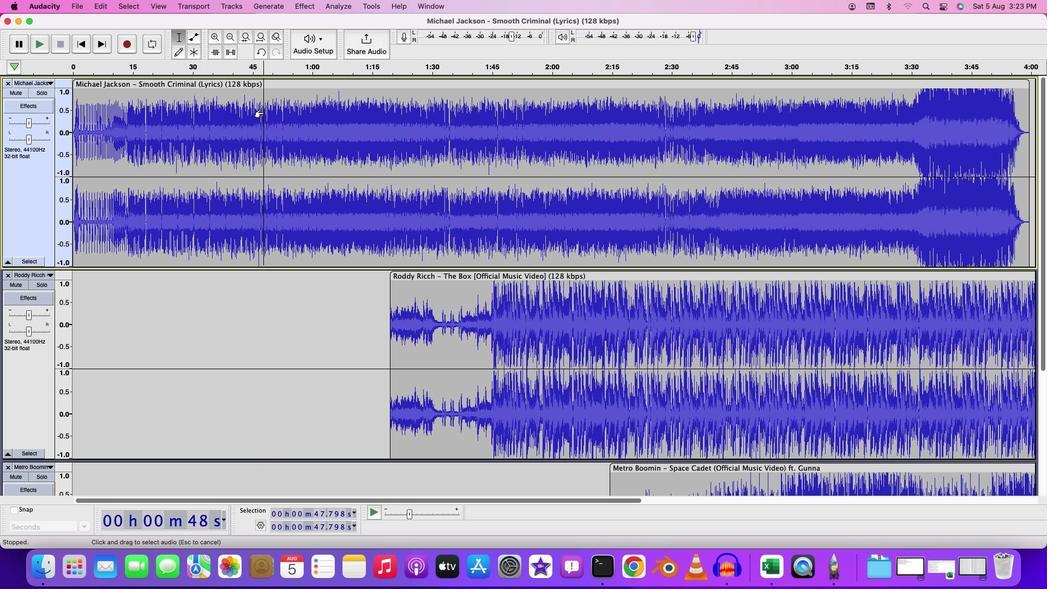 
Action: Mouse moved to (265, 109)
Screenshot: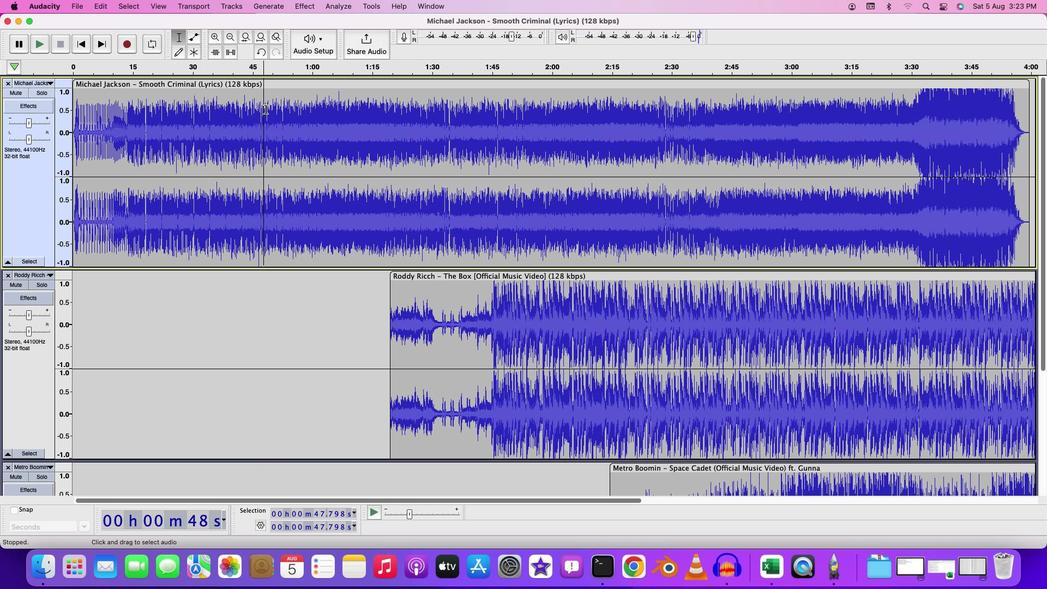
Action: Mouse pressed left at (265, 109)
Screenshot: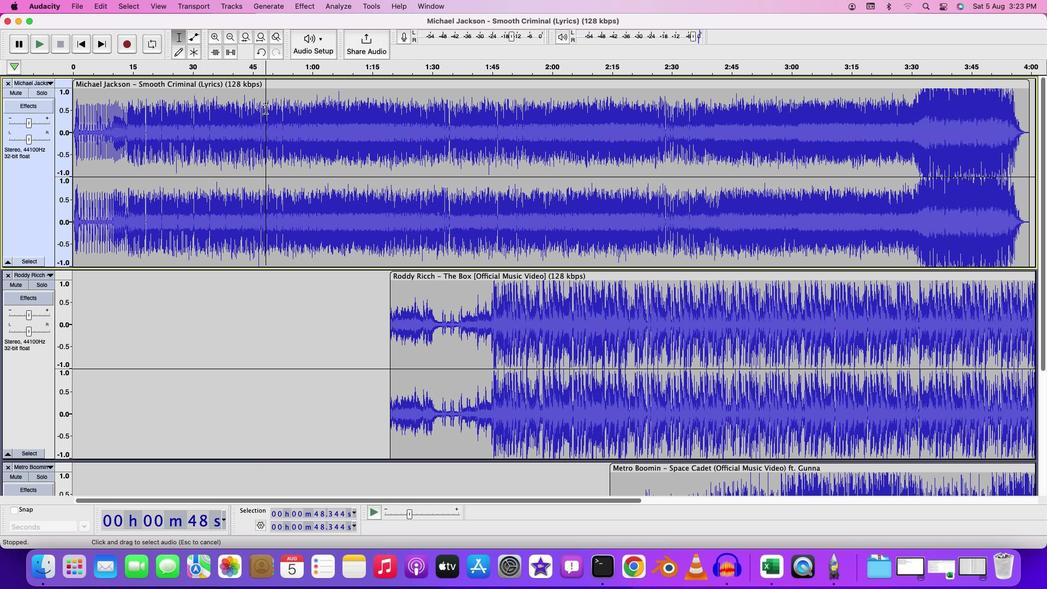 
Action: Mouse moved to (265, 110)
Screenshot: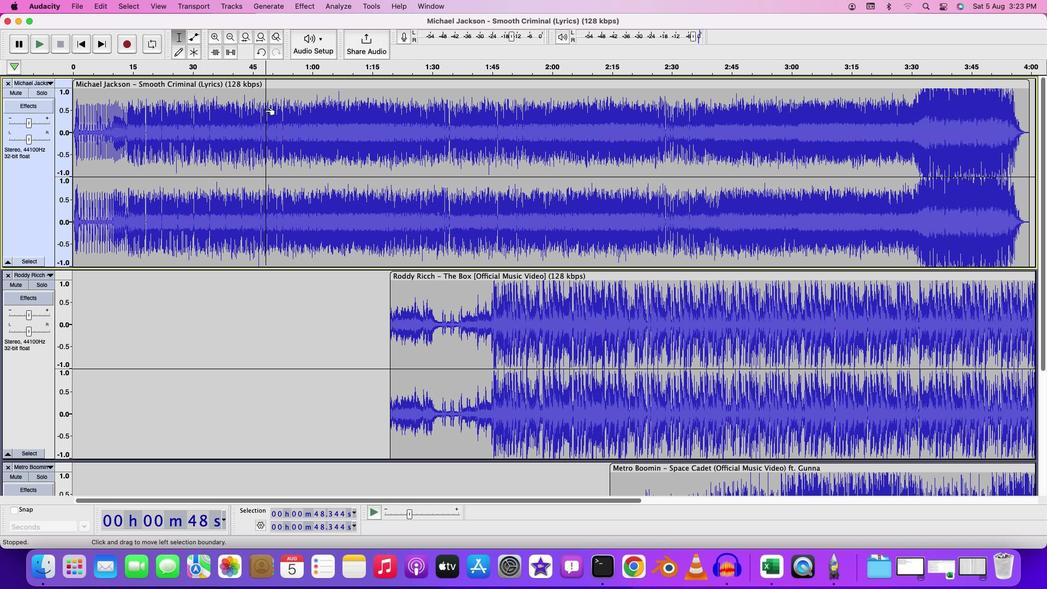
Action: Mouse pressed left at (265, 110)
Screenshot: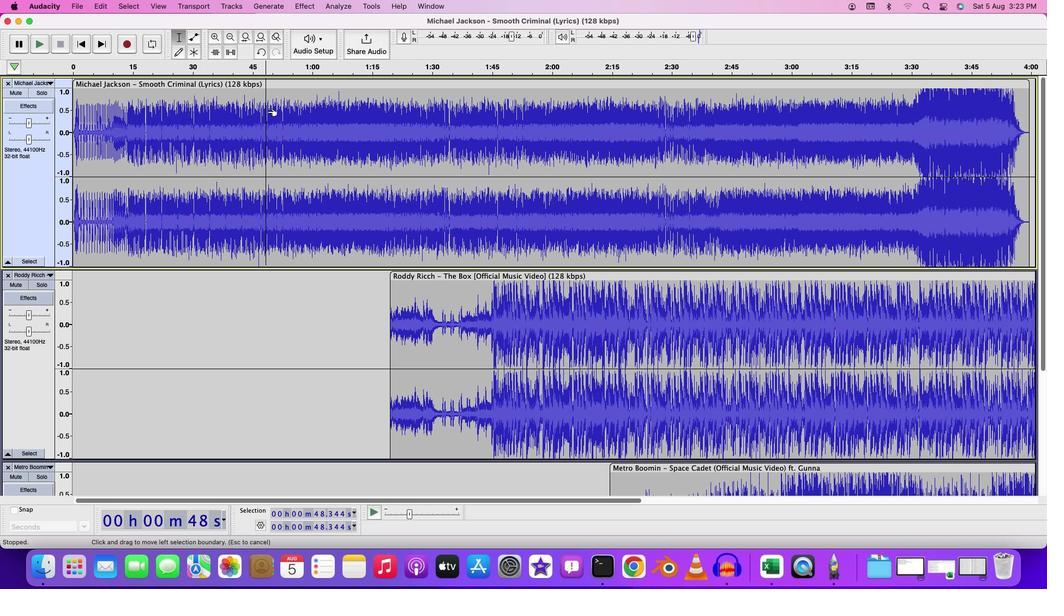 
Action: Mouse moved to (1024, 155)
Screenshot: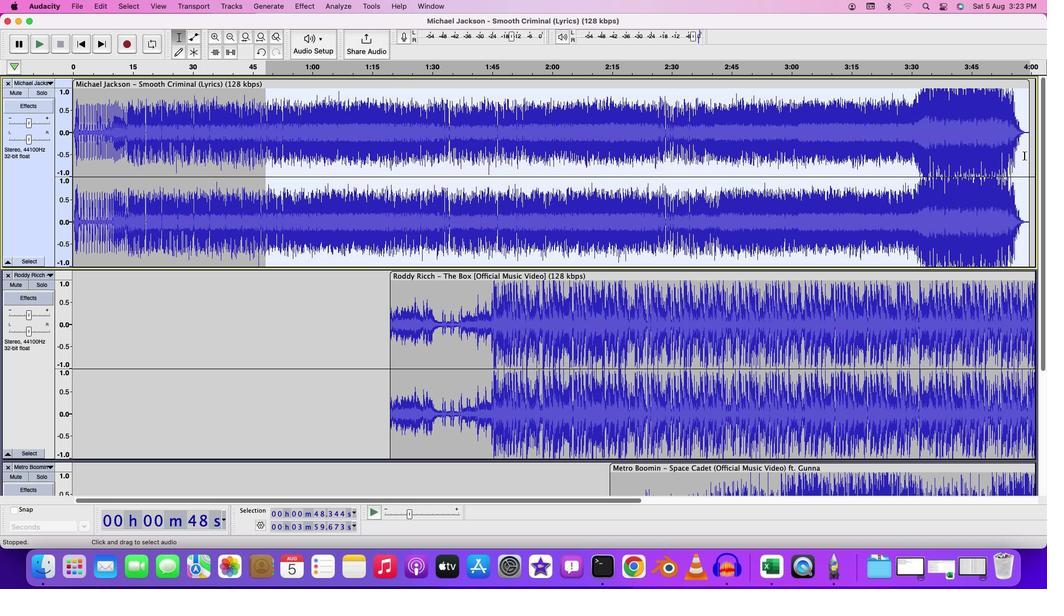 
Action: Key pressed Key.cmd
Screenshot: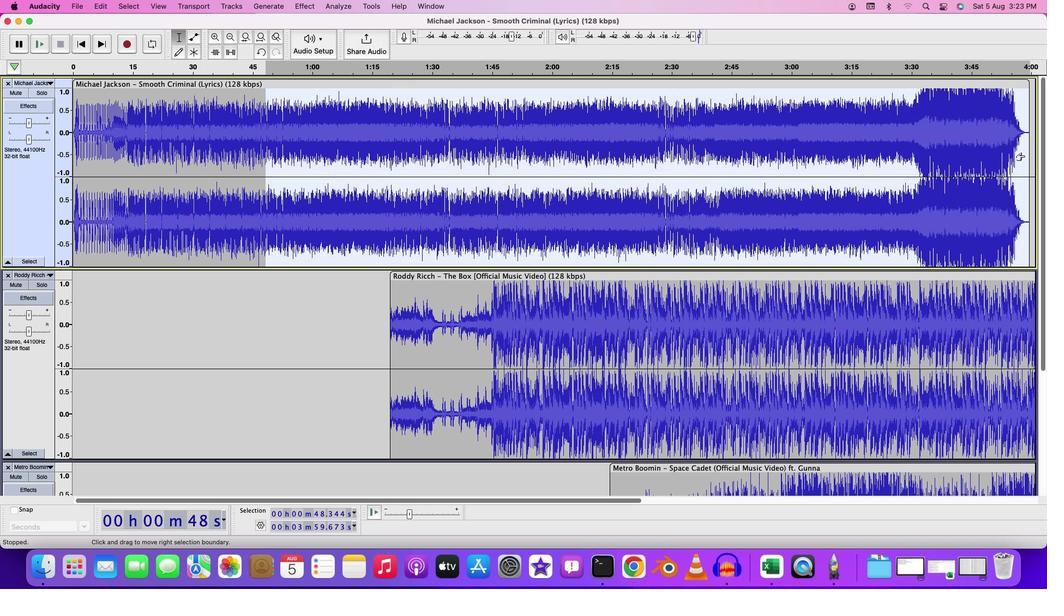 
Action: Mouse moved to (1023, 155)
Screenshot: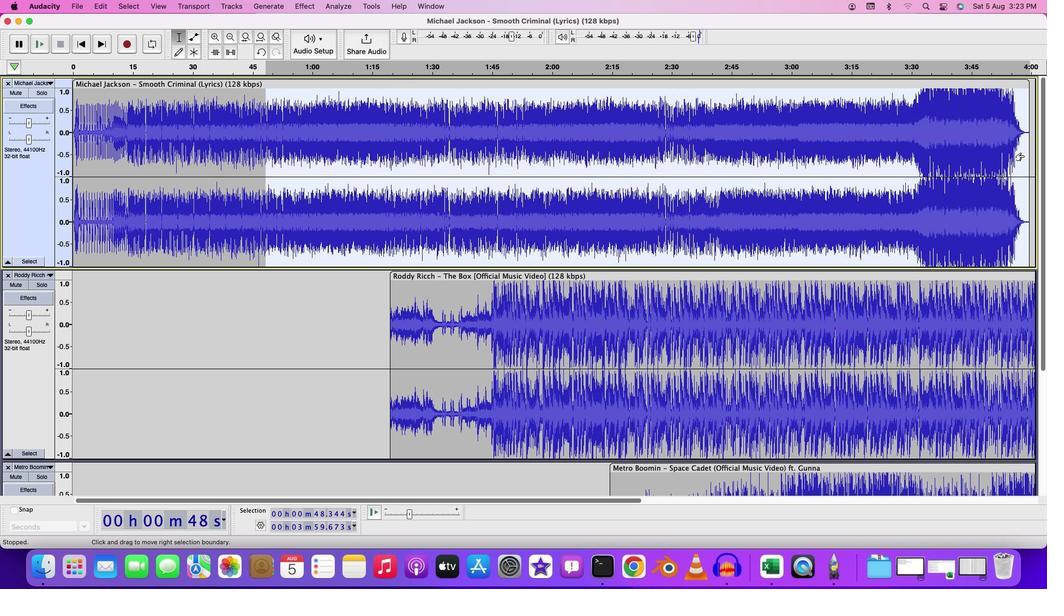 
Action: Key pressed 'x'
Screenshot: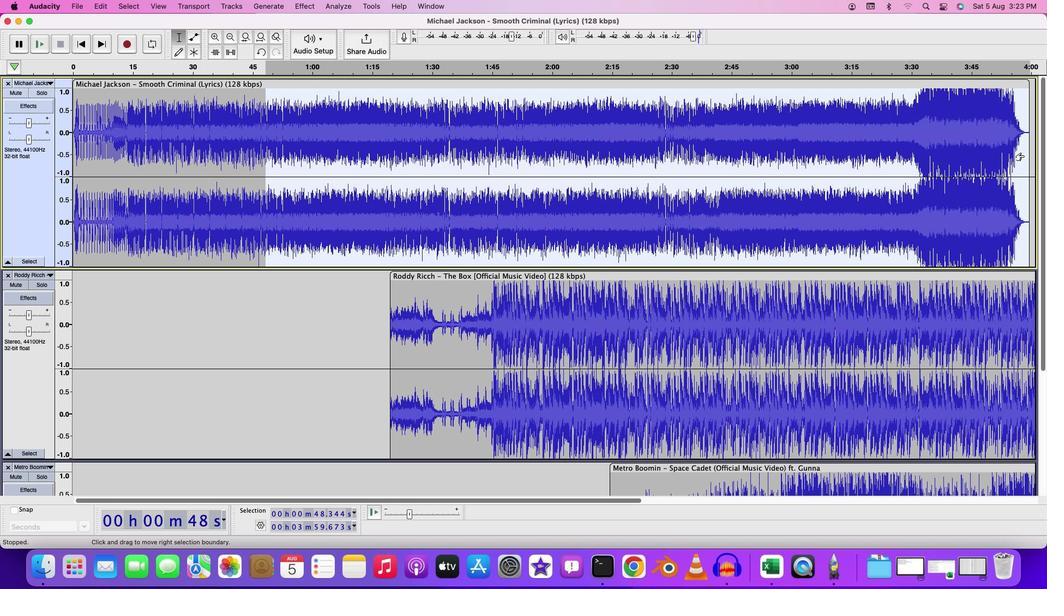 
Action: Mouse moved to (392, 97)
Screenshot: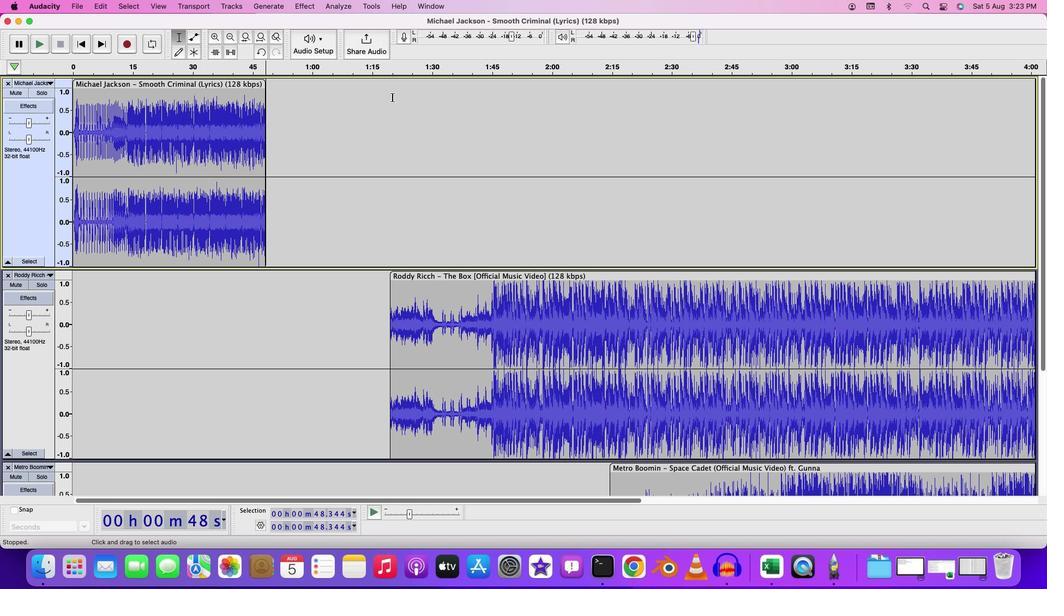 
Action: Mouse pressed left at (392, 97)
Screenshot: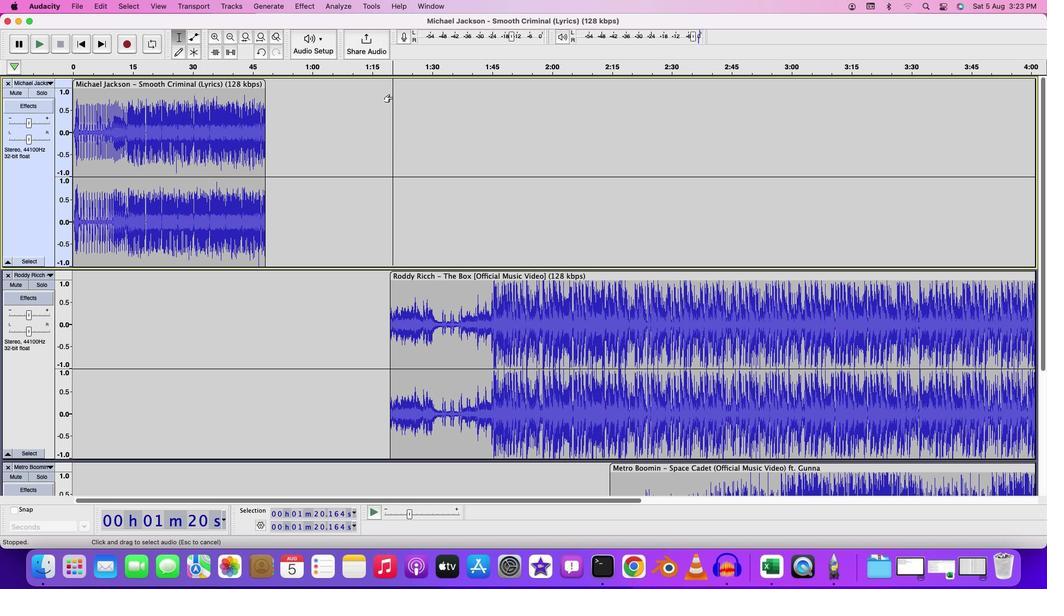 
Action: Key pressed Key.cmd'v'
Screenshot: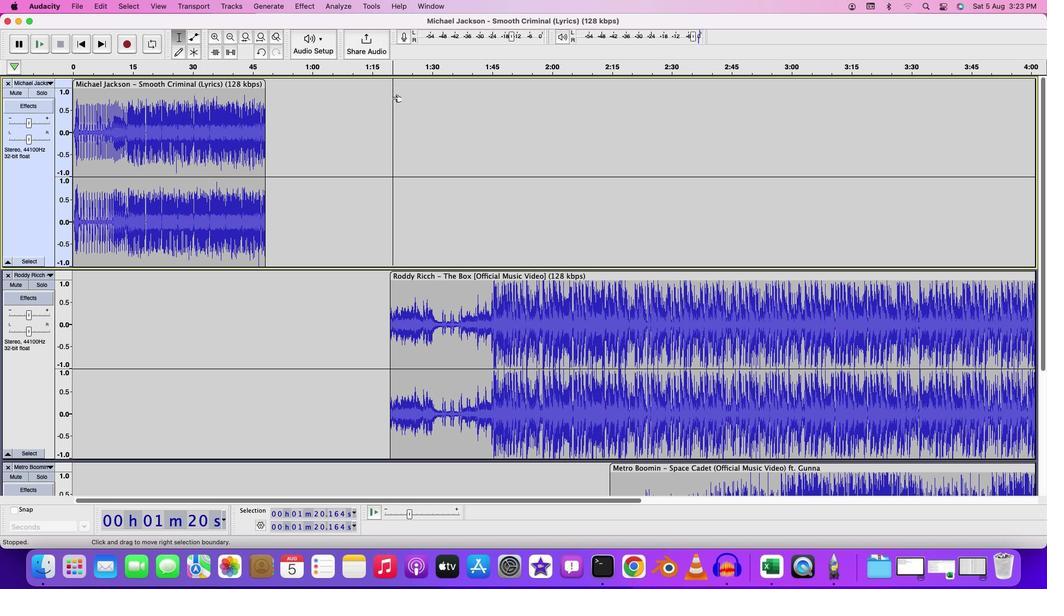 
Action: Mouse moved to (19, 87)
Screenshot: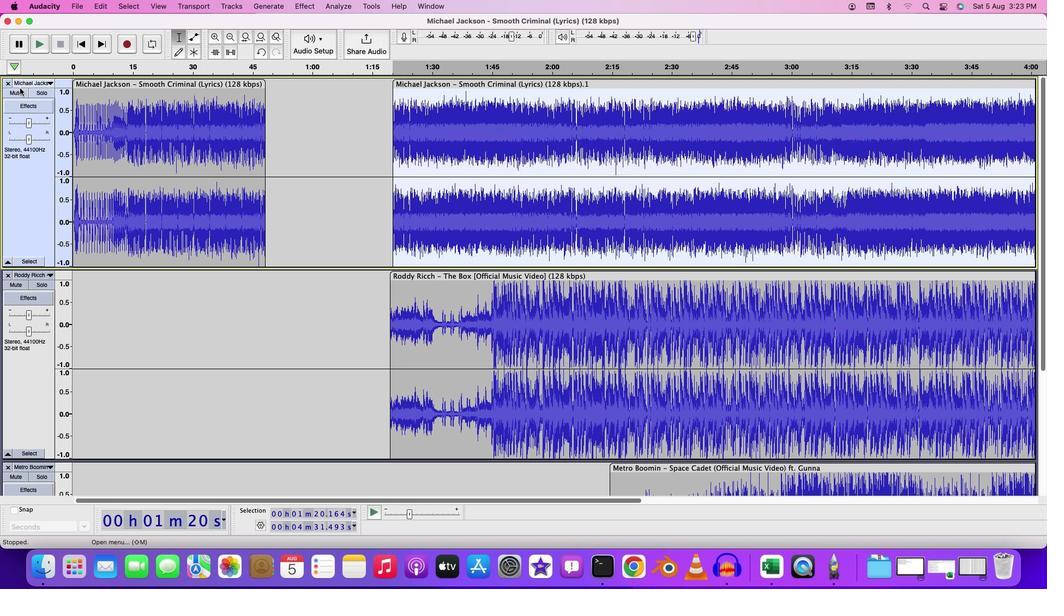 
Action: Mouse pressed left at (19, 87)
Screenshot: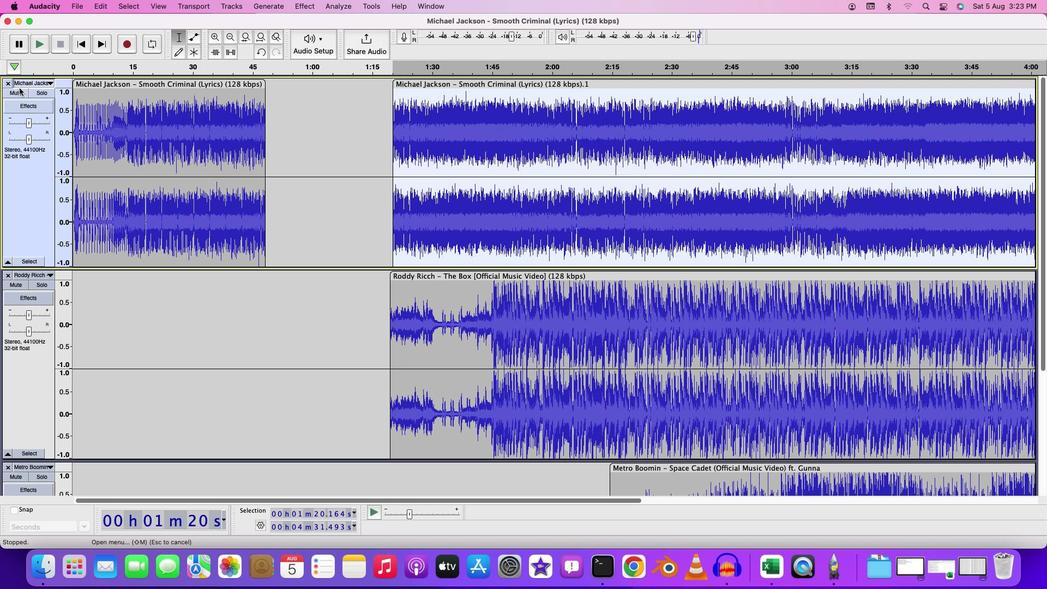 
Action: Mouse moved to (10, 89)
Screenshot: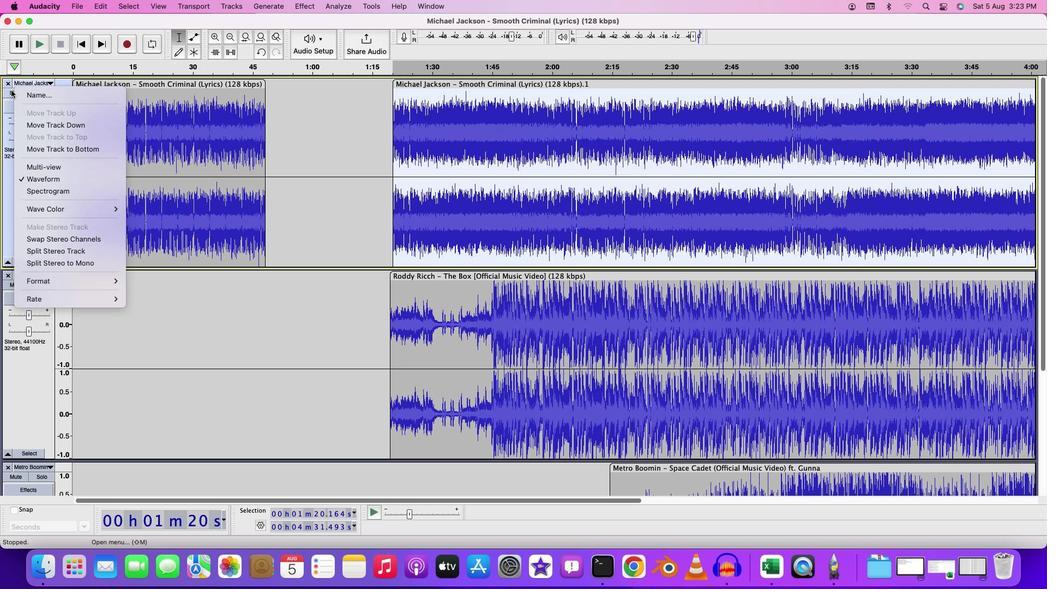 
Action: Mouse pressed left at (10, 89)
Screenshot: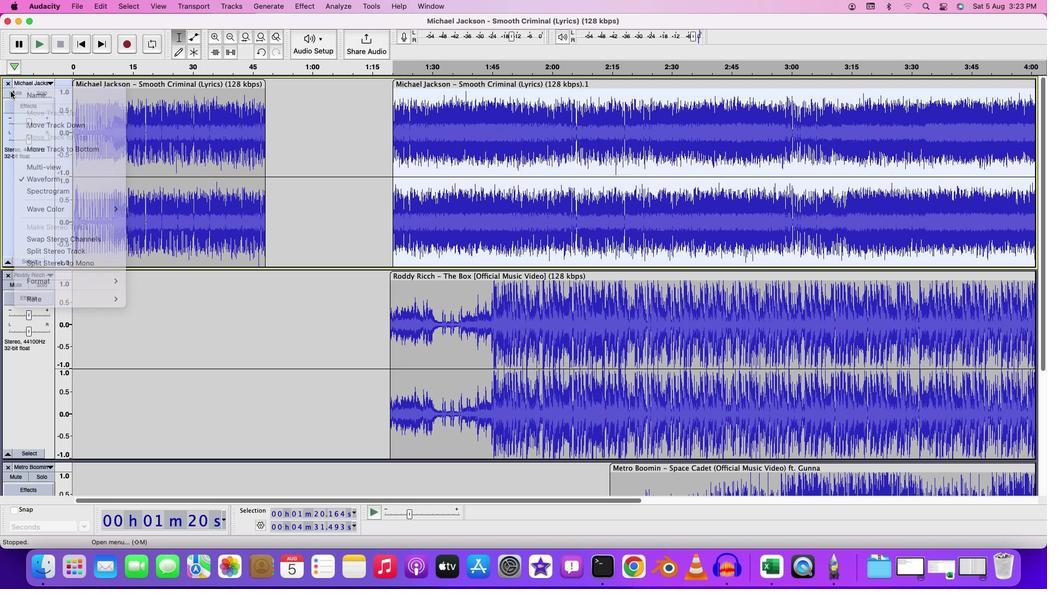
Action: Mouse moved to (10, 92)
Screenshot: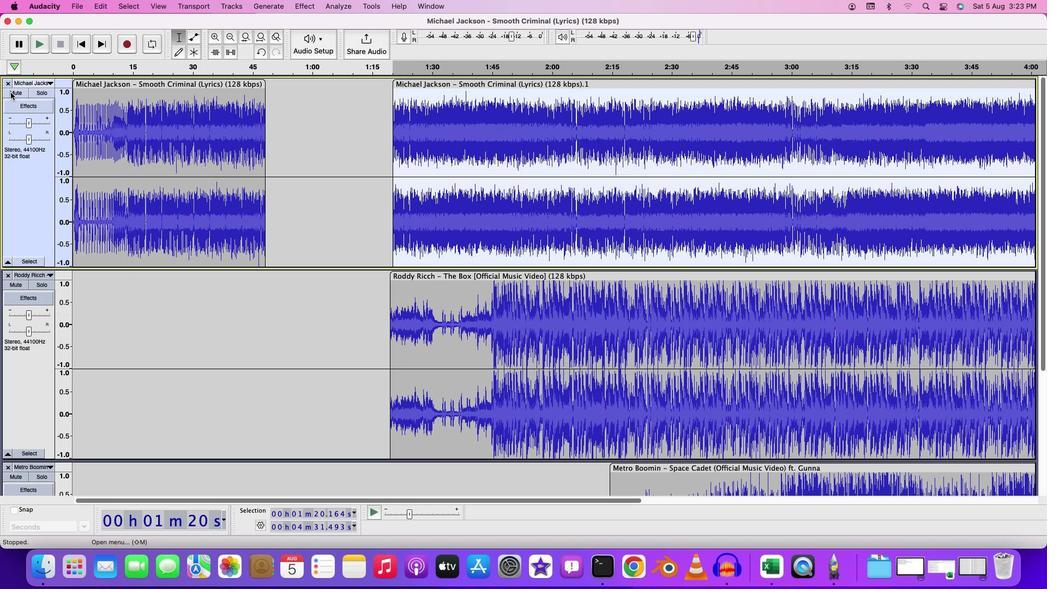 
Action: Mouse pressed left at (10, 92)
Screenshot: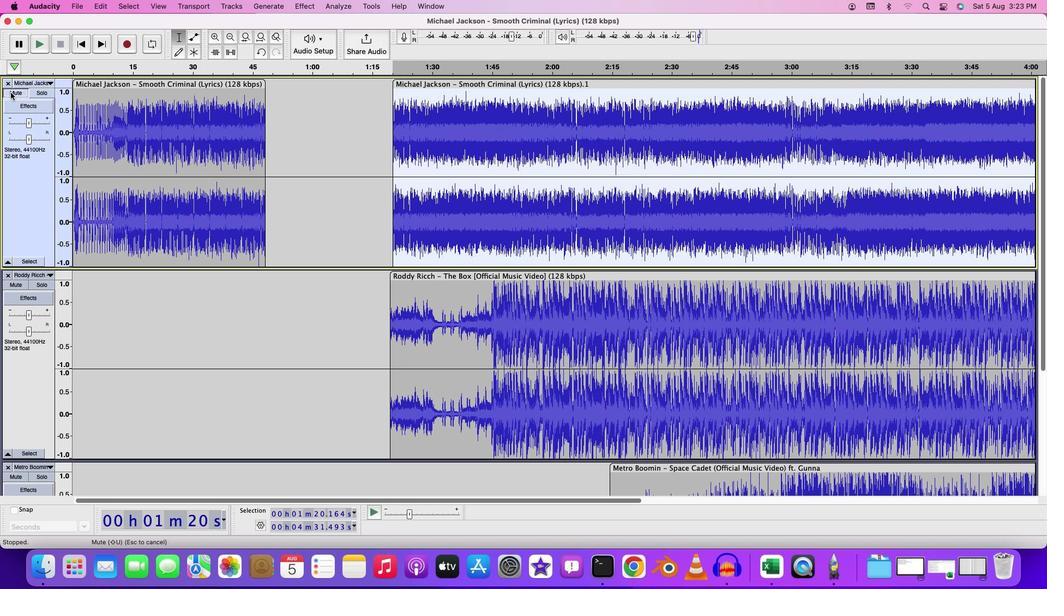 
Action: Mouse moved to (388, 137)
Screenshot: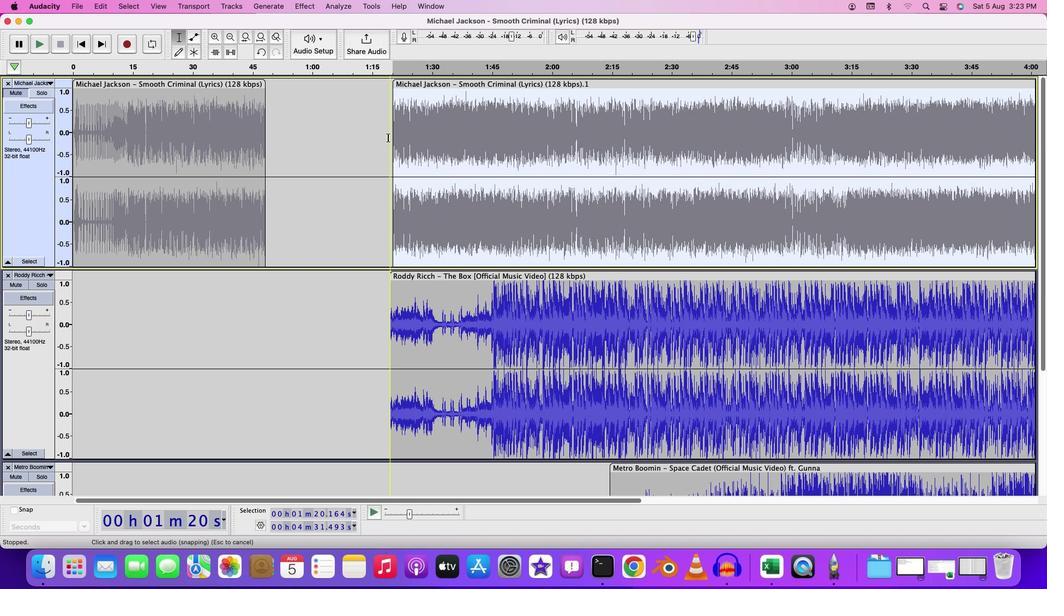 
Action: Mouse pressed left at (388, 137)
Screenshot: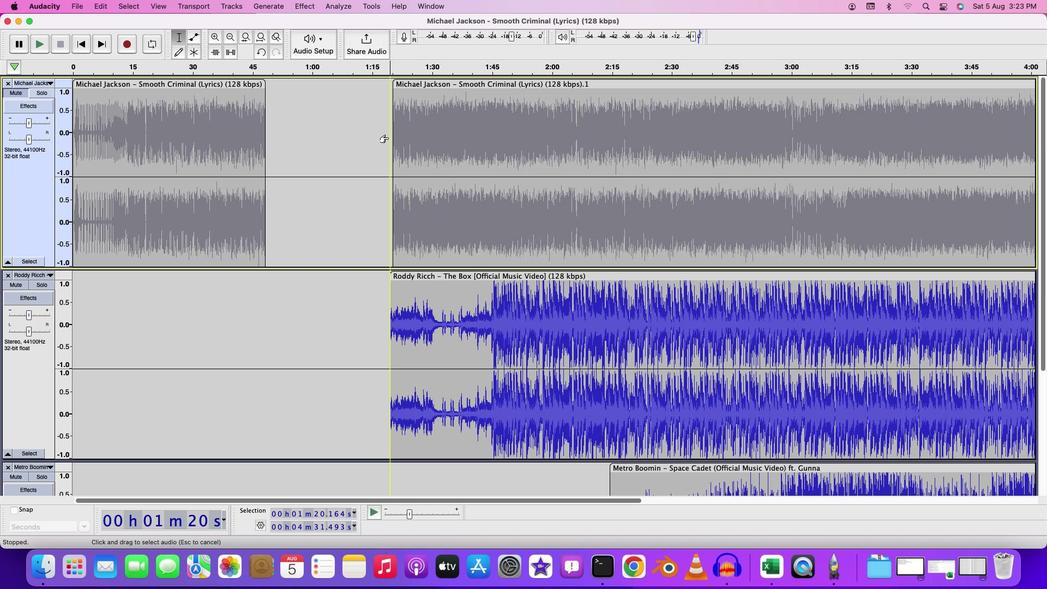 
Action: Key pressed Key.space
Screenshot: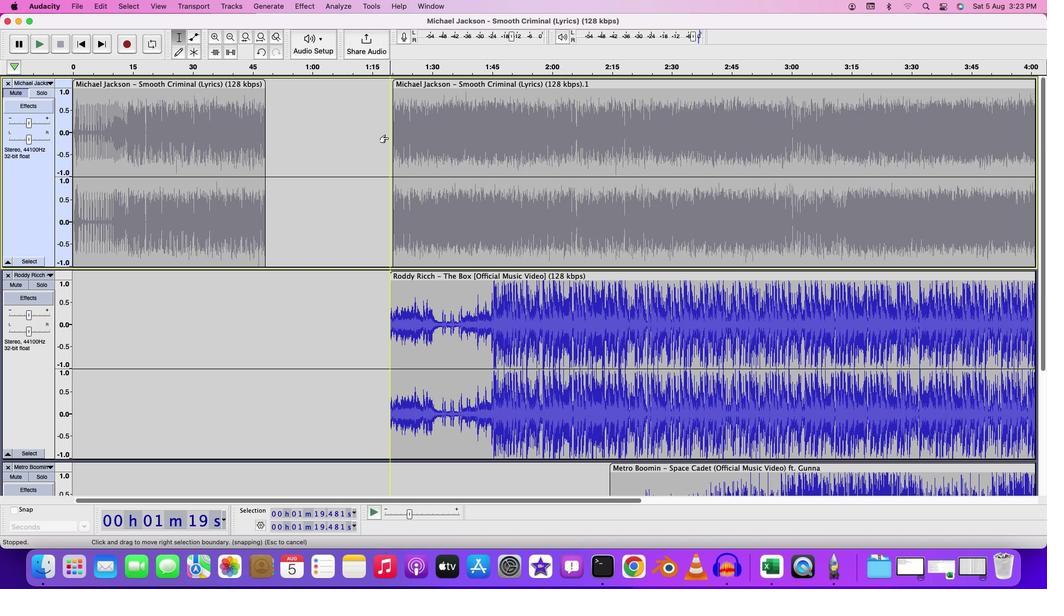 
Action: Mouse moved to (484, 177)
Screenshot: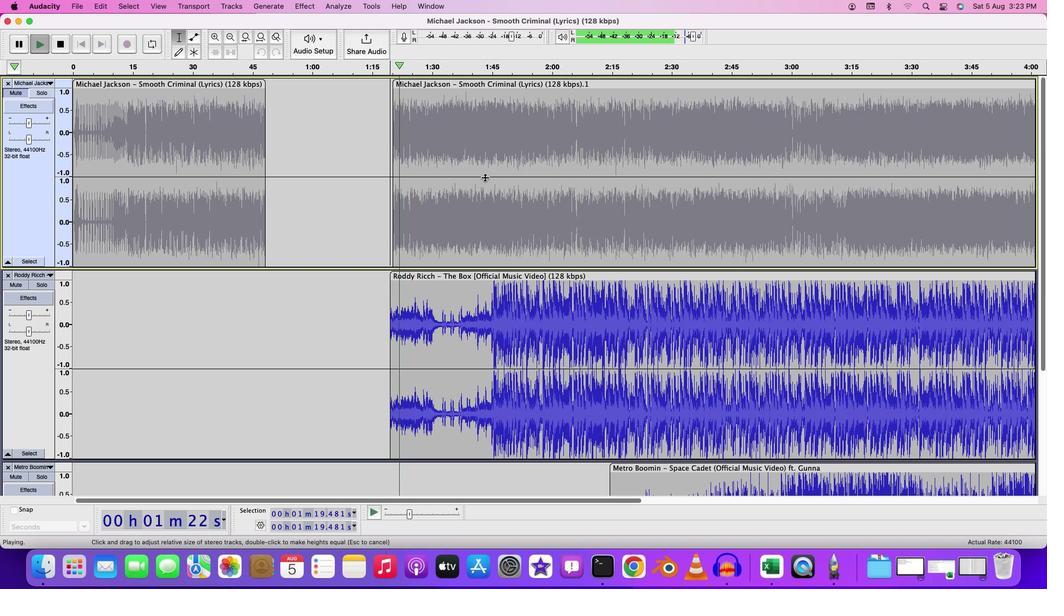 
Action: Mouse pressed left at (484, 177)
Screenshot: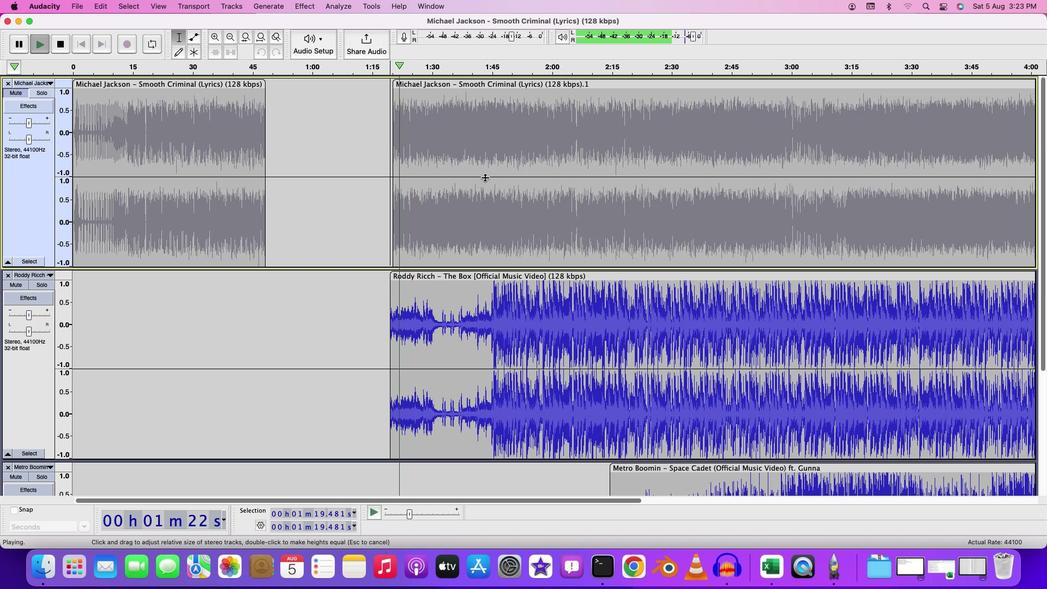 
Action: Mouse moved to (482, 247)
Screenshot: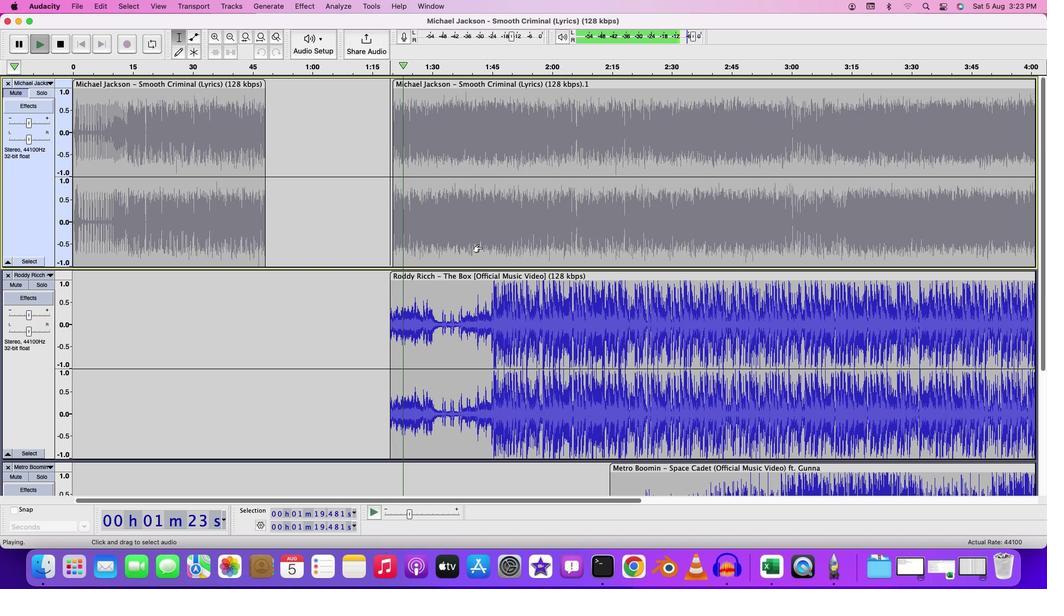 
Action: Mouse pressed left at (482, 247)
Screenshot: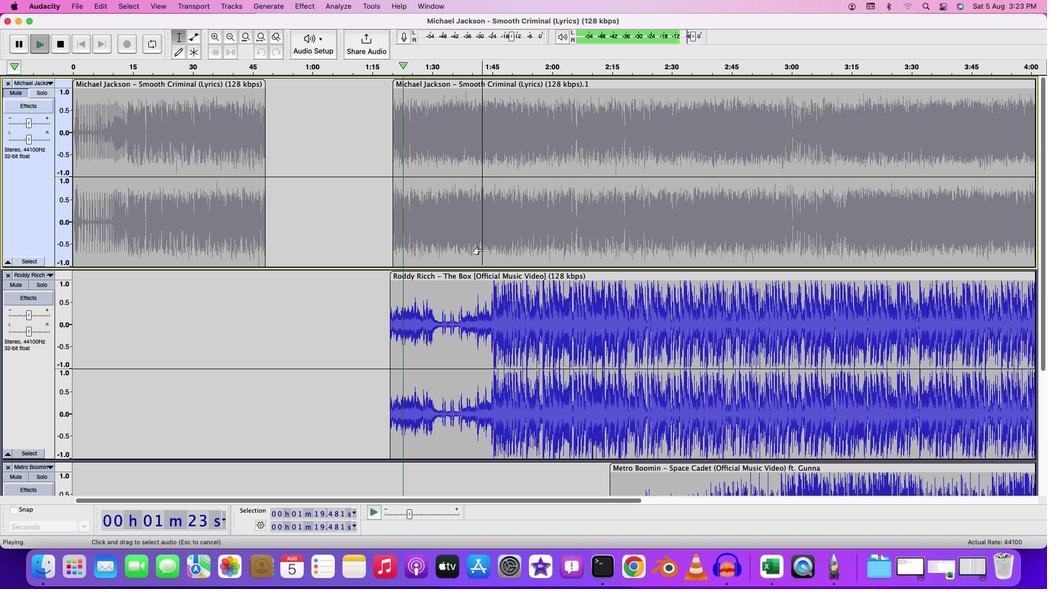 
Action: Mouse moved to (489, 297)
Screenshot: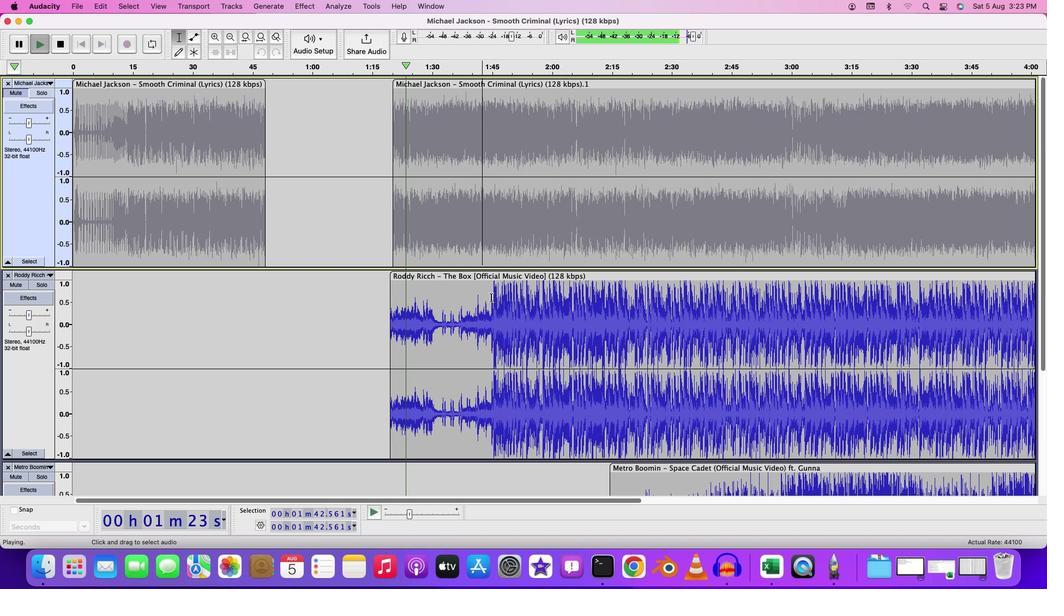
Action: Key pressed Key.space
Screenshot: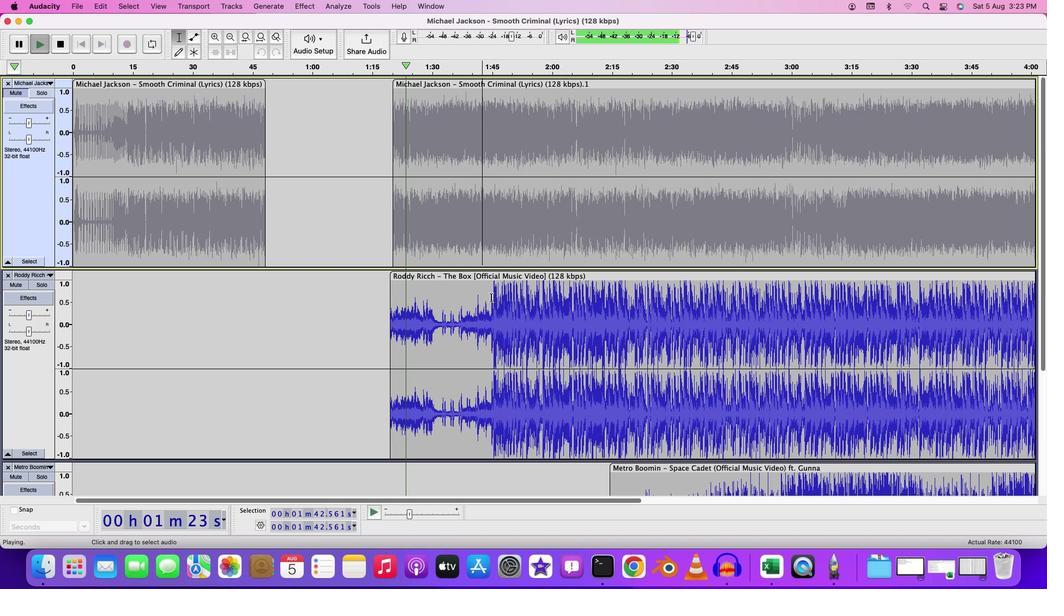 
Action: Mouse moved to (493, 298)
Screenshot: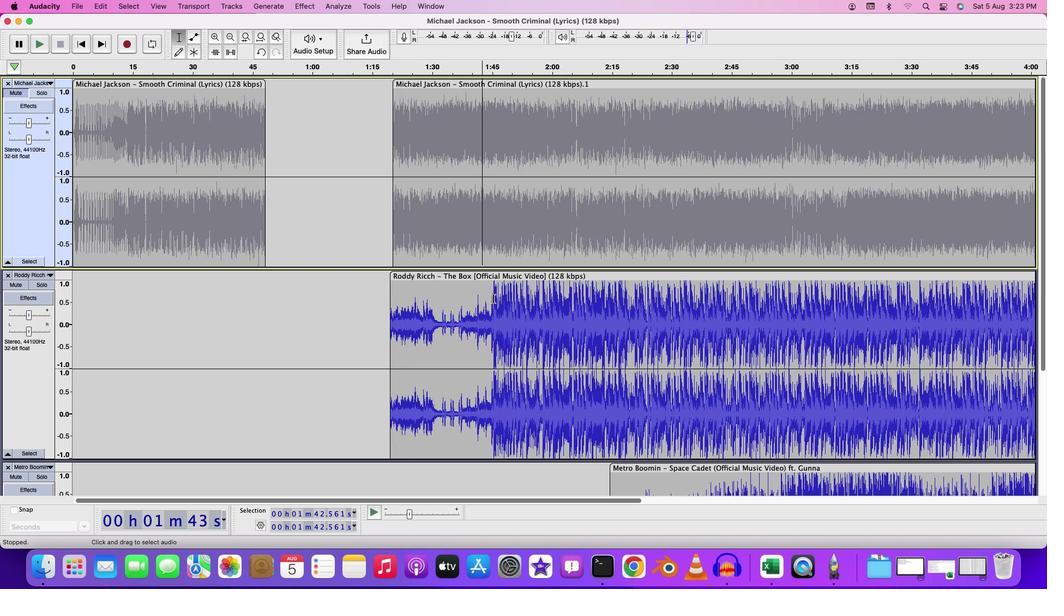 
Action: Key pressed Key.space
Screenshot: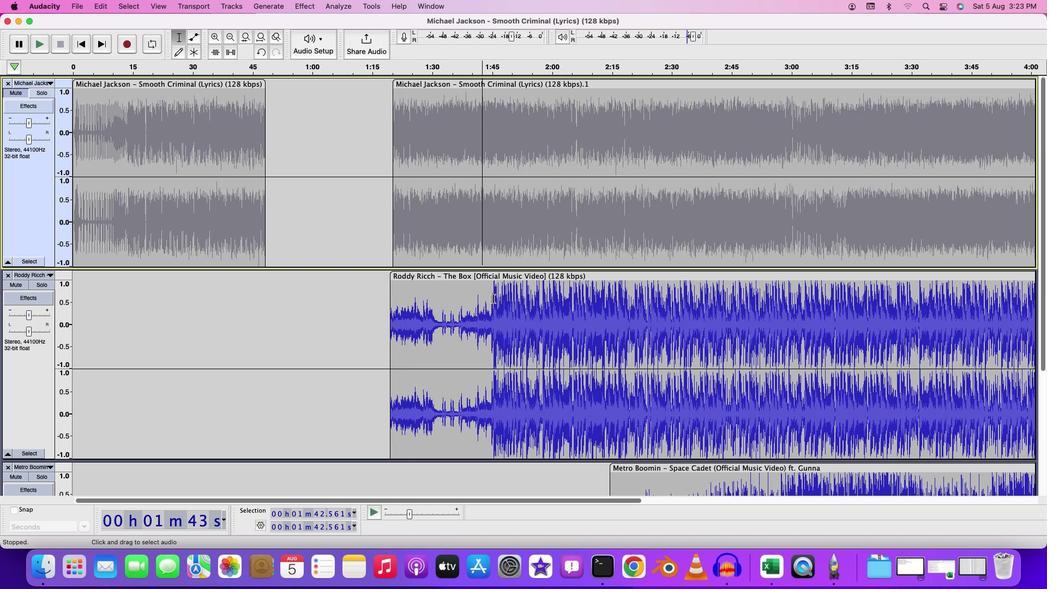 
Action: Mouse moved to (532, 319)
Screenshot: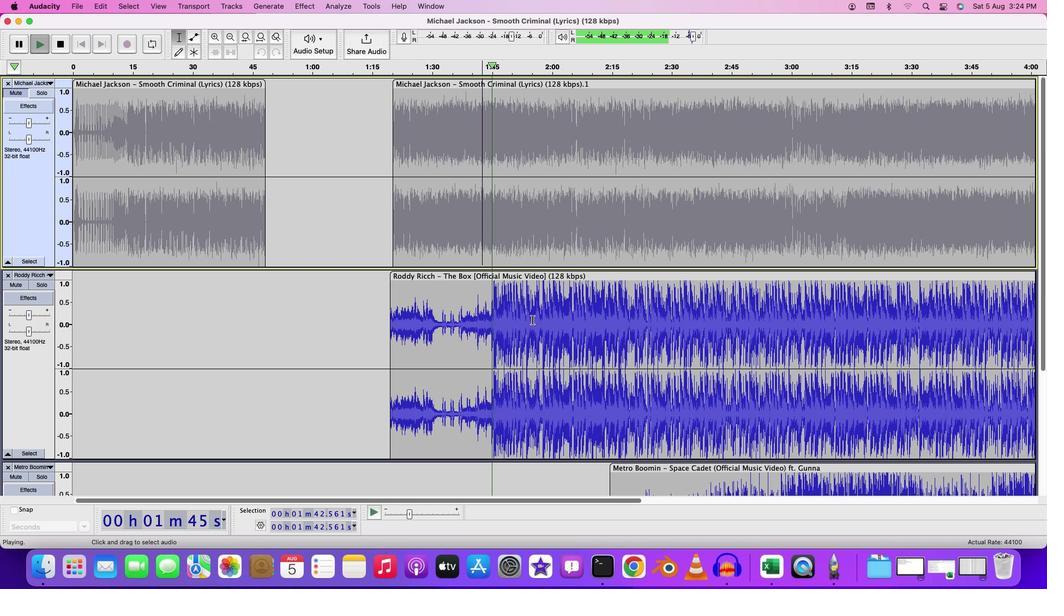 
Action: Key pressed Key.space
Screenshot: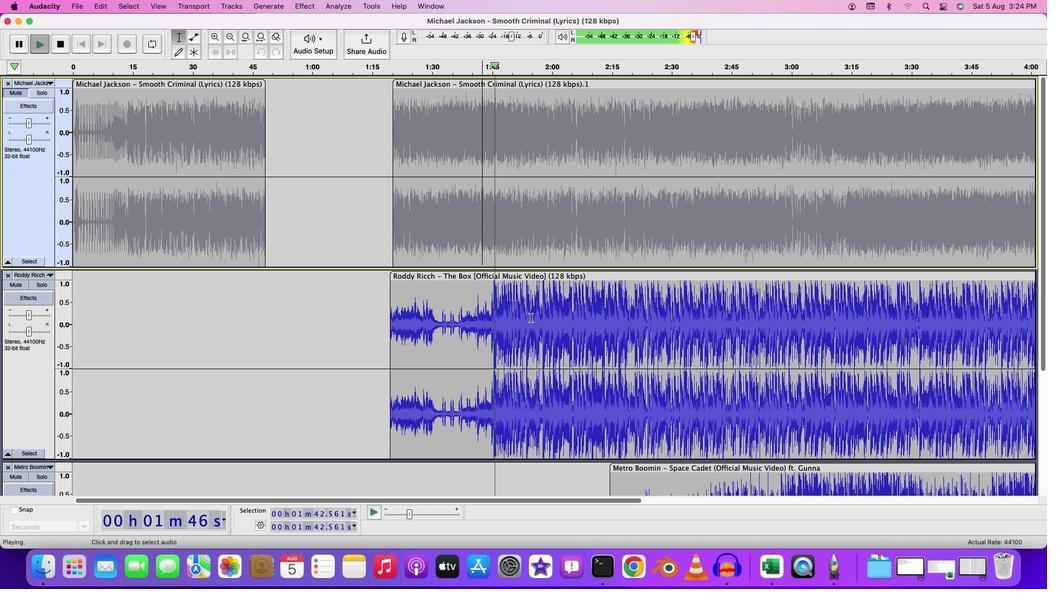 
Action: Mouse moved to (493, 287)
